 Task: Select street view around selected location Savannah National Wildlife Refuge, Georgia, United States and verify 5 surrounding locations
Action: Key pressed google<Key.space>maps<Key.enter>
Screenshot: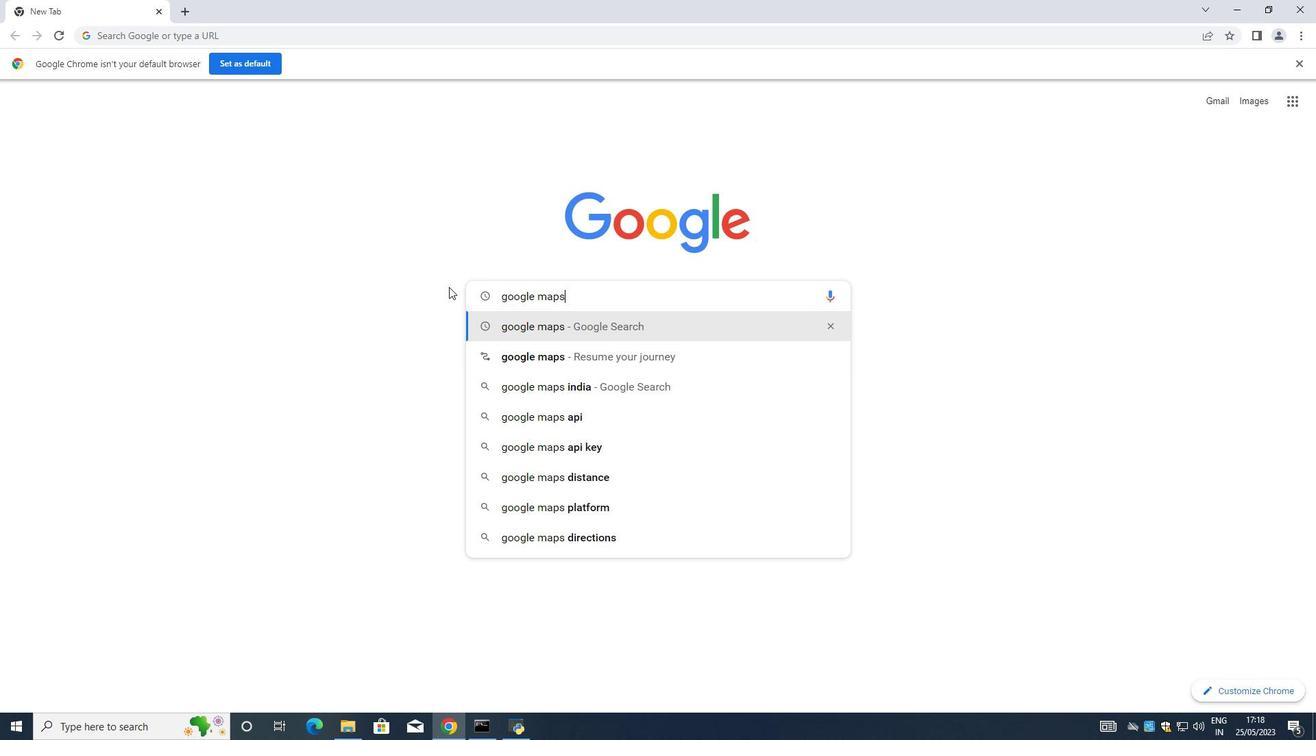 
Action: Mouse moved to (218, 215)
Screenshot: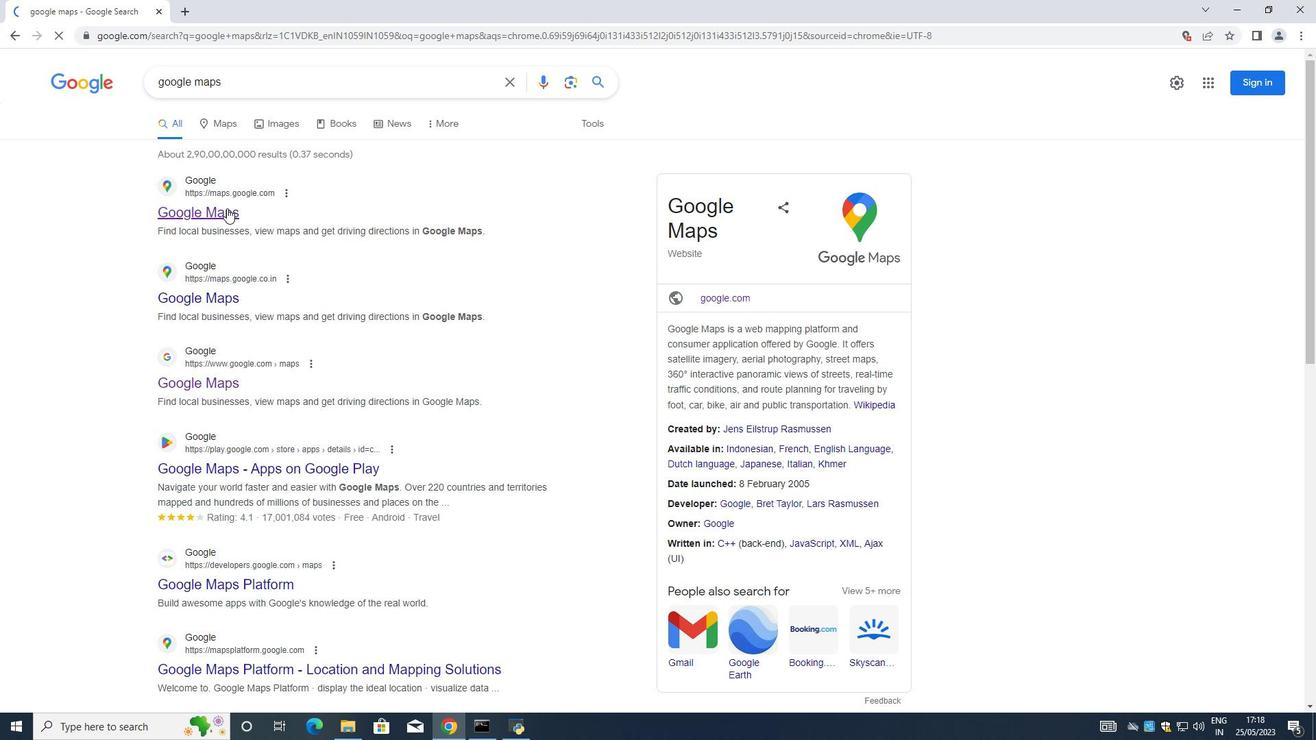
Action: Mouse pressed left at (218, 215)
Screenshot: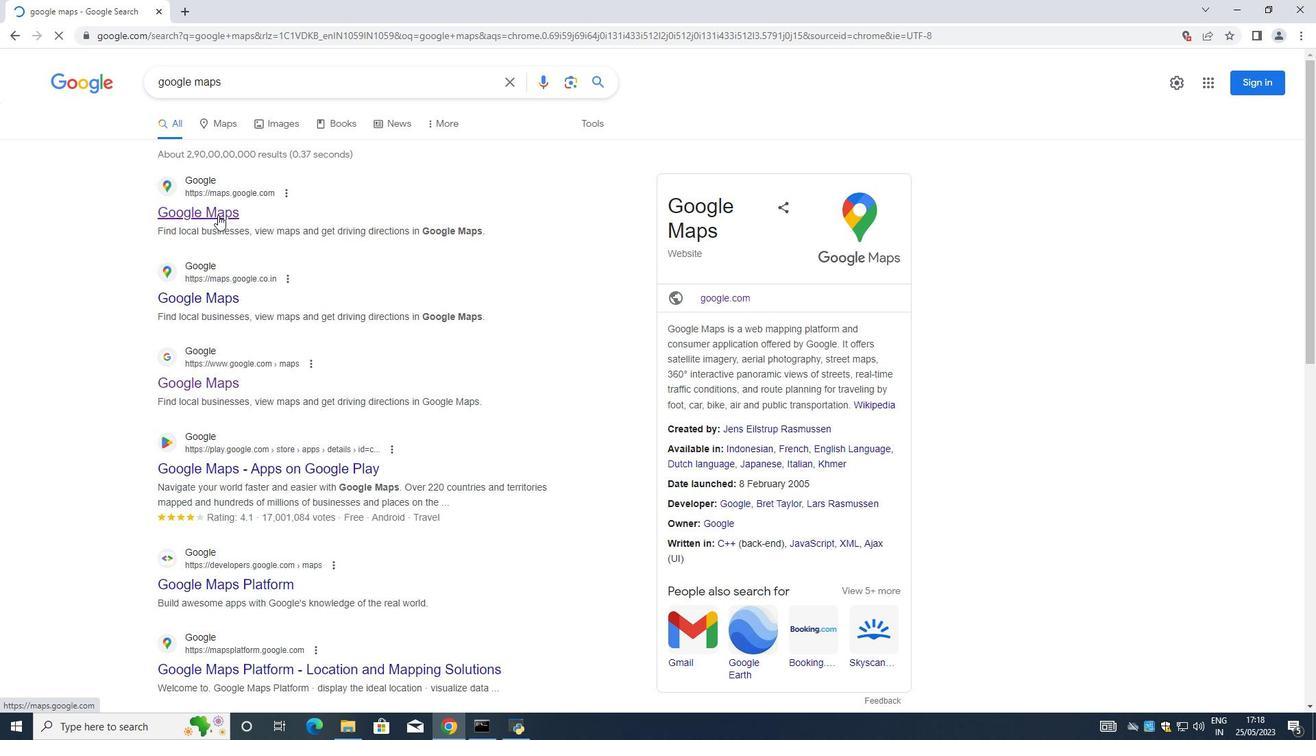 
Action: Mouse moved to (204, 67)
Screenshot: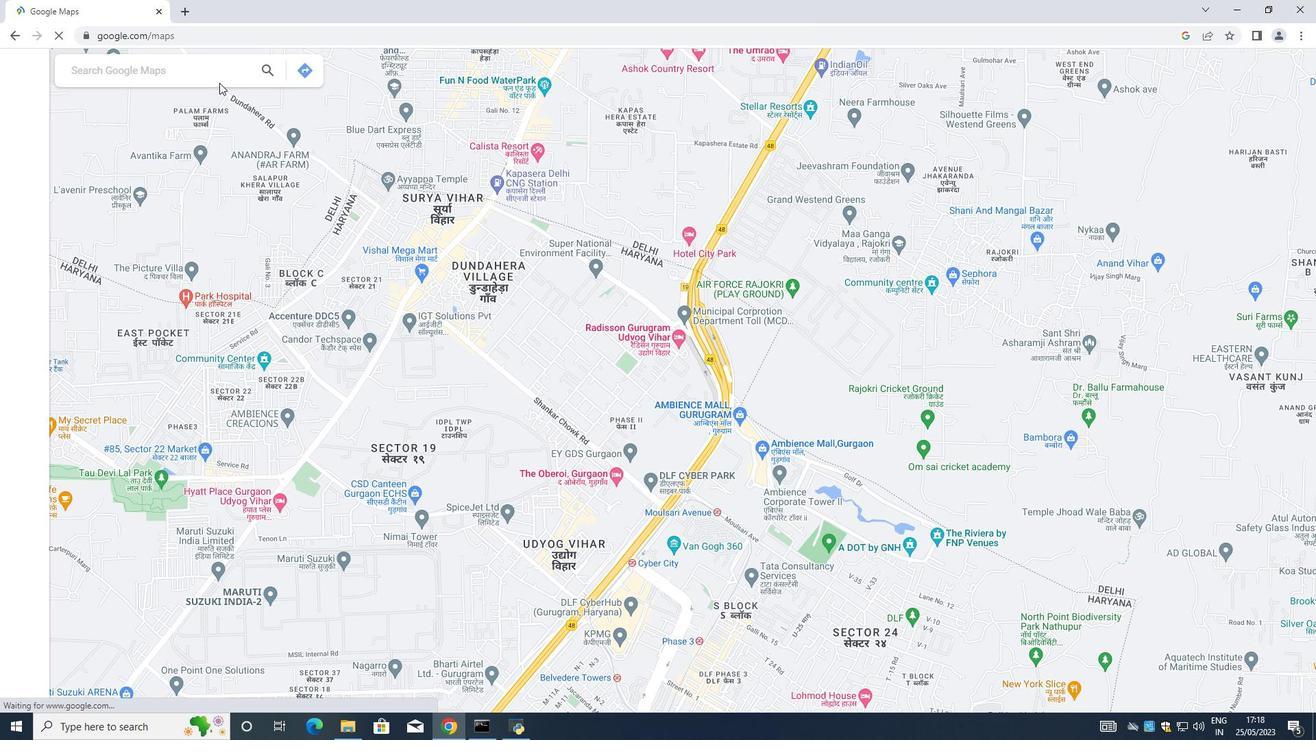 
Action: Mouse pressed left at (204, 67)
Screenshot: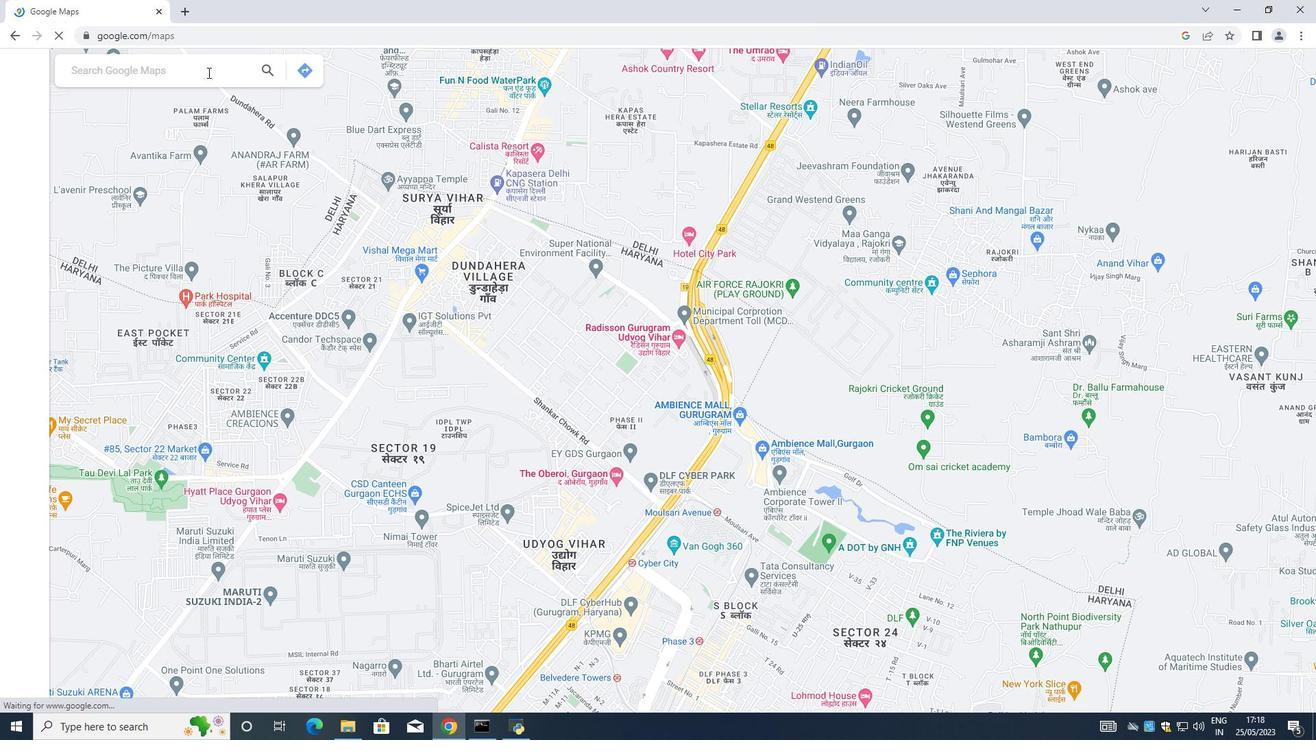 
Action: Key pressed <Key.shift>Savann<Key.backspace><Key.backspace><Key.backspace><Key.backspace><Key.backspace><Key.backspace><Key.backspace><Key.backspace><Key.backspace><Key.backspace><Key.backspace><Key.backspace><Key.backspace><Key.backspace><Key.shift>Savannah<Key.space><Key.shift><Key.shift><Key.shift><Key.shift><Key.shift><Key.shift><Key.shift><Key.shift>National<Key.space><Key.shift><Key.shift><Key.shift><Key.shift><Key.shift><Key.shift><Key.shift><Key.shift><Key.shift><Key.shift><Key.shift><Key.shift><Key.shift><Key.shift><Key.shift><Key.shift>Eildlife<Key.space><Key.shift><Key.shift><Key.shift><Key.shift><Key.shift>Refuge,<Key.shift><Key.shift><Key.shift><Key.shift>Georgia,<Key.shift><Key.shift><Key.shift><Key.shift><Key.shift><Key.shift><Key.shift><Key.shift><Key.shift><Key.shift><Key.shift><Key.shift><Key.shift><Key.shift><Key.shift><Key.shift><Key.shift><Key.shift><Key.shift><Key.shift><Key.shift><Key.shift><Key.shift><Key.shift><Key.shift><Key.shift><Key.shift><Key.shift><Key.shift><Key.shift><Key.shift><Key.shift><Key.shift><Key.shift><Key.shift>United<Key.space><Key.shift>States<Key.space>
Screenshot: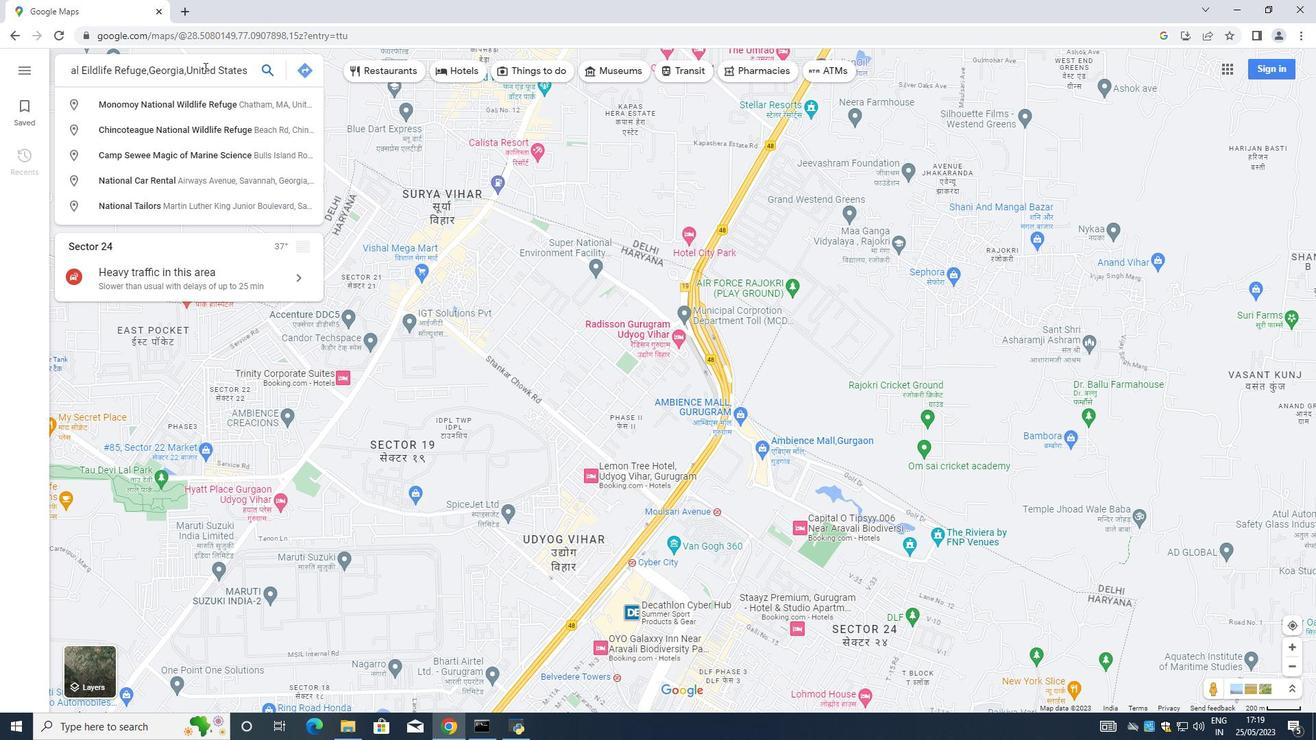 
Action: Mouse moved to (264, 66)
Screenshot: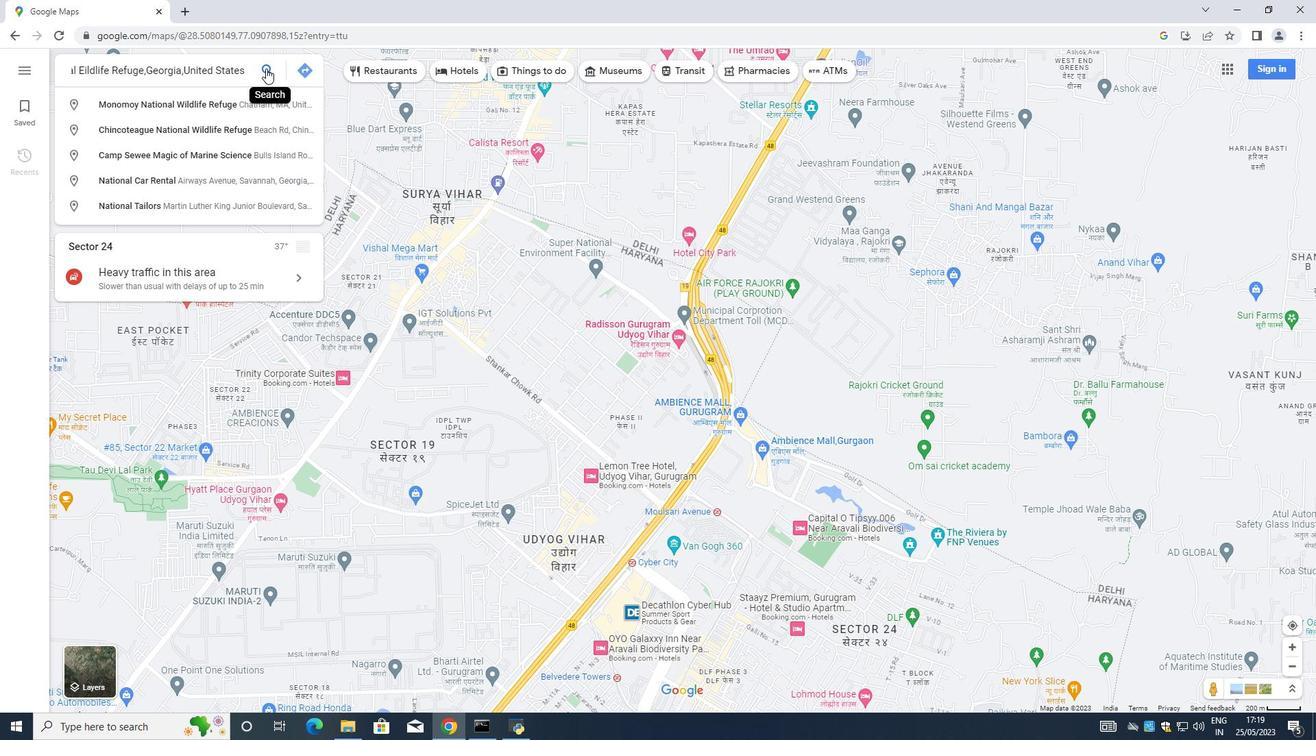 
Action: Mouse pressed left at (264, 66)
Screenshot: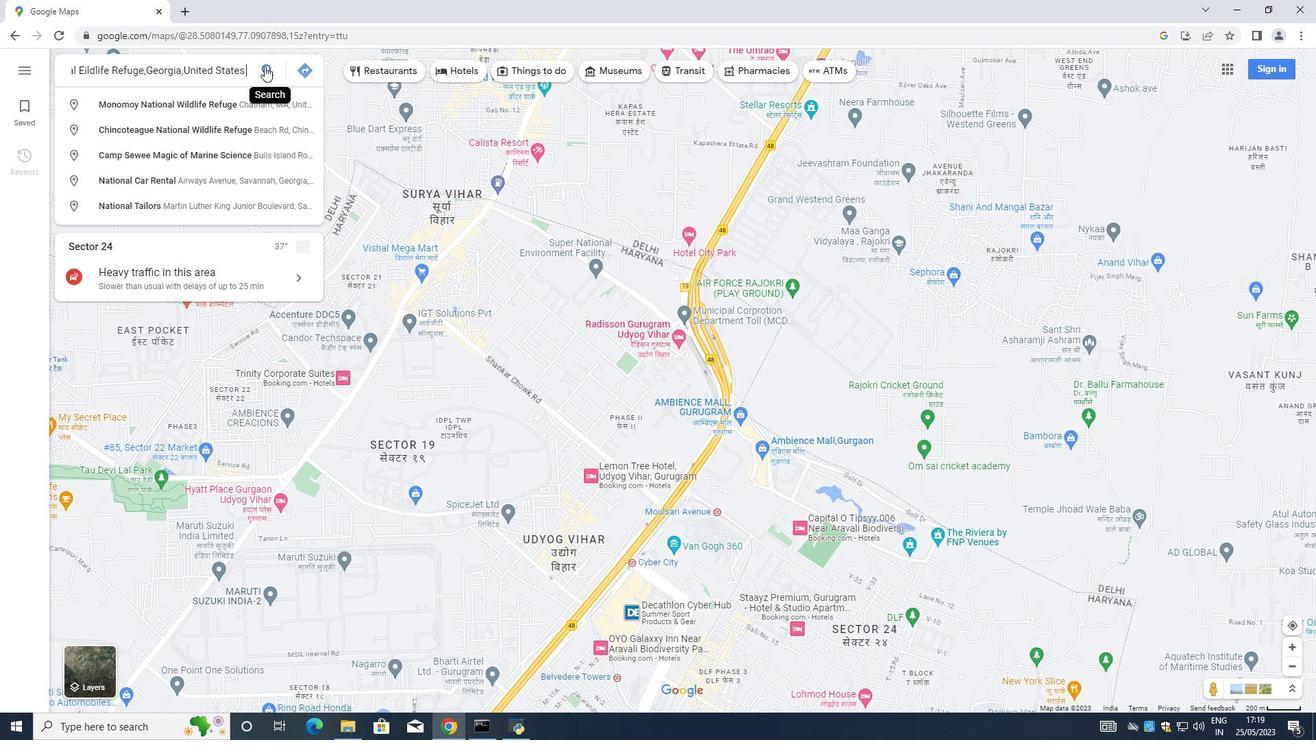 
Action: Mouse moved to (372, 670)
Screenshot: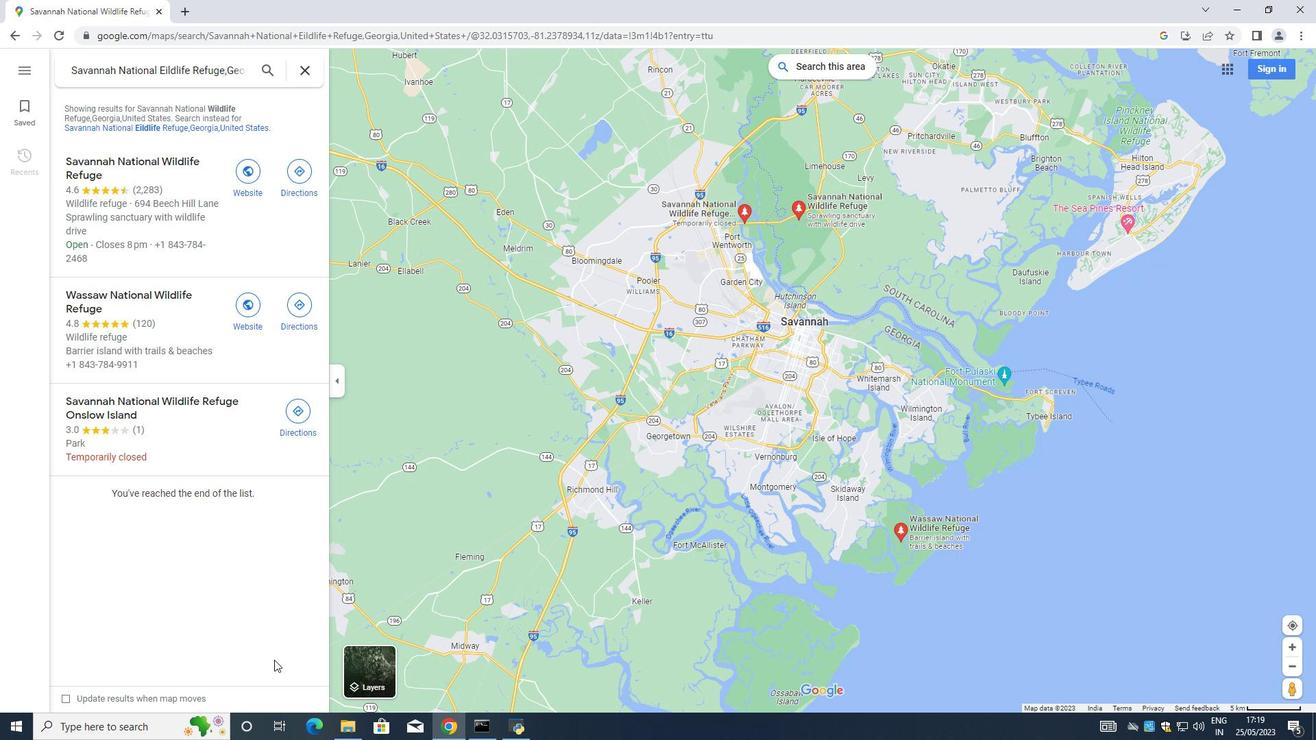 
Action: Mouse pressed left at (372, 670)
Screenshot: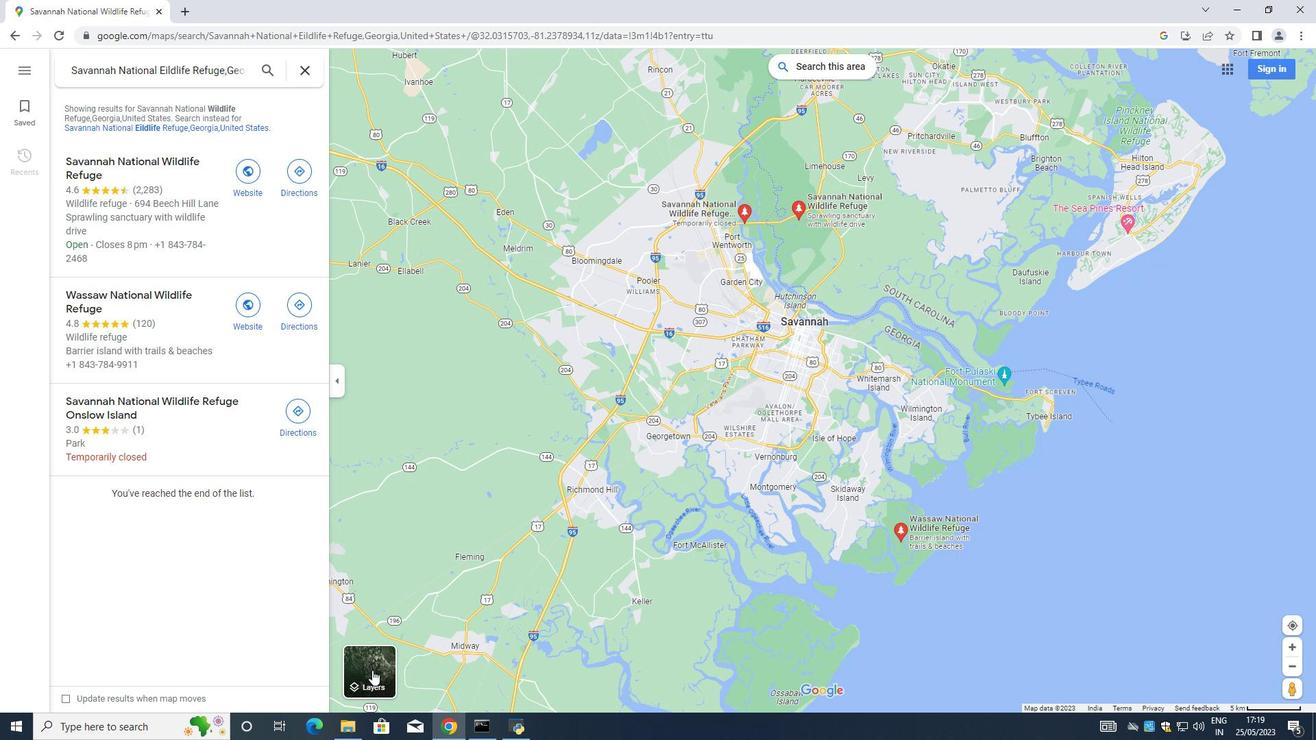 
Action: Mouse moved to (586, 671)
Screenshot: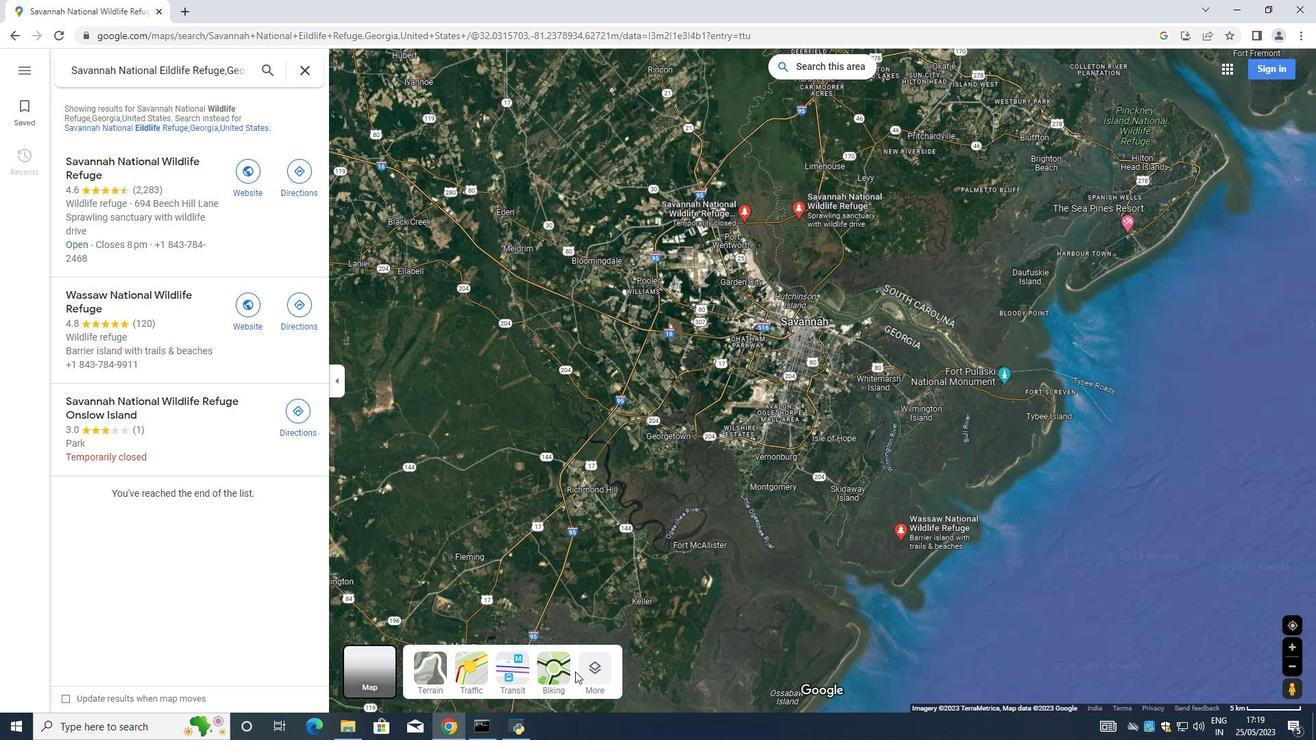 
Action: Mouse pressed left at (586, 671)
Screenshot: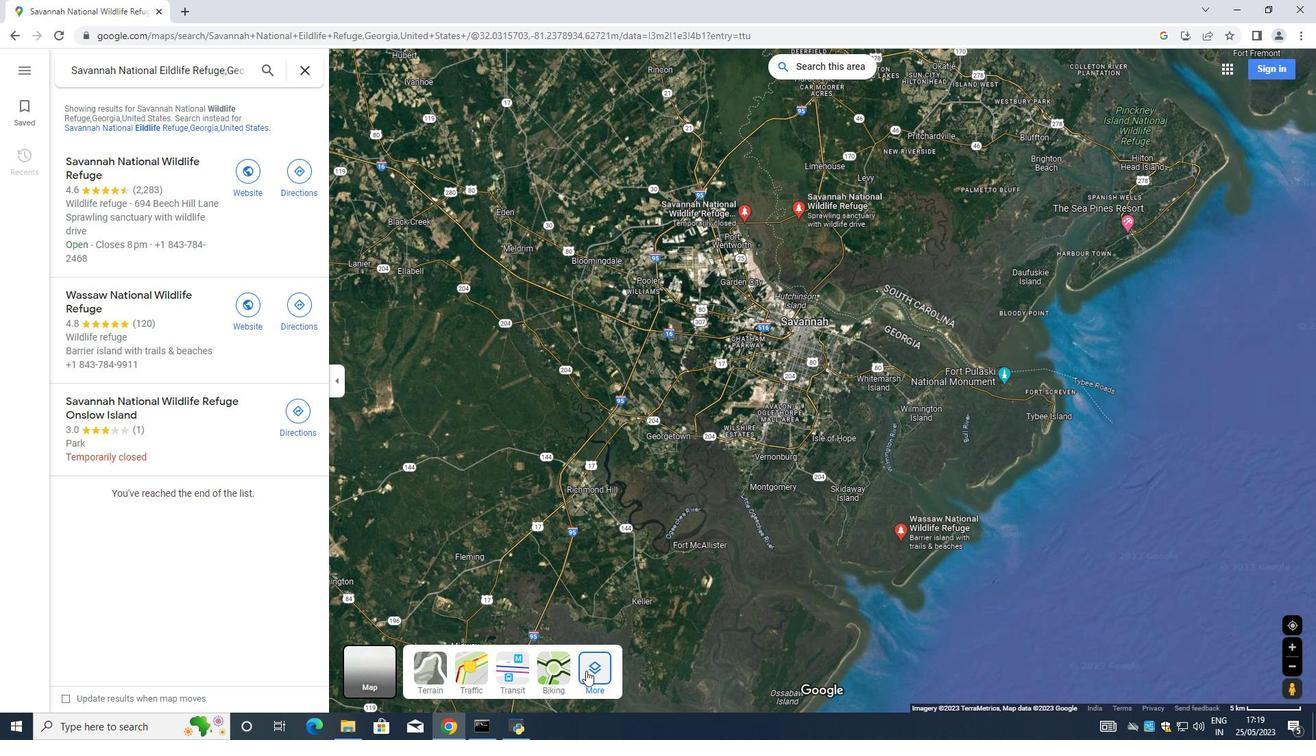 
Action: Mouse moved to (438, 398)
Screenshot: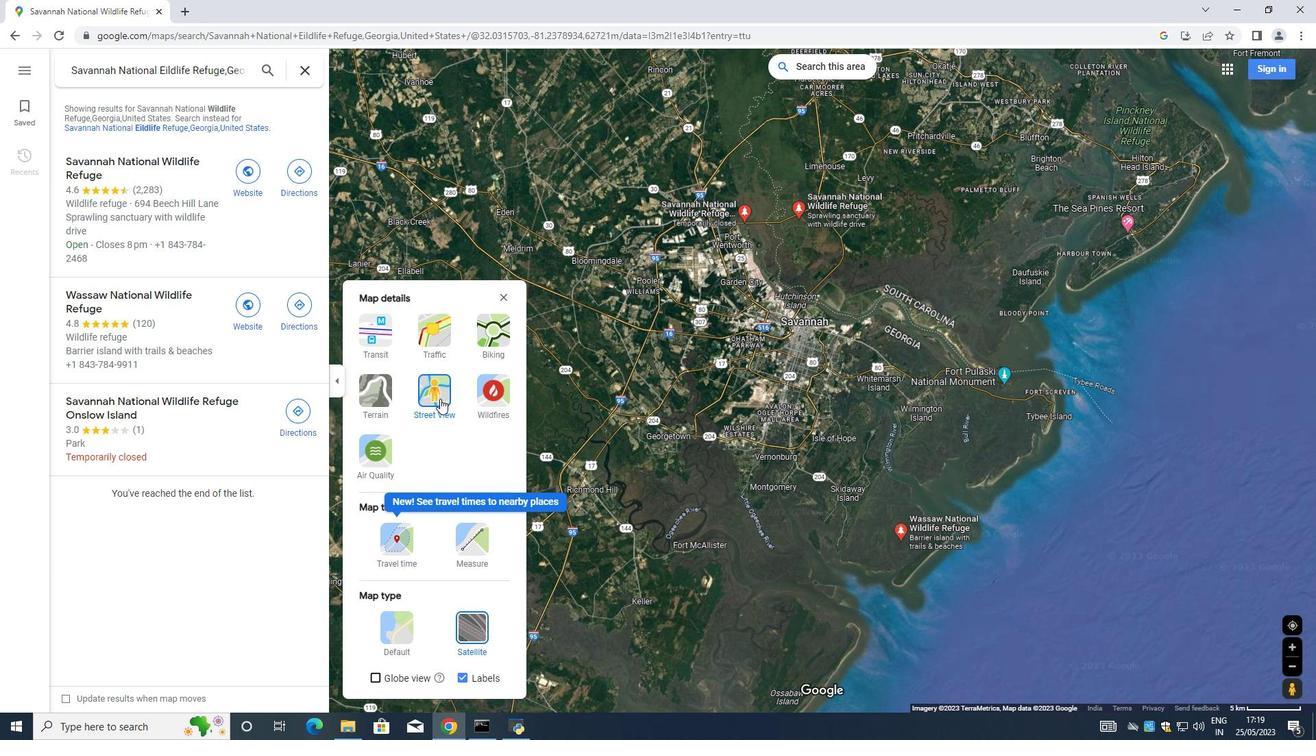
Action: Mouse pressed left at (438, 398)
Screenshot: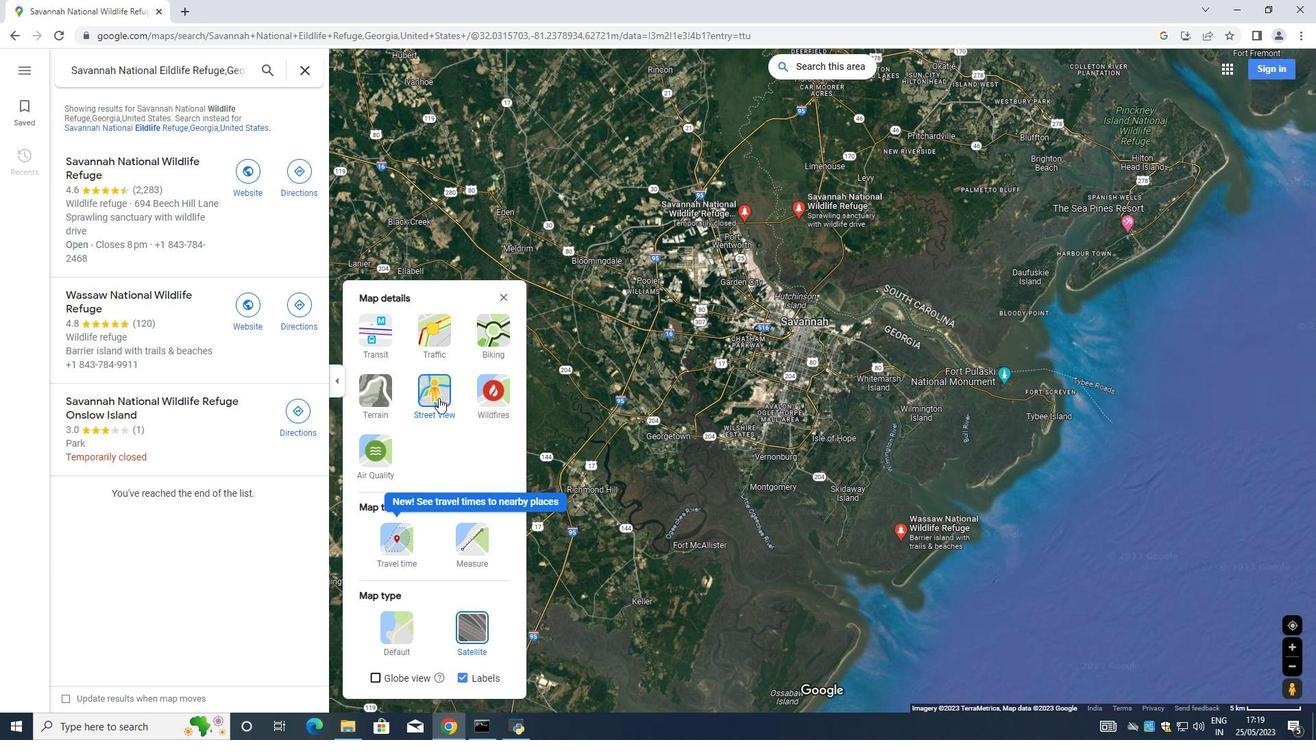 
Action: Mouse moved to (441, 395)
Screenshot: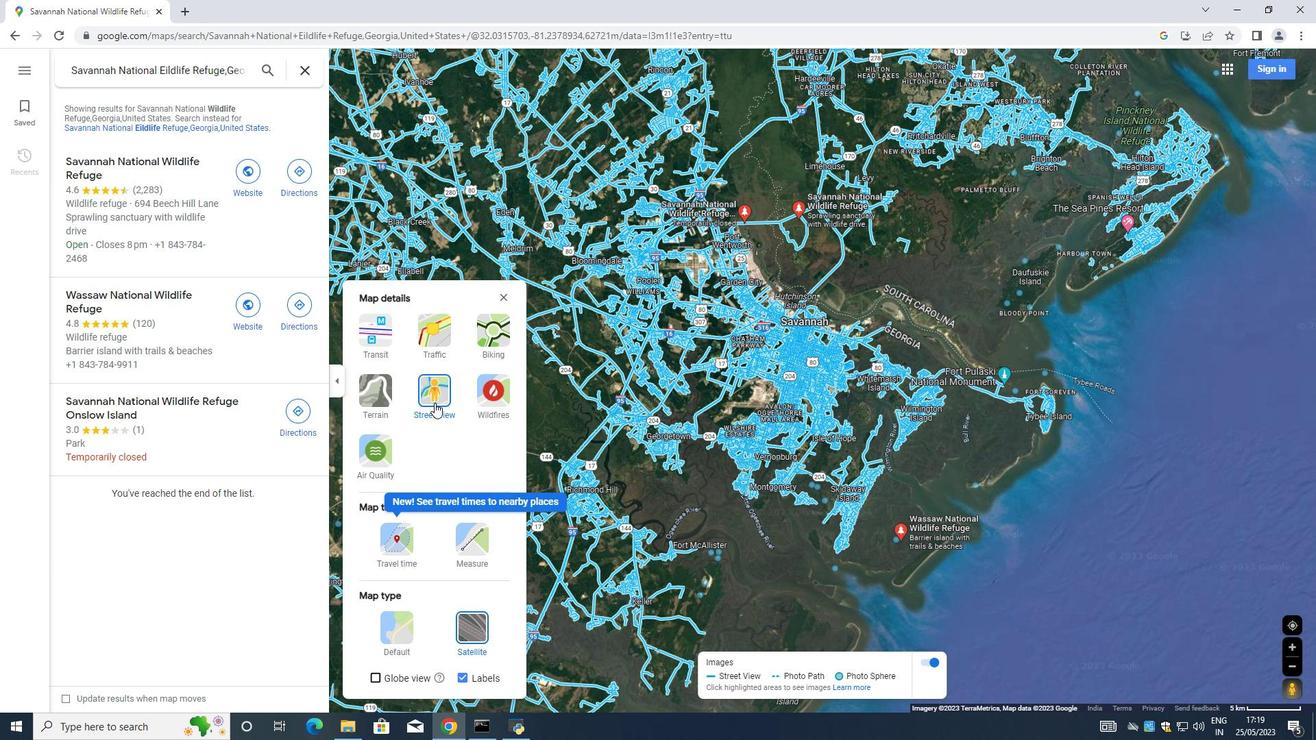 
Action: Mouse pressed left at (441, 395)
Screenshot: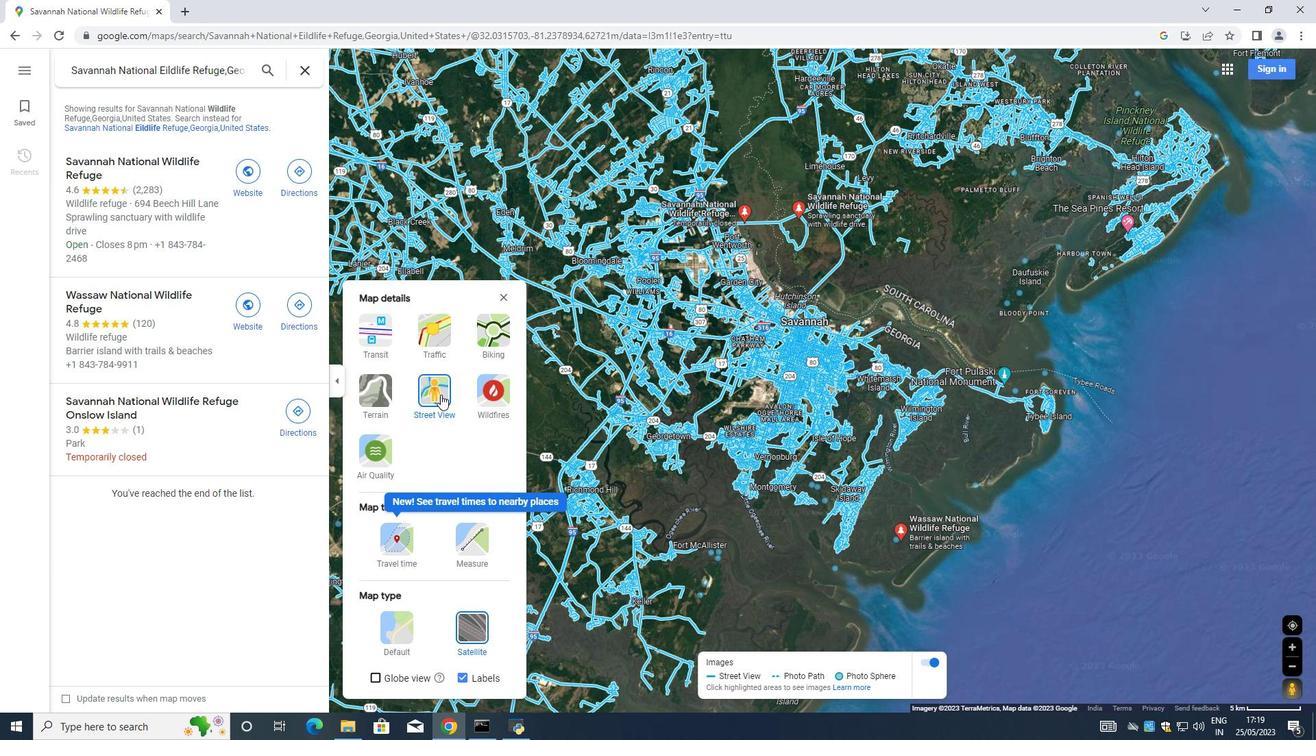 
Action: Mouse moved to (430, 390)
Screenshot: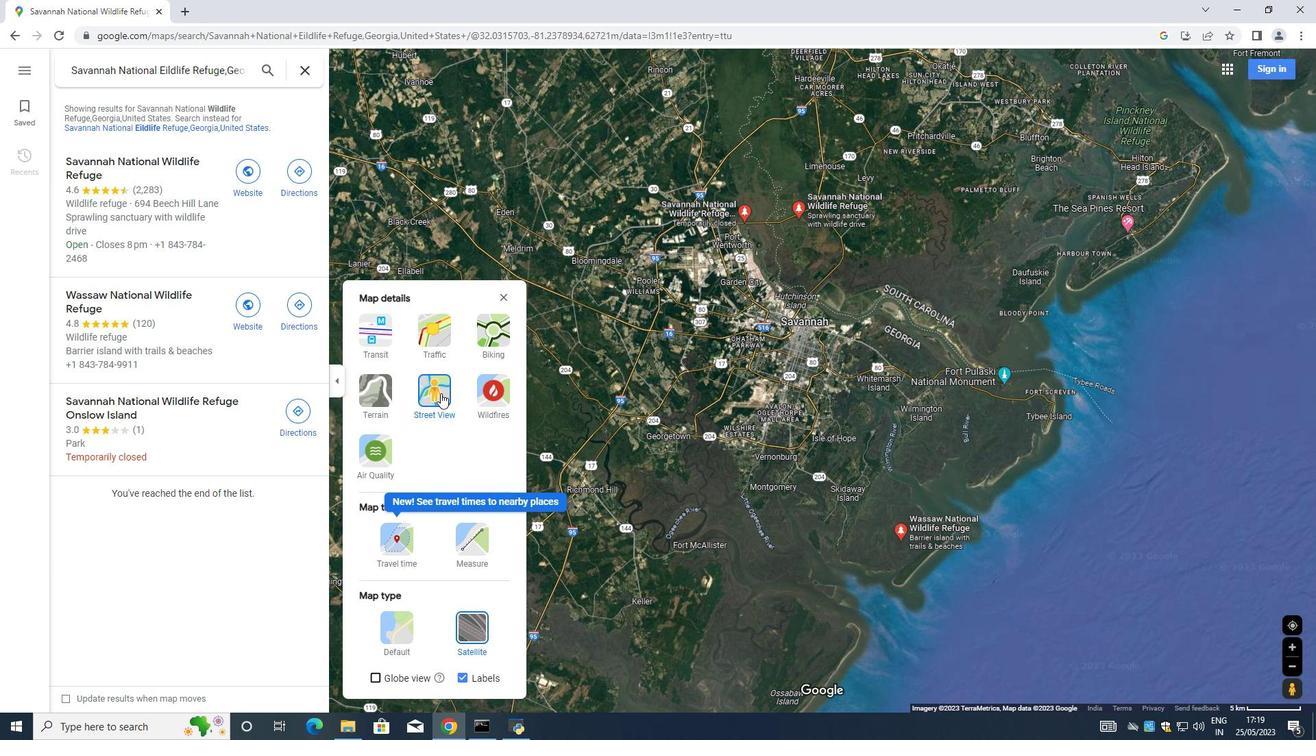 
Action: Mouse pressed left at (430, 390)
Screenshot: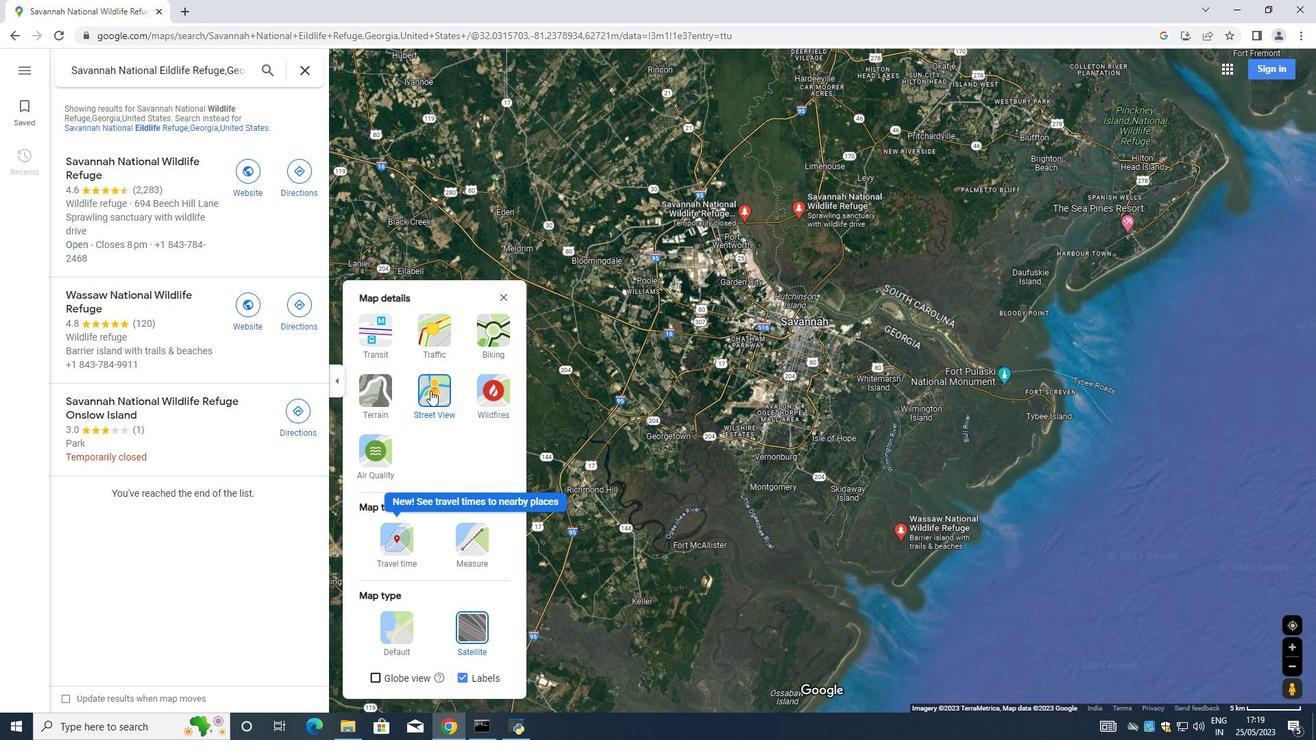 
Action: Mouse moved to (506, 297)
Screenshot: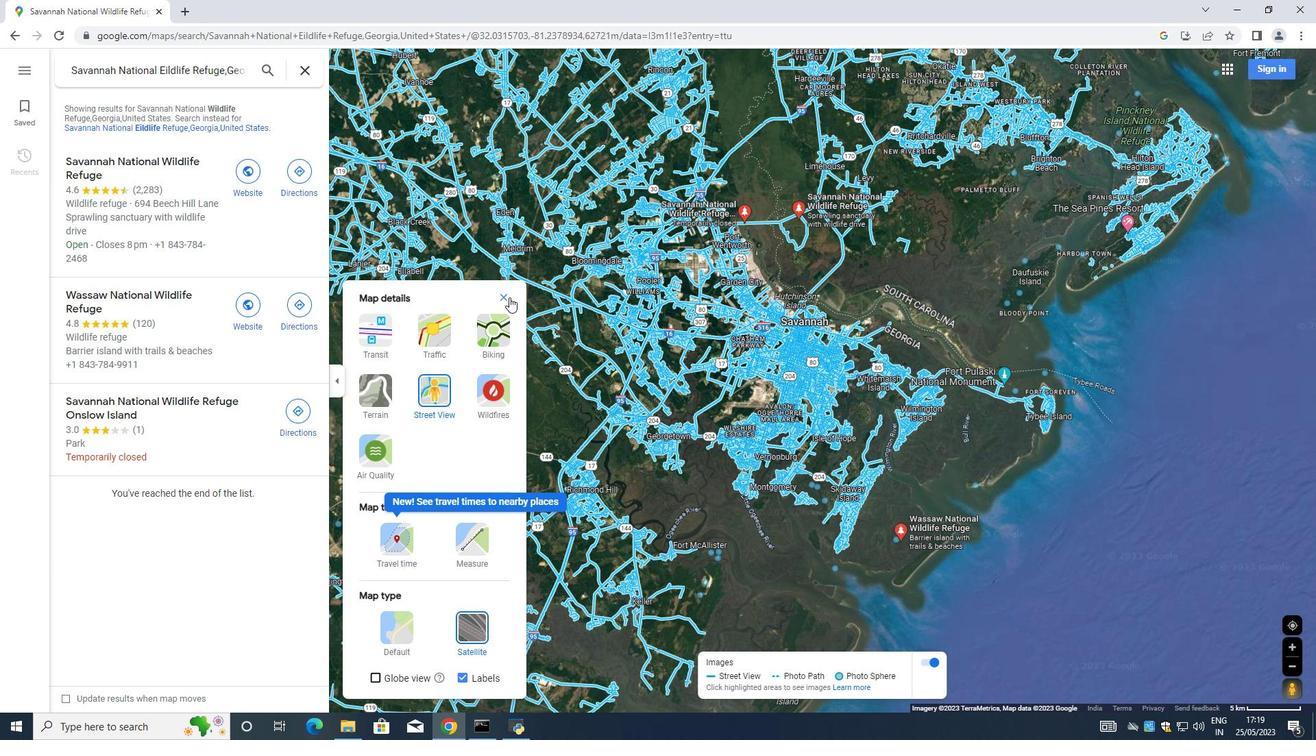 
Action: Mouse pressed left at (506, 297)
Screenshot: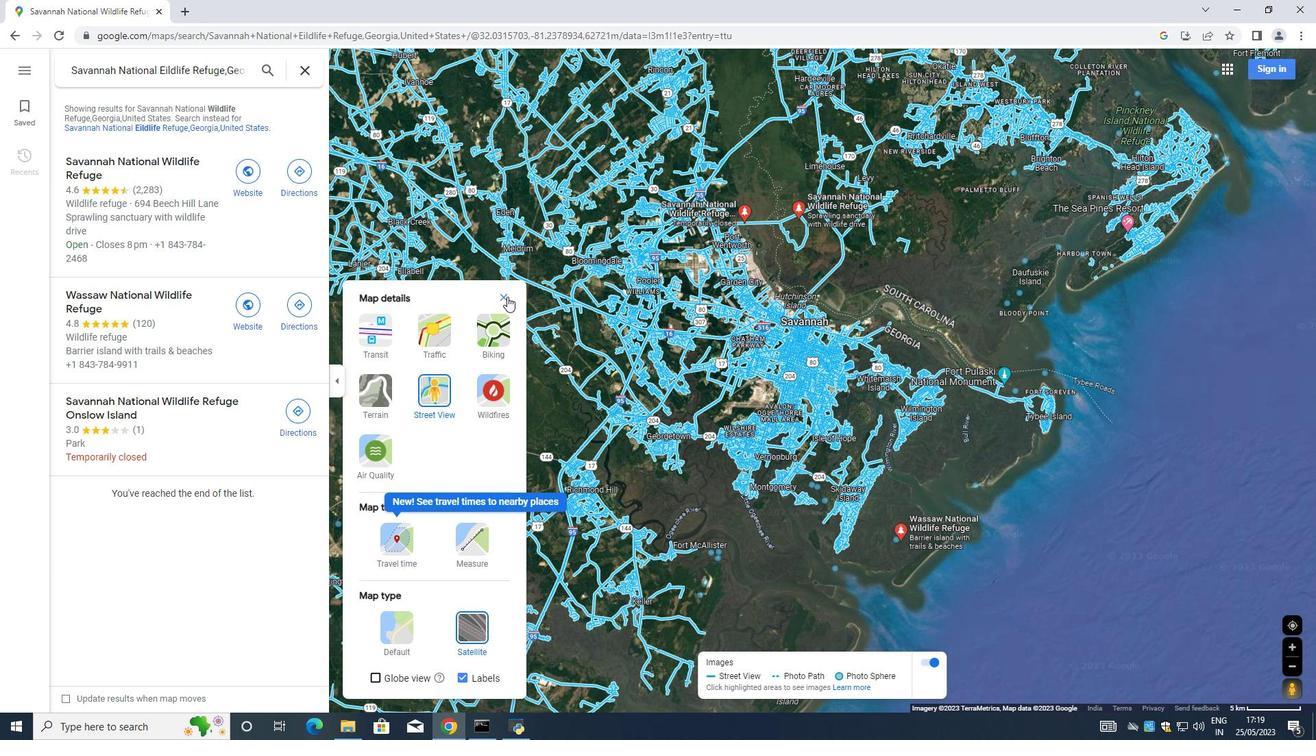 
Action: Mouse moved to (746, 226)
Screenshot: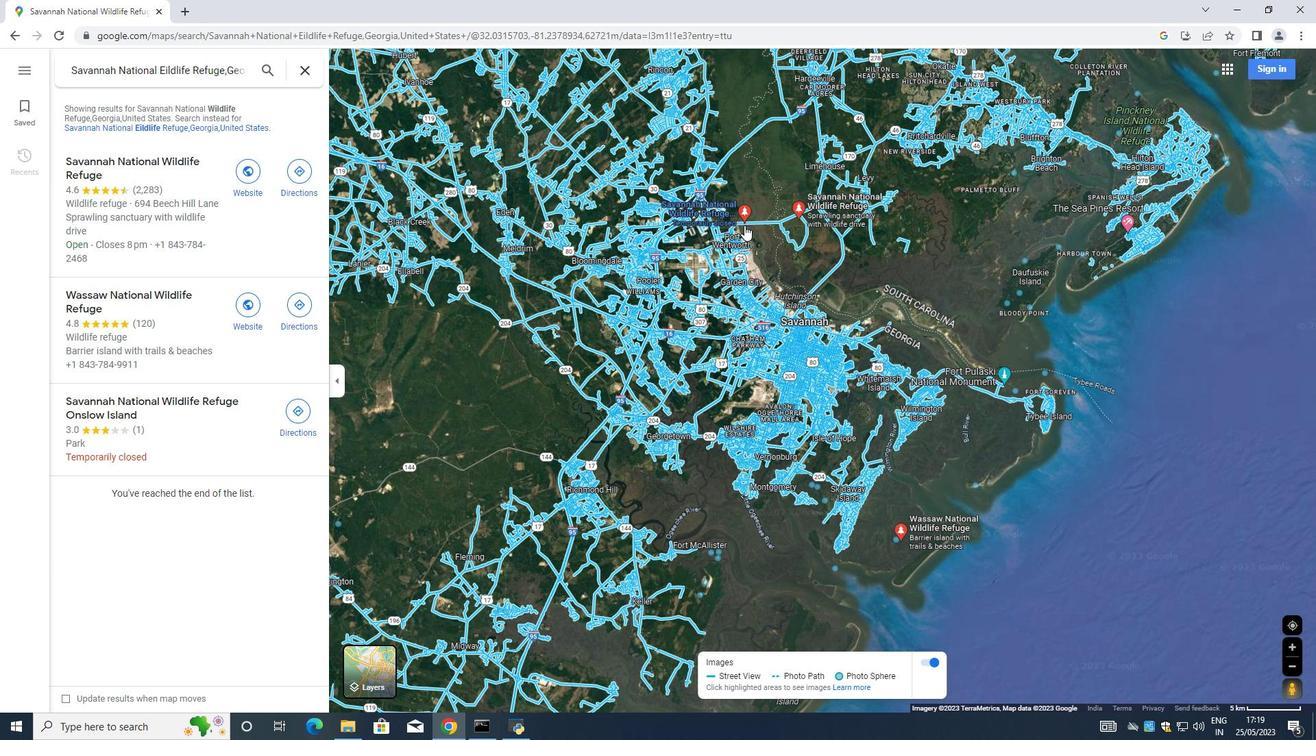 
Action: Mouse scrolled (746, 227) with delta (0, 0)
Screenshot: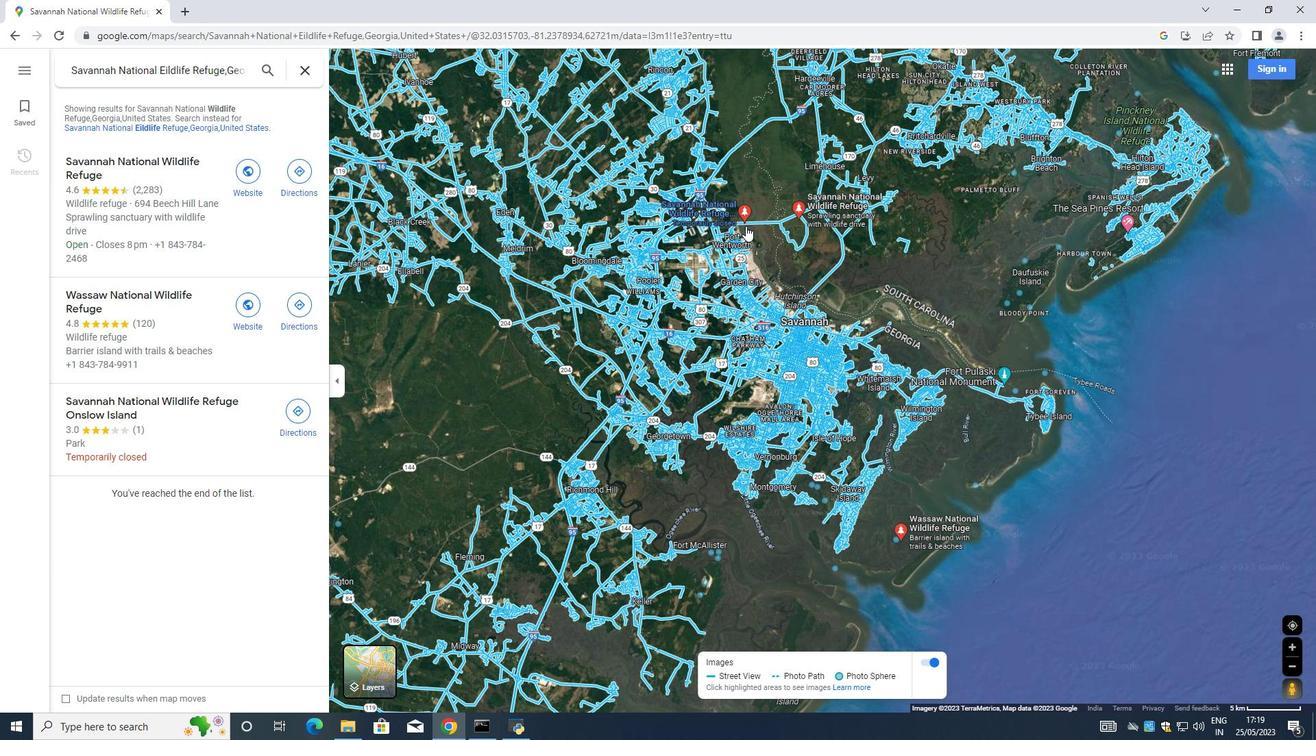 
Action: Mouse scrolled (746, 227) with delta (0, 0)
Screenshot: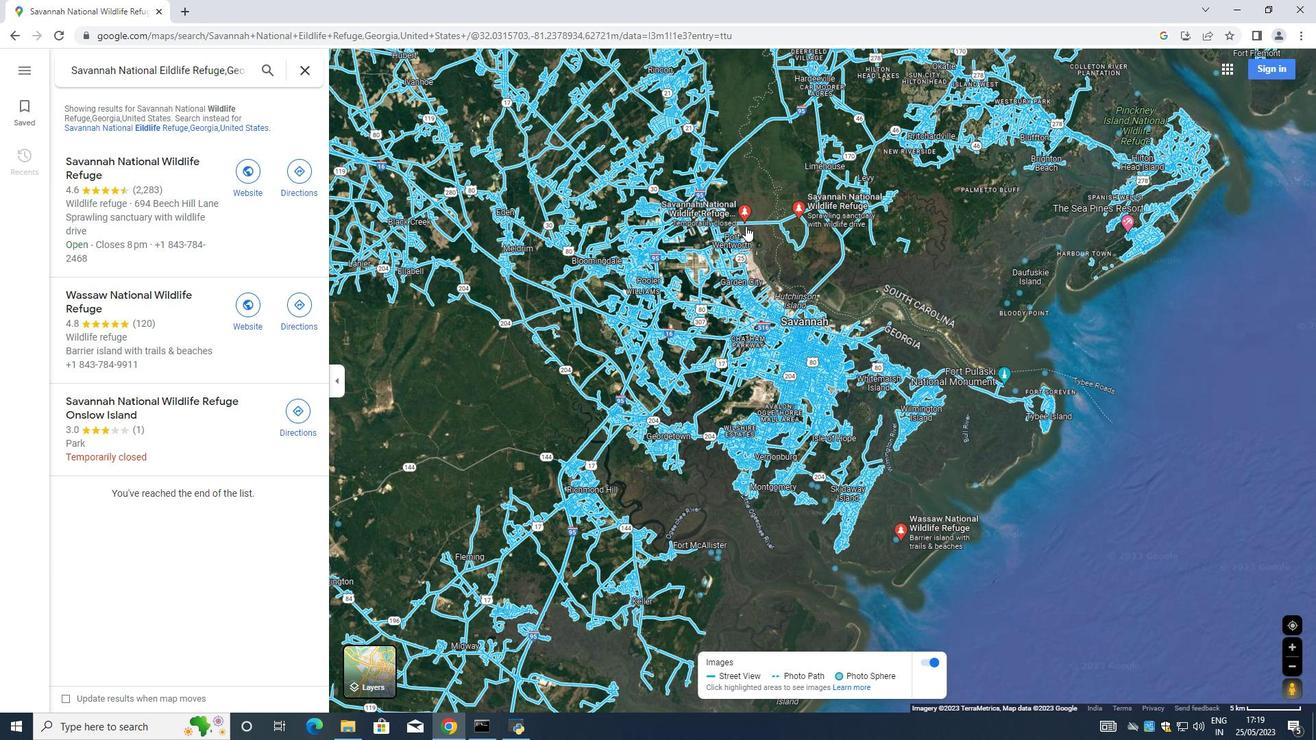 
Action: Mouse moved to (740, 224)
Screenshot: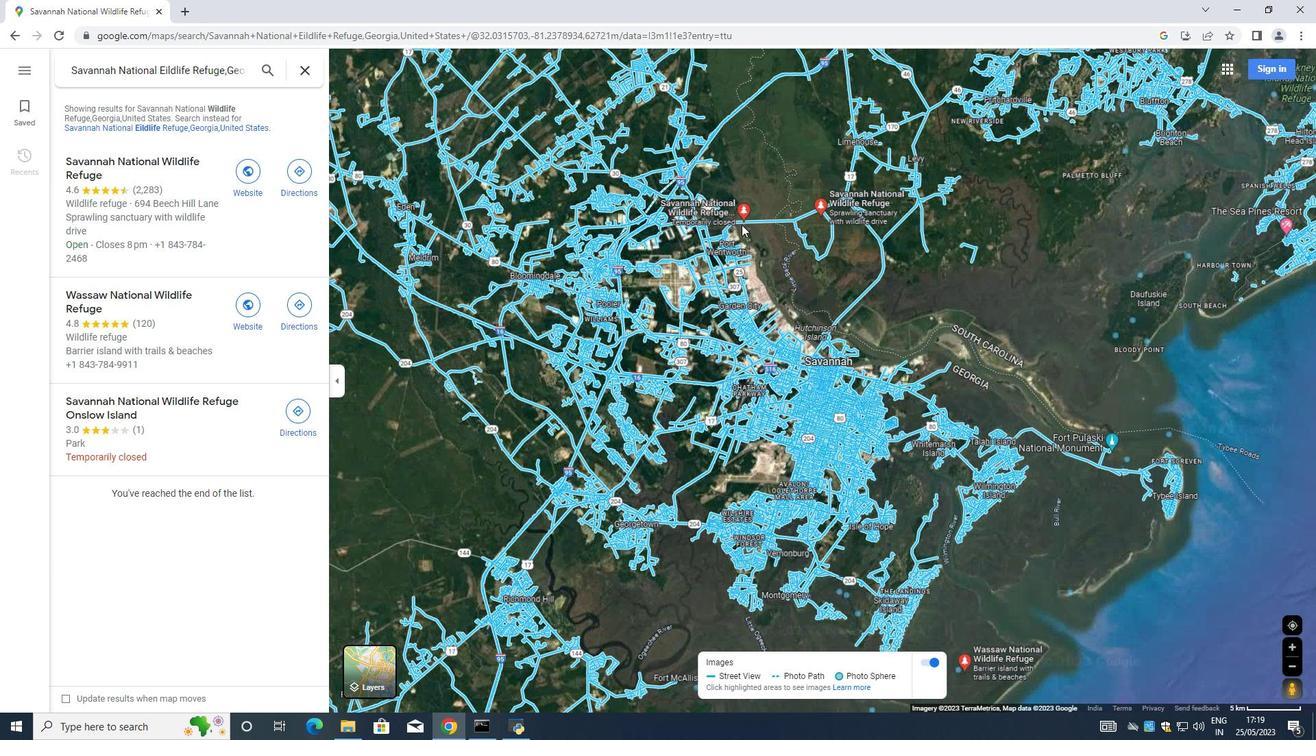 
Action: Mouse scrolled (740, 225) with delta (0, 0)
Screenshot: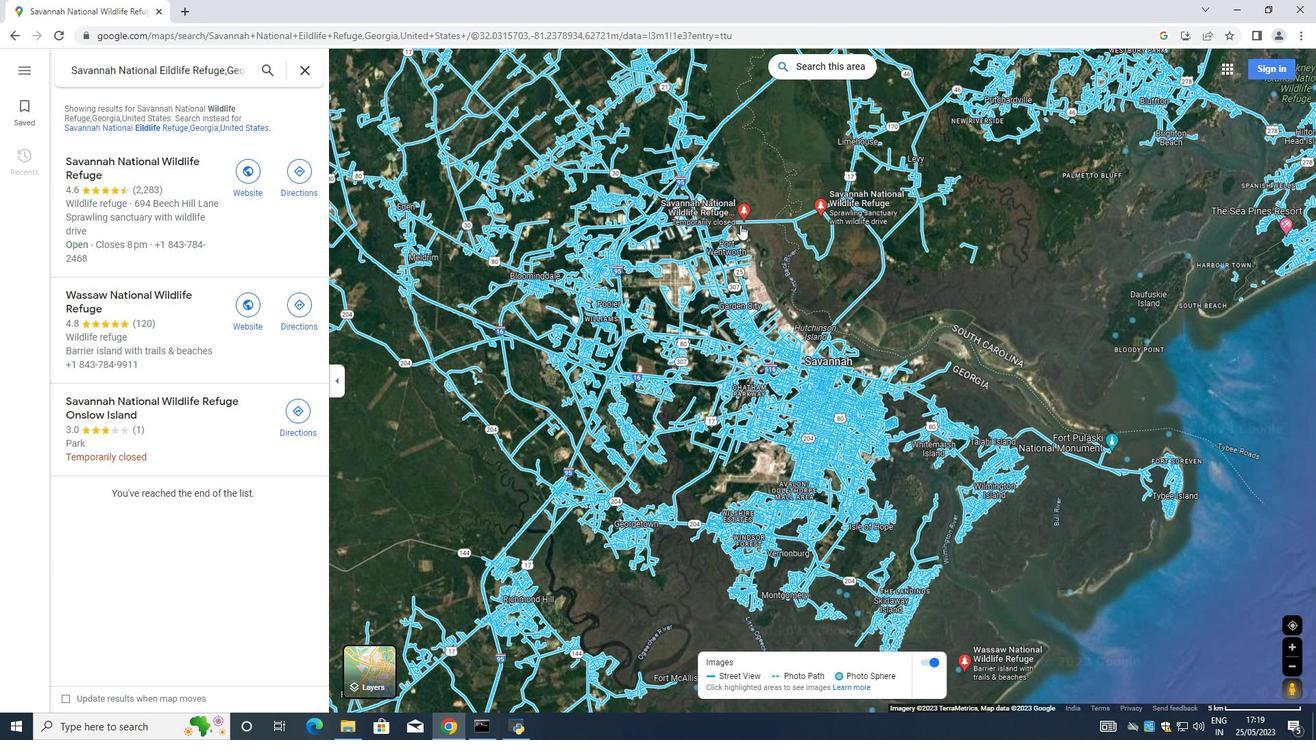 
Action: Mouse scrolled (740, 225) with delta (0, 0)
Screenshot: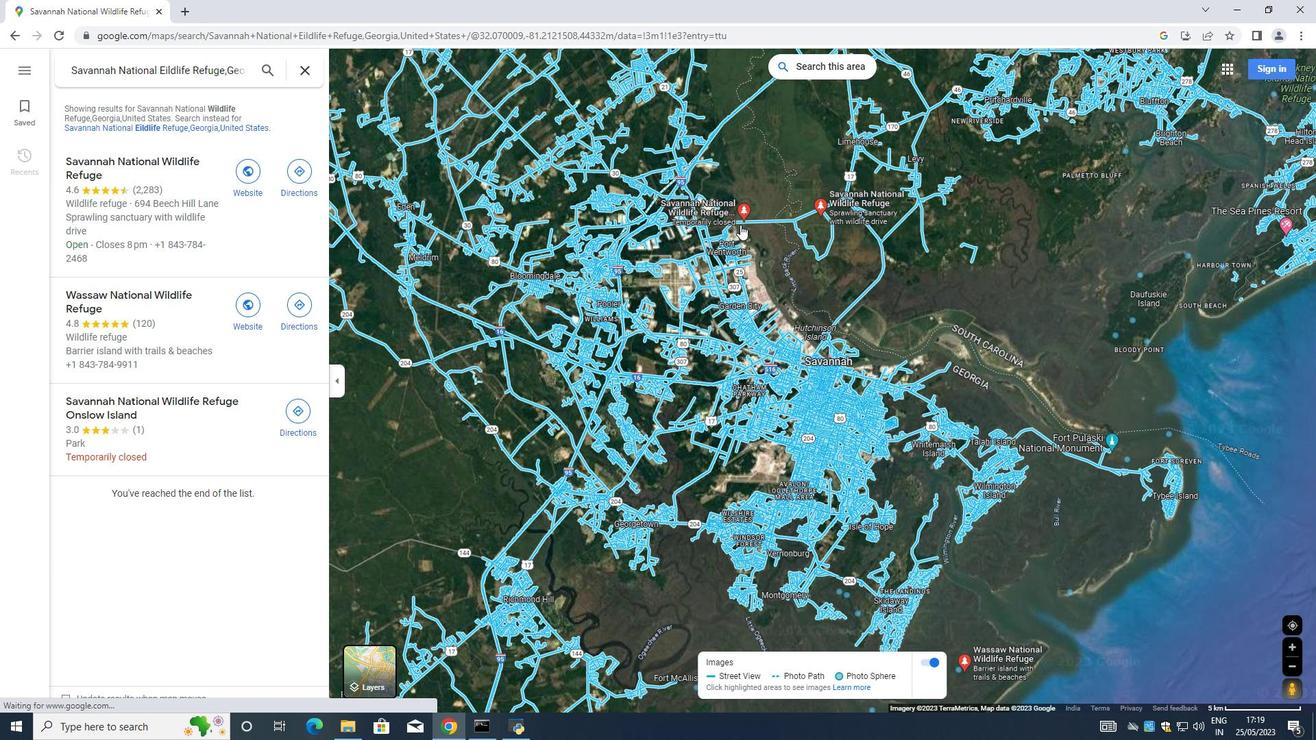 
Action: Mouse scrolled (740, 225) with delta (0, 0)
Screenshot: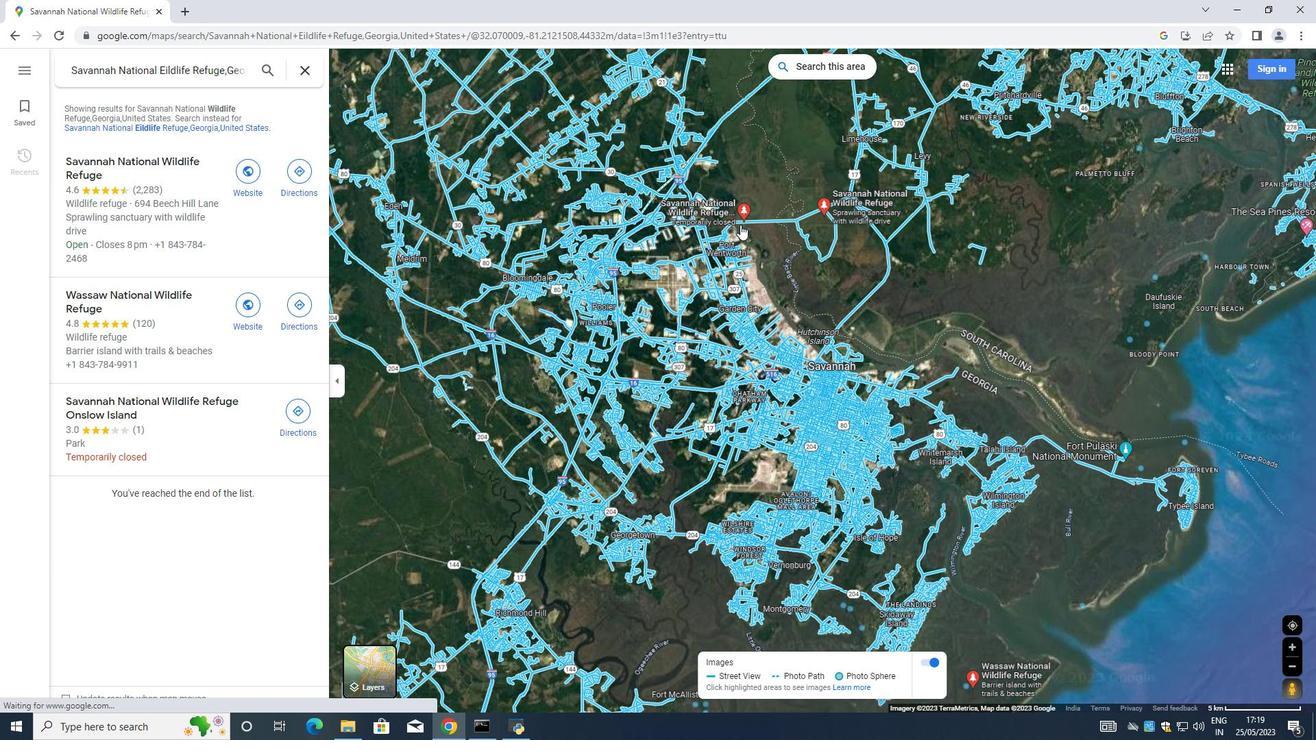 
Action: Mouse moved to (290, 176)
Screenshot: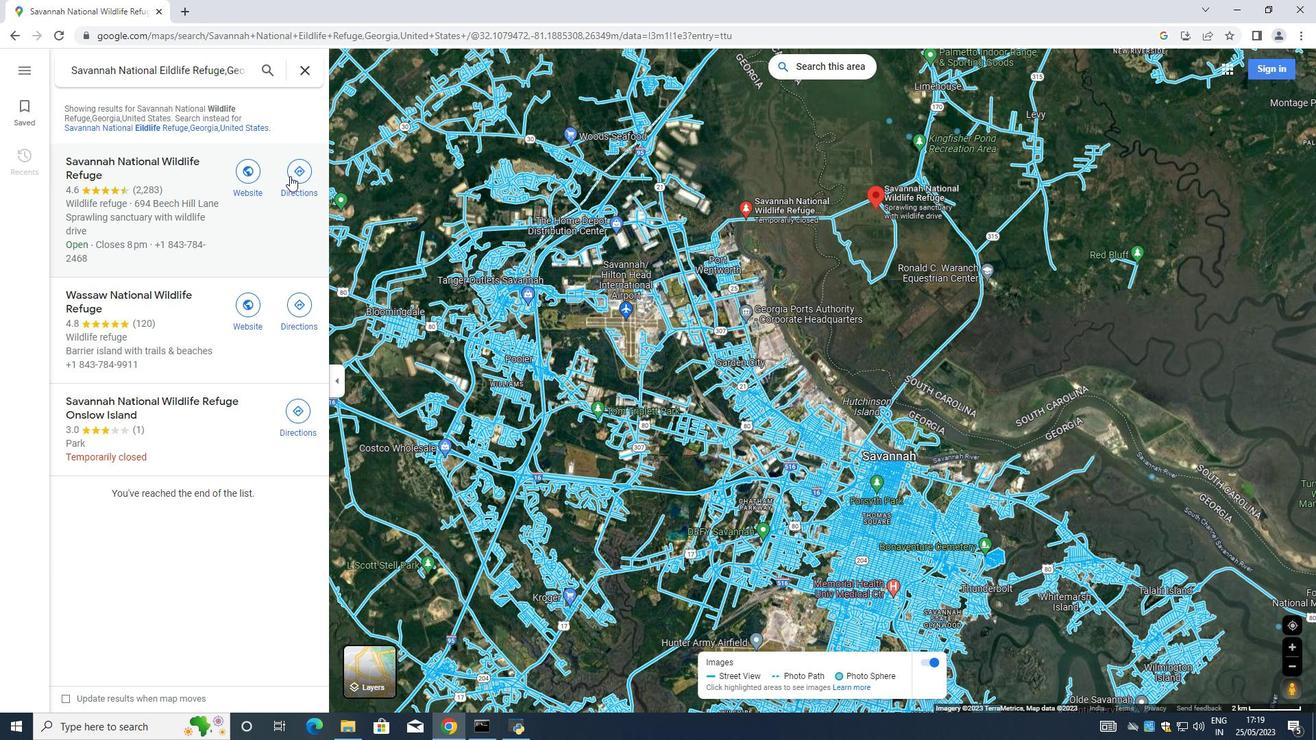 
Action: Mouse pressed left at (290, 176)
Screenshot: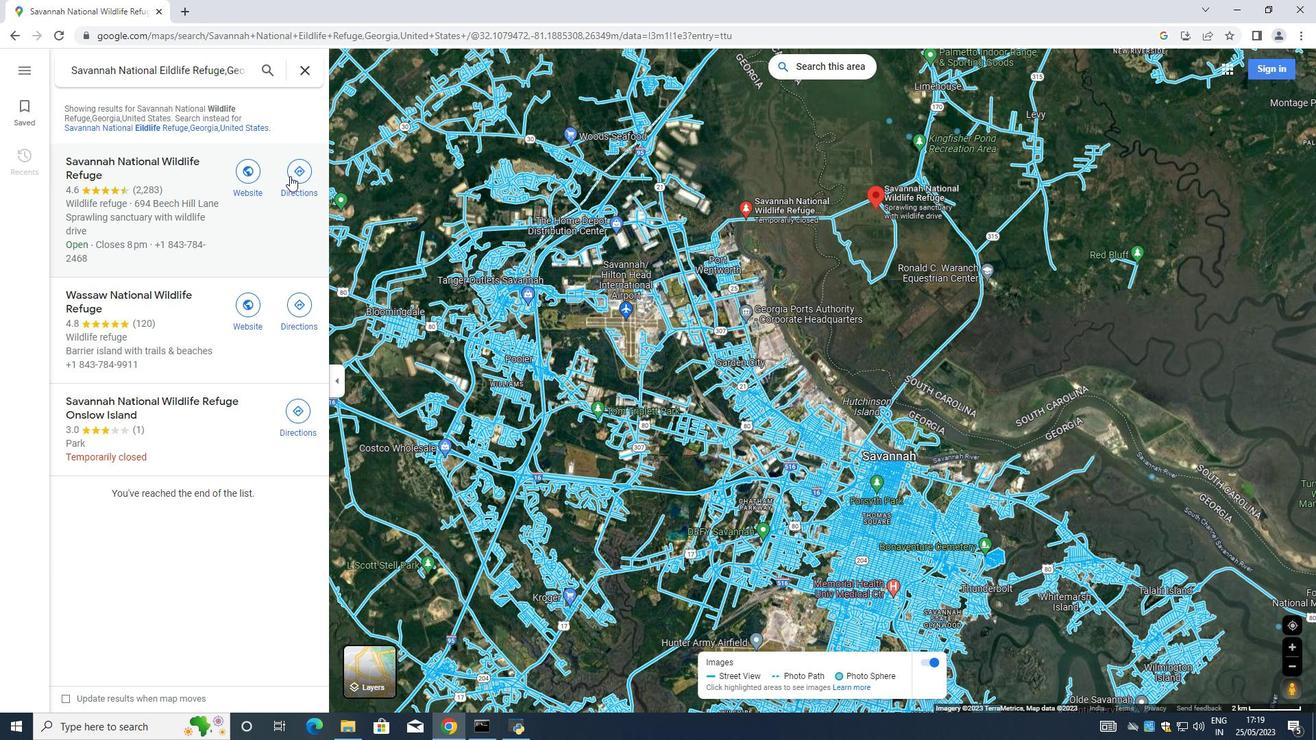 
Action: Mouse moved to (133, 113)
Screenshot: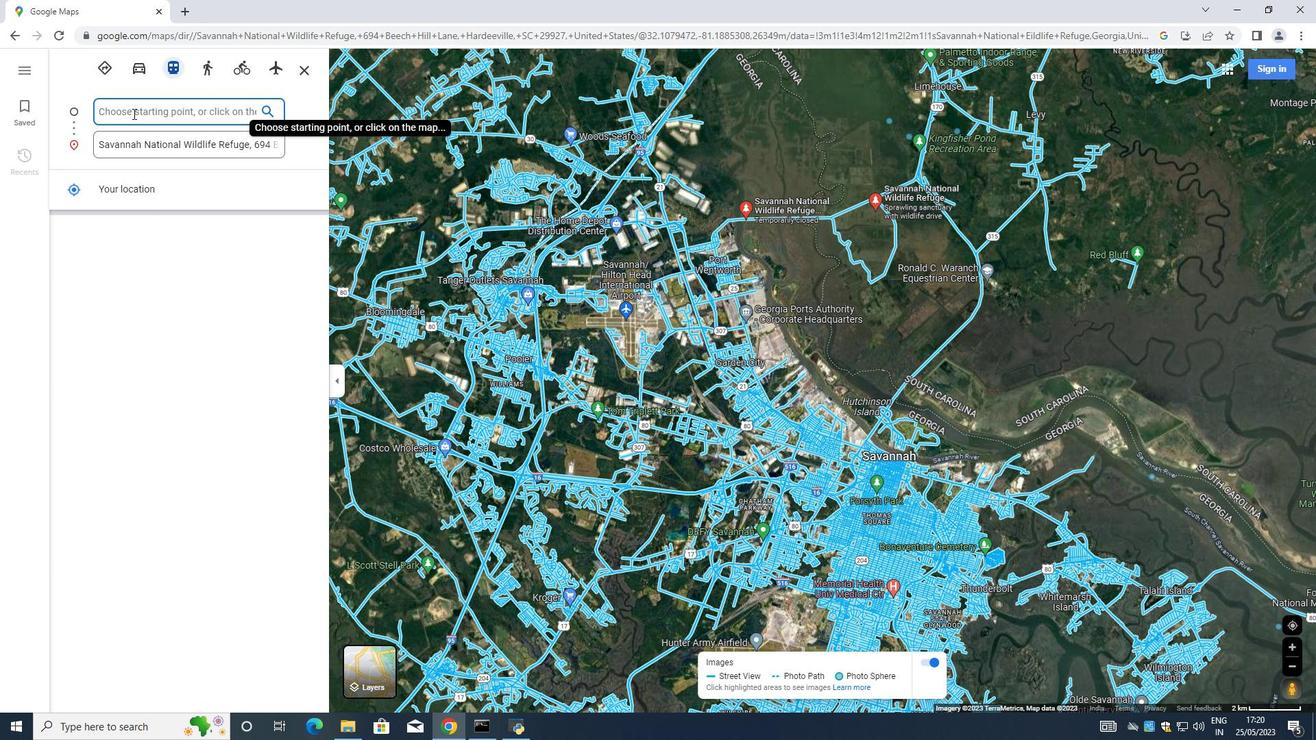 
Action: Mouse pressed left at (133, 113)
Screenshot: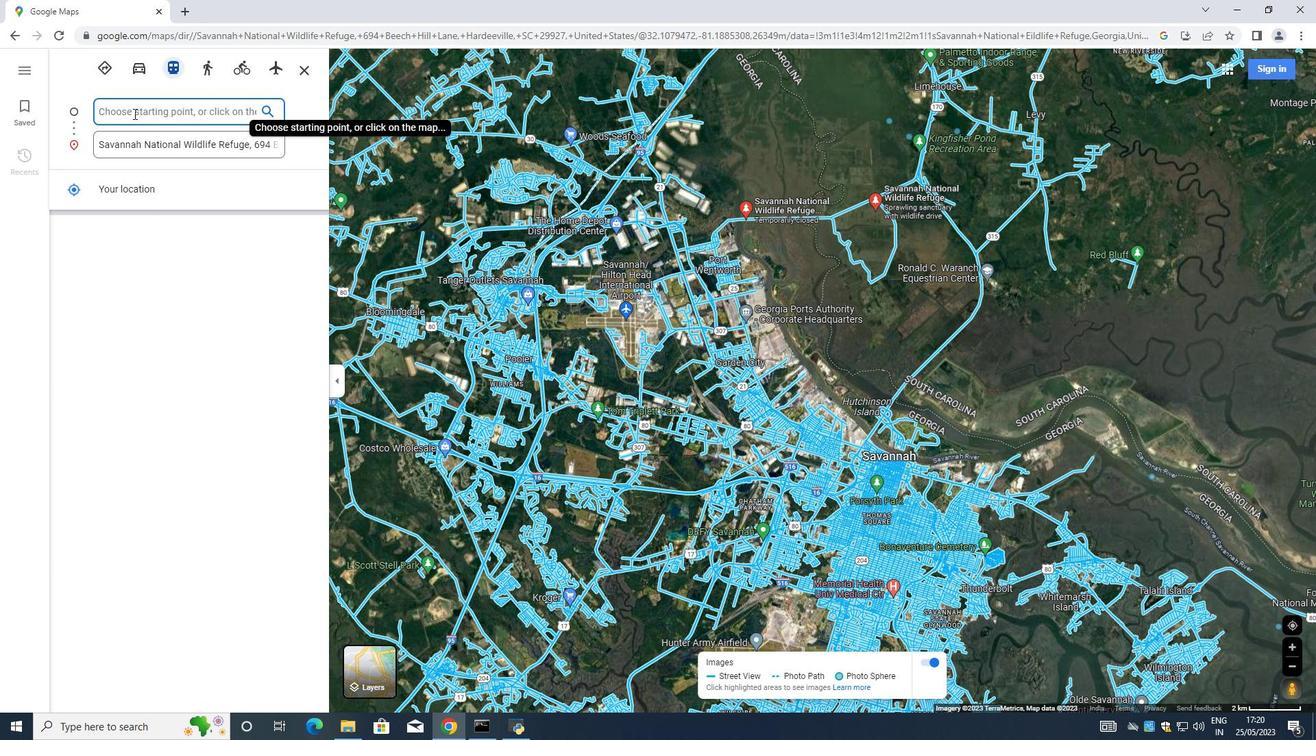 
Action: Mouse moved to (774, 208)
Screenshot: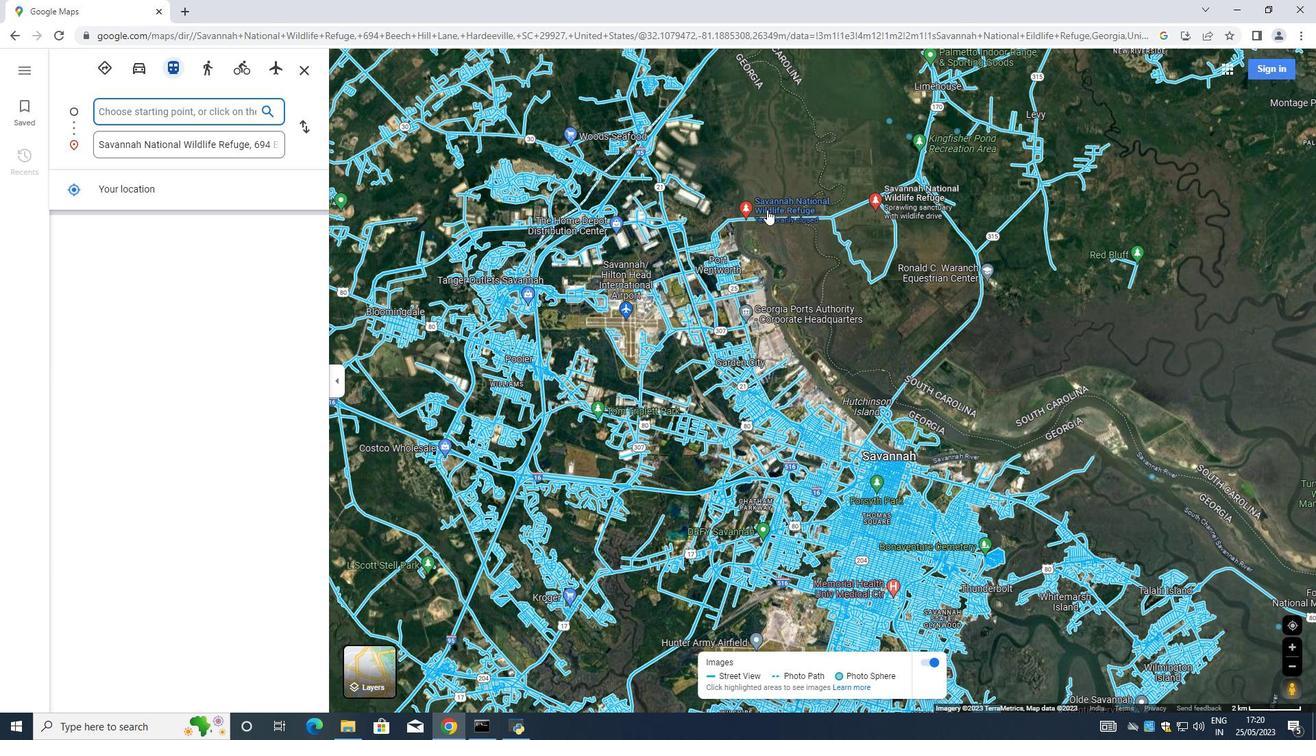 
Action: Mouse scrolled (774, 209) with delta (0, 0)
Screenshot: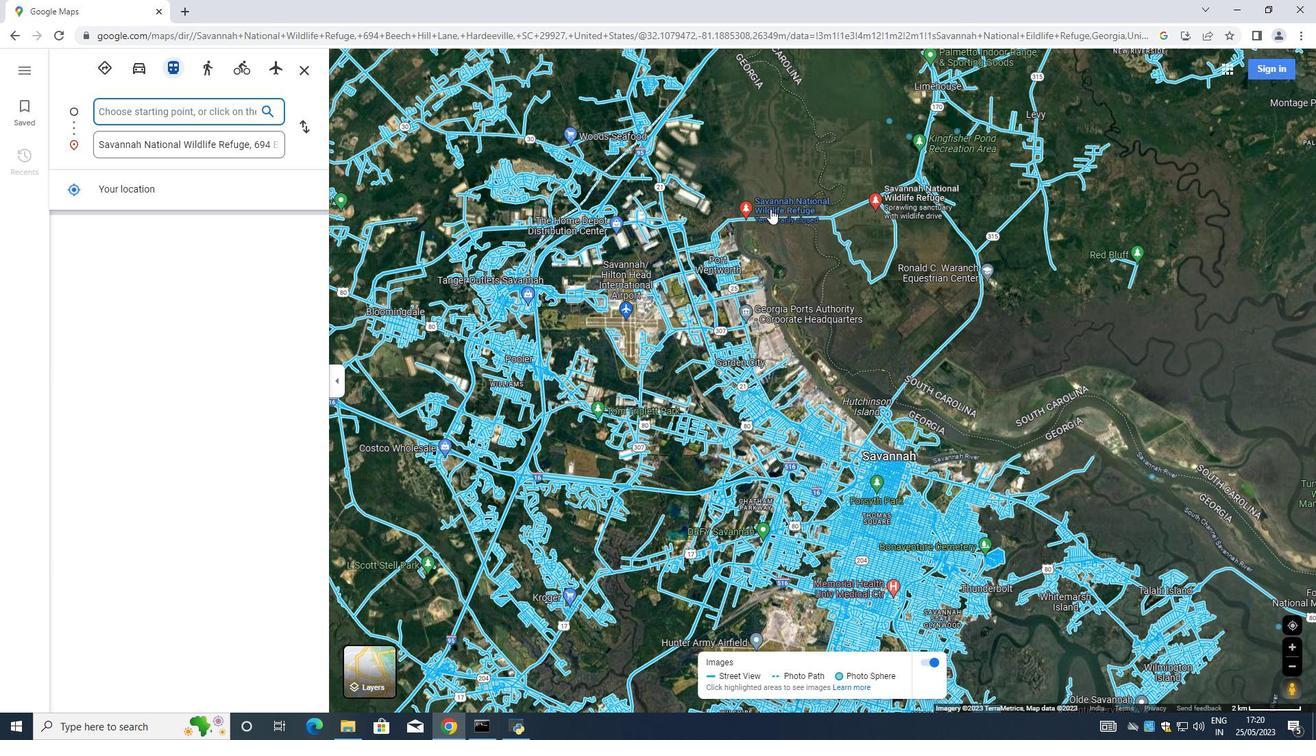 
Action: Mouse moved to (775, 208)
Screenshot: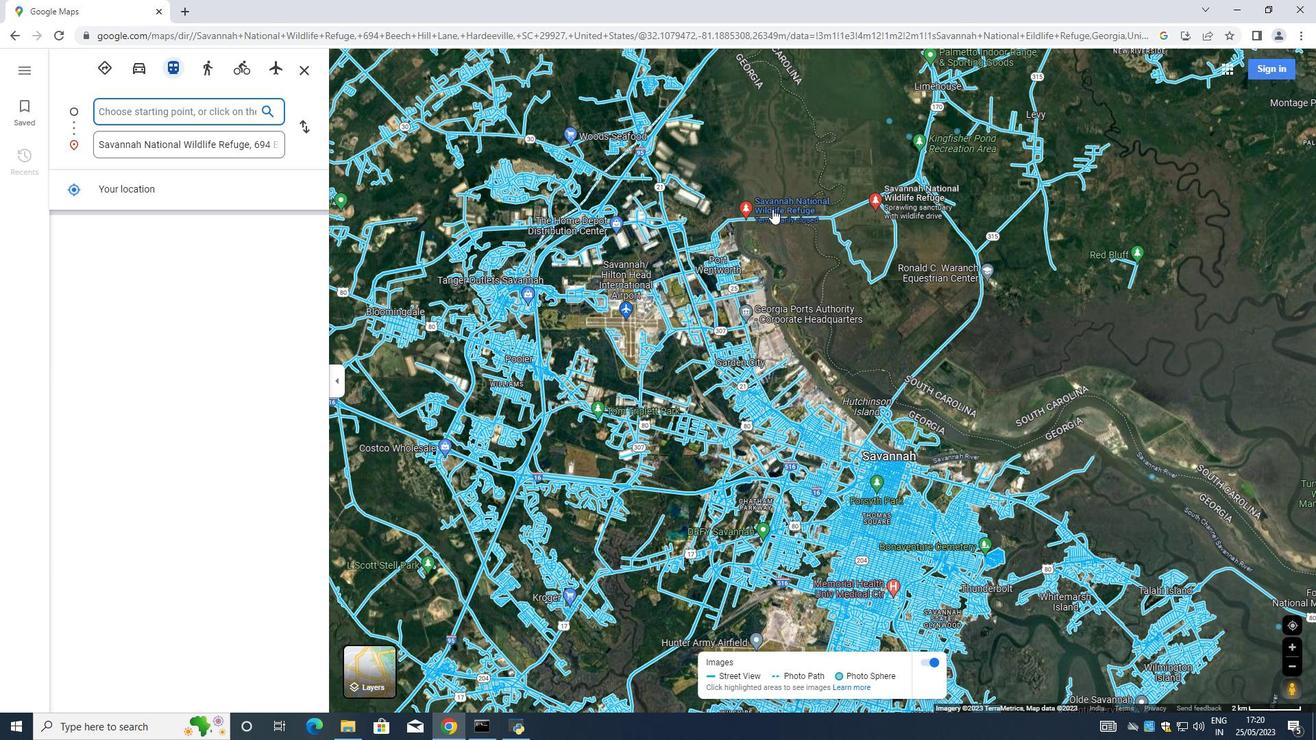 
Action: Mouse scrolled (775, 209) with delta (0, 0)
Screenshot: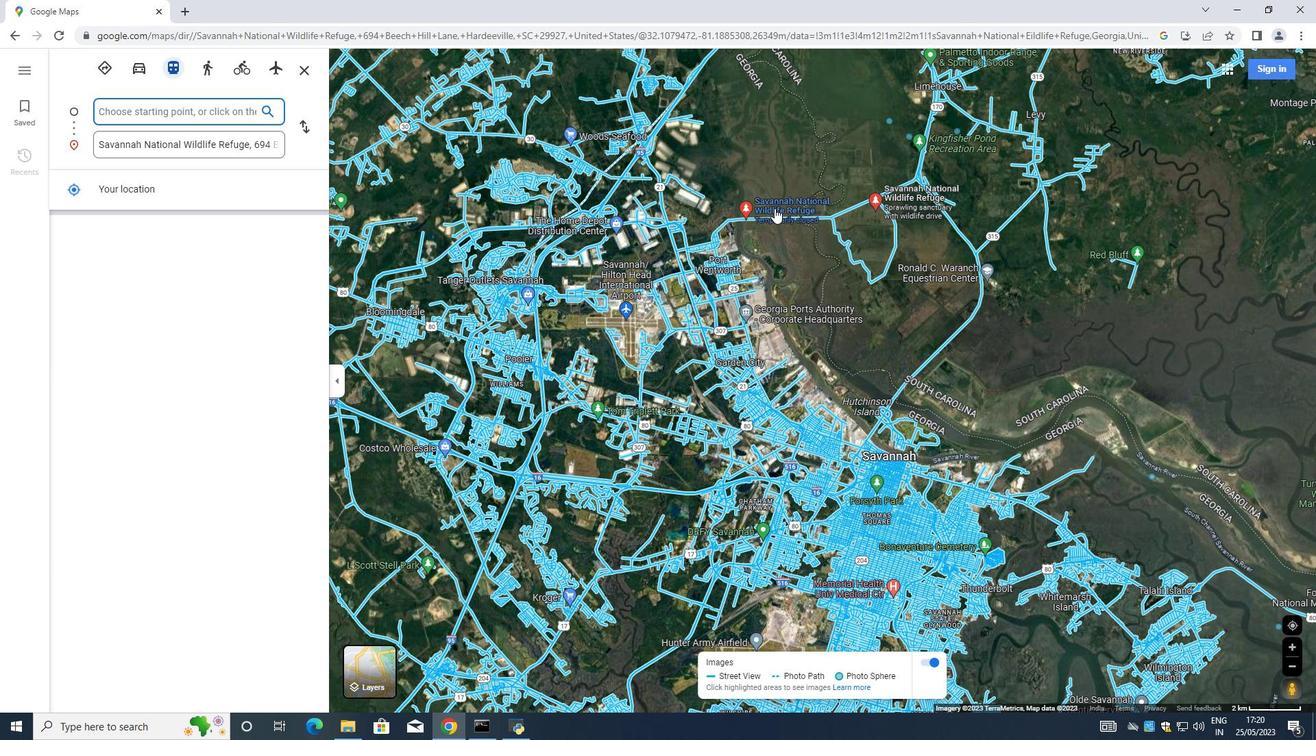 
Action: Mouse moved to (775, 208)
Screenshot: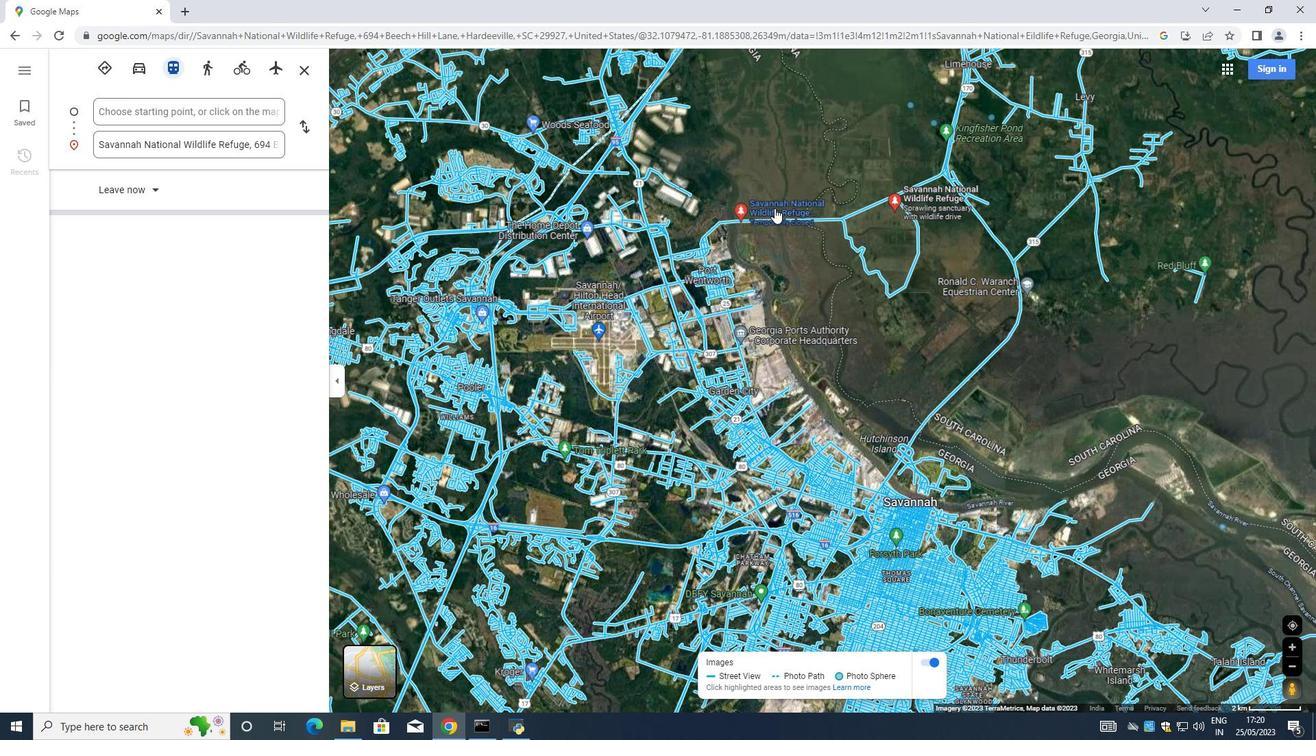 
Action: Mouse scrolled (775, 209) with delta (0, 0)
Screenshot: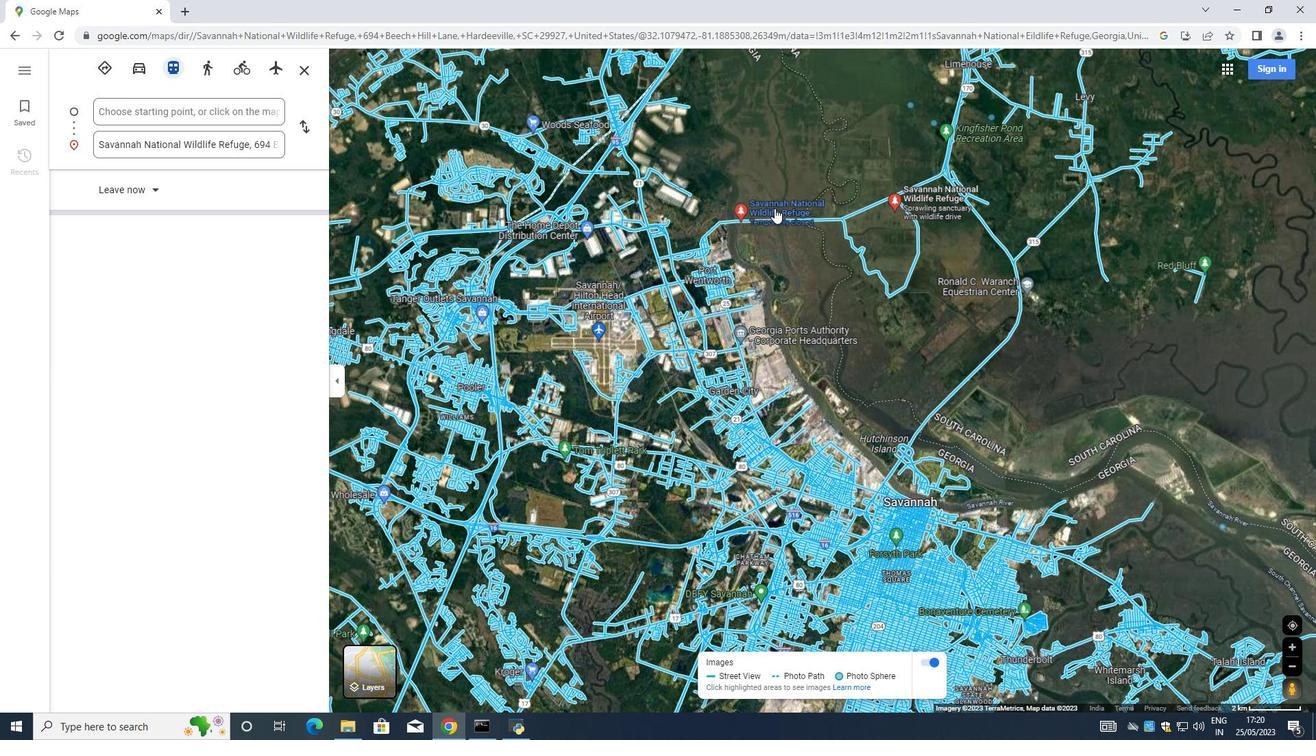 
Action: Mouse moved to (777, 208)
Screenshot: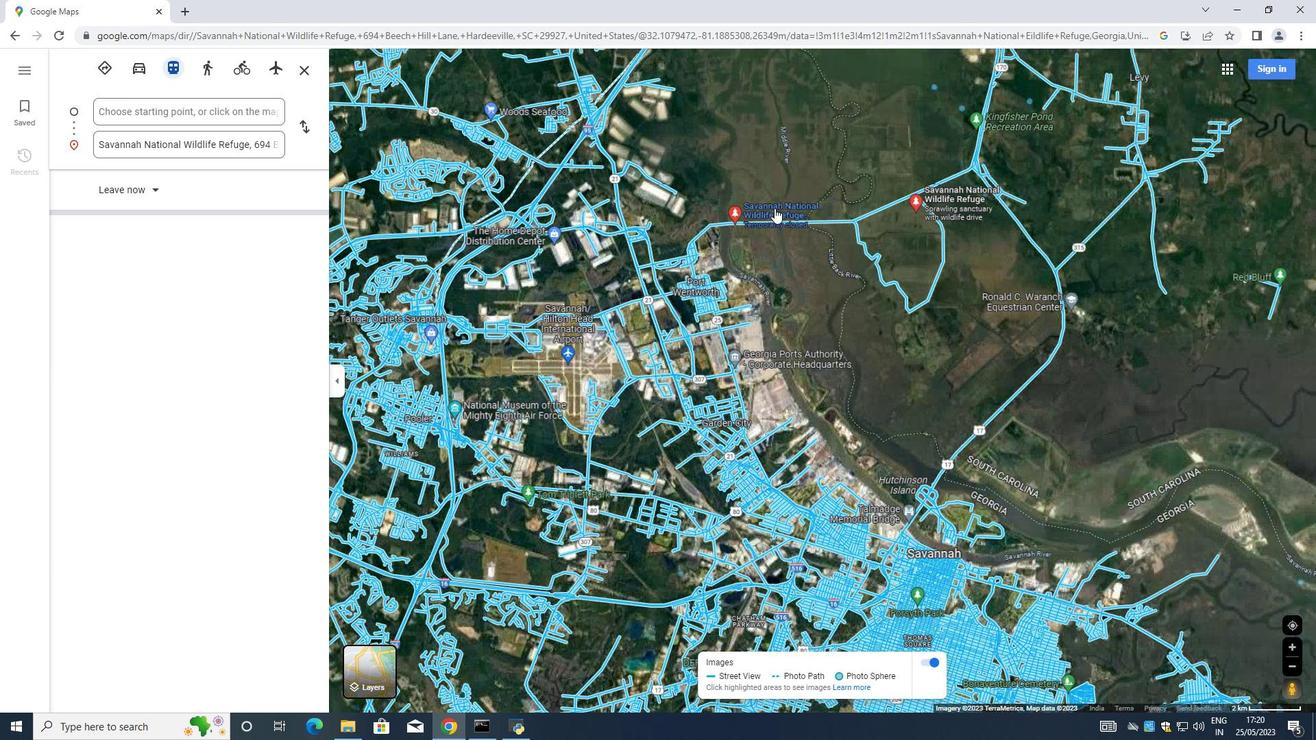 
Action: Mouse scrolled (777, 209) with delta (0, 0)
Screenshot: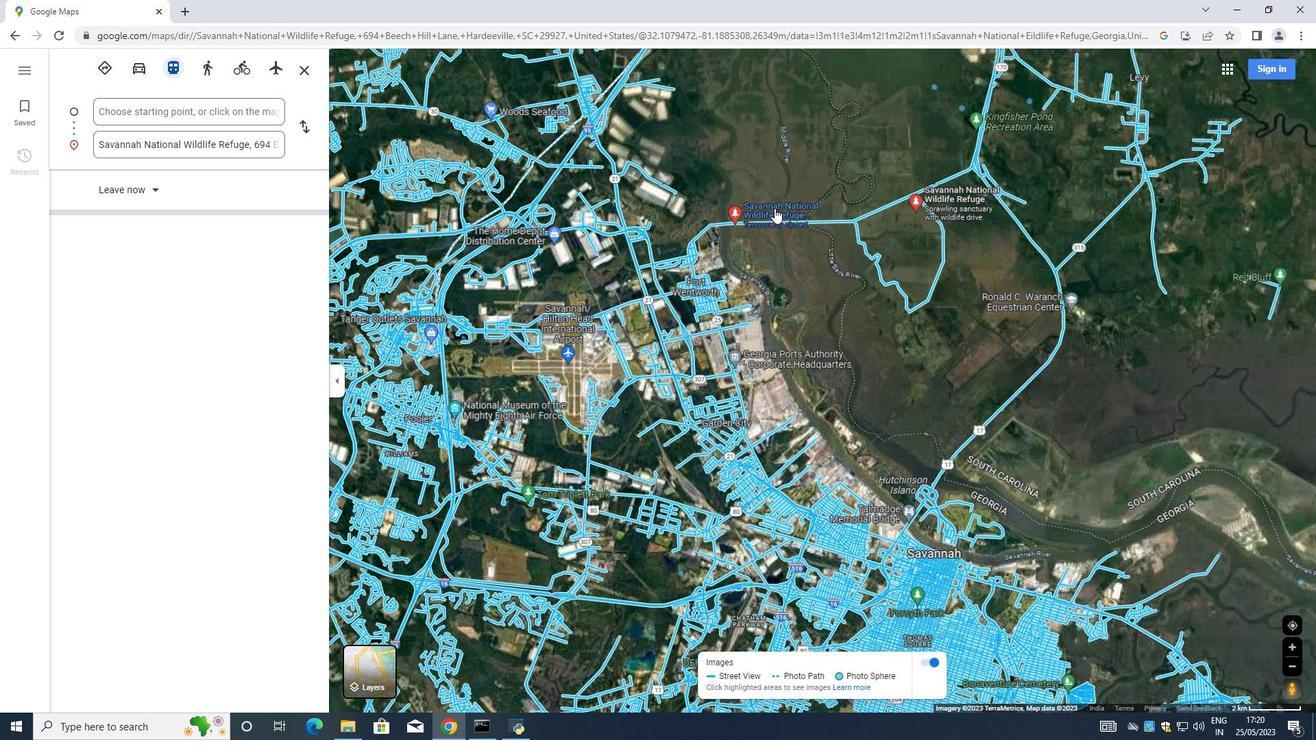 
Action: Mouse moved to (744, 207)
Screenshot: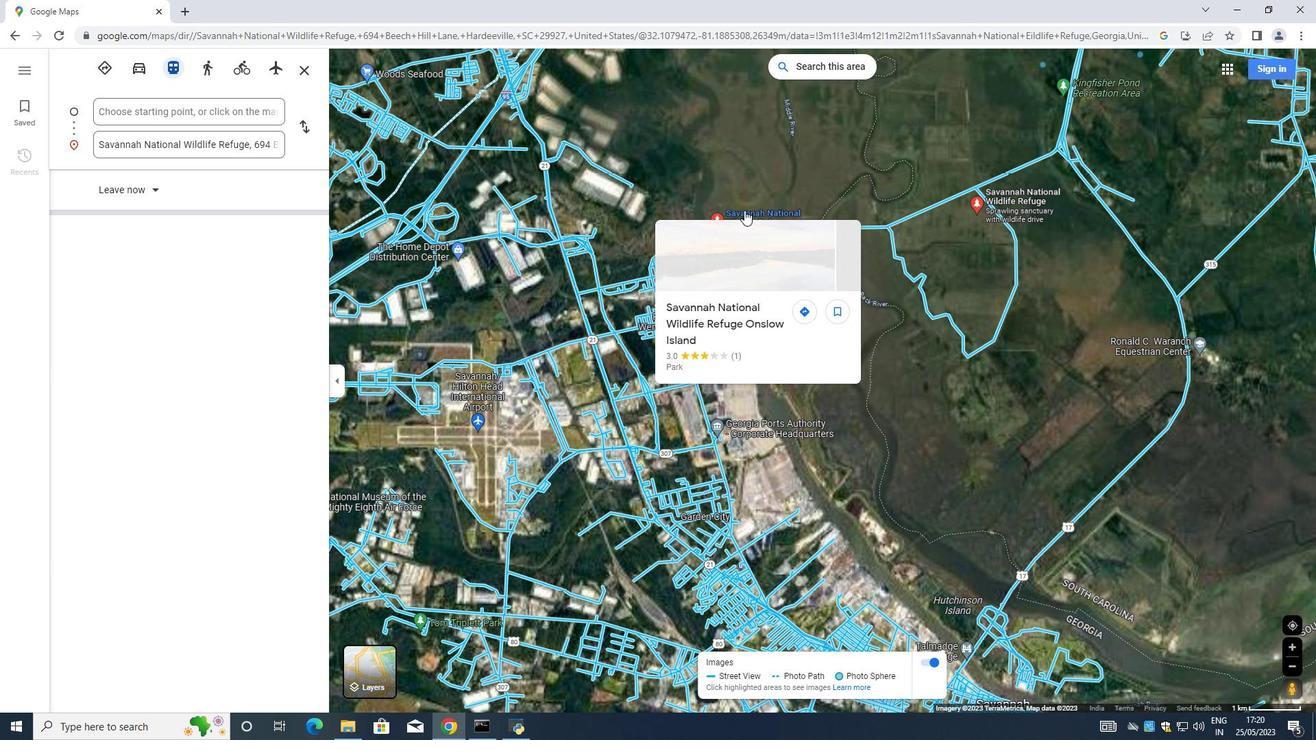 
Action: Mouse scrolled (744, 208) with delta (0, 0)
Screenshot: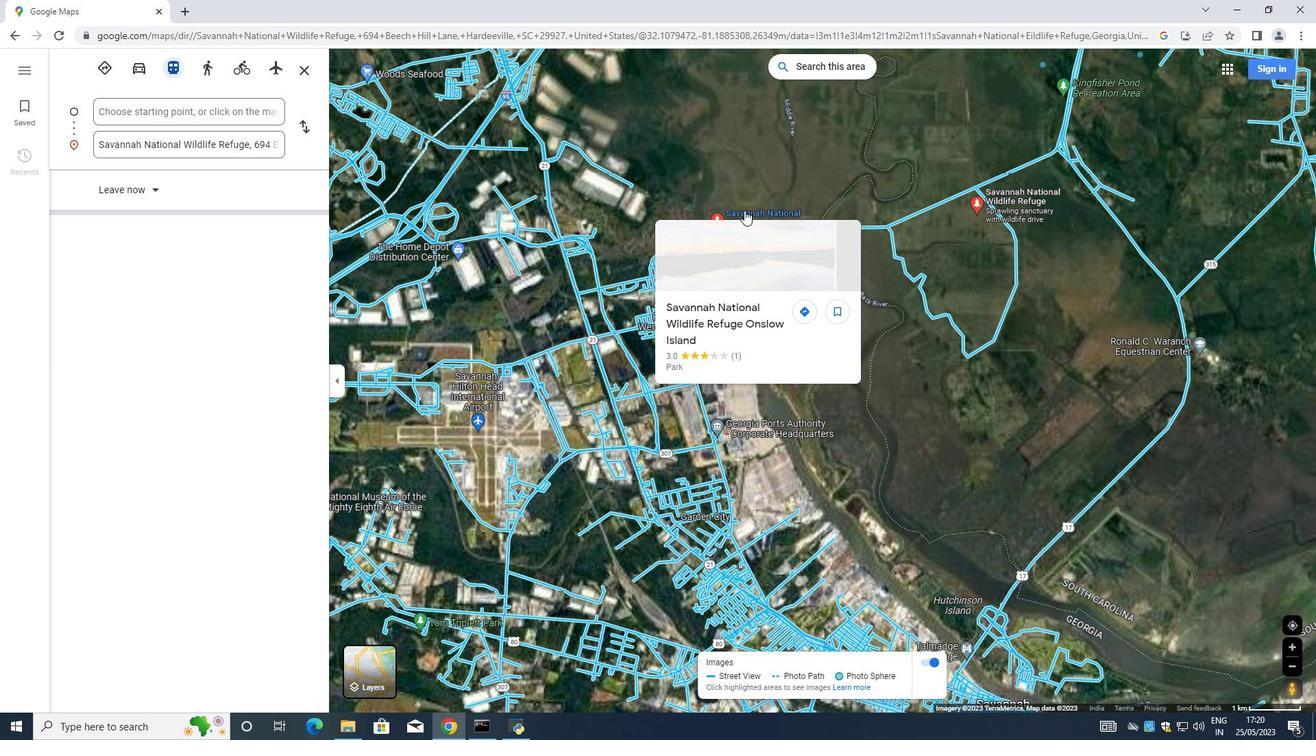 
Action: Mouse moved to (744, 207)
Screenshot: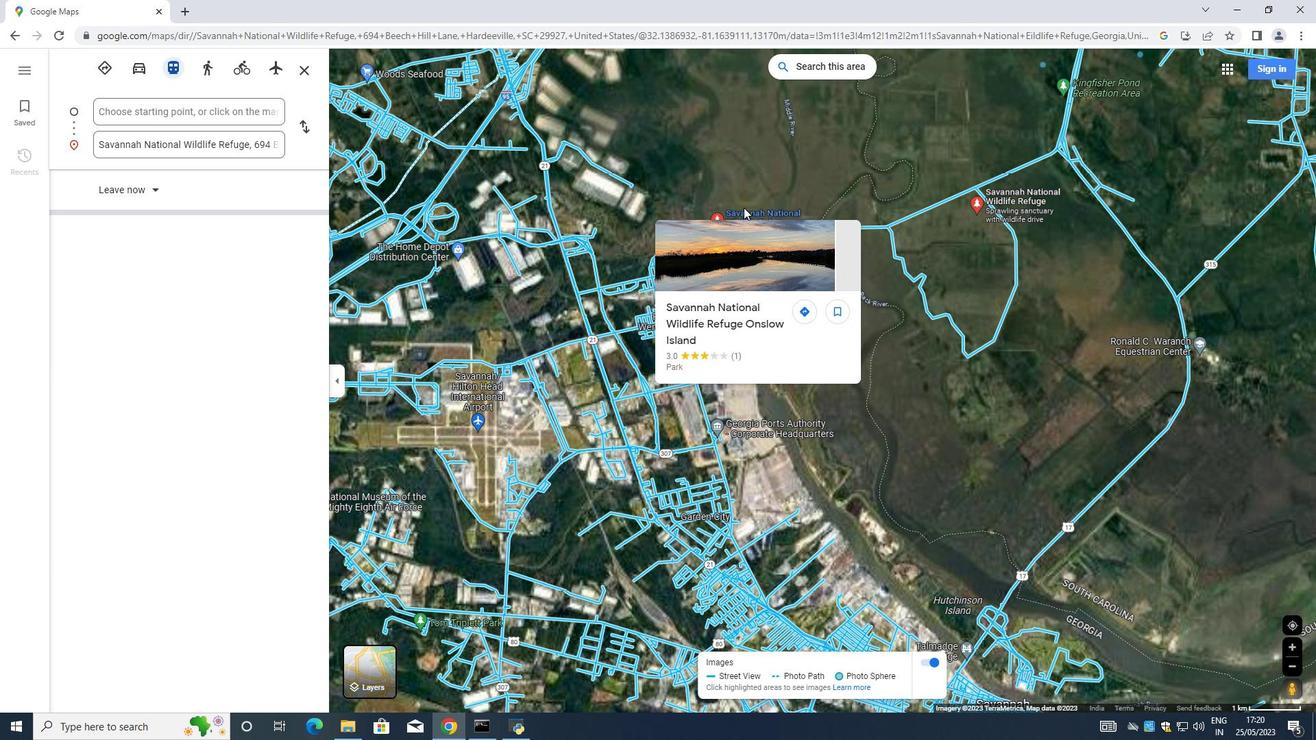 
Action: Mouse scrolled (744, 207) with delta (0, 0)
Screenshot: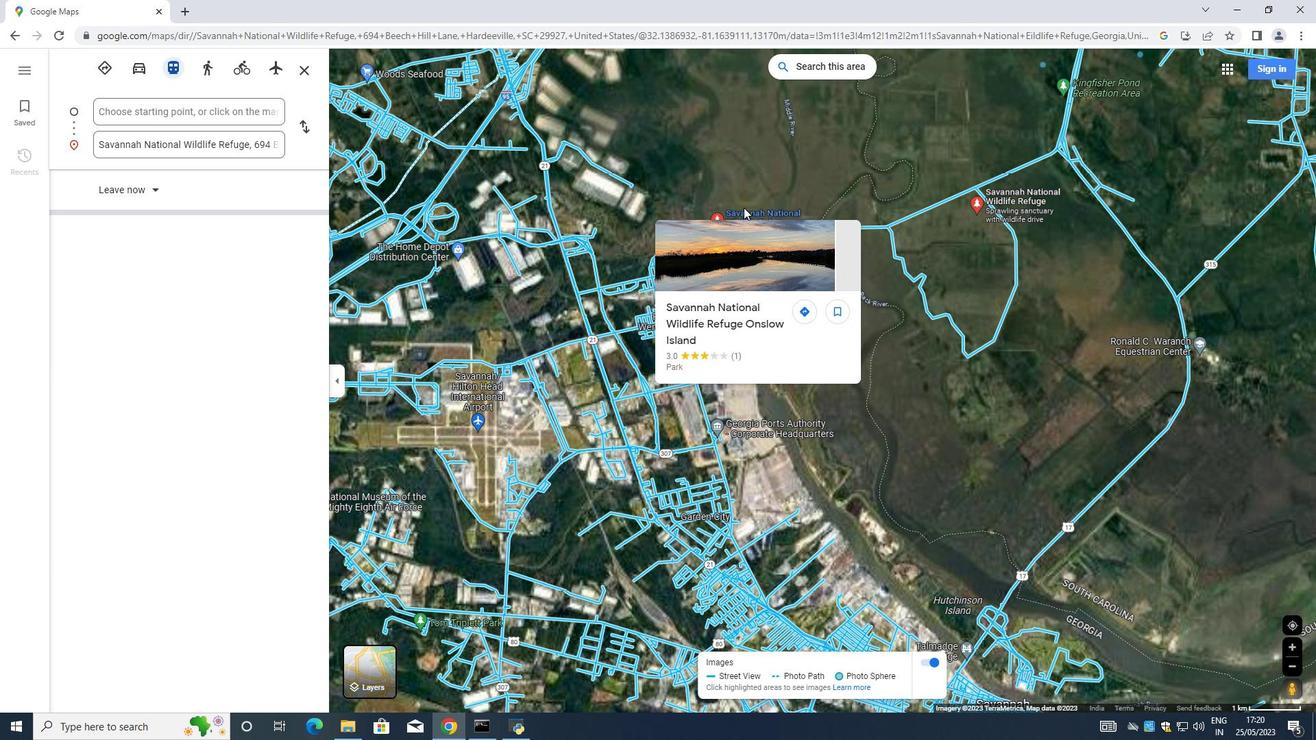 
Action: Mouse moved to (743, 203)
Screenshot: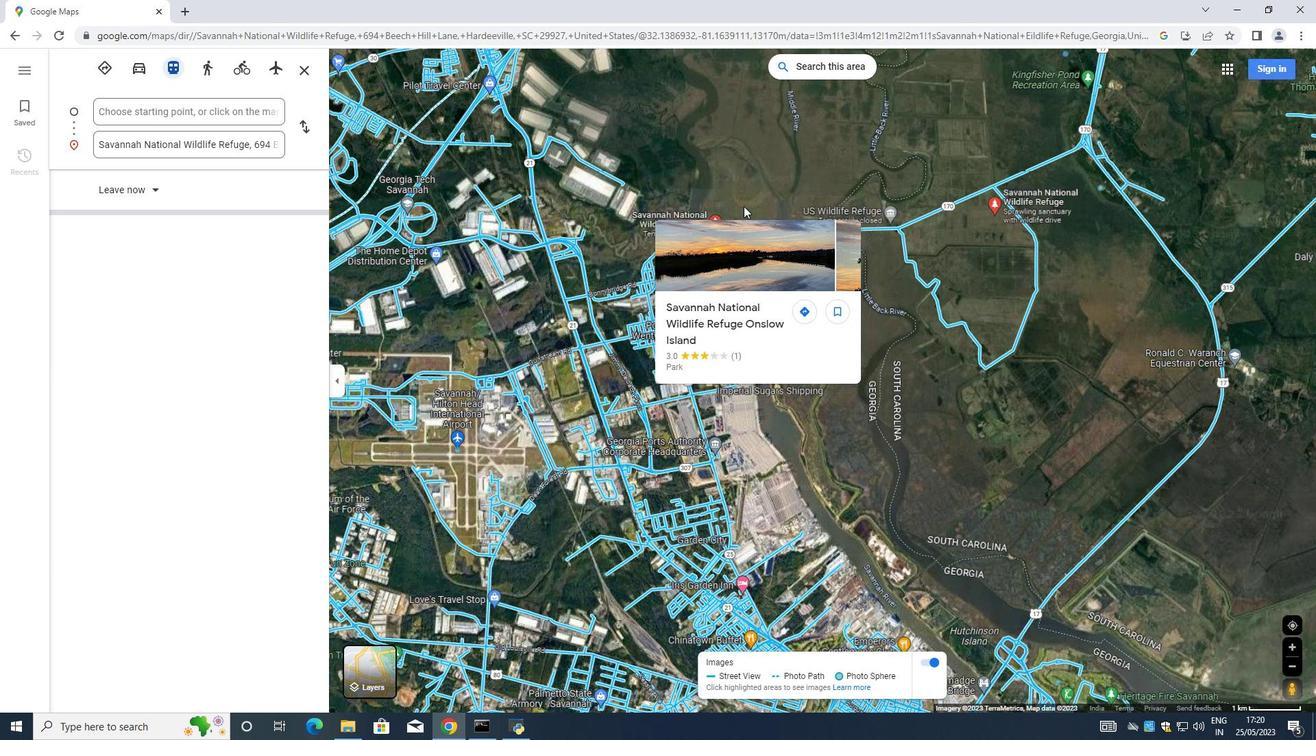 
Action: Mouse scrolled (743, 203) with delta (0, 0)
Screenshot: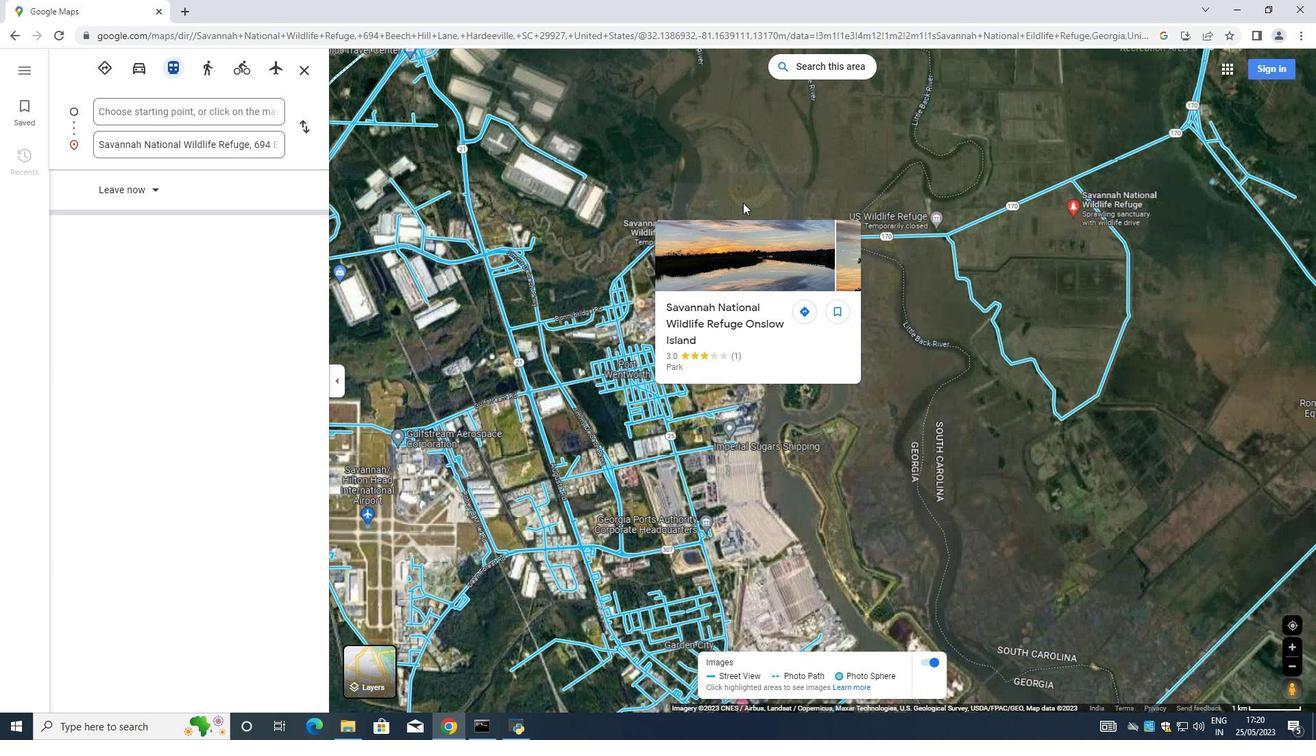 
Action: Mouse moved to (683, 264)
Screenshot: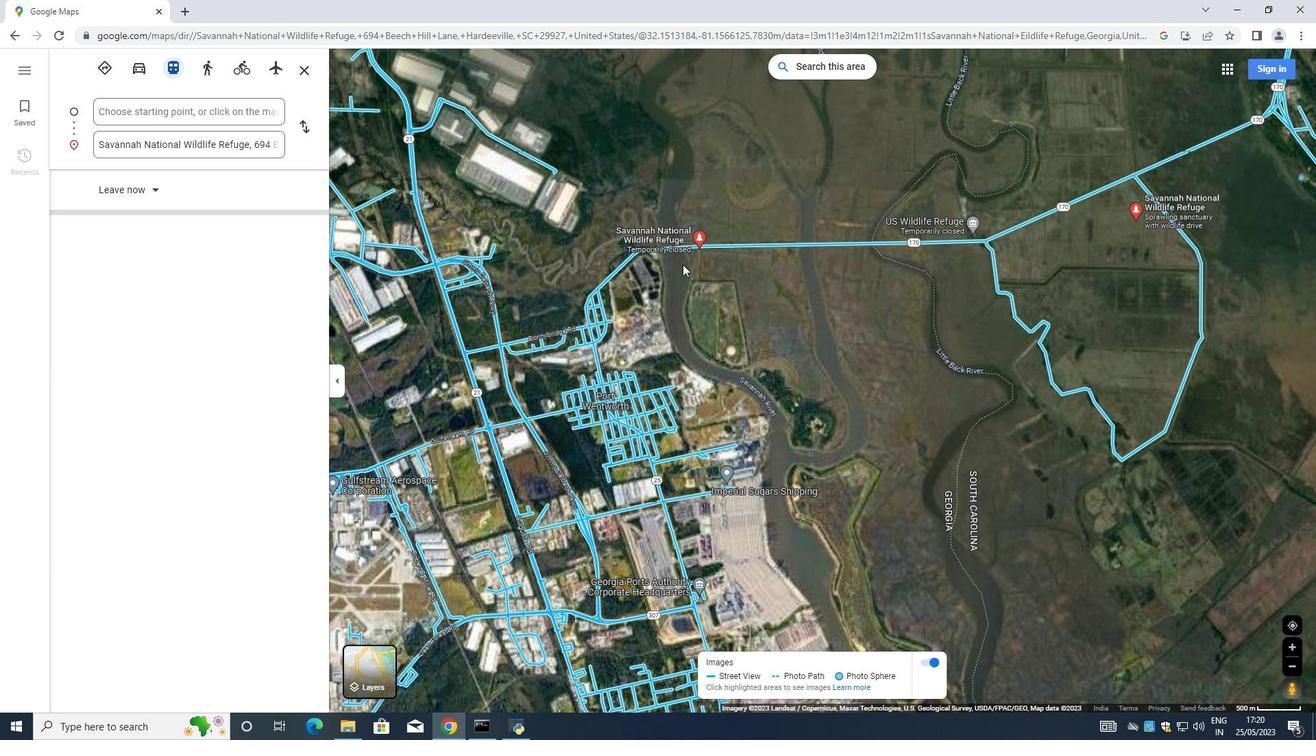 
Action: Mouse scrolled (683, 264) with delta (0, 0)
Screenshot: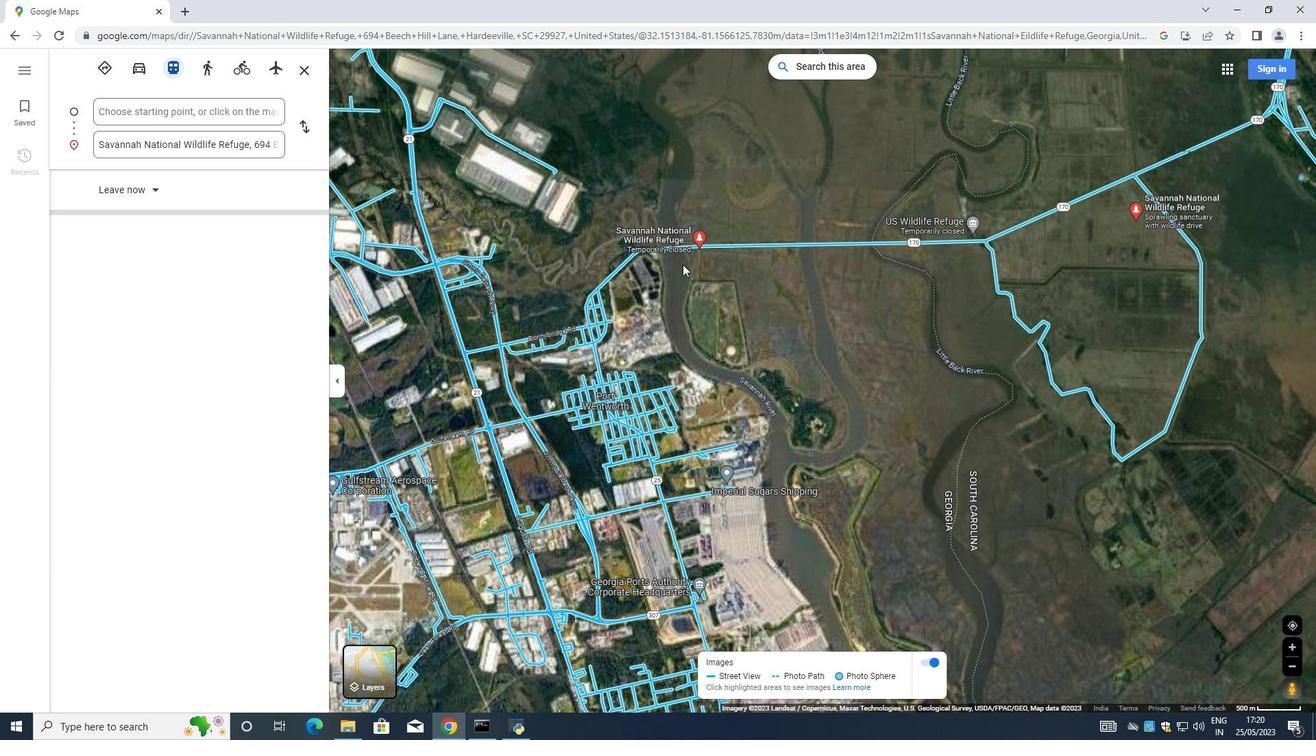 
Action: Mouse moved to (685, 264)
Screenshot: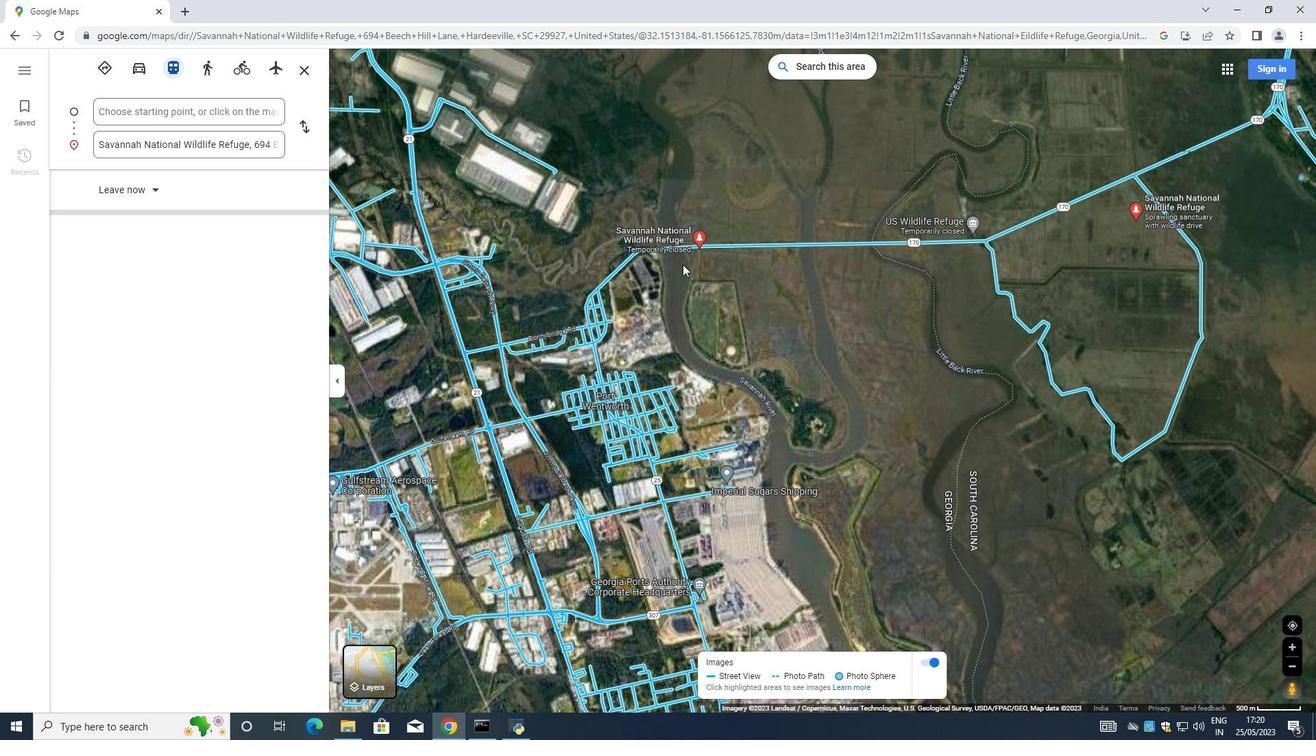 
Action: Mouse scrolled (685, 264) with delta (0, 0)
Screenshot: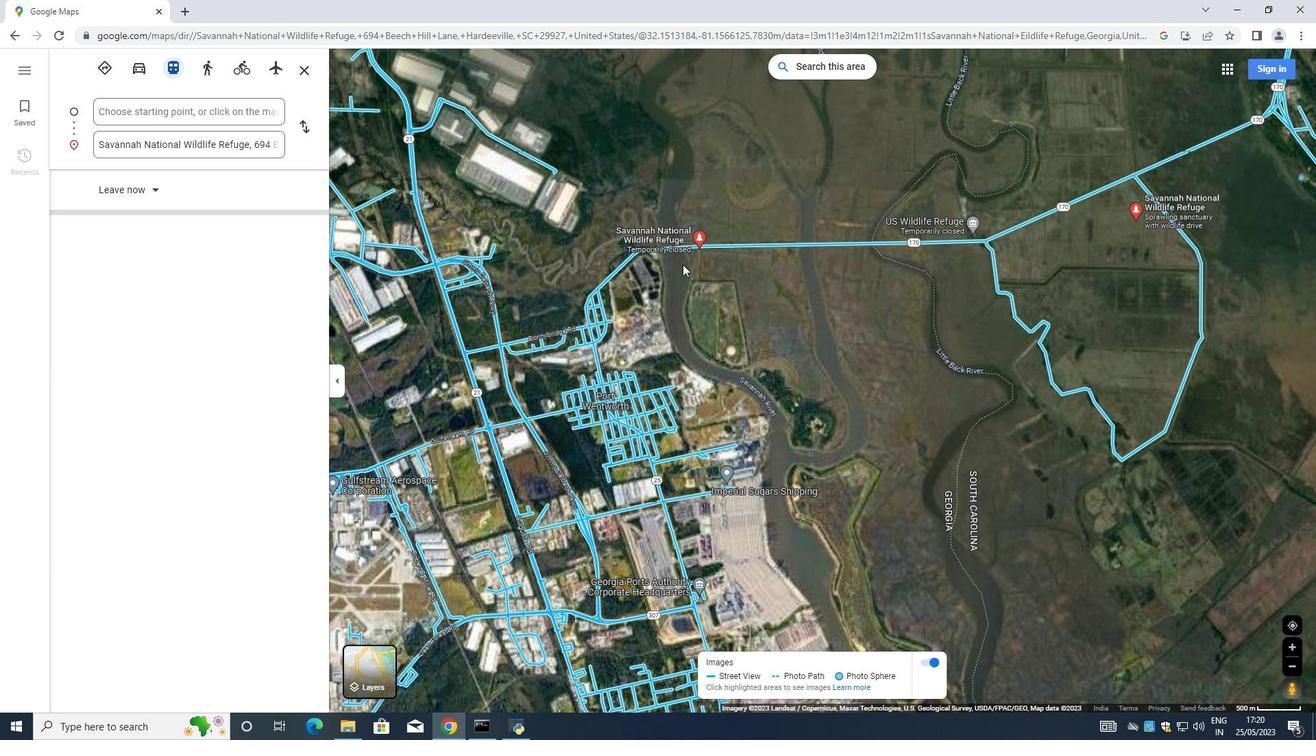 
Action: Mouse moved to (687, 264)
Screenshot: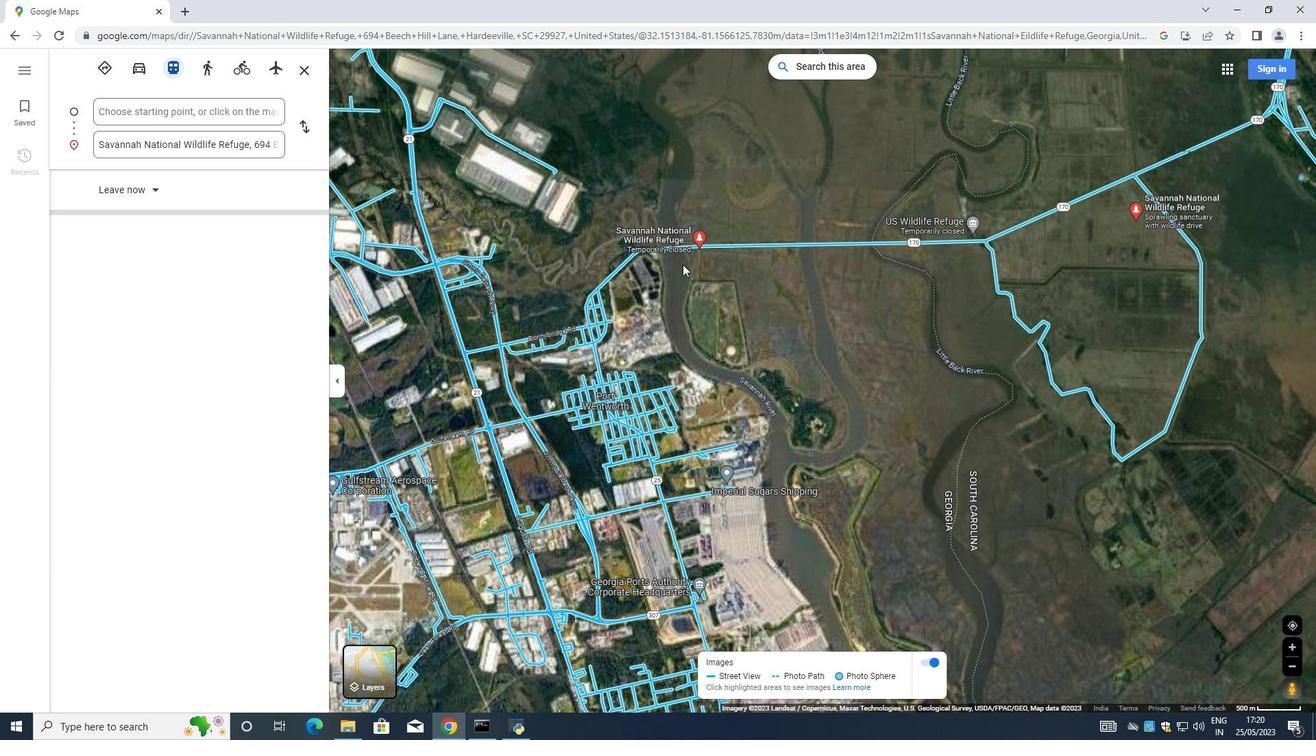 
Action: Mouse scrolled (687, 264) with delta (0, 0)
Screenshot: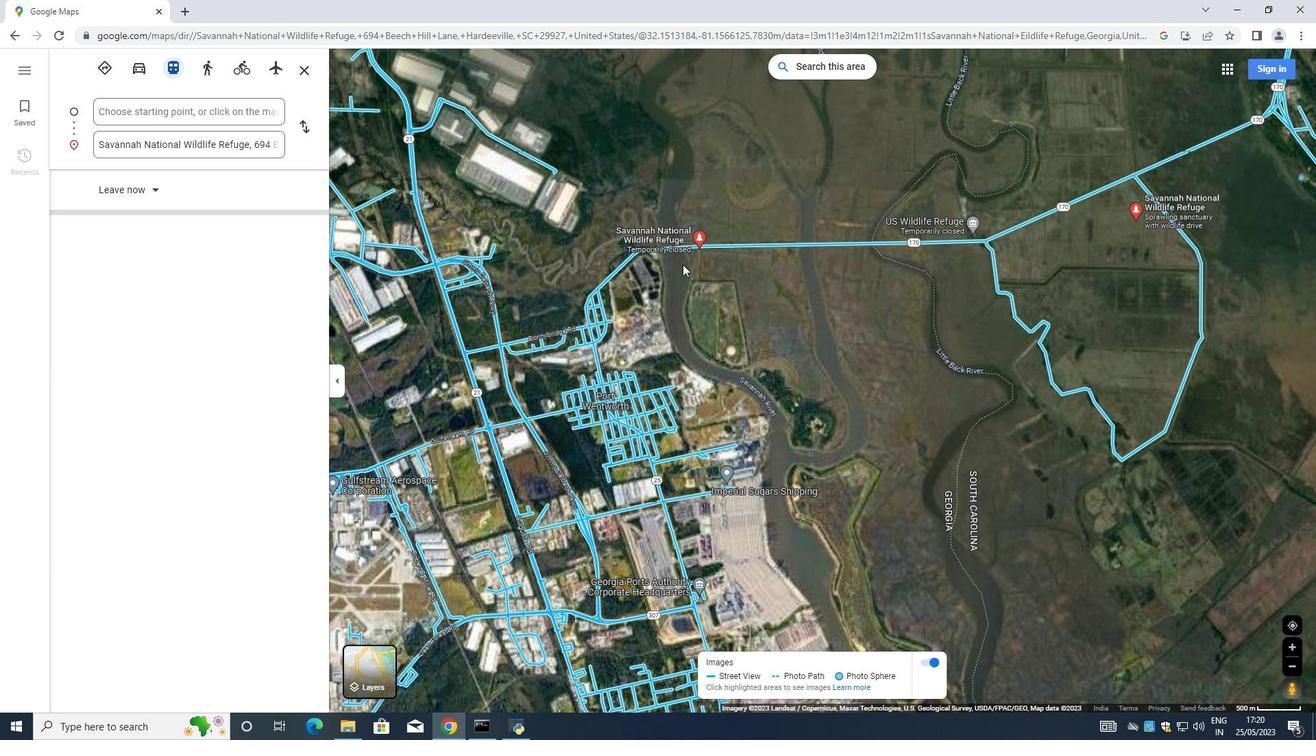 
Action: Mouse moved to (687, 264)
Screenshot: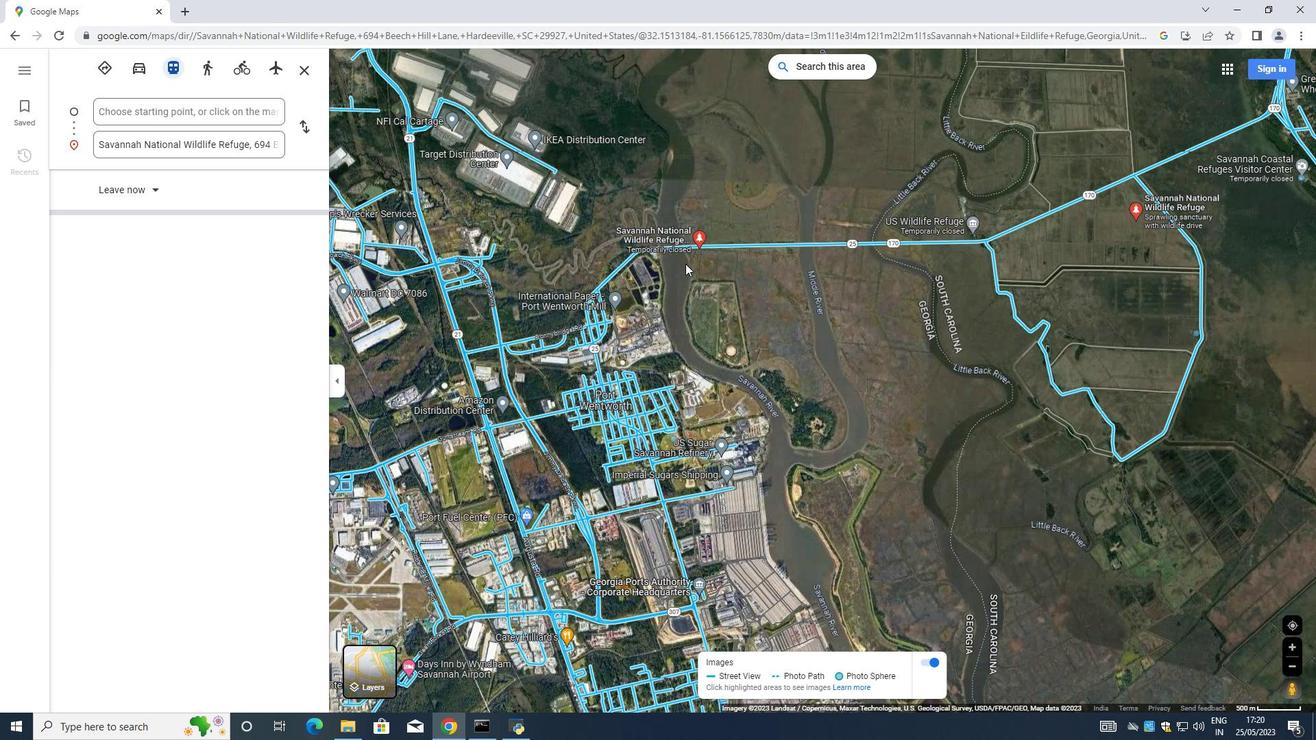 
Action: Mouse scrolled (687, 264) with delta (0, 0)
Screenshot: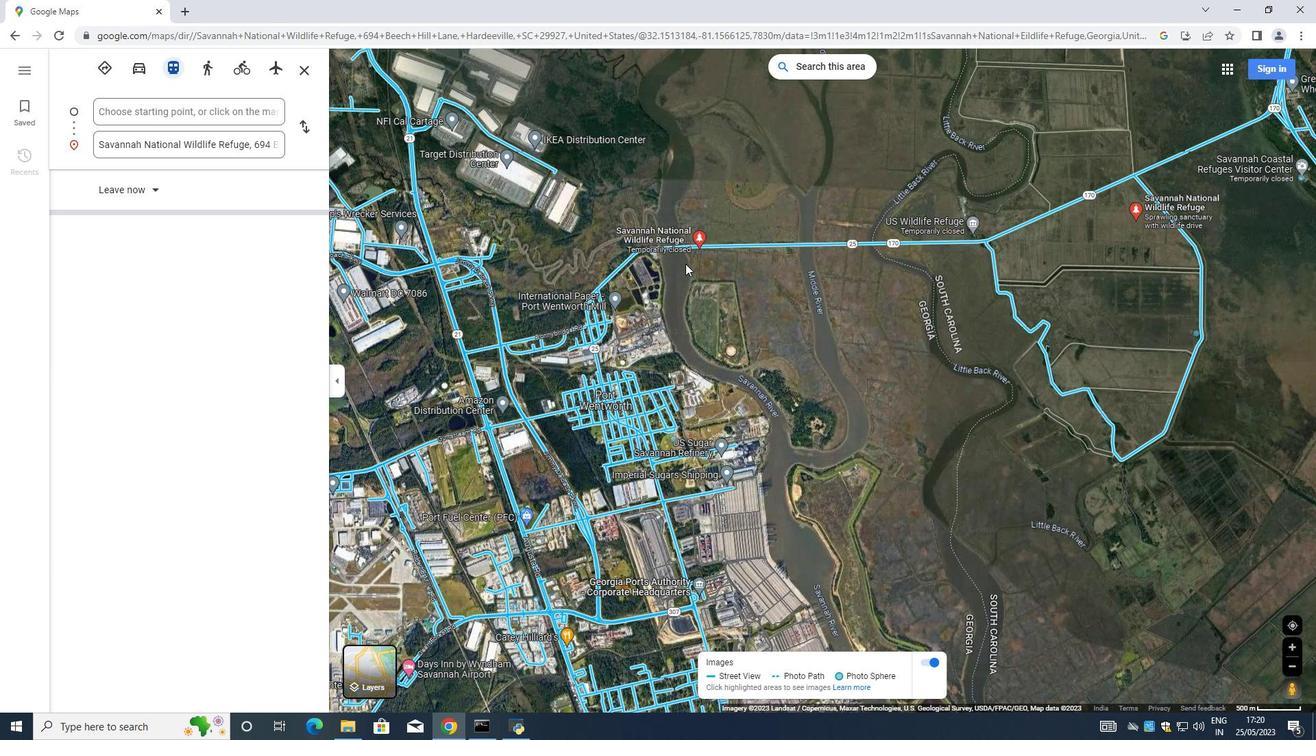 
Action: Mouse moved to (693, 264)
Screenshot: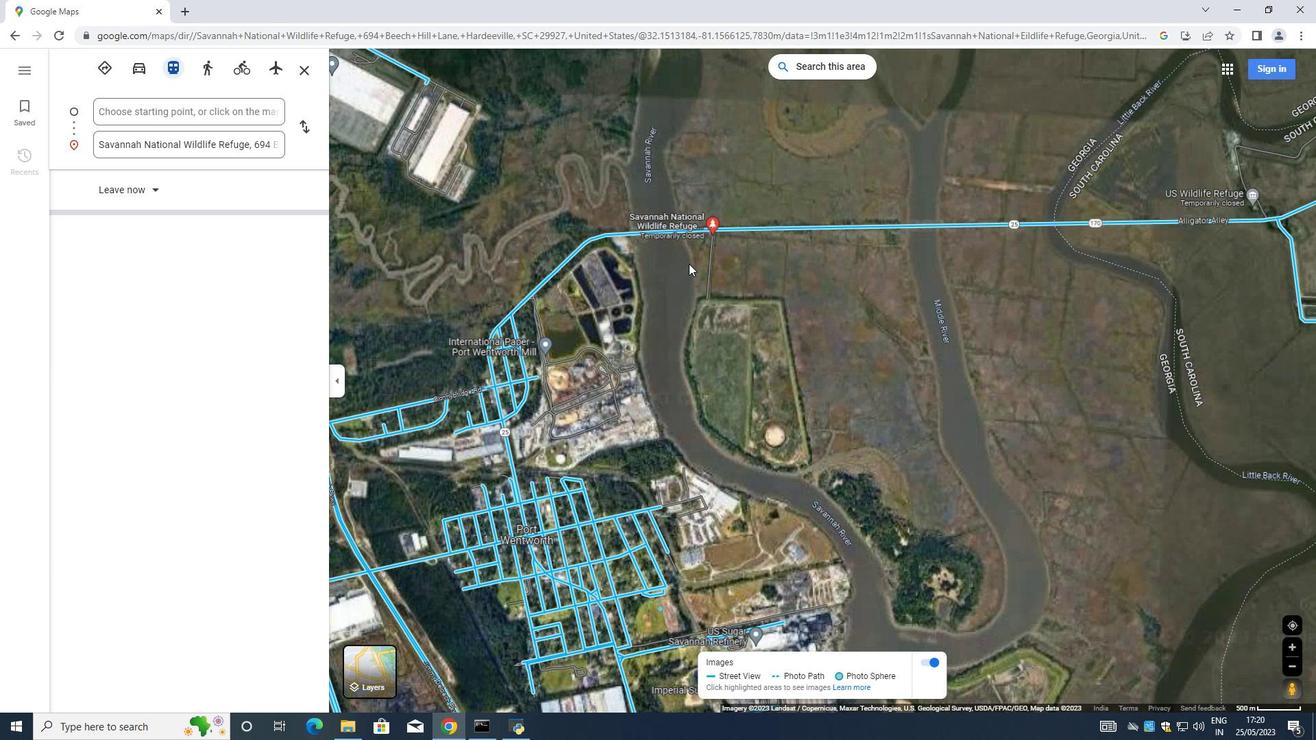 
Action: Mouse scrolled (693, 264) with delta (0, 0)
Screenshot: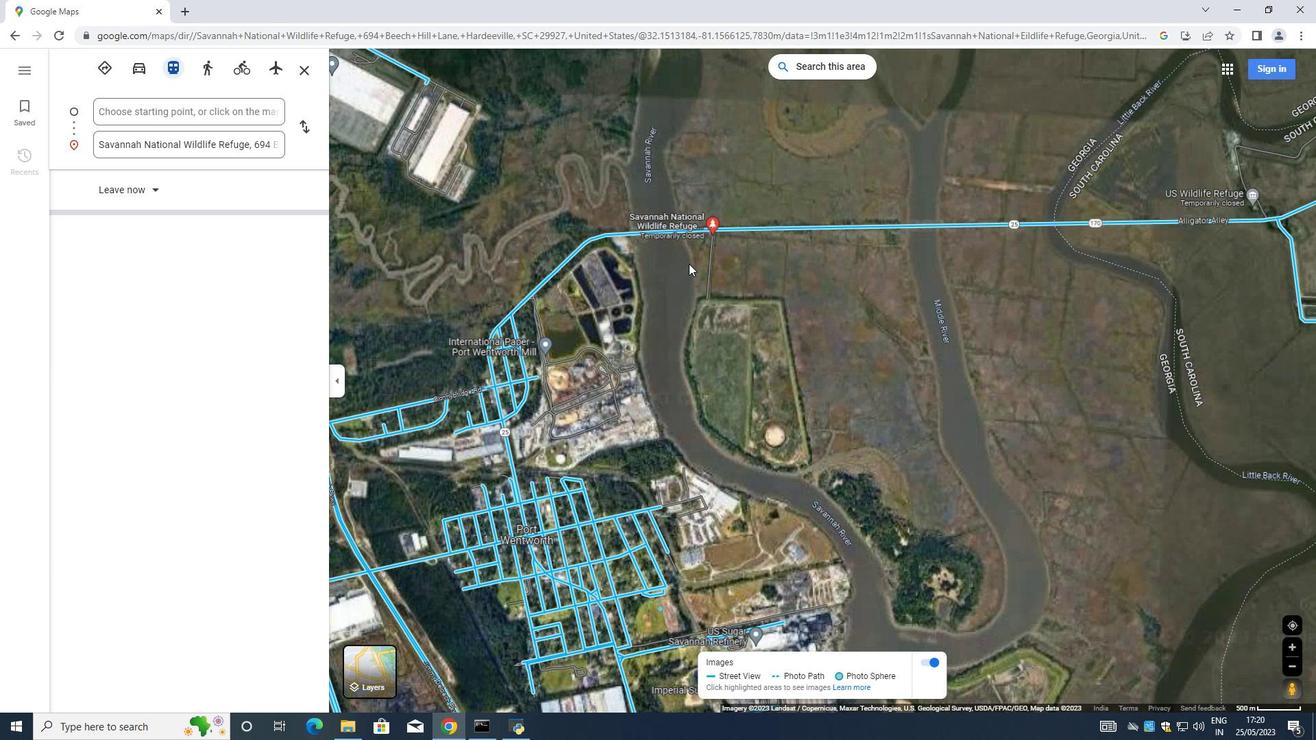 
Action: Mouse moved to (697, 263)
Screenshot: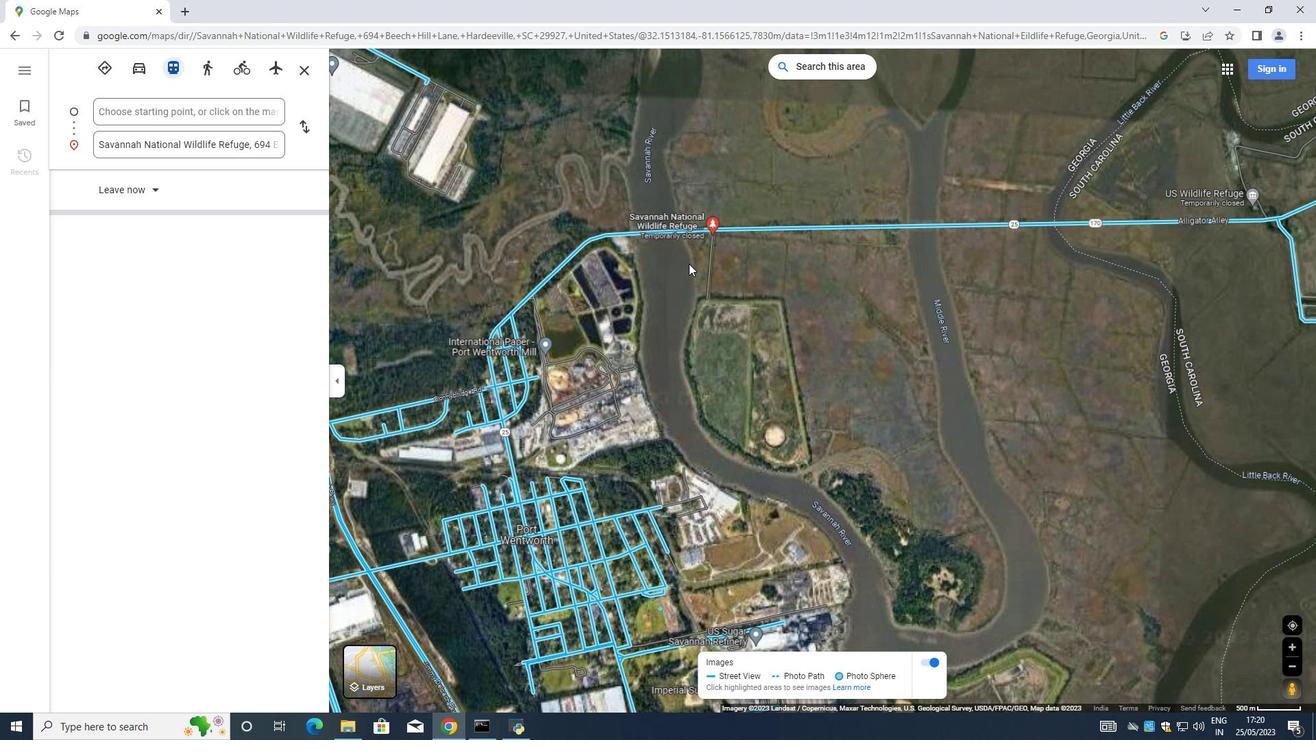
Action: Mouse scrolled (694, 264) with delta (0, 0)
Screenshot: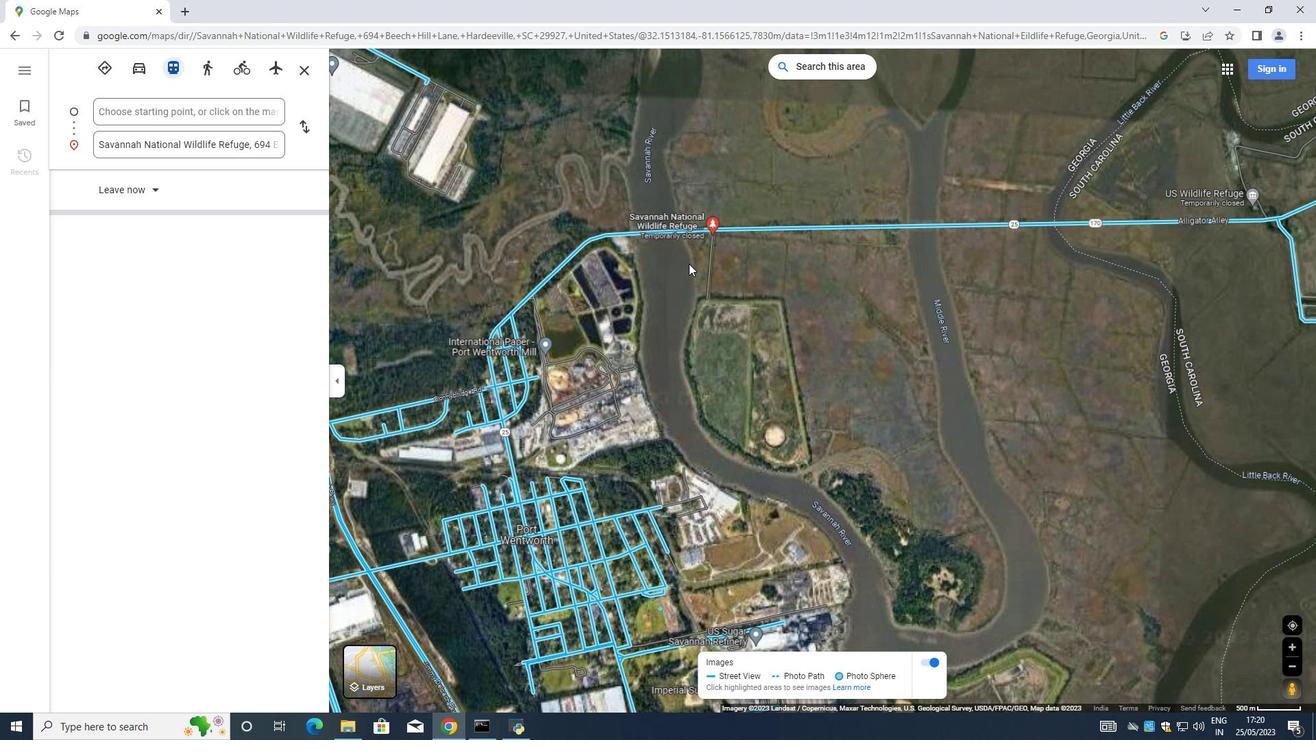 
Action: Mouse moved to (698, 263)
Screenshot: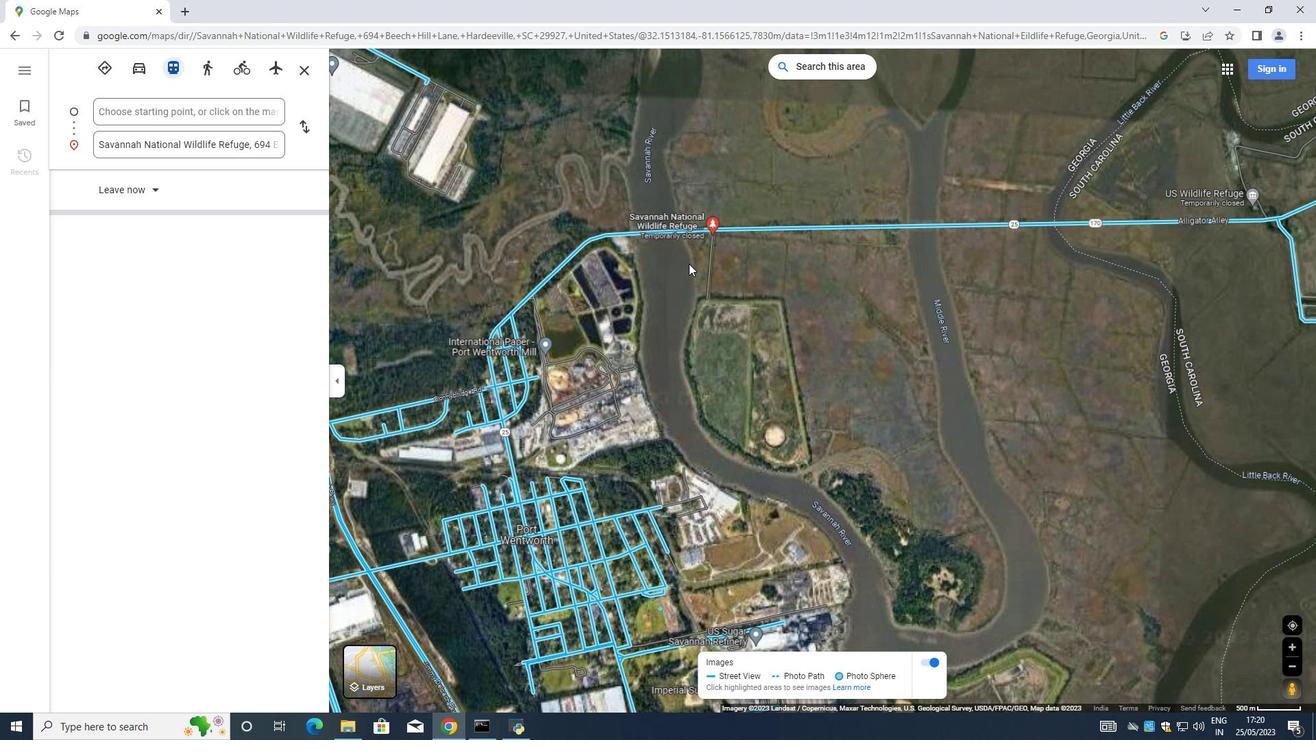 
Action: Mouse scrolled (697, 264) with delta (0, 0)
Screenshot: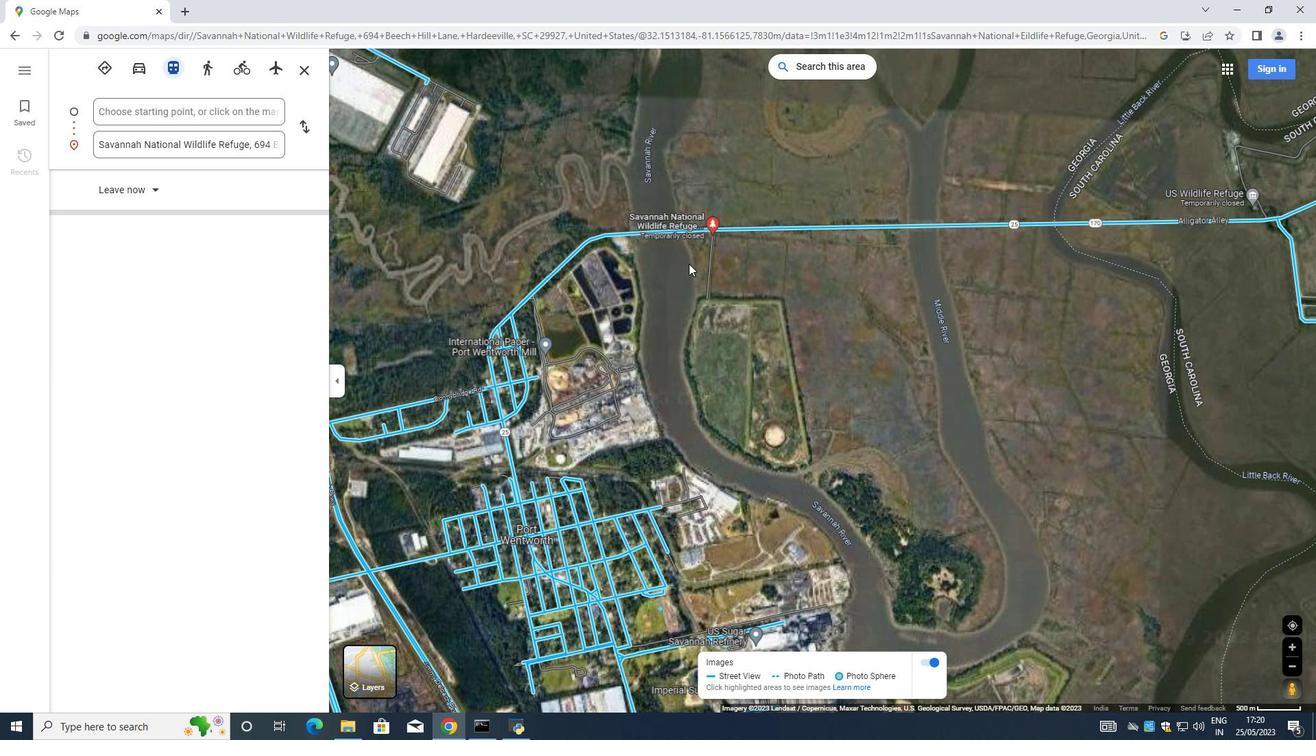 
Action: Mouse moved to (703, 261)
Screenshot: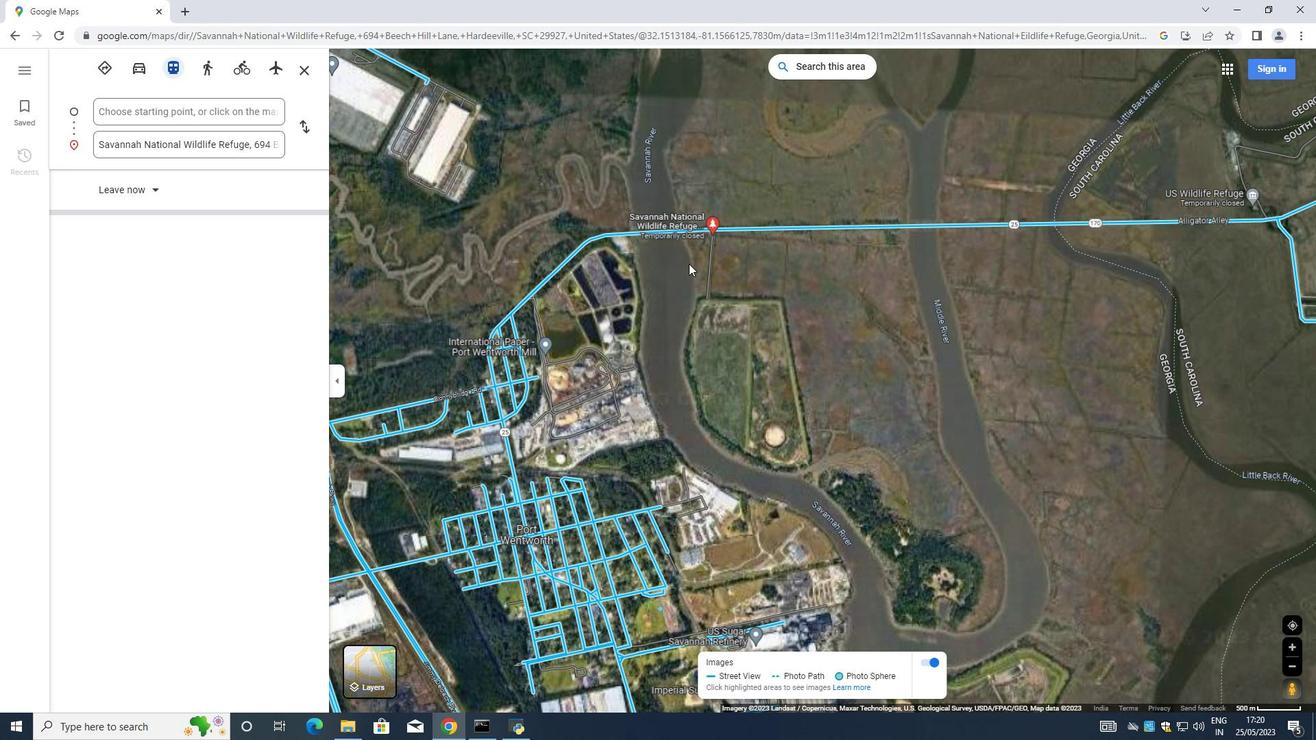 
Action: Mouse scrolled (702, 262) with delta (0, 0)
Screenshot: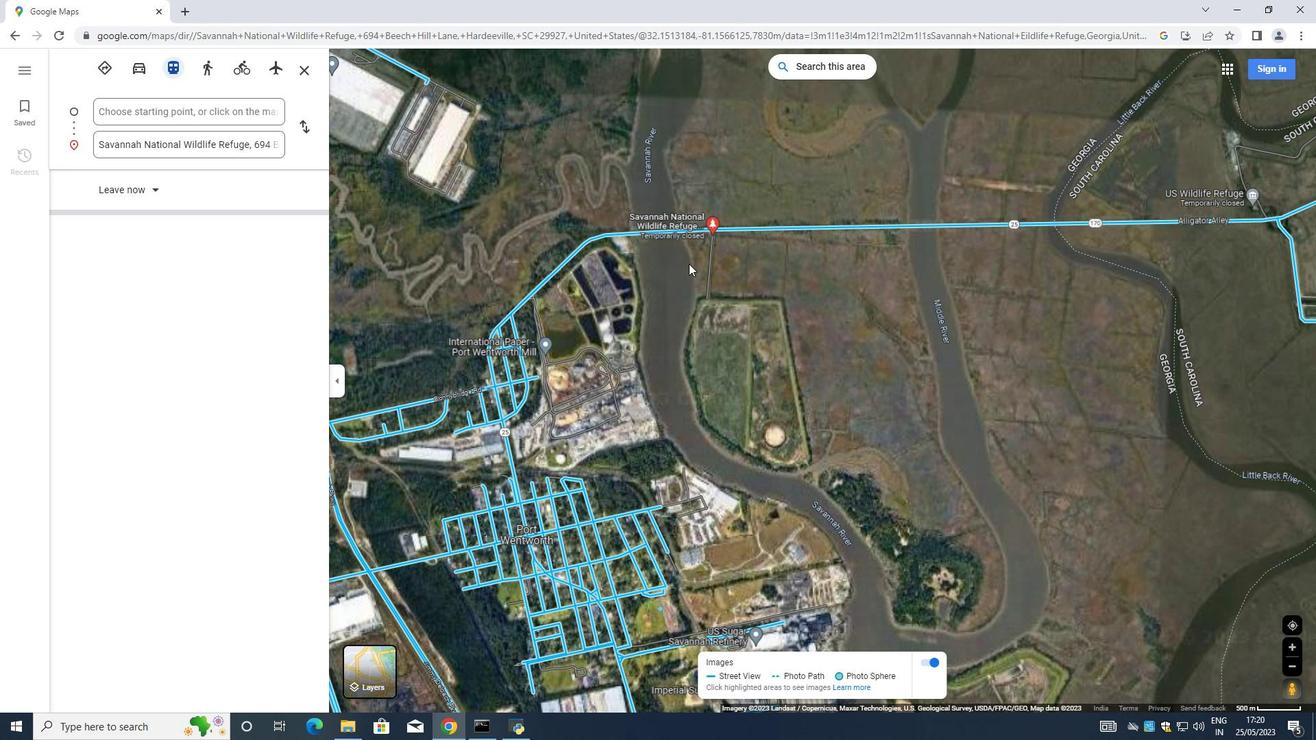 
Action: Mouse moved to (705, 259)
Screenshot: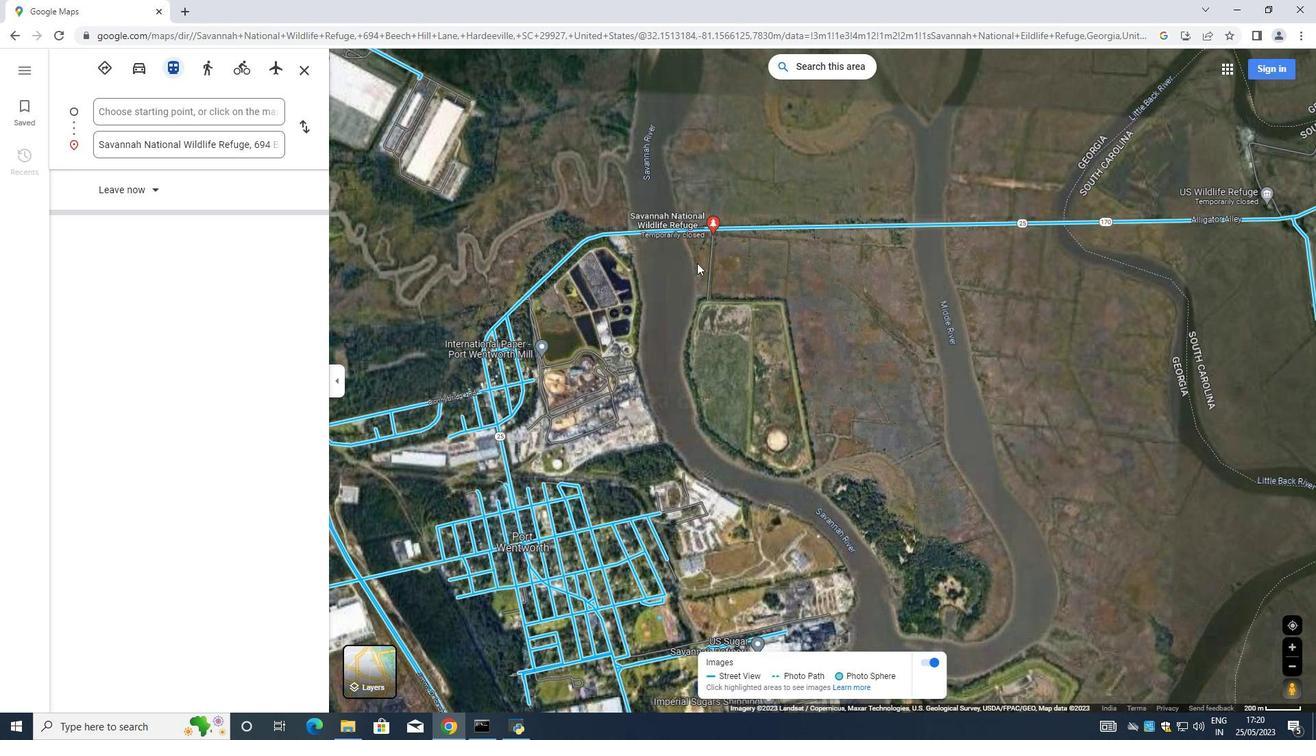 
Action: Mouse scrolled (705, 260) with delta (0, 0)
Screenshot: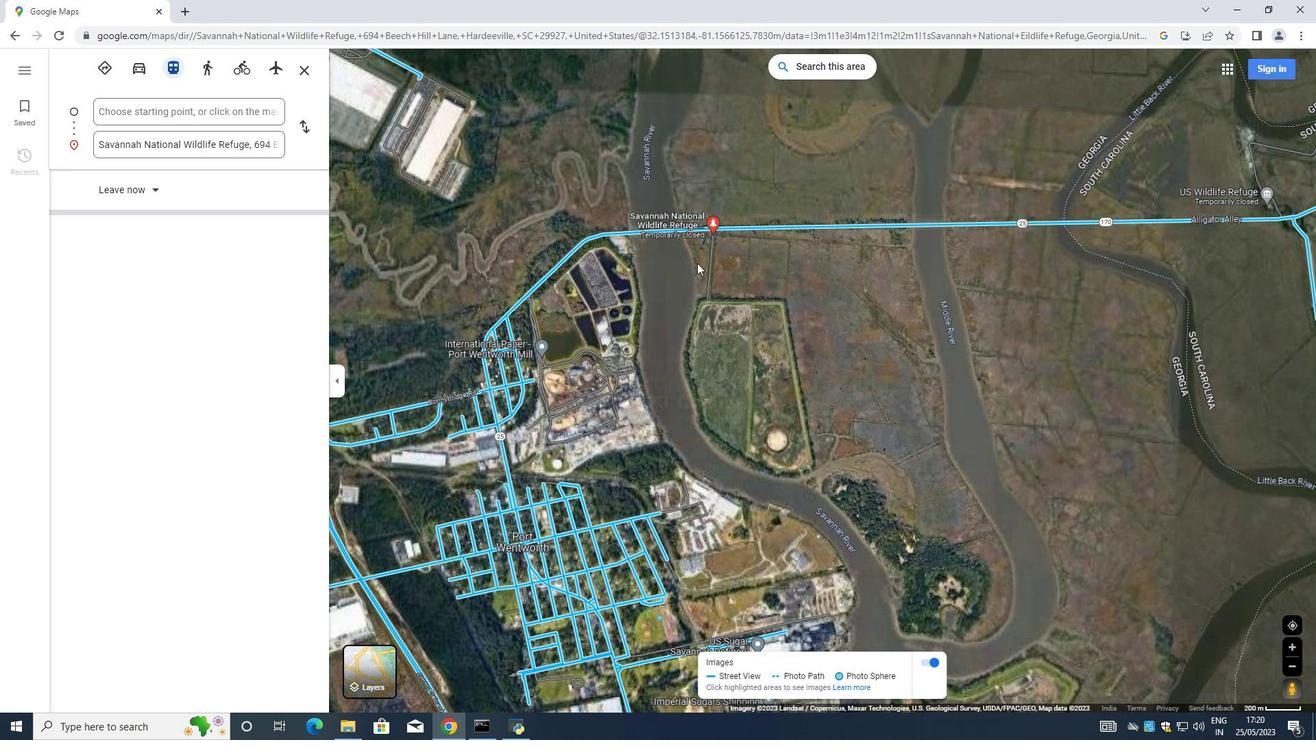 
Action: Mouse moved to (725, 236)
Screenshot: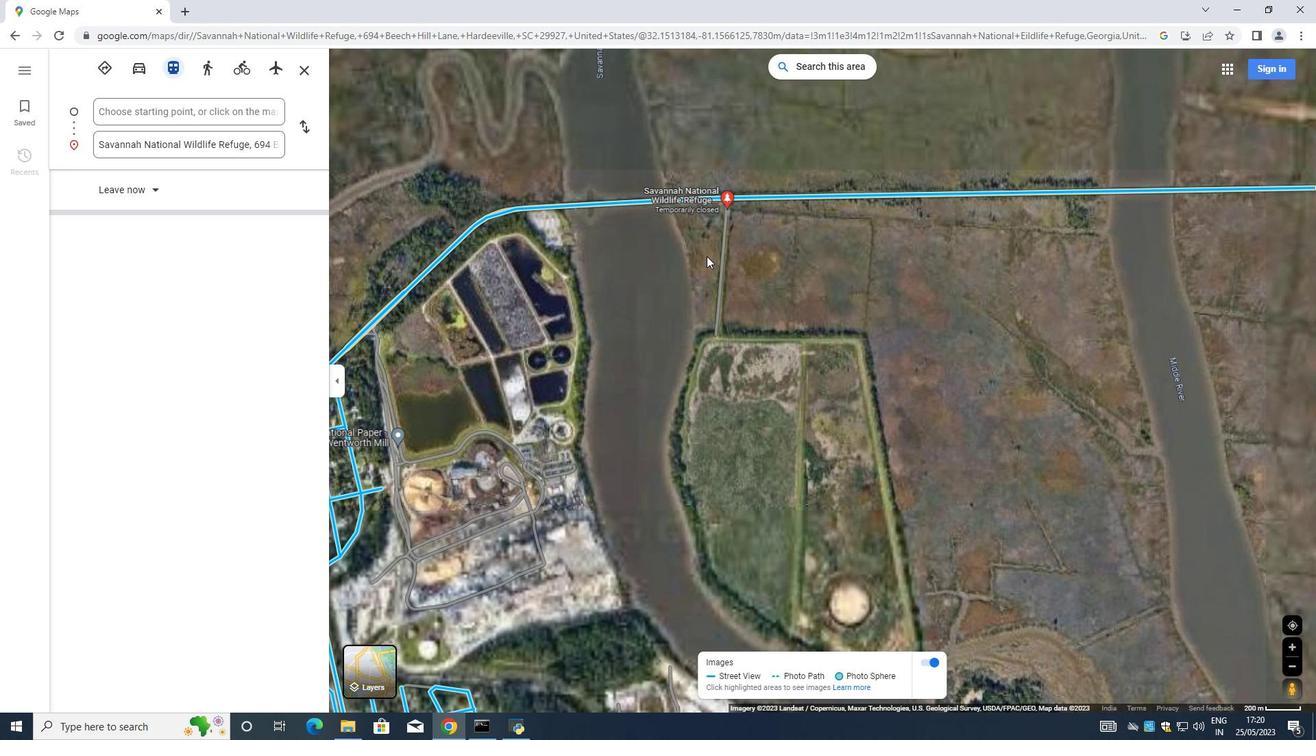 
Action: Mouse scrolled (725, 237) with delta (0, 0)
Screenshot: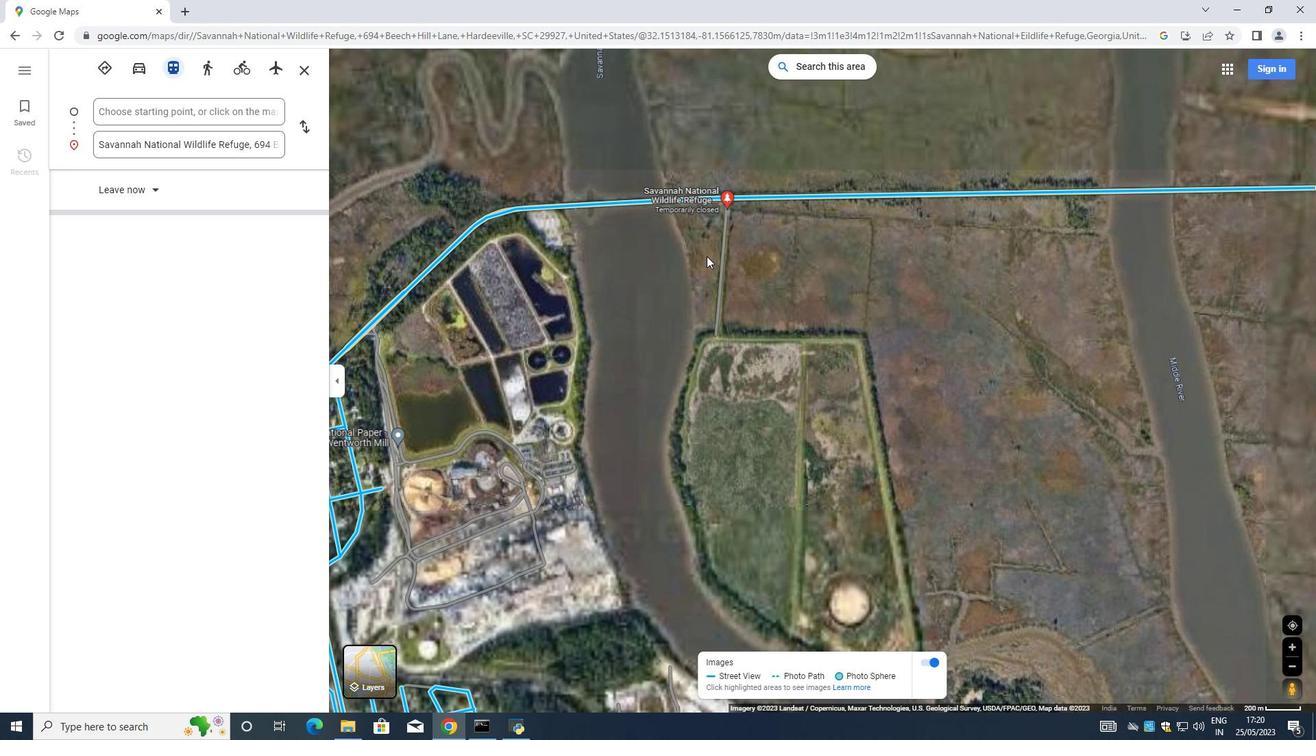 
Action: Mouse scrolled (725, 237) with delta (0, 0)
Screenshot: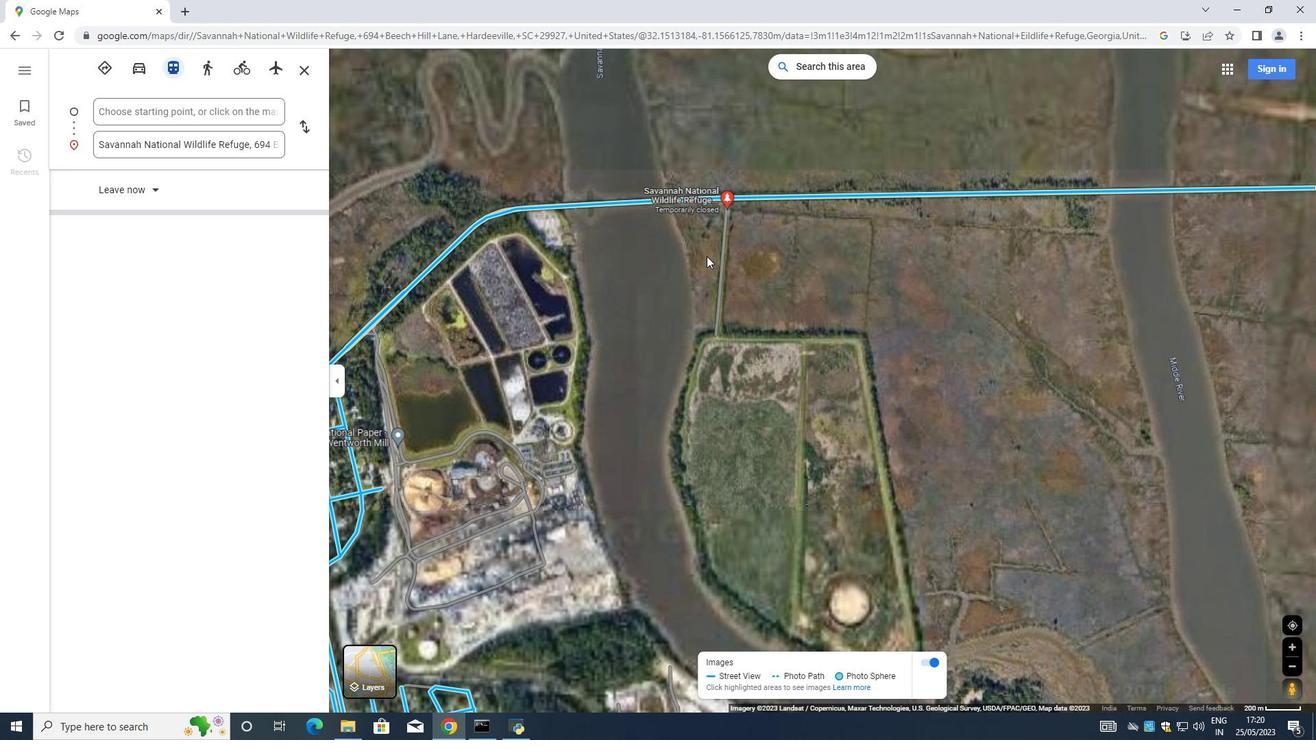 
Action: Mouse scrolled (725, 237) with delta (0, 0)
Screenshot: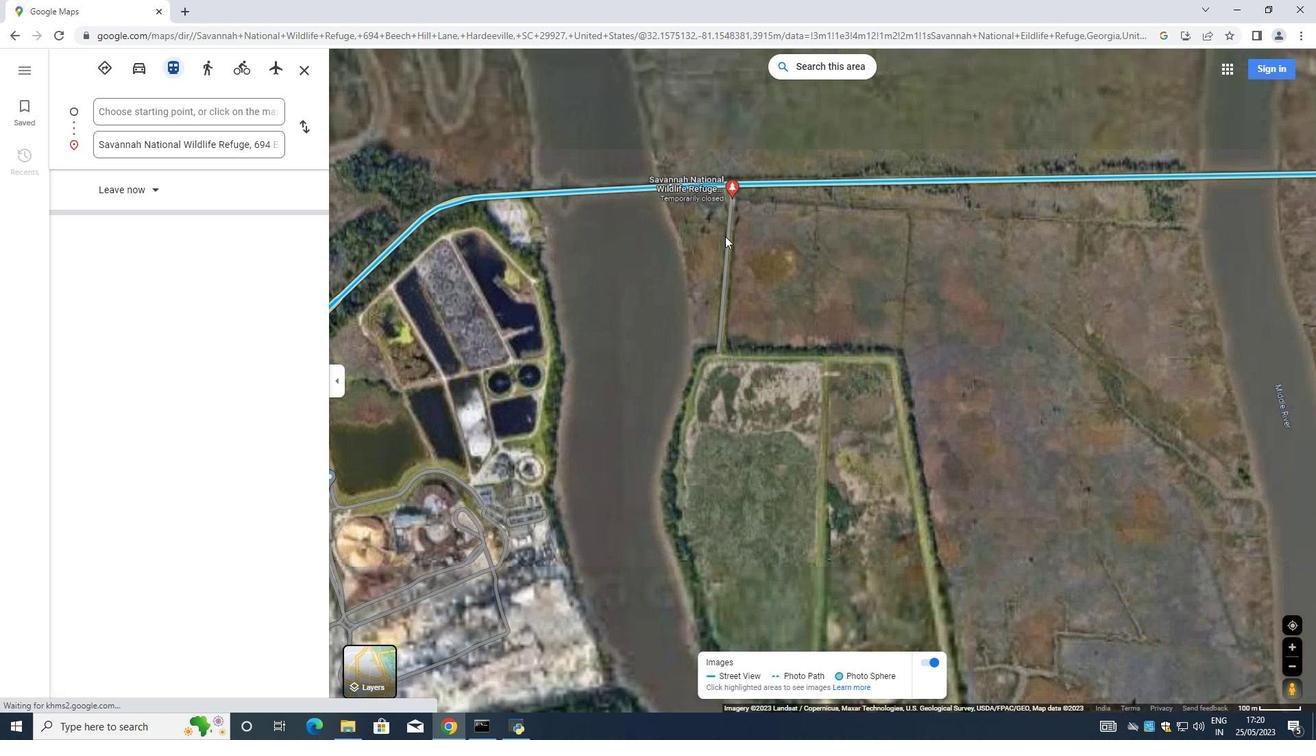 
Action: Mouse moved to (726, 235)
Screenshot: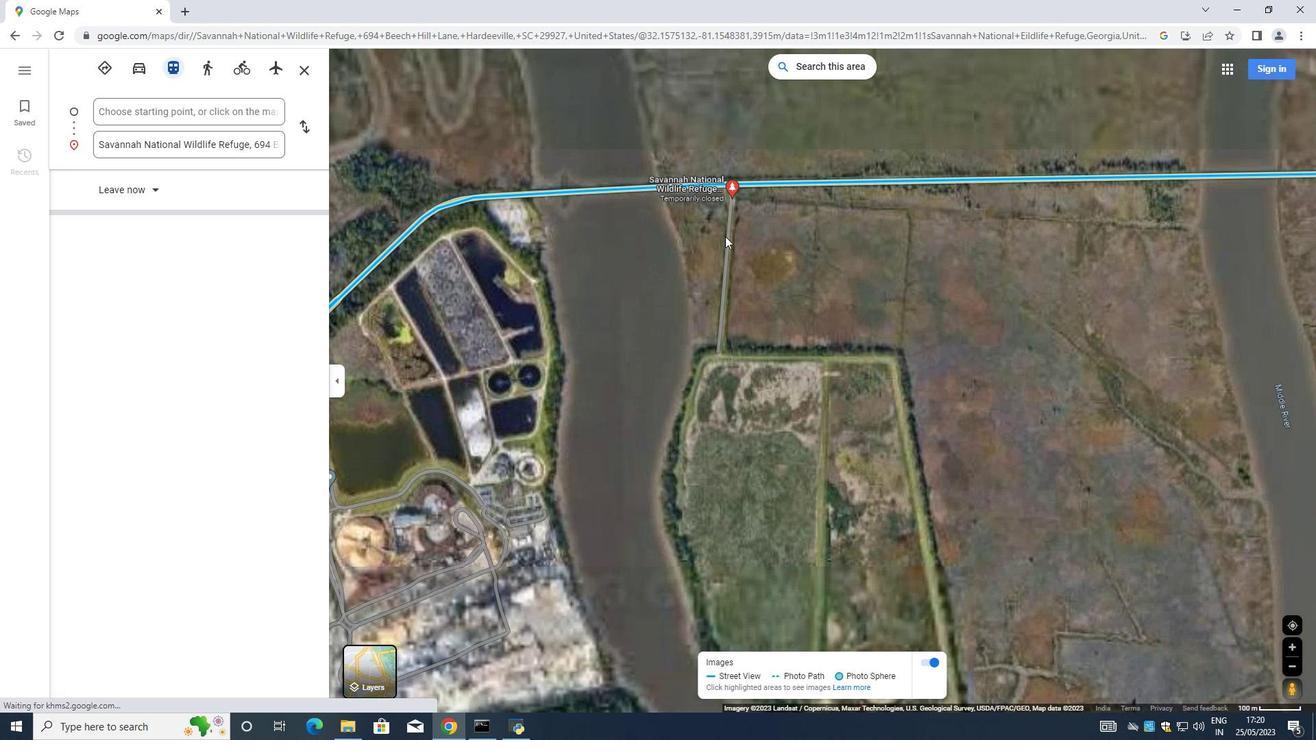 
Action: Mouse scrolled (726, 236) with delta (0, 0)
Screenshot: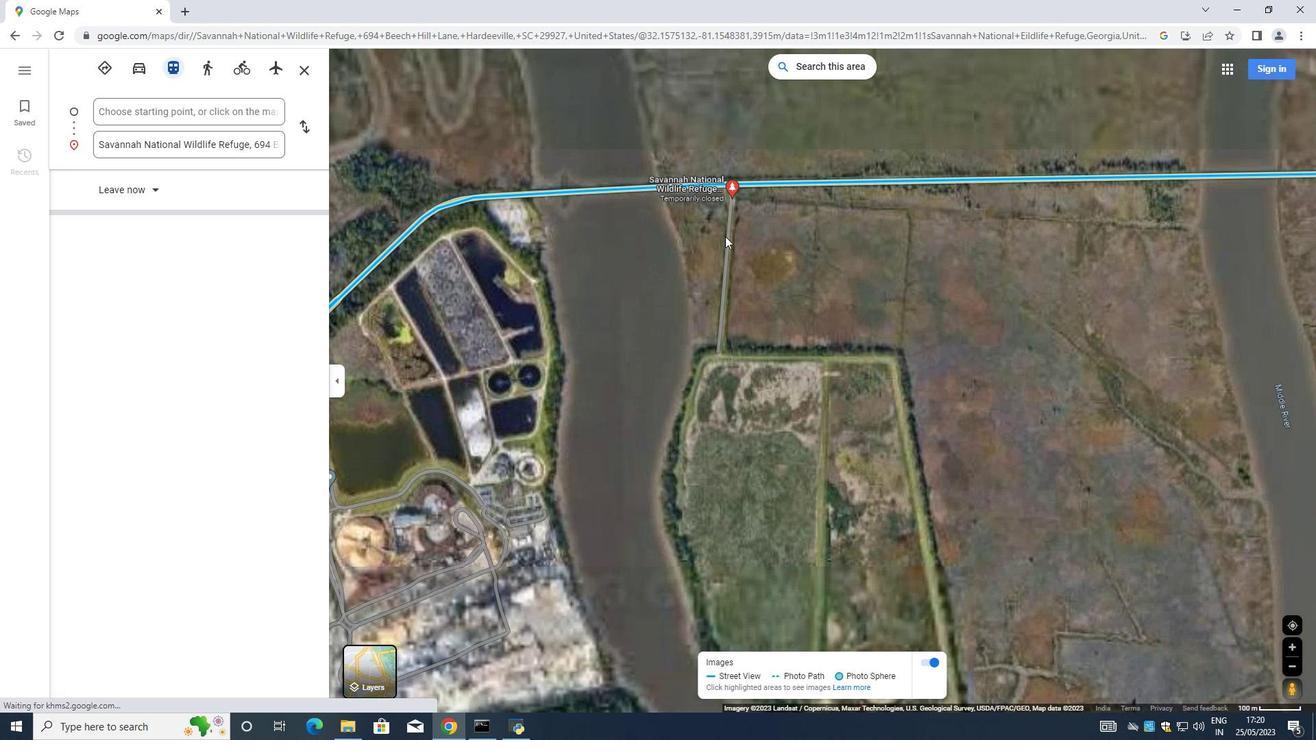 
Action: Mouse moved to (740, 210)
Screenshot: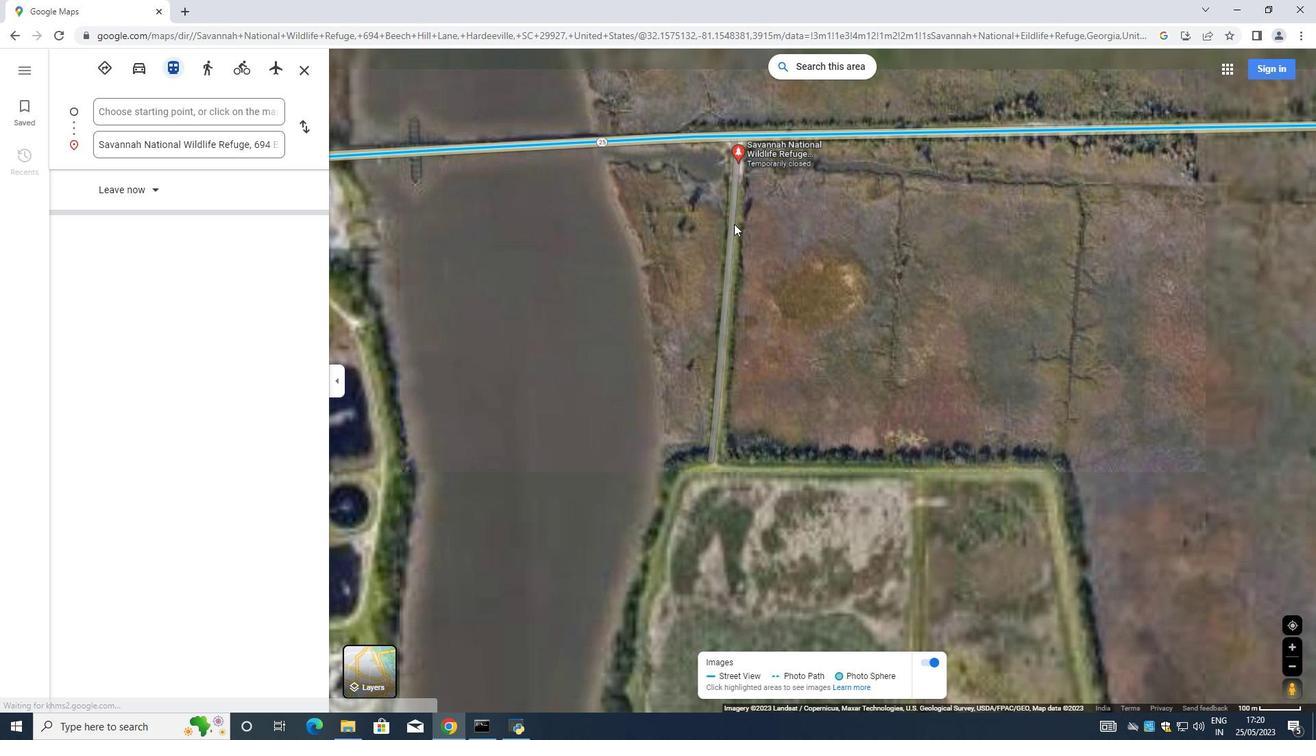 
Action: Mouse scrolled (740, 211) with delta (0, 0)
Screenshot: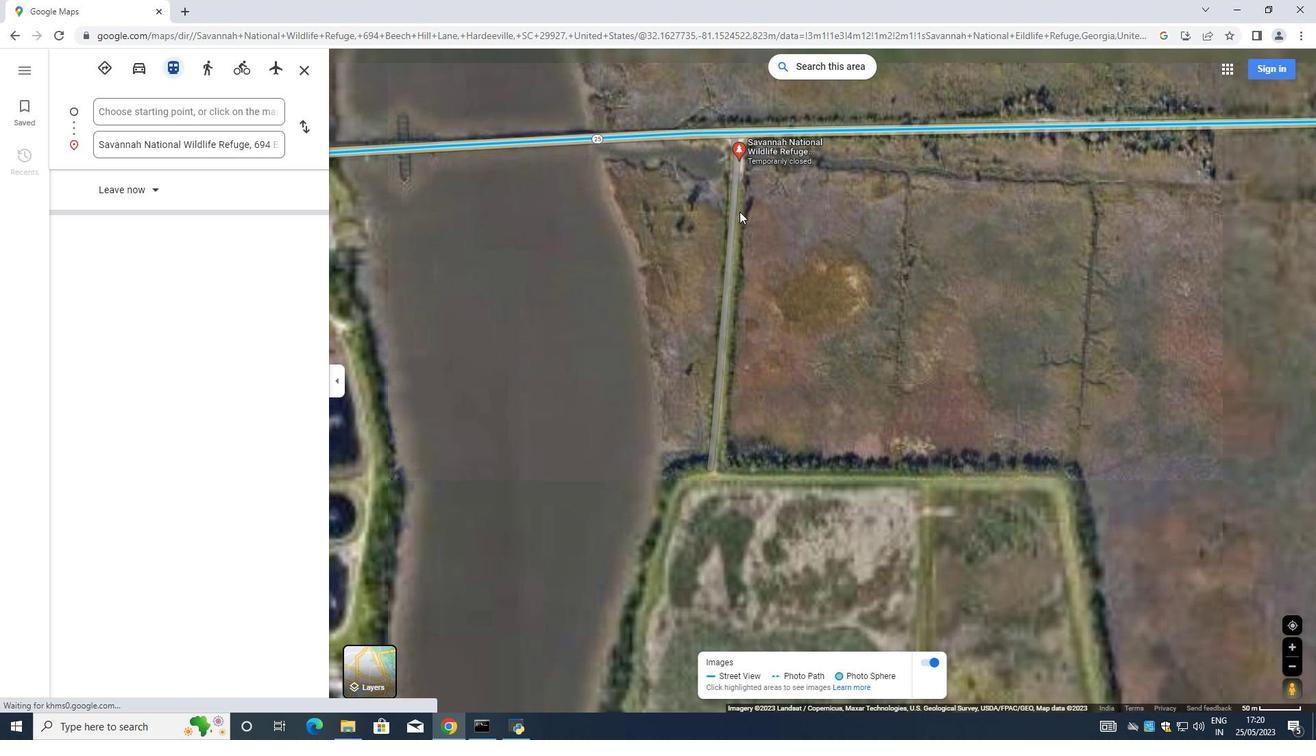 
Action: Mouse moved to (740, 209)
Screenshot: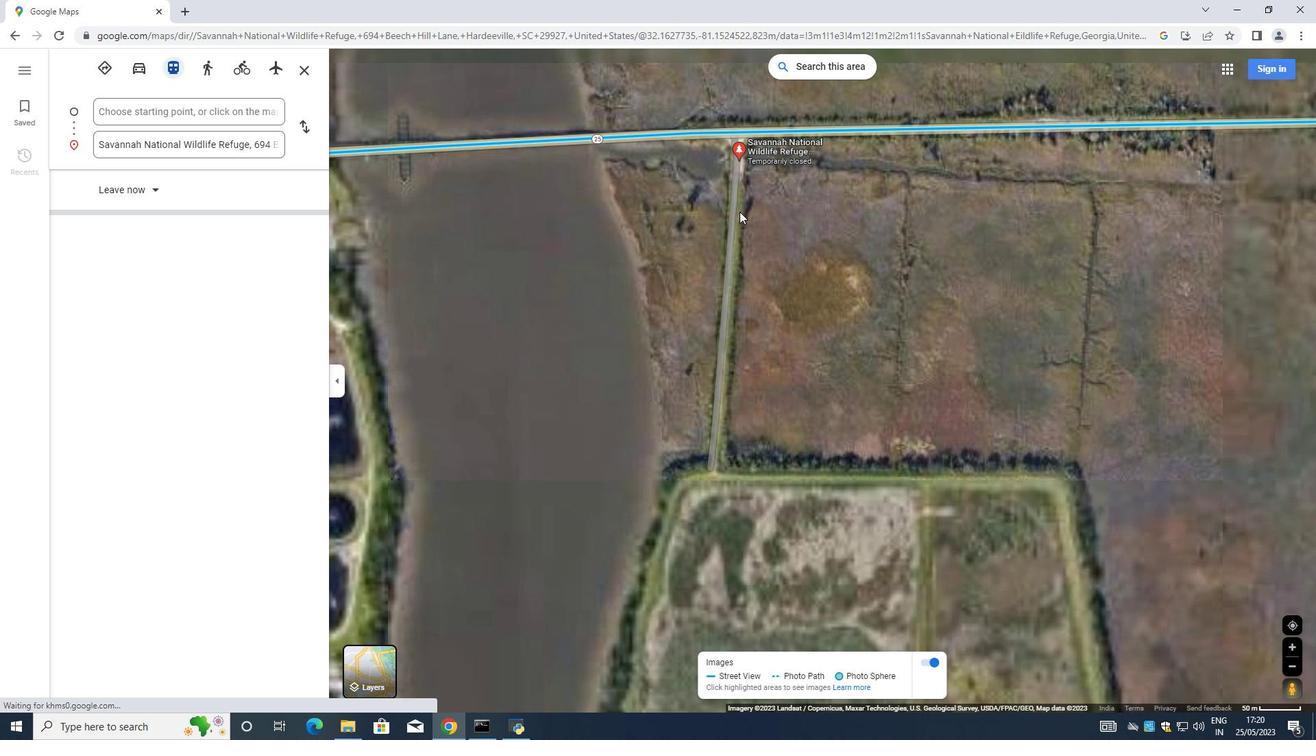 
Action: Mouse scrolled (740, 210) with delta (0, 0)
Screenshot: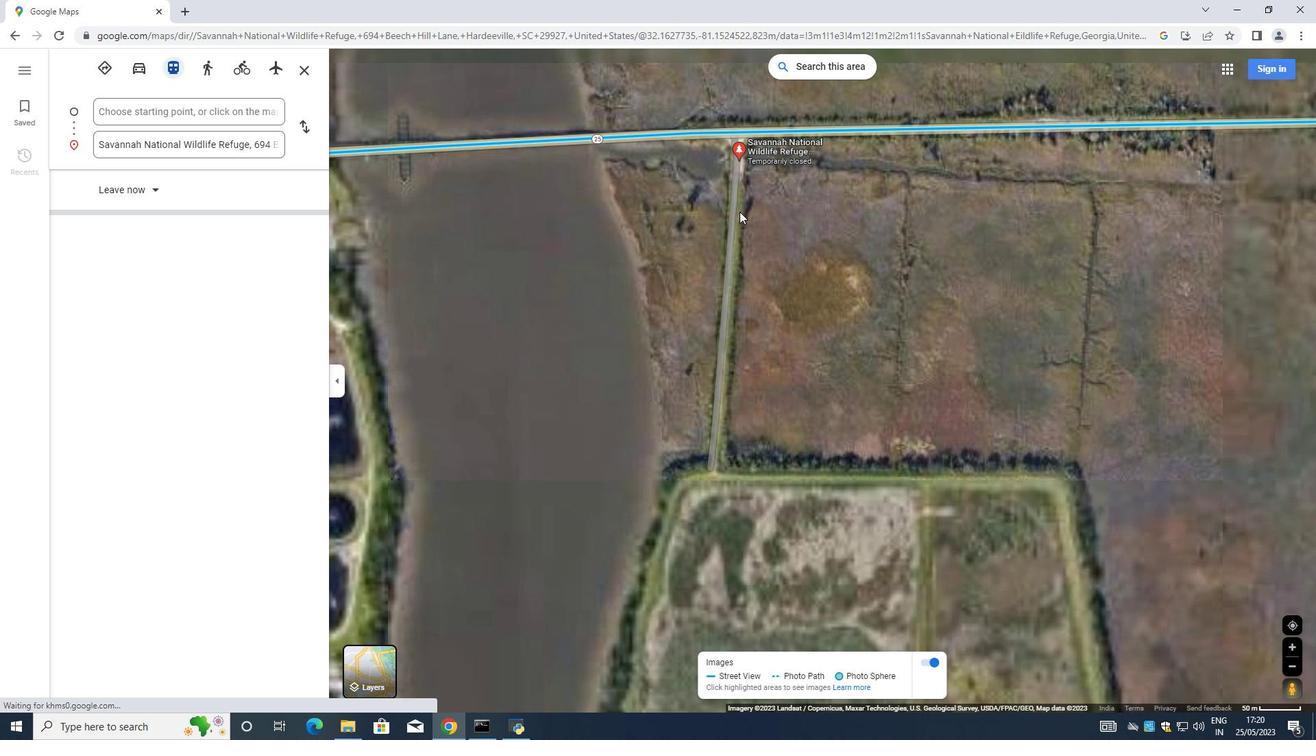
Action: Mouse scrolled (740, 210) with delta (0, 0)
Screenshot: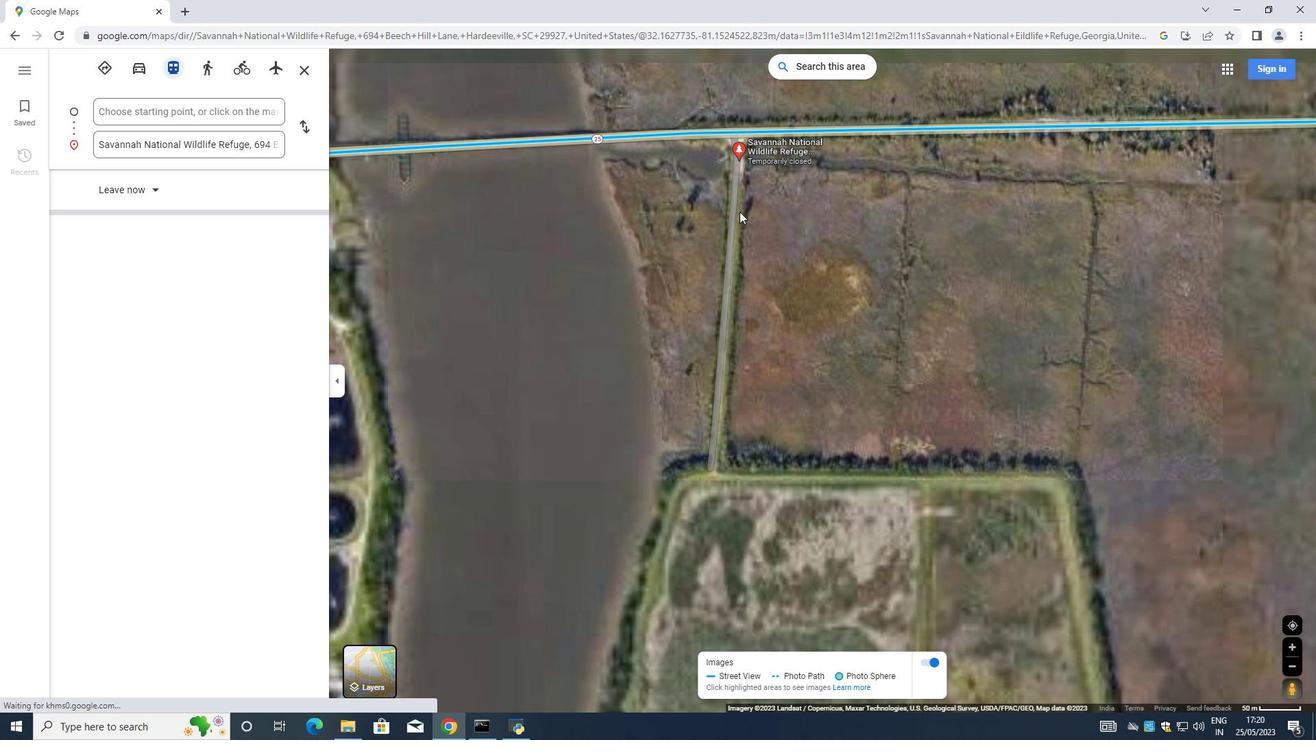 
Action: Mouse moved to (740, 209)
Screenshot: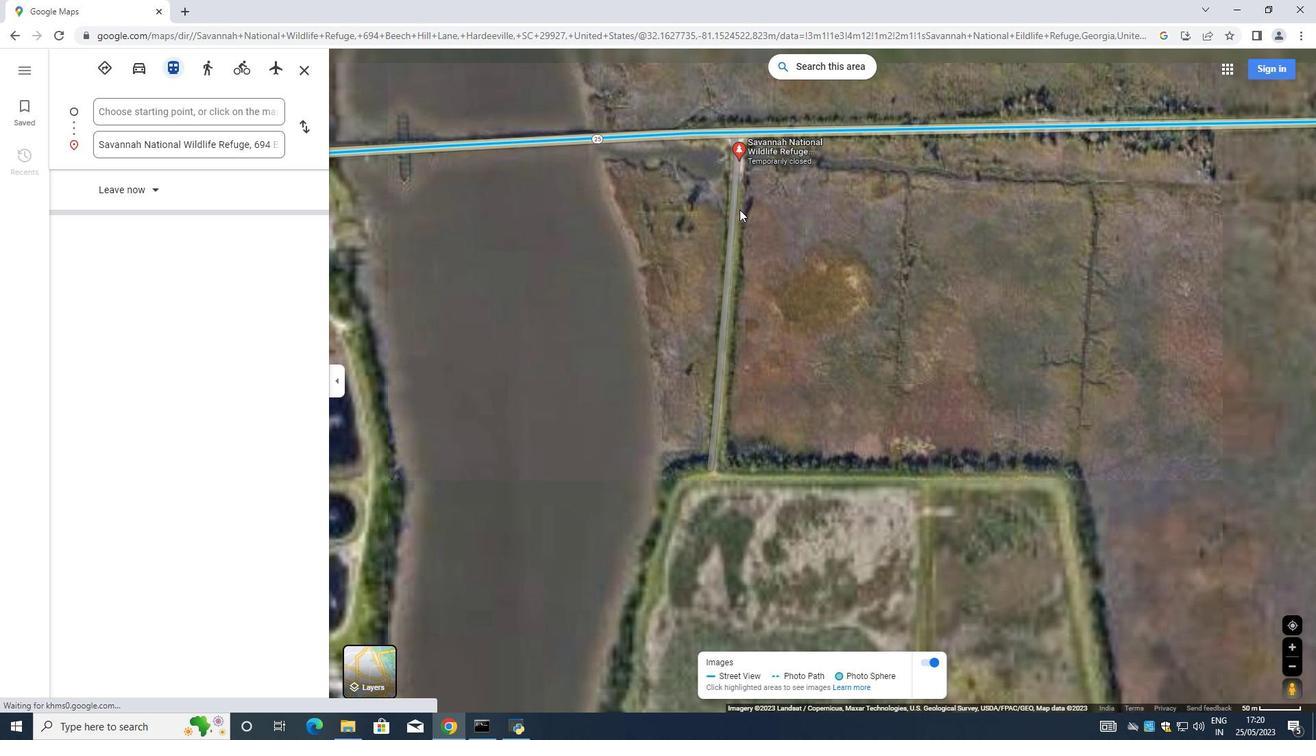 
Action: Mouse scrolled (740, 209) with delta (0, 0)
Screenshot: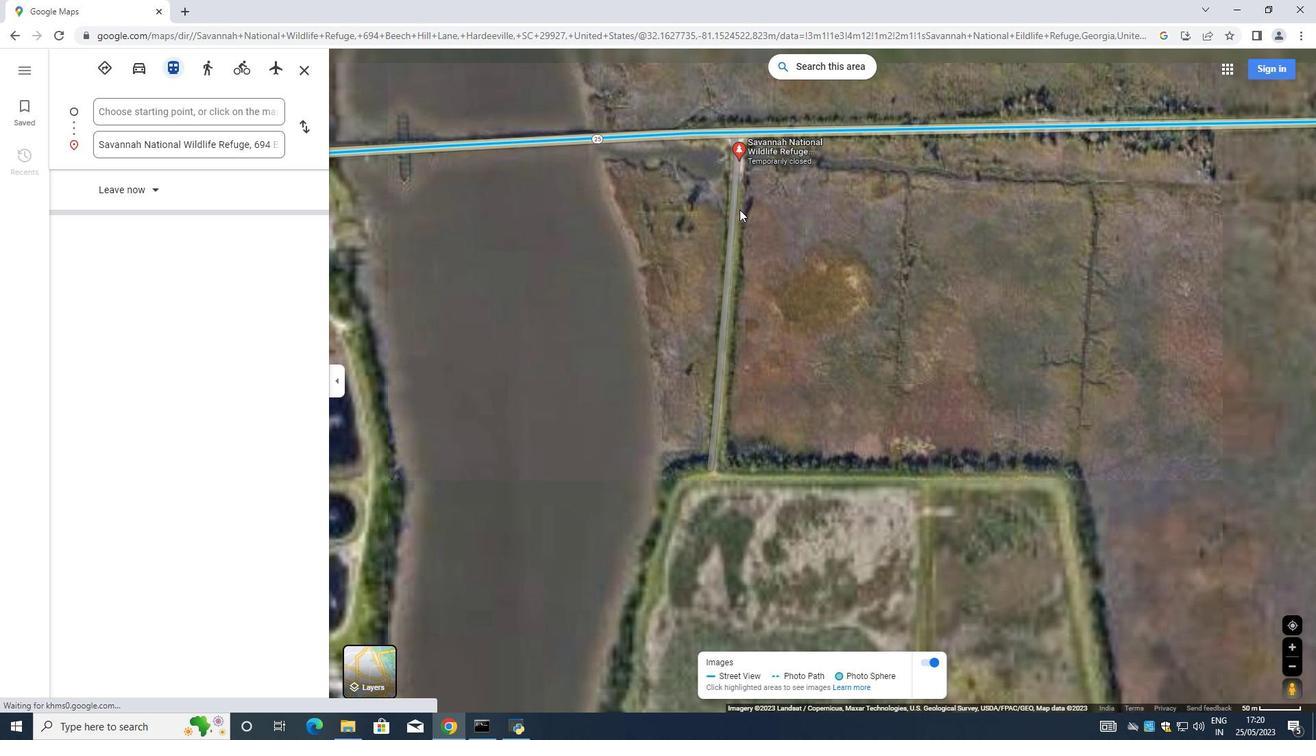 
Action: Mouse scrolled (740, 209) with delta (0, 0)
Screenshot: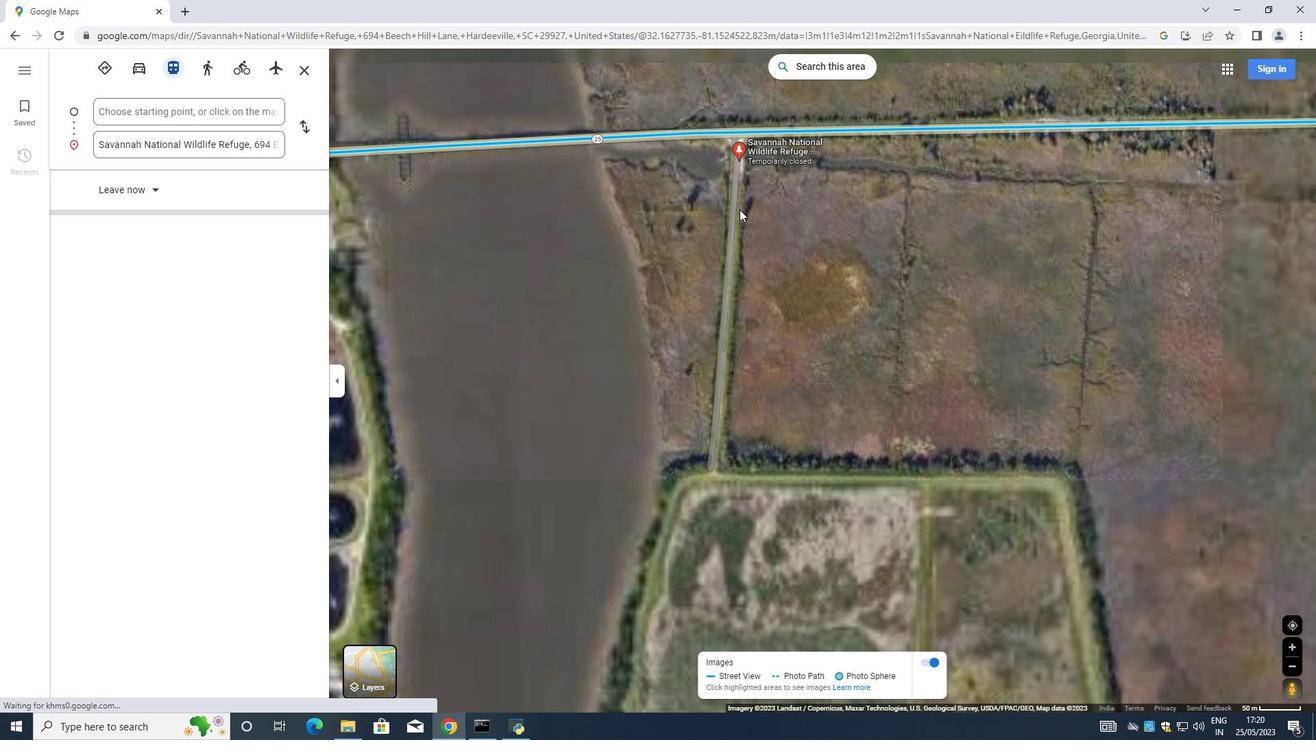 
Action: Mouse moved to (735, 196)
Screenshot: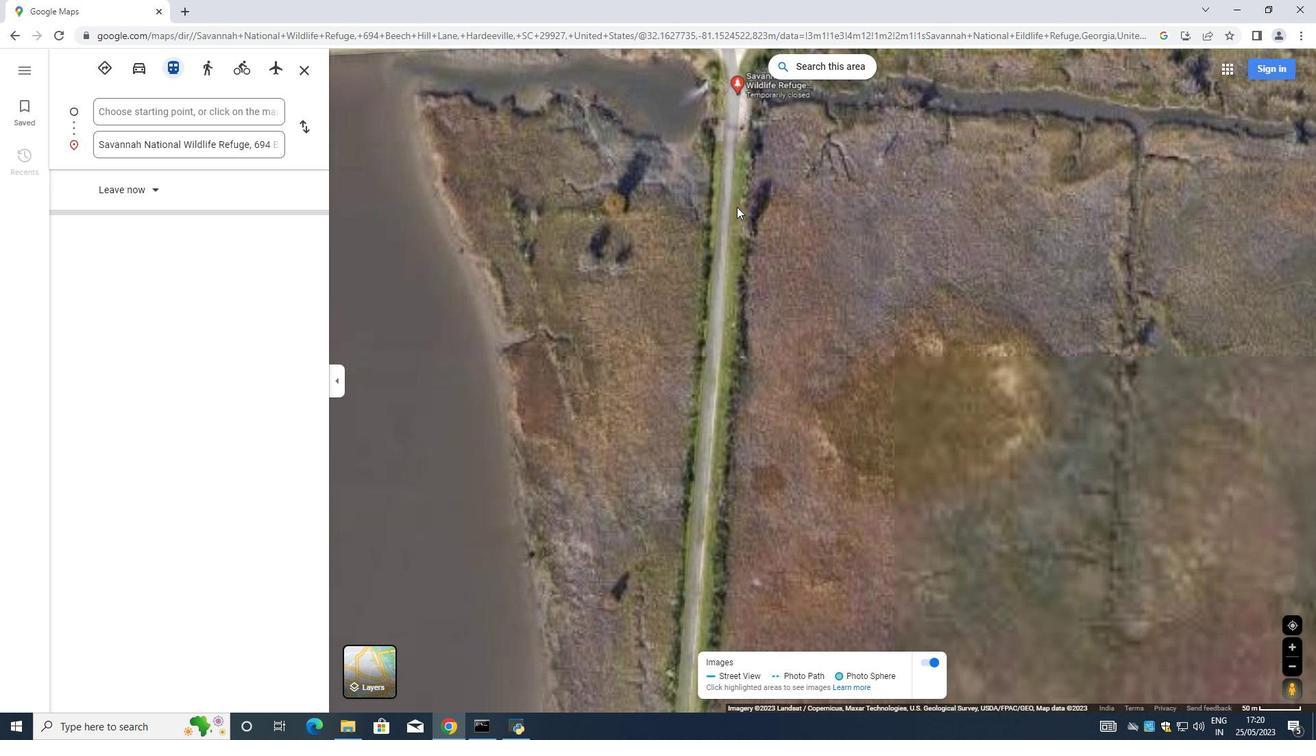 
Action: Mouse scrolled (735, 196) with delta (0, 0)
Screenshot: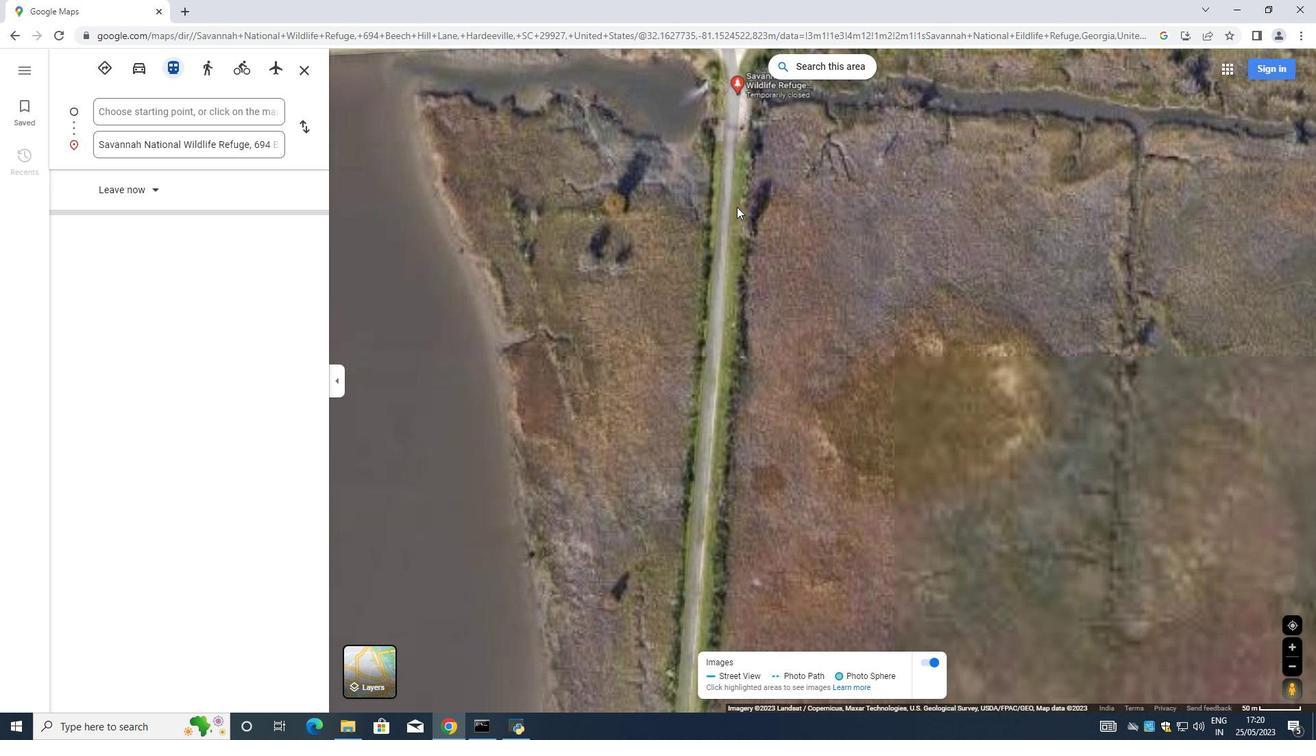 
Action: Mouse scrolled (735, 196) with delta (0, 0)
Screenshot: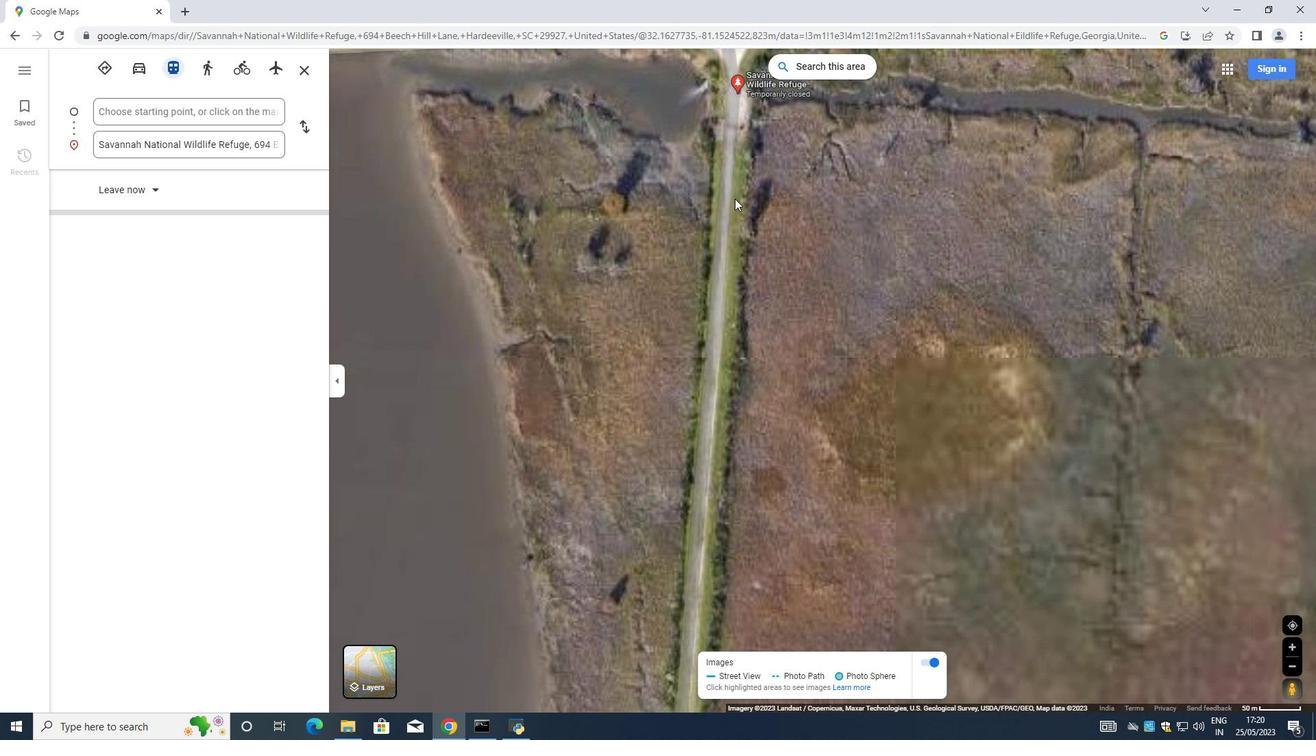 
Action: Mouse scrolled (735, 196) with delta (0, 0)
Screenshot: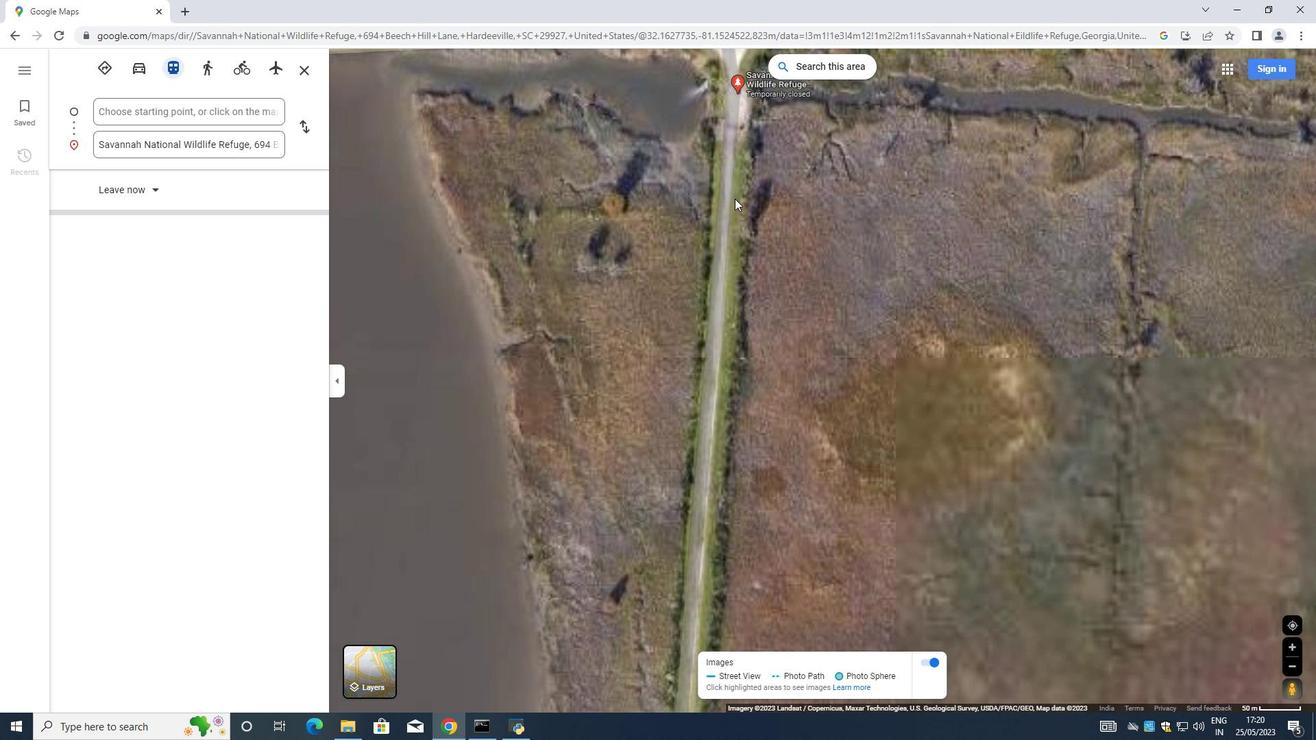 
Action: Mouse scrolled (735, 196) with delta (0, 0)
Screenshot: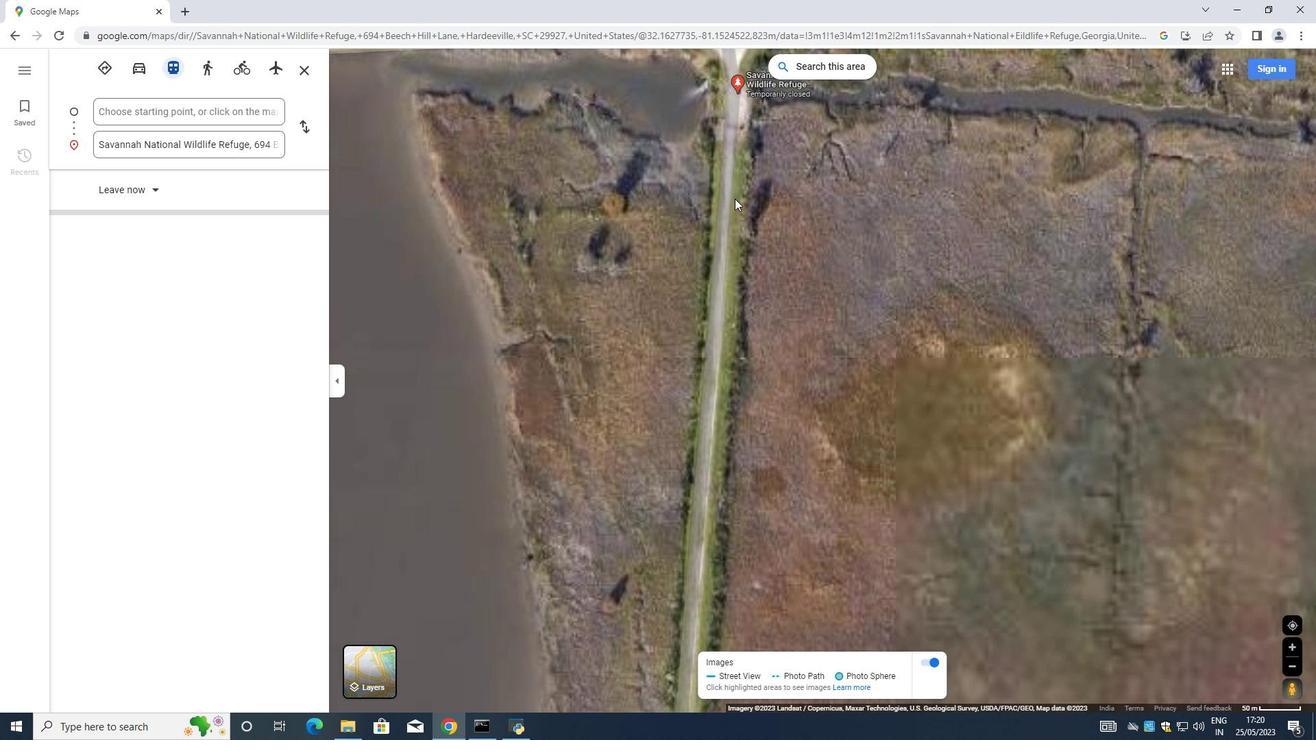 
Action: Mouse scrolled (735, 196) with delta (0, 0)
Screenshot: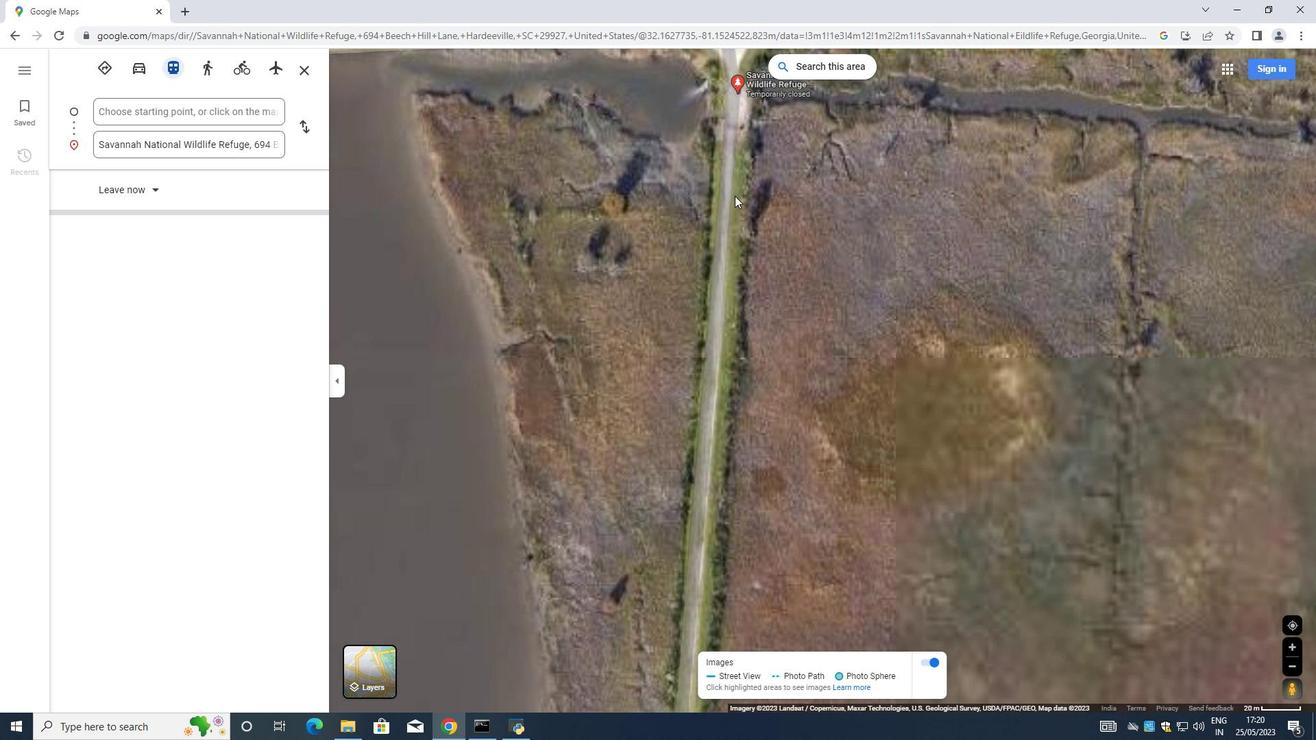 
Action: Mouse moved to (706, 128)
Screenshot: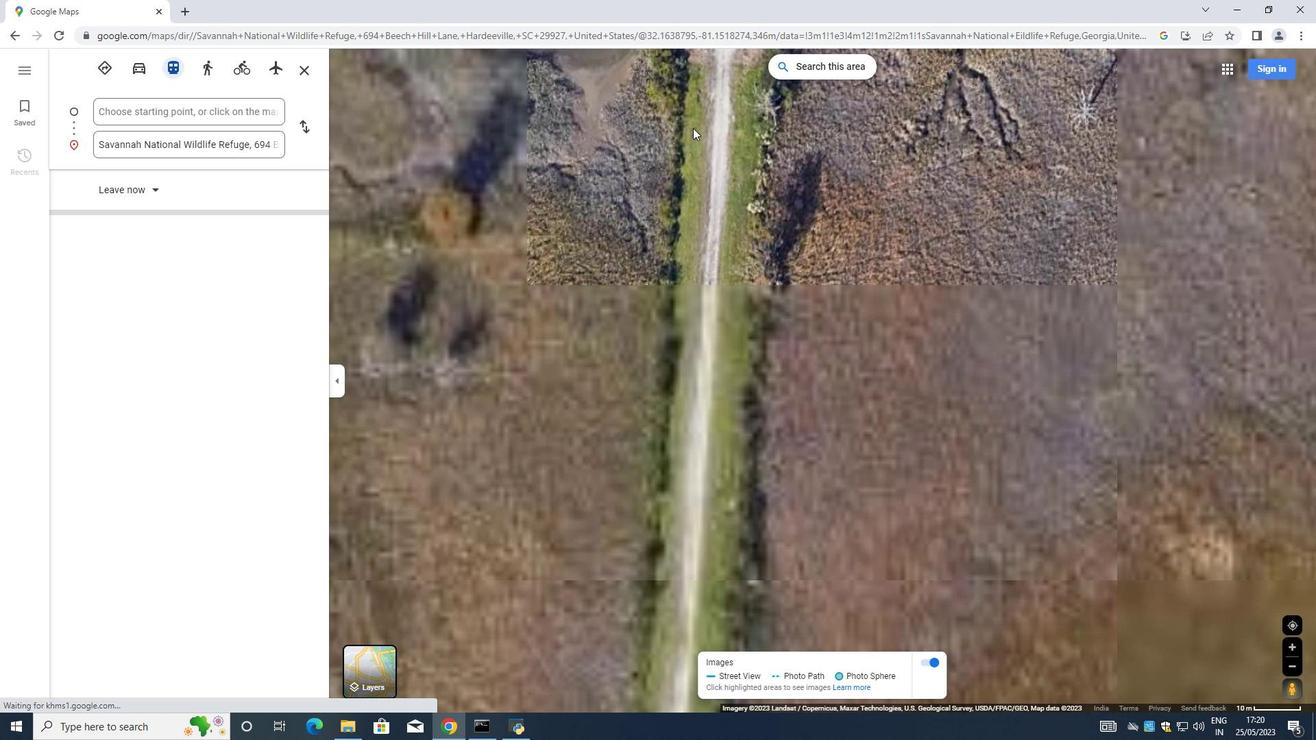 
Action: Mouse pressed left at (706, 128)
Screenshot: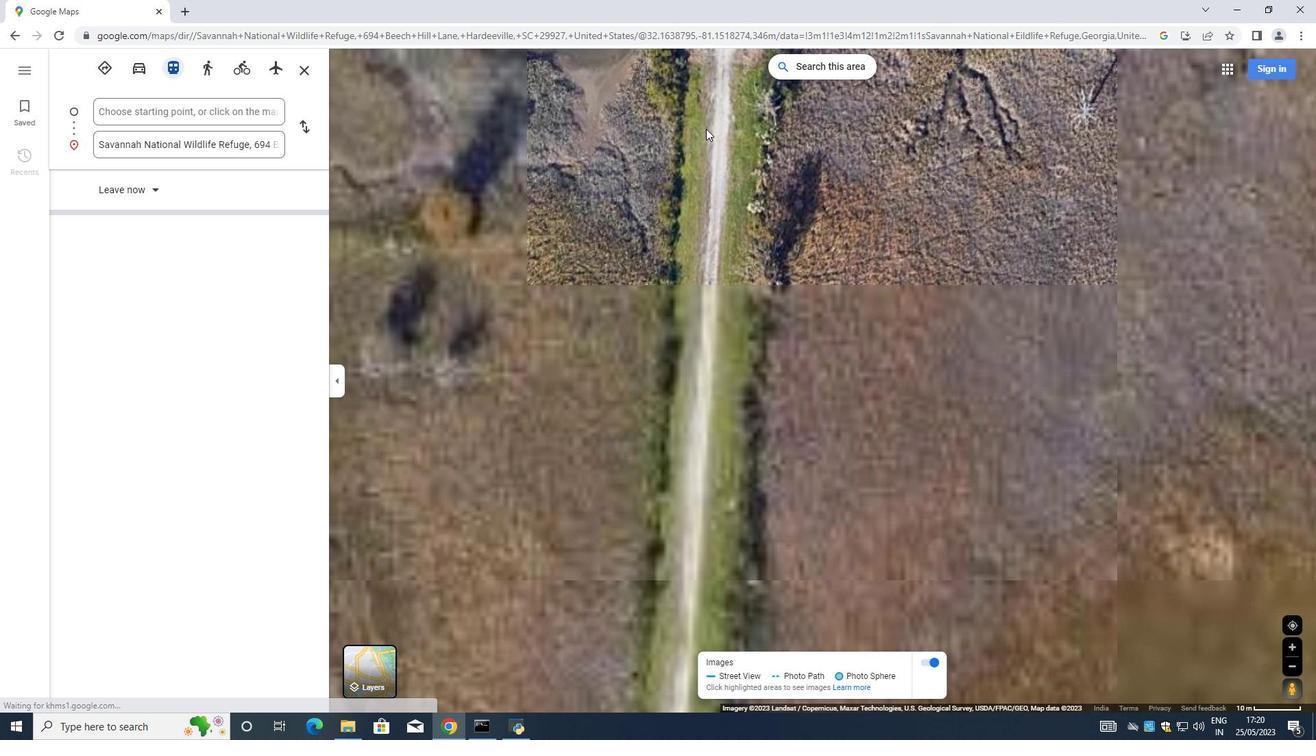 
Action: Mouse moved to (711, 367)
Screenshot: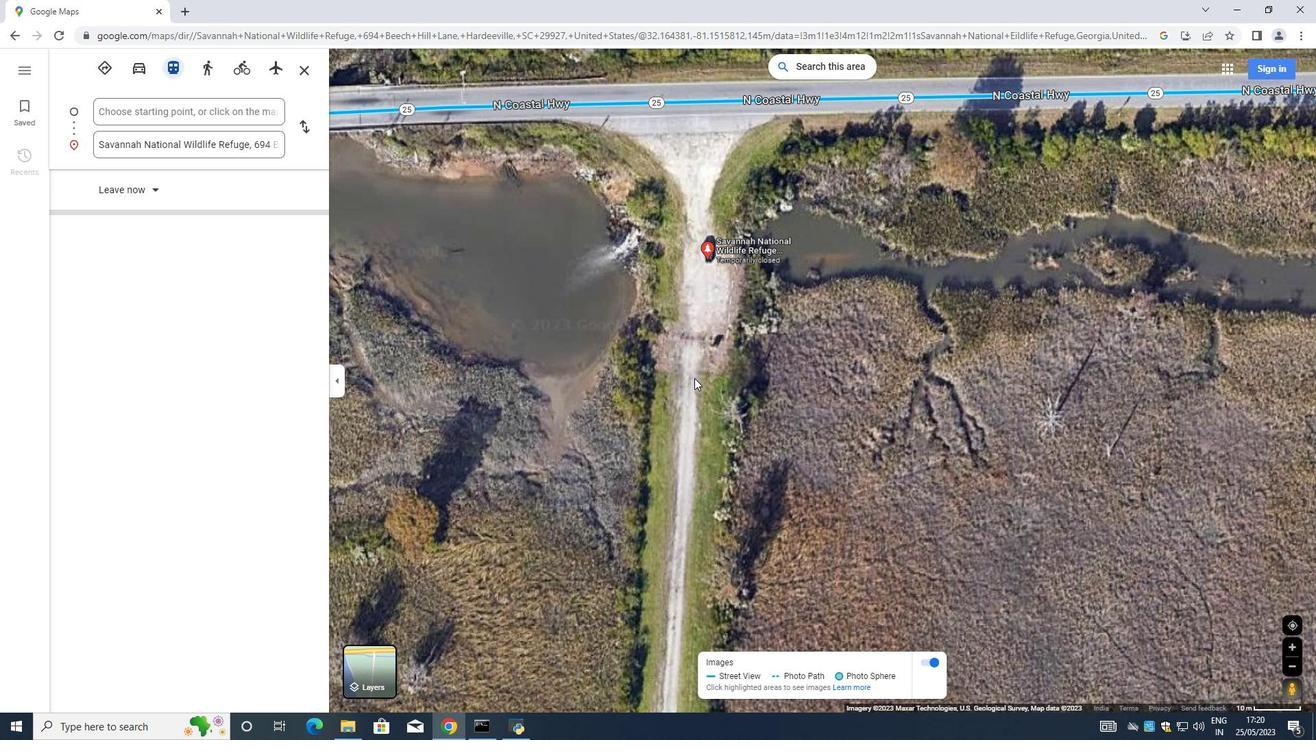 
Action: Mouse scrolled (711, 368) with delta (0, 0)
Screenshot: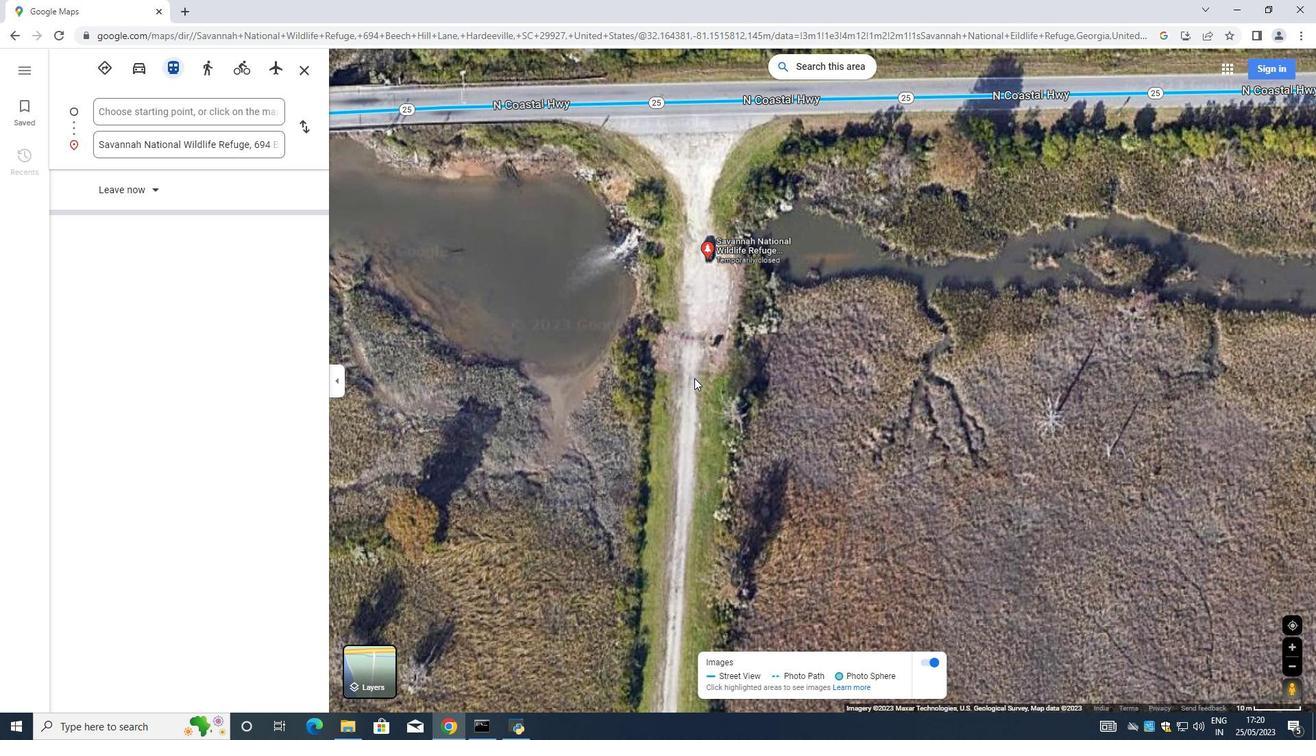 
Action: Mouse scrolled (711, 368) with delta (0, 0)
Screenshot: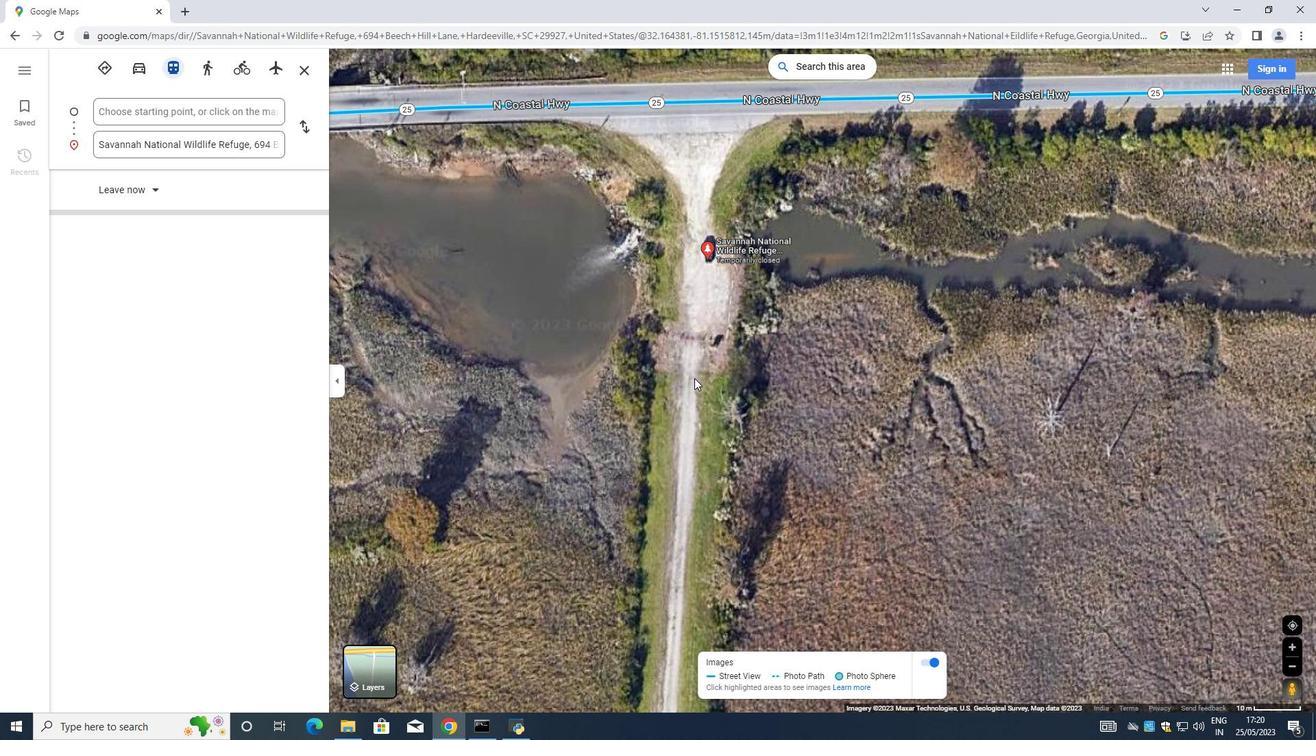 
Action: Mouse moved to (711, 366)
Screenshot: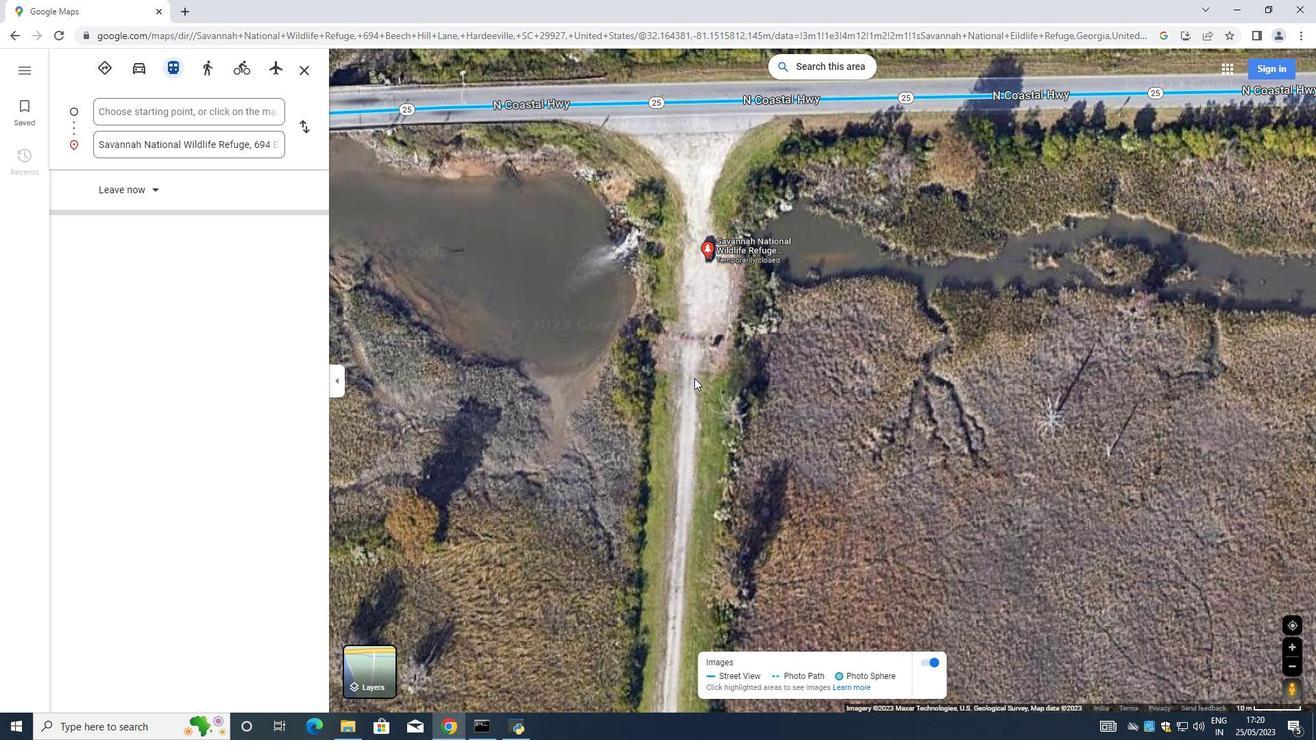 
Action: Mouse scrolled (711, 367) with delta (0, 0)
Screenshot: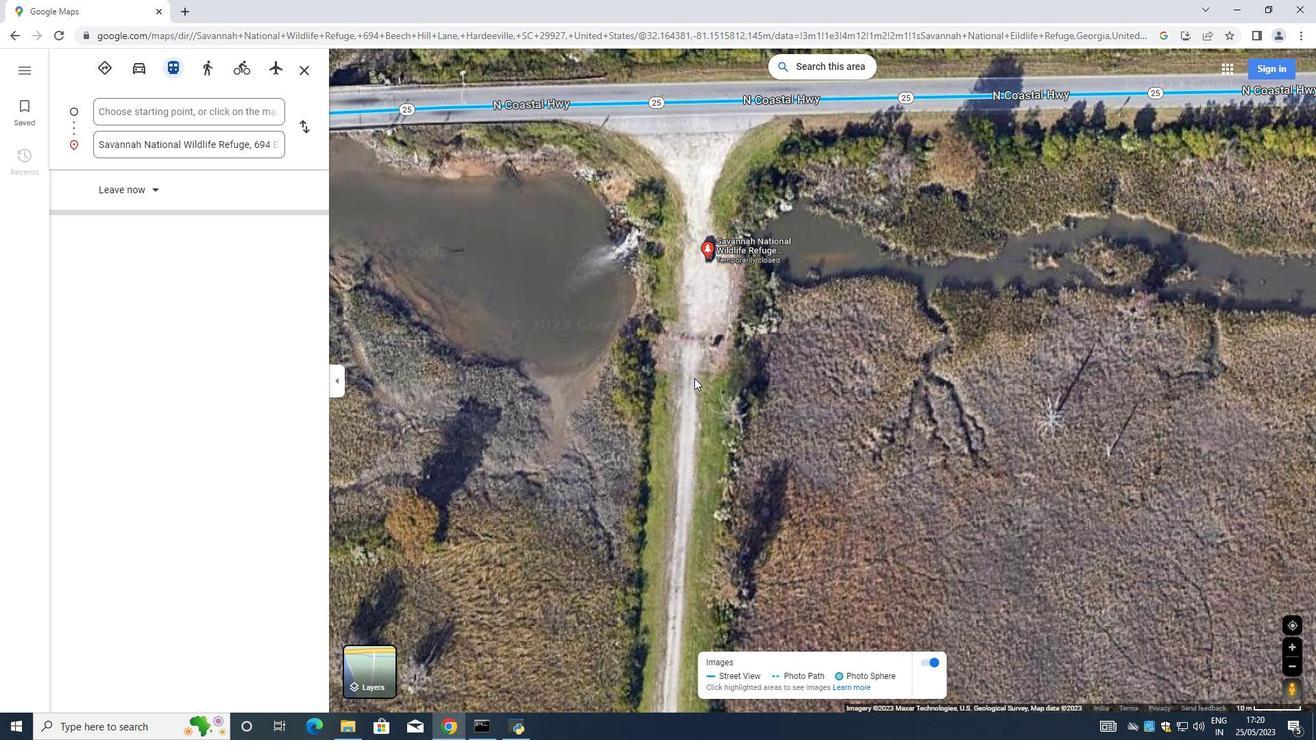 
Action: Mouse moved to (705, 314)
Screenshot: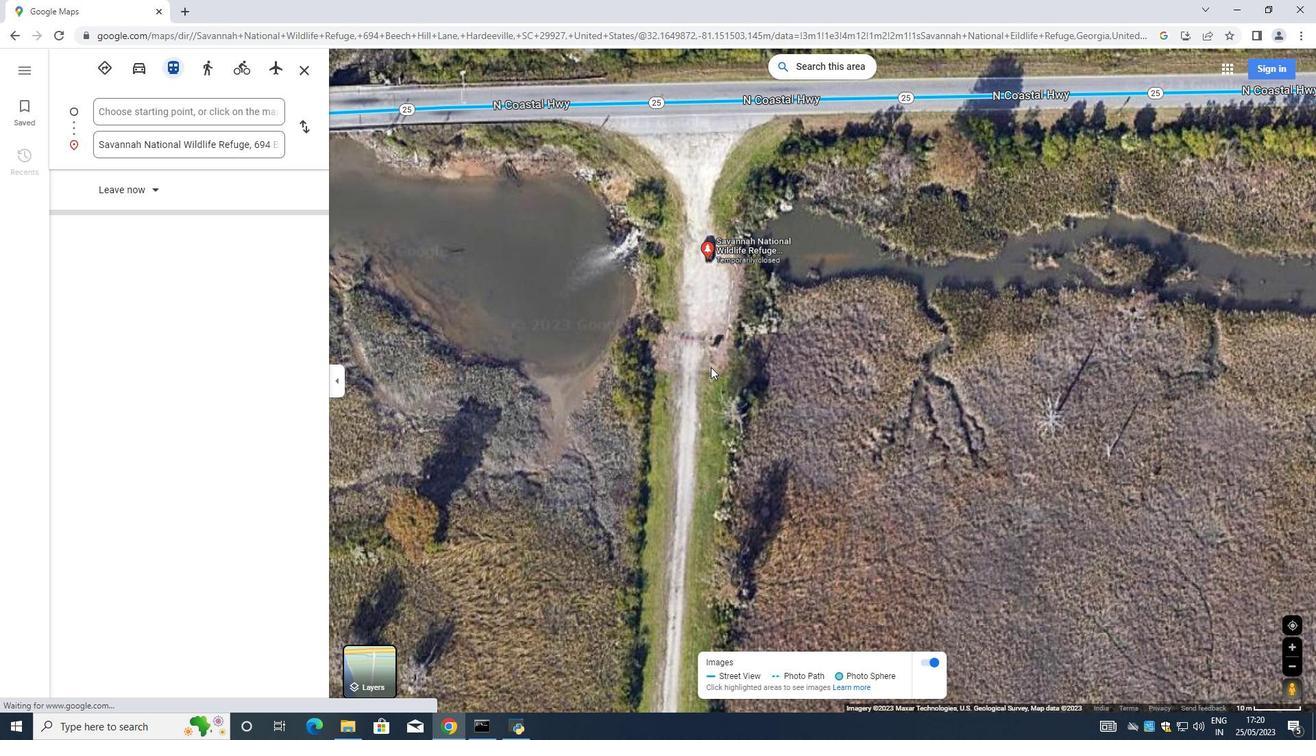 
Action: Mouse scrolled (711, 366) with delta (0, 0)
Screenshot: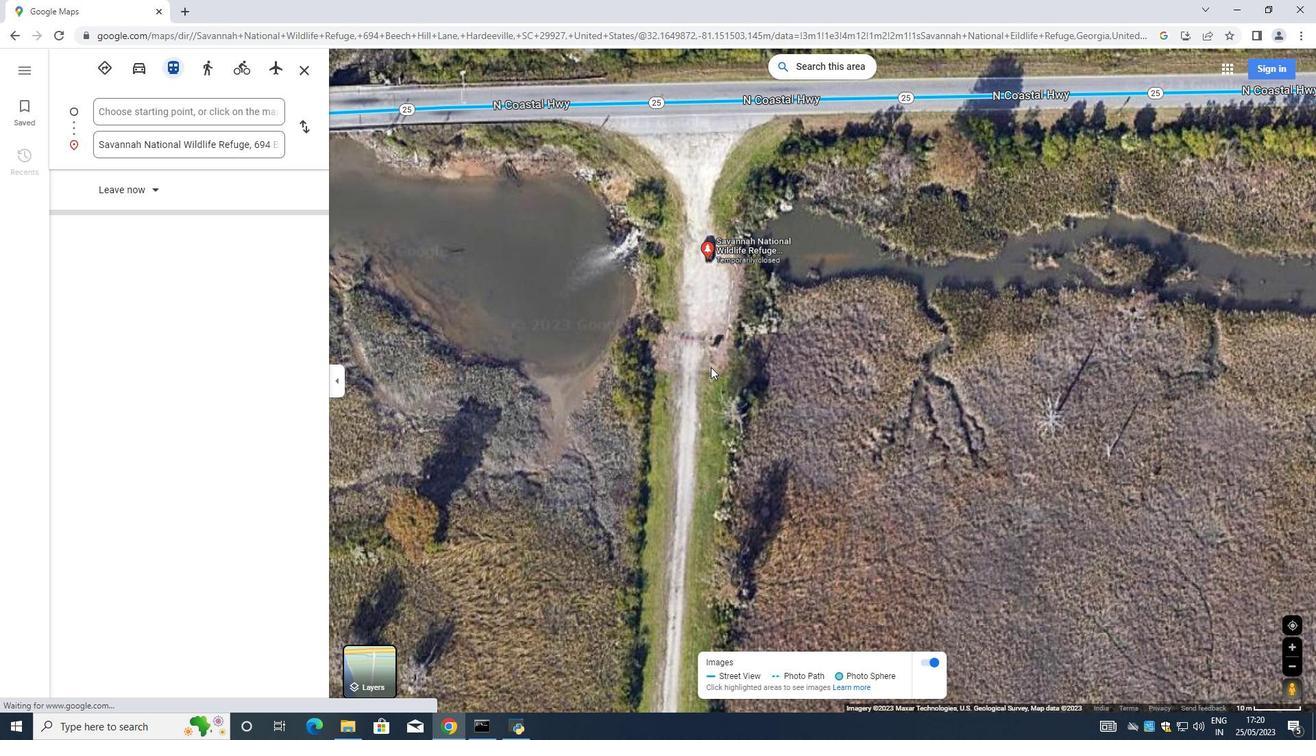 
Action: Mouse moved to (690, 172)
Screenshot: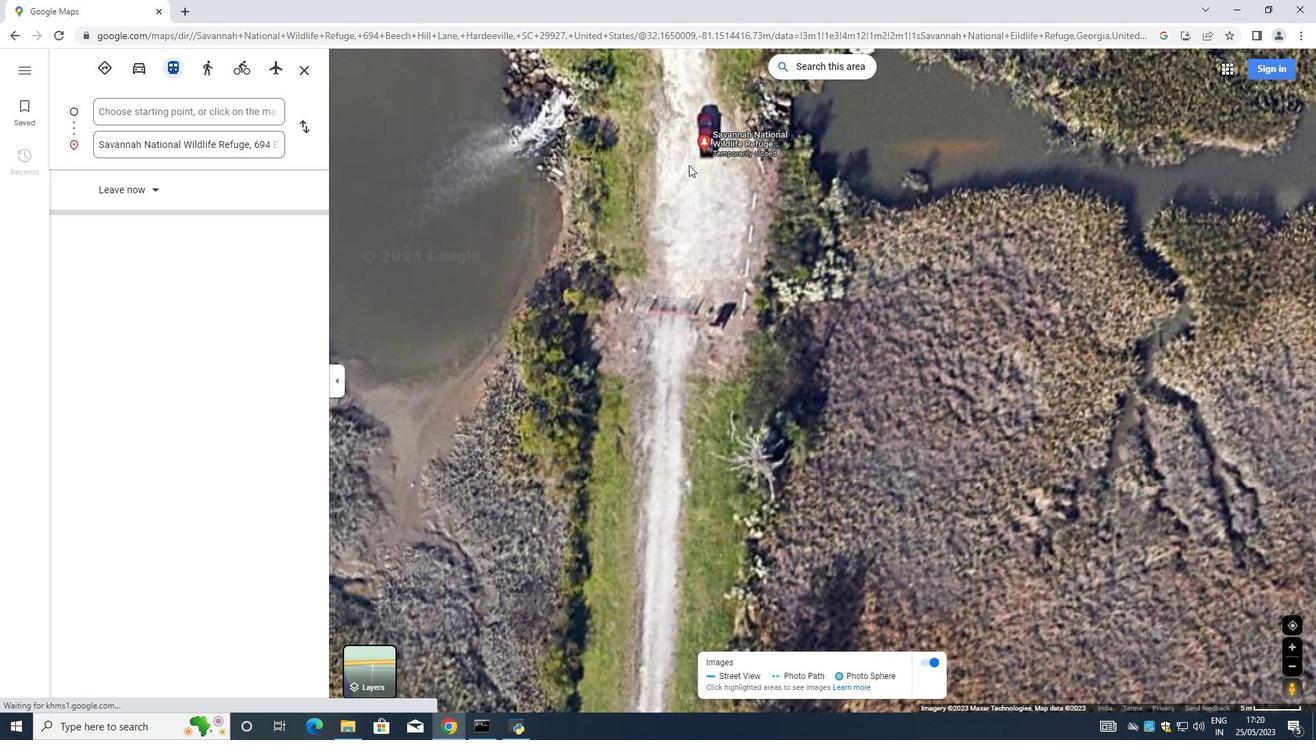 
Action: Mouse pressed left at (690, 172)
Screenshot: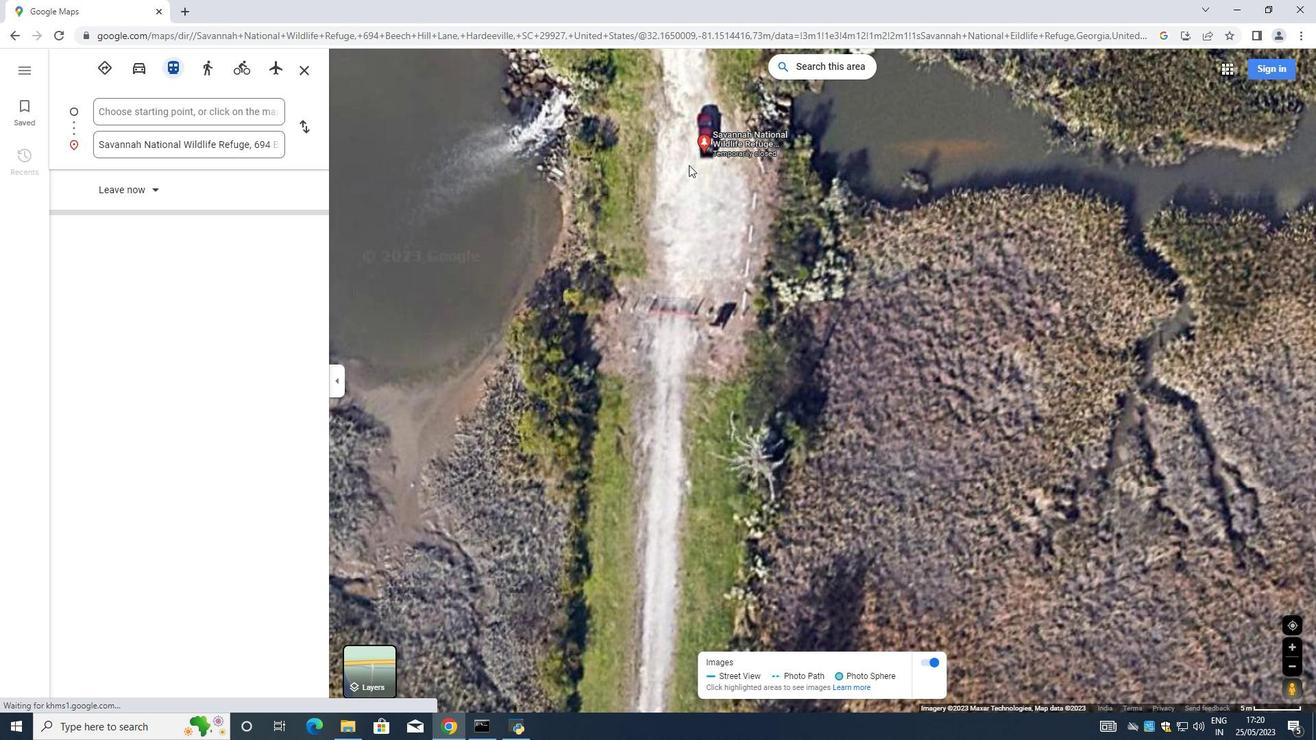
Action: Mouse moved to (687, 227)
Screenshot: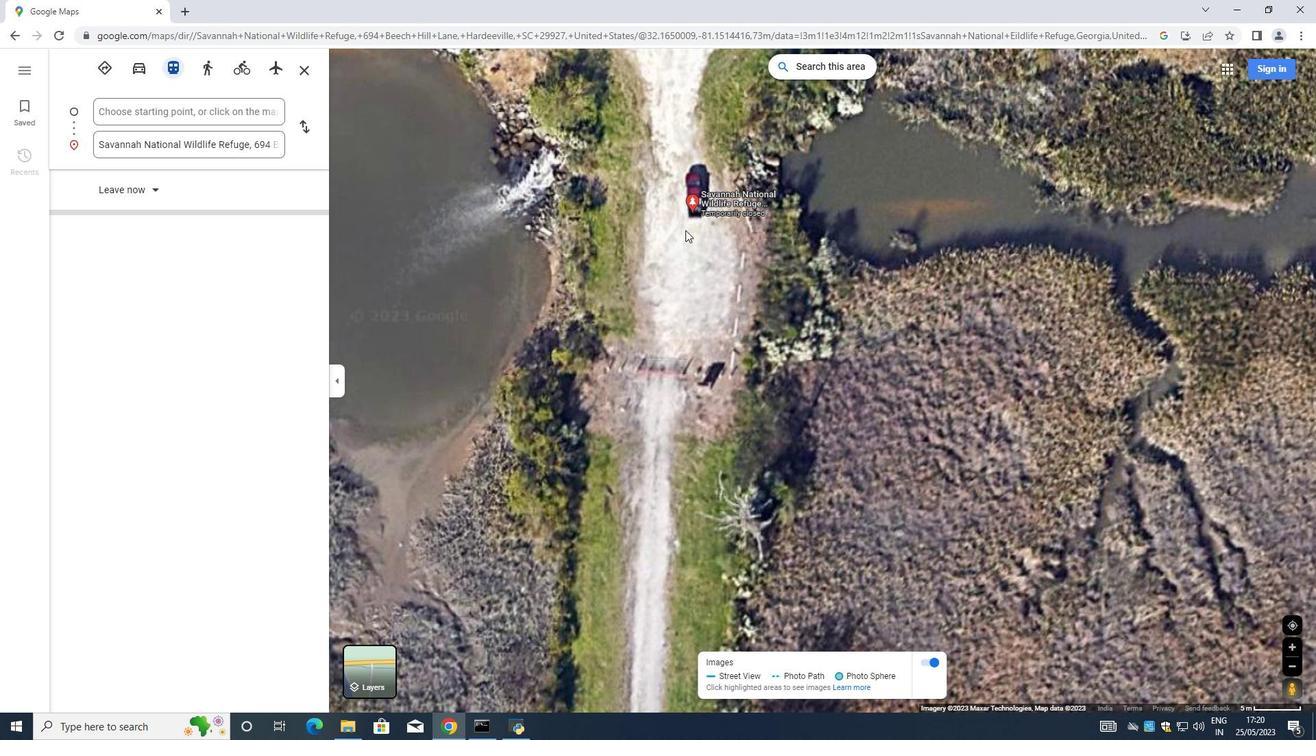 
Action: Mouse scrolled (687, 228) with delta (0, 0)
Screenshot: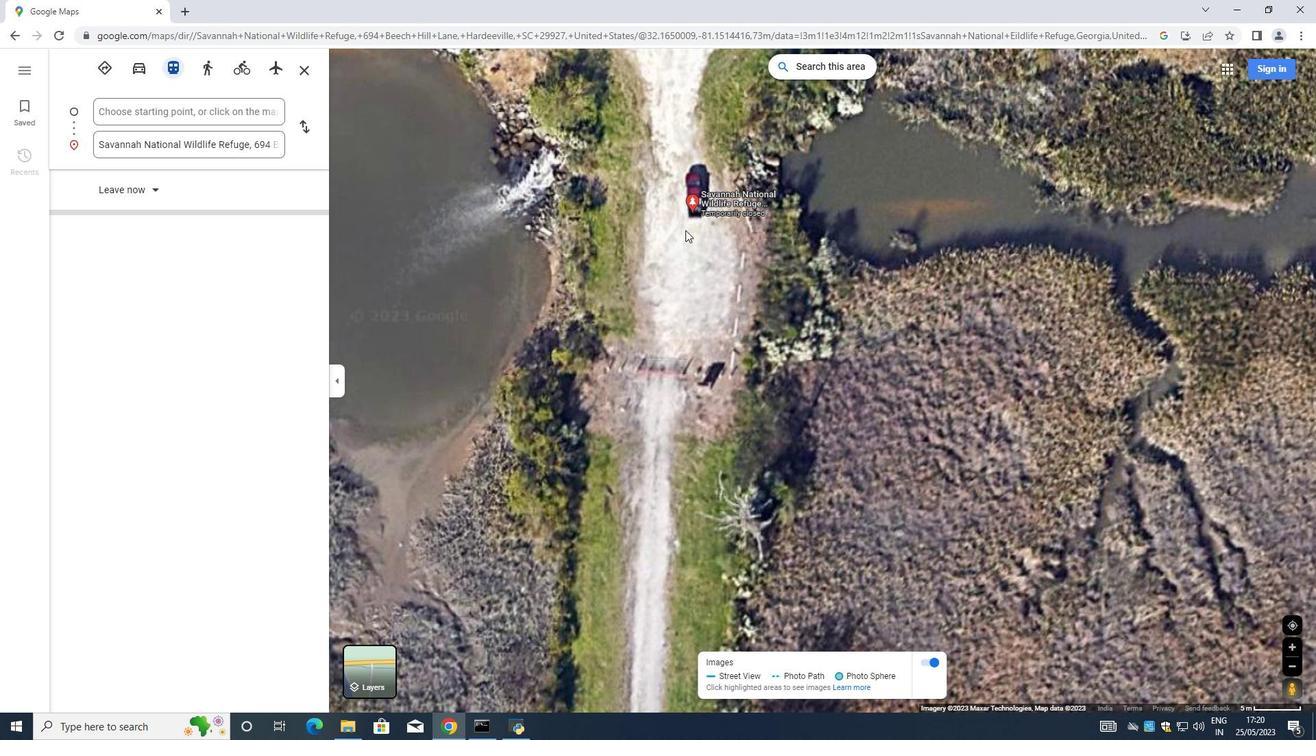 
Action: Mouse moved to (687, 227)
Screenshot: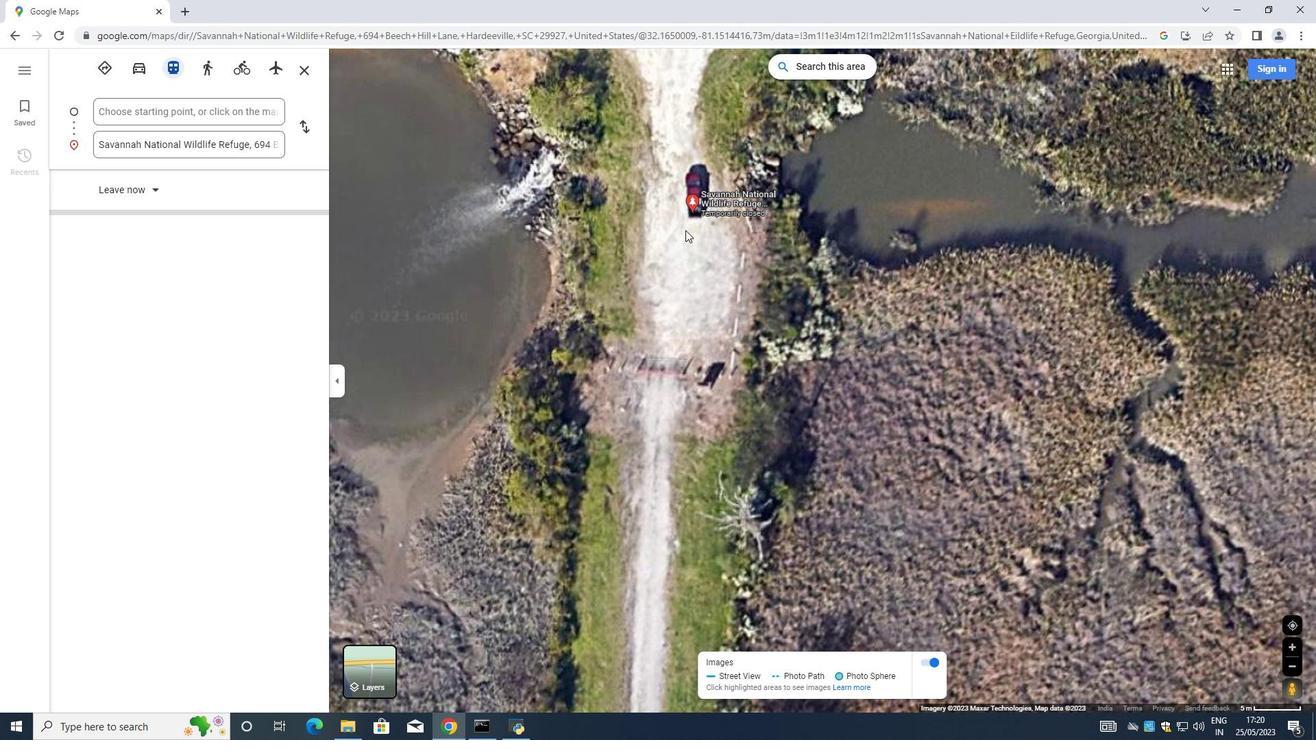
Action: Mouse scrolled (687, 227) with delta (0, 0)
Screenshot: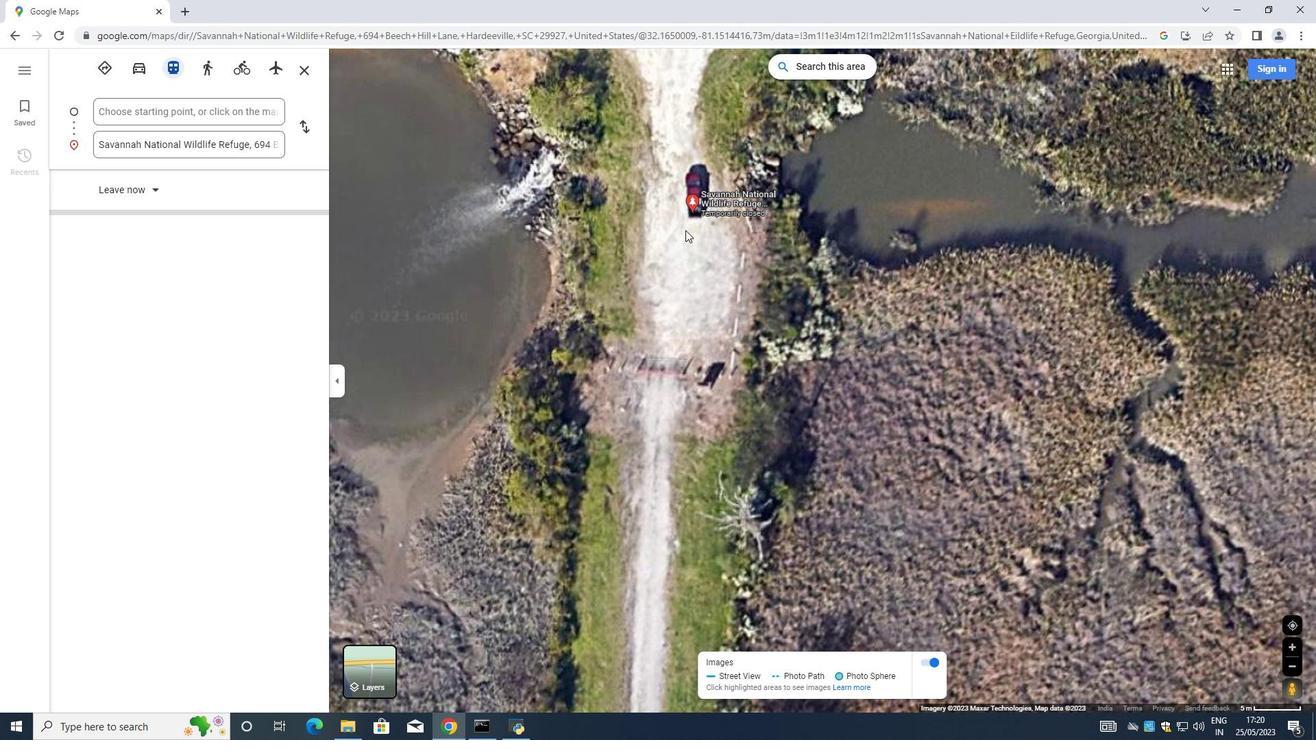
Action: Mouse scrolled (687, 227) with delta (0, 0)
Screenshot: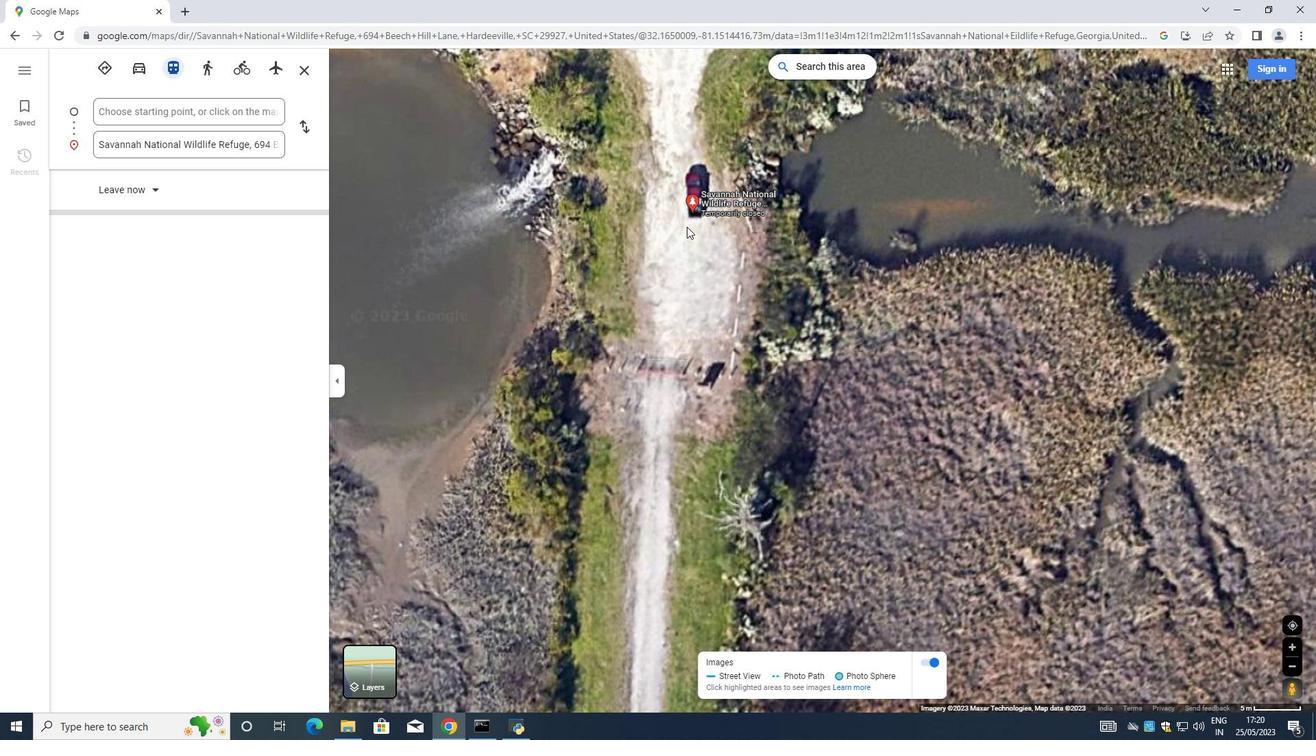 
Action: Mouse moved to (687, 227)
Screenshot: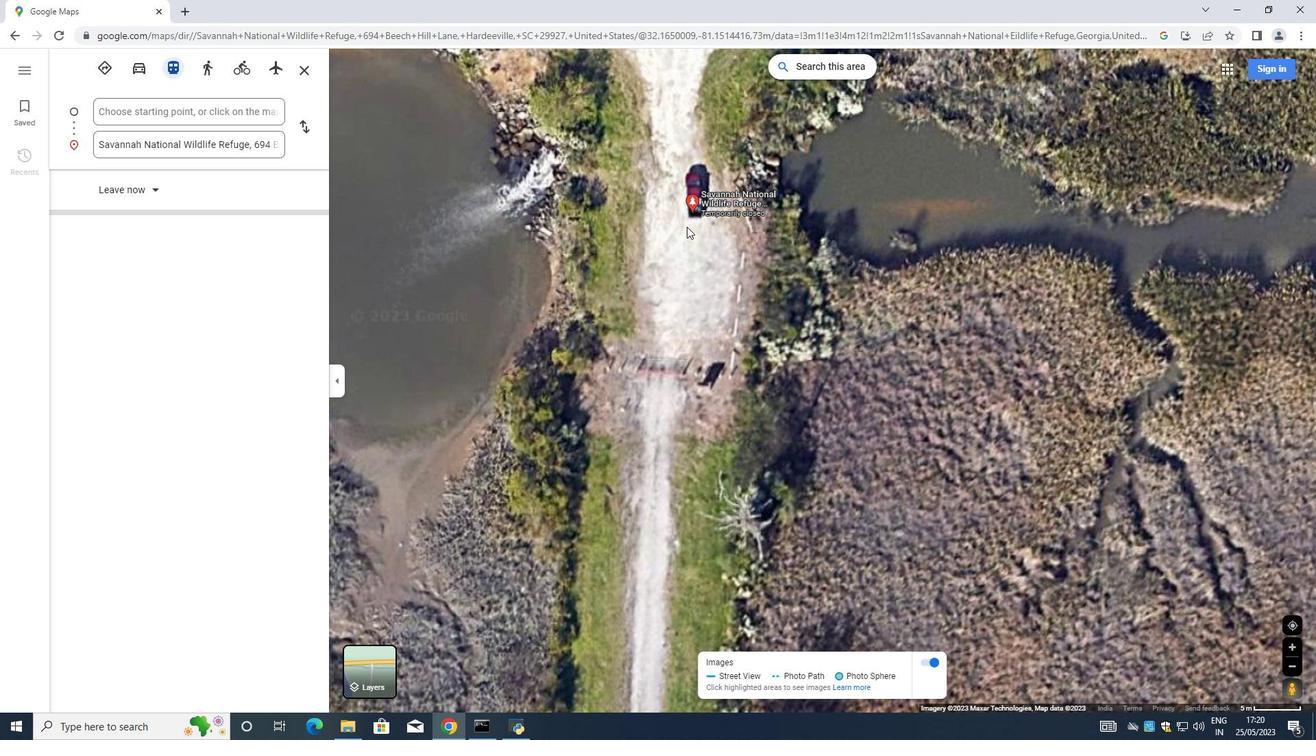 
Action: Mouse scrolled (687, 227) with delta (0, 0)
Screenshot: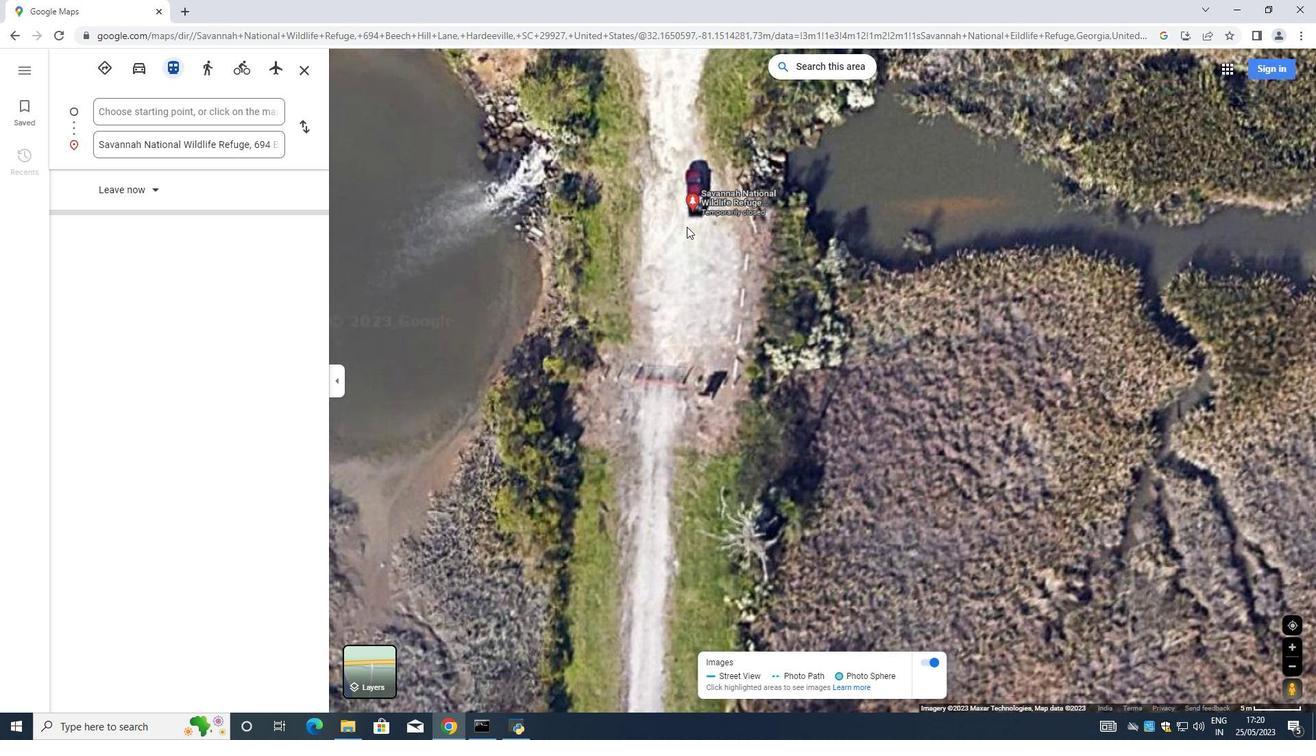 
Action: Mouse moved to (688, 224)
Screenshot: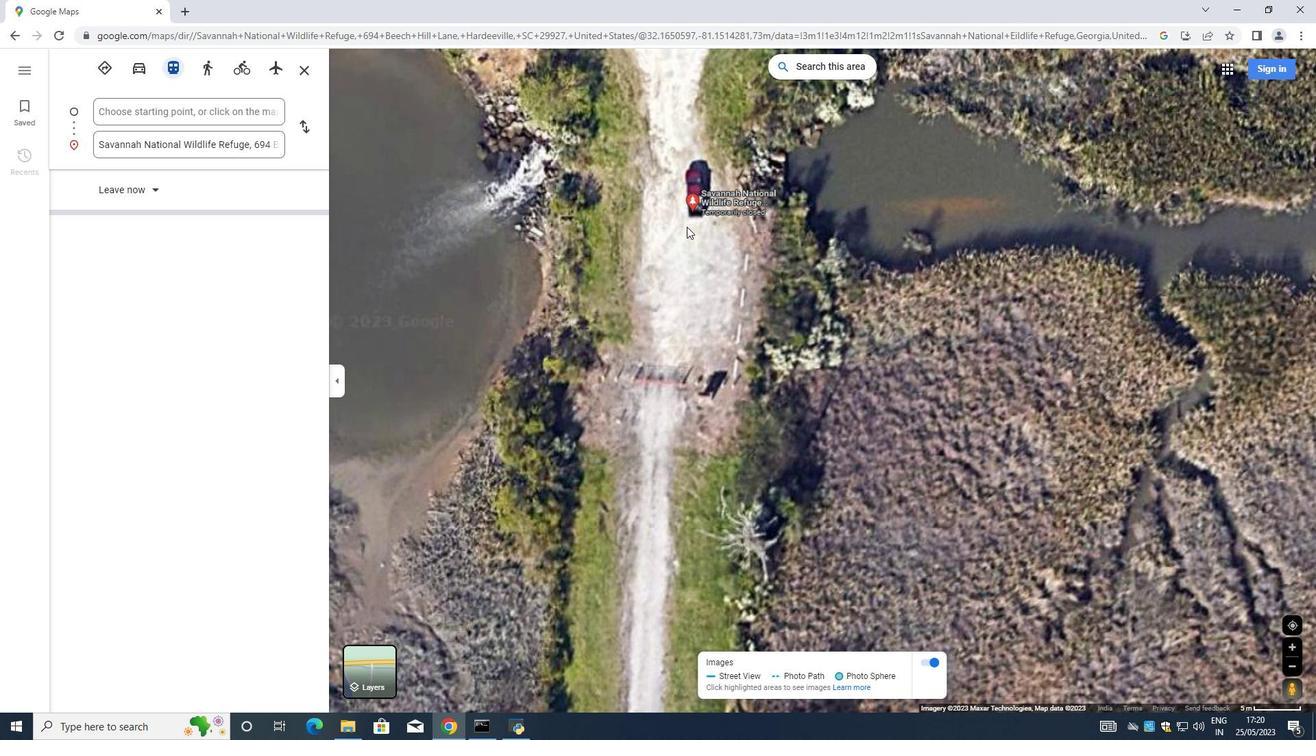 
Action: Mouse scrolled (687, 227) with delta (0, 0)
Screenshot: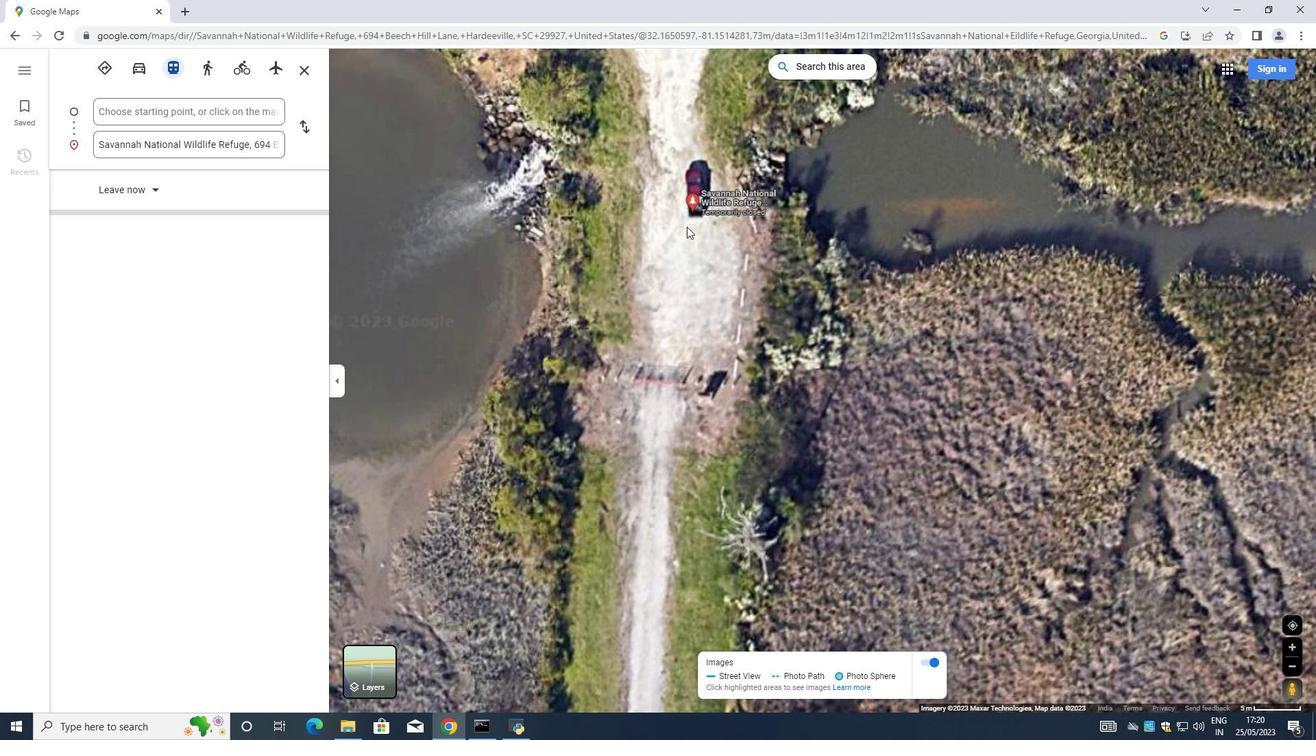 
Action: Mouse scrolled (688, 225) with delta (0, 0)
Screenshot: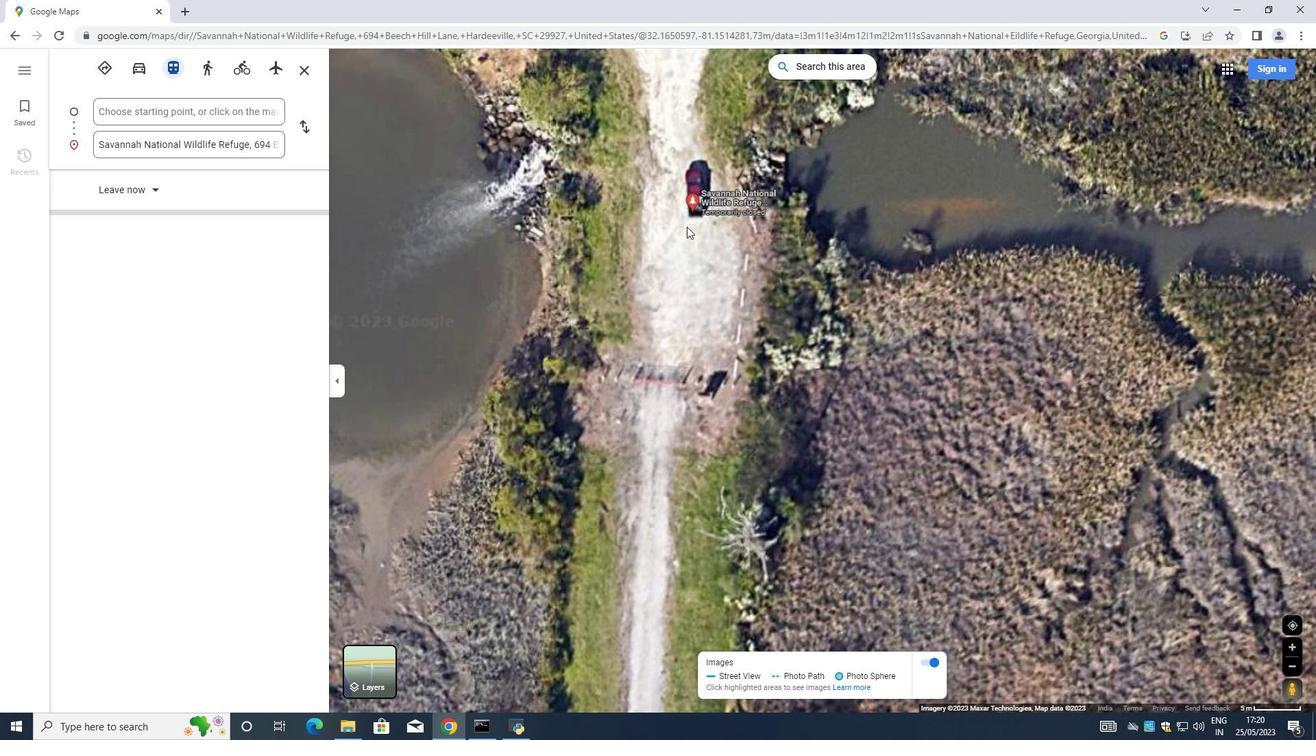 
Action: Mouse moved to (689, 224)
Screenshot: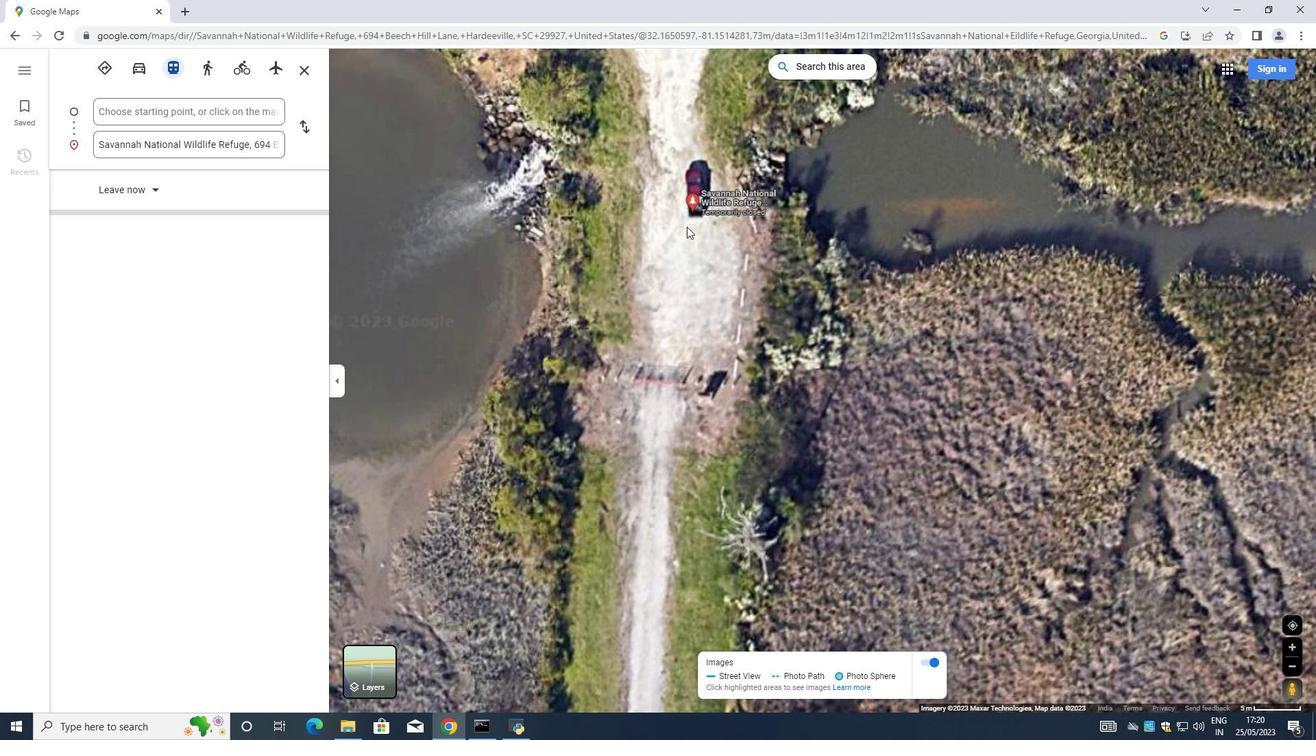 
Action: Mouse scrolled (689, 223) with delta (0, 0)
Screenshot: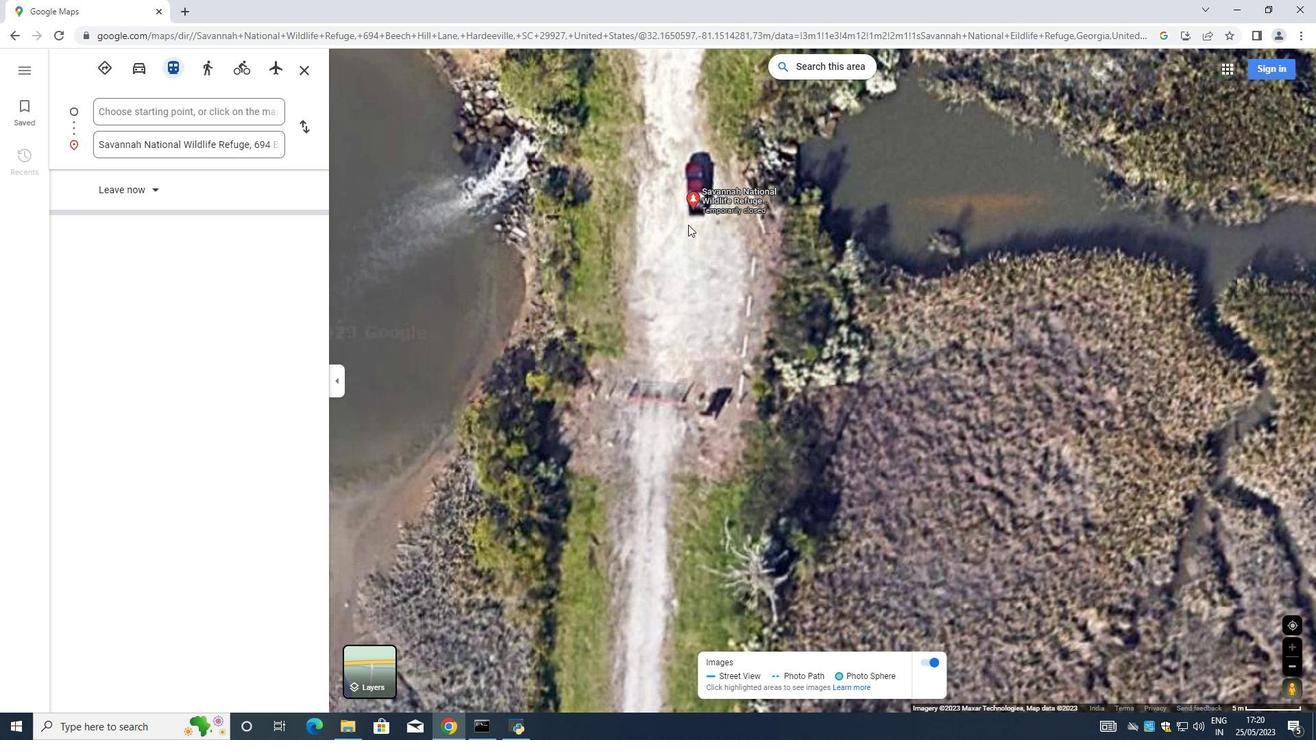 
Action: Mouse moved to (689, 224)
Screenshot: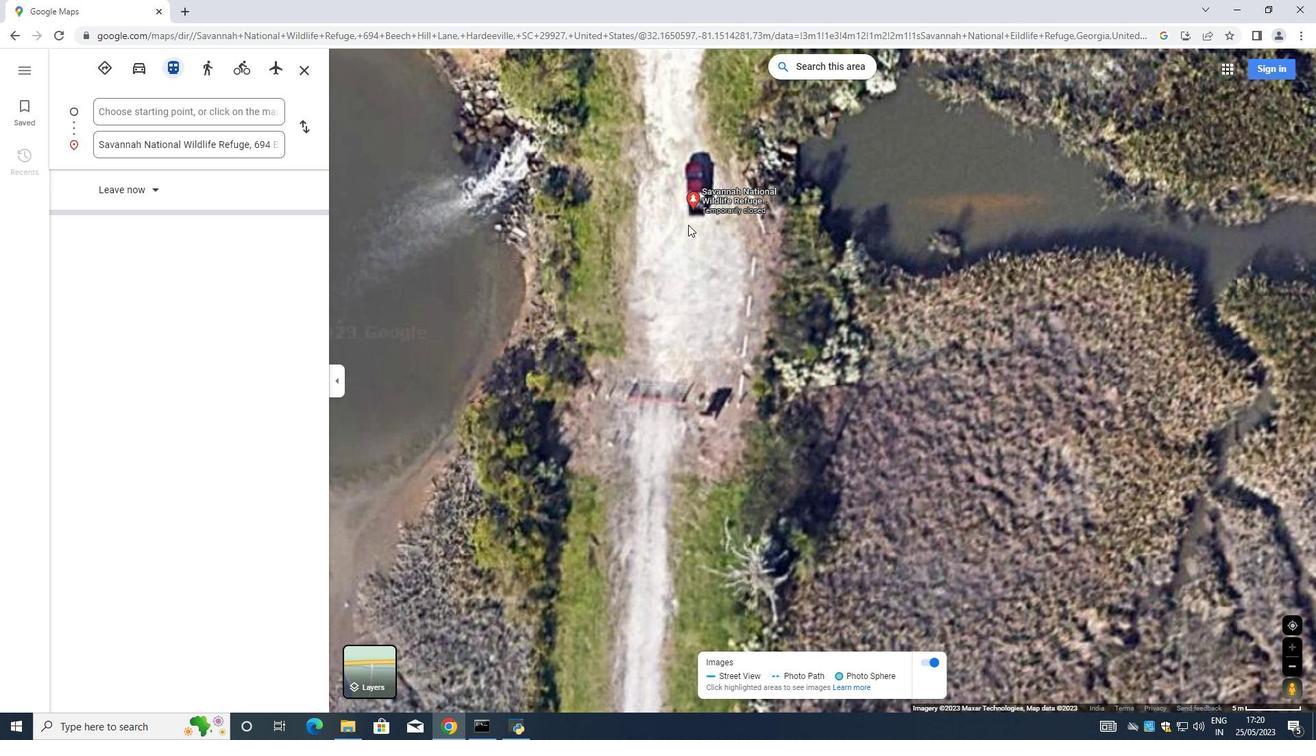 
Action: Mouse scrolled (689, 223) with delta (0, 0)
Screenshot: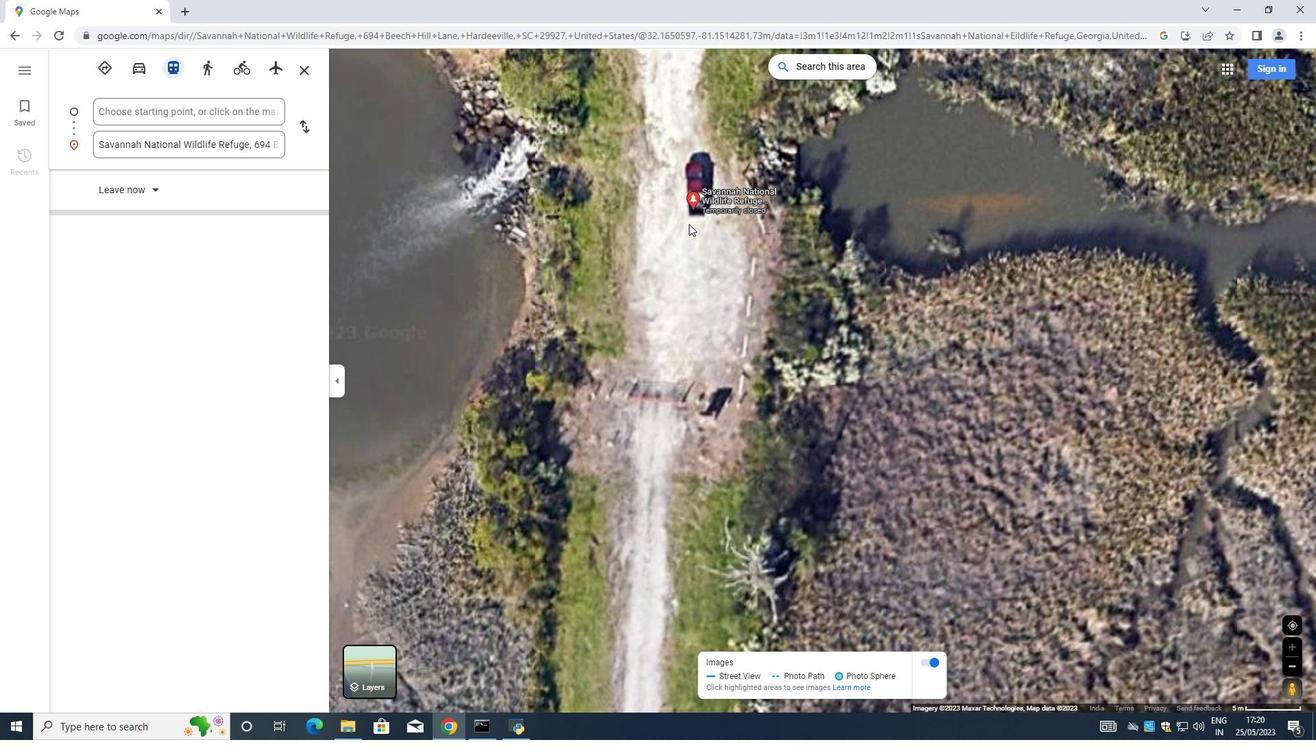 
Action: Mouse moved to (688, 224)
Screenshot: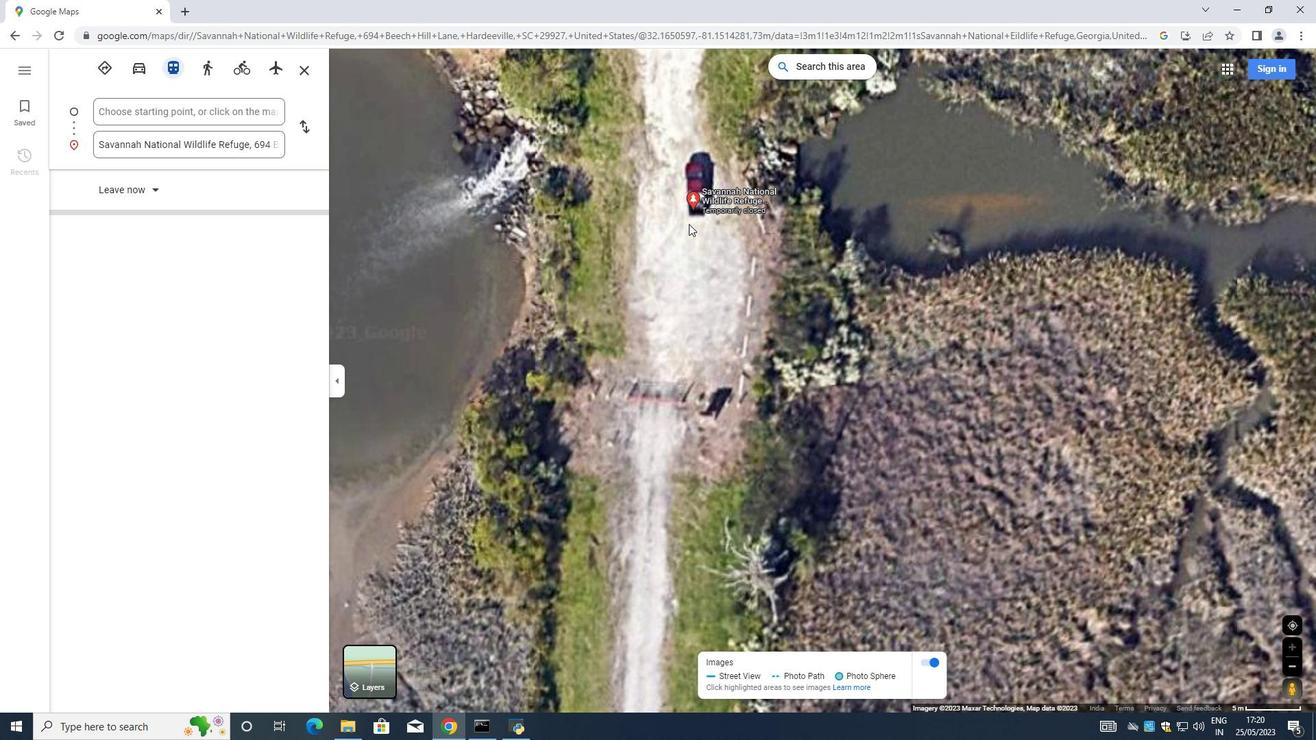 
Action: Mouse scrolled (688, 223) with delta (0, 0)
Screenshot: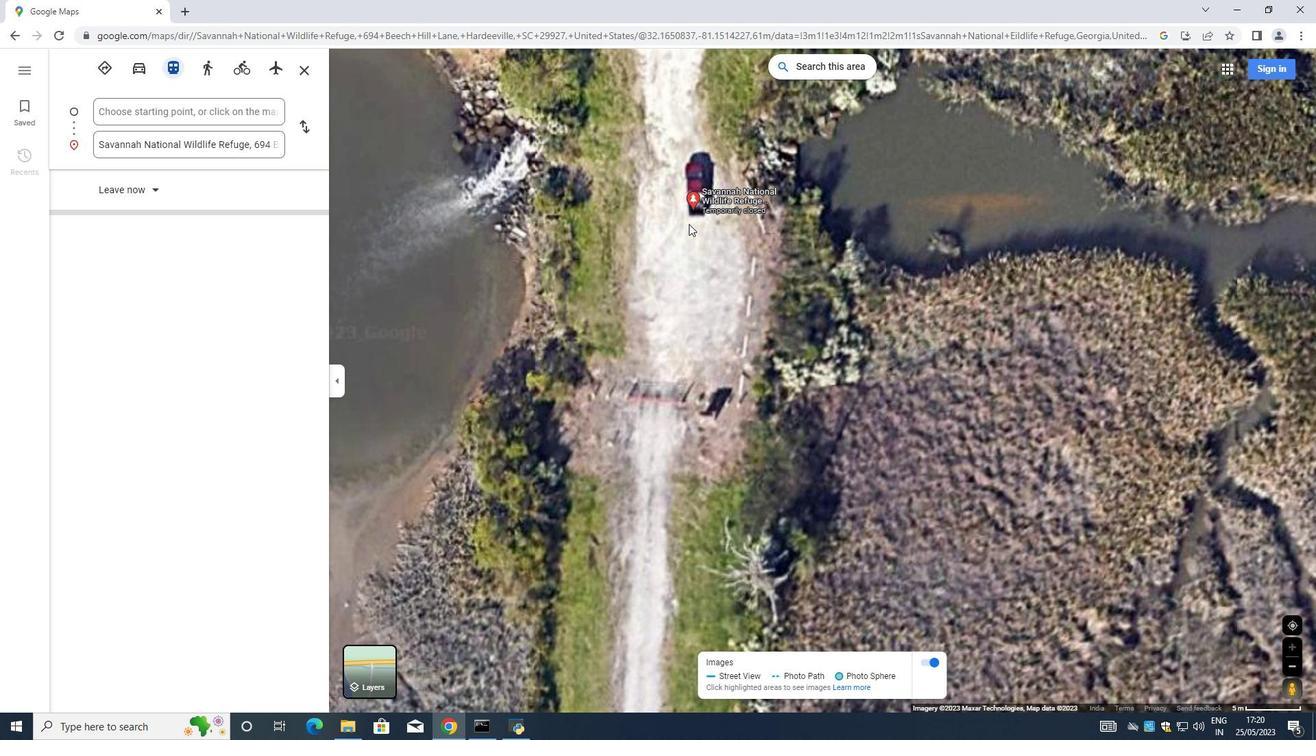 
Action: Mouse moved to (683, 224)
Screenshot: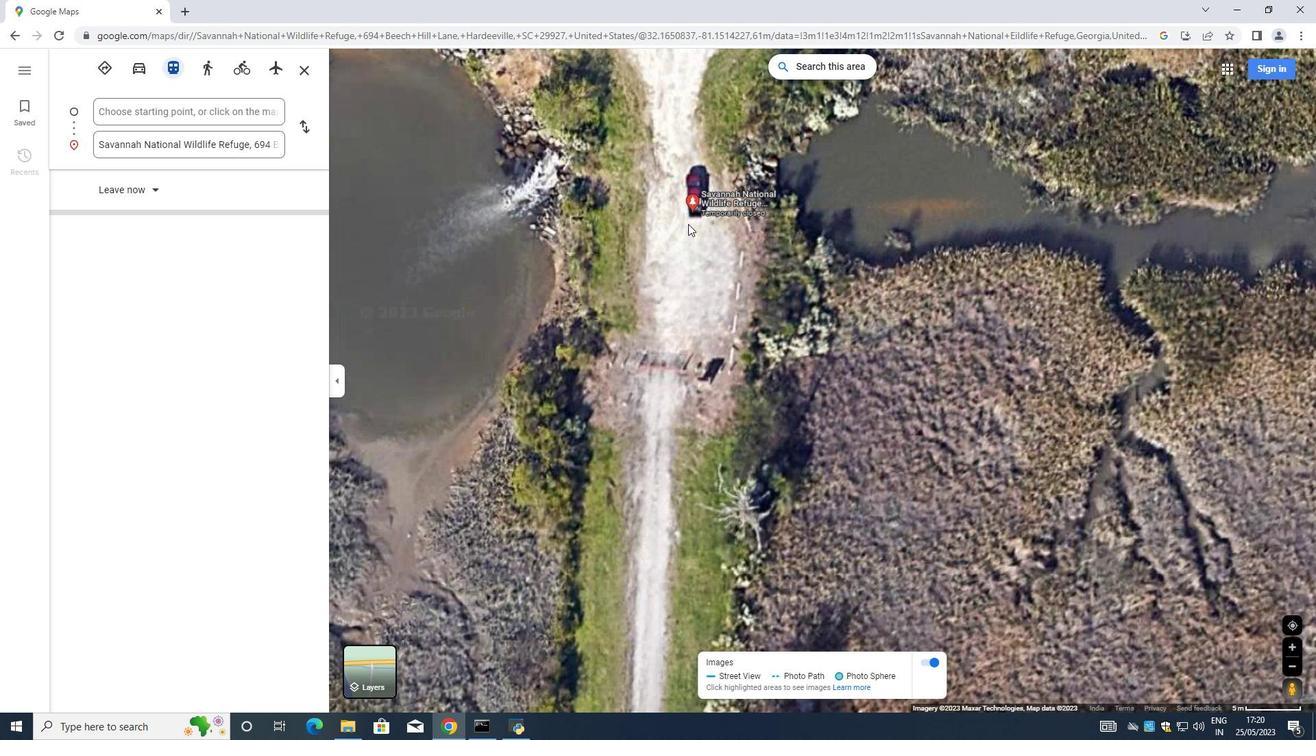 
Action: Mouse scrolled (687, 223) with delta (0, 0)
Screenshot: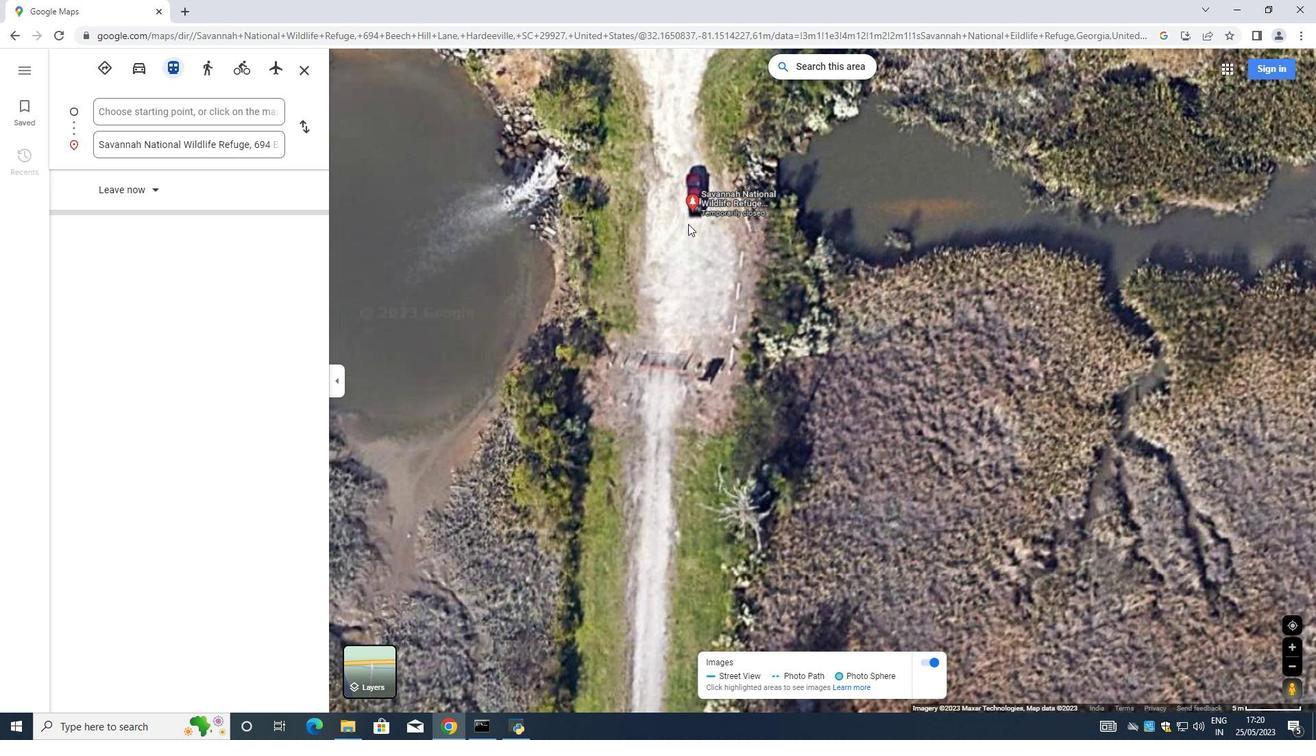 
Action: Mouse moved to (681, 224)
Screenshot: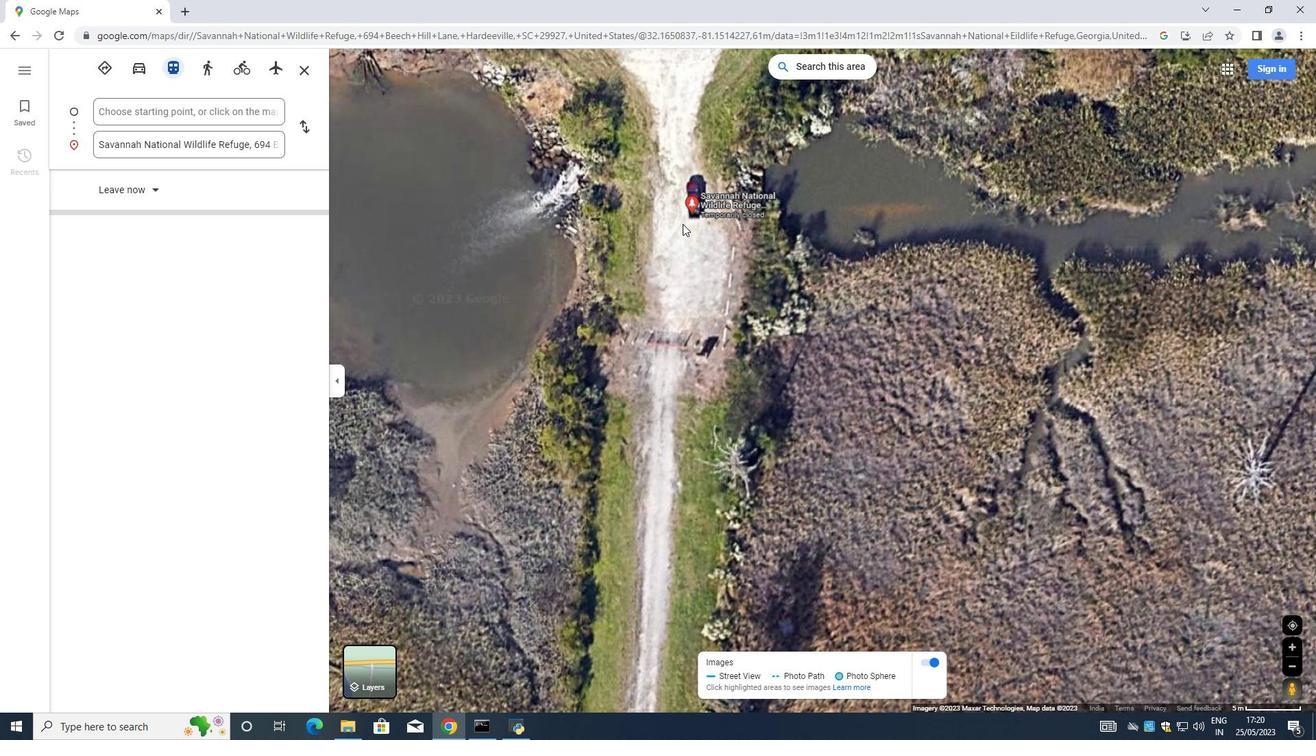 
Action: Mouse scrolled (681, 223) with delta (0, 0)
Screenshot: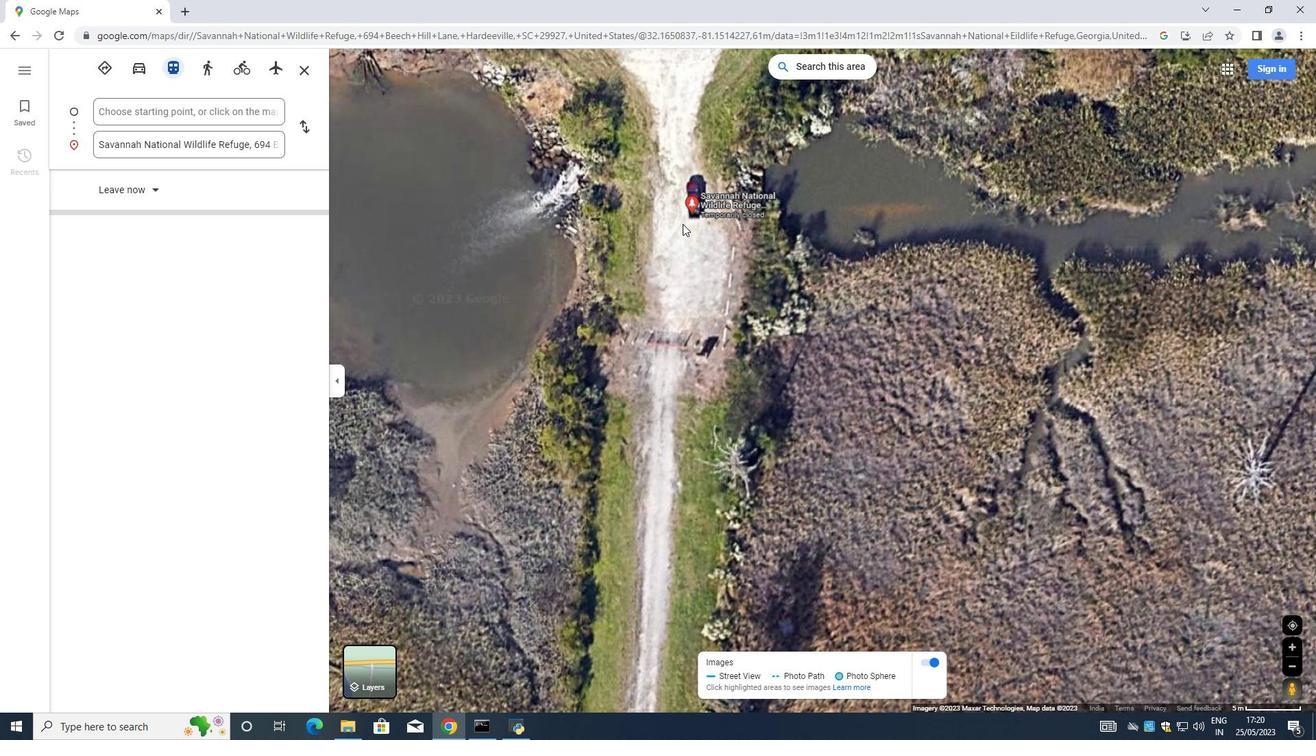 
Action: Mouse scrolled (681, 223) with delta (0, 0)
Screenshot: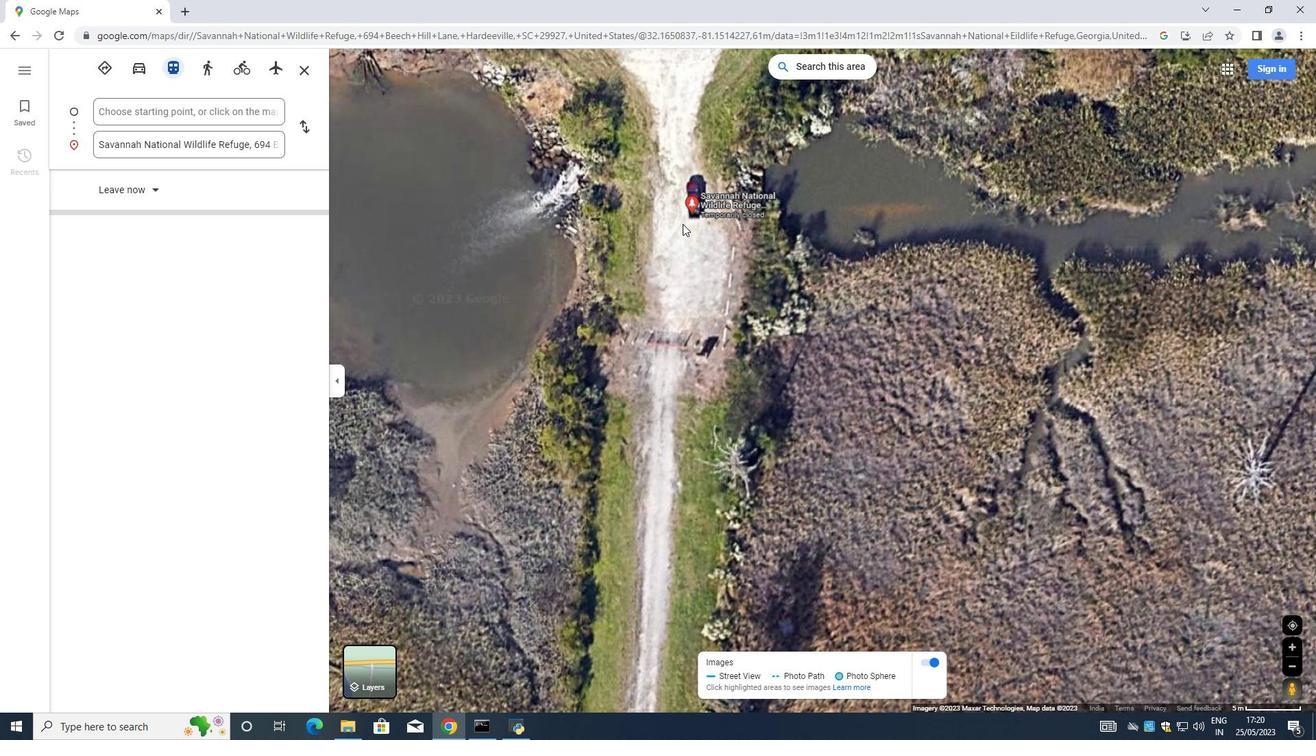 
Action: Mouse scrolled (681, 223) with delta (0, 0)
Screenshot: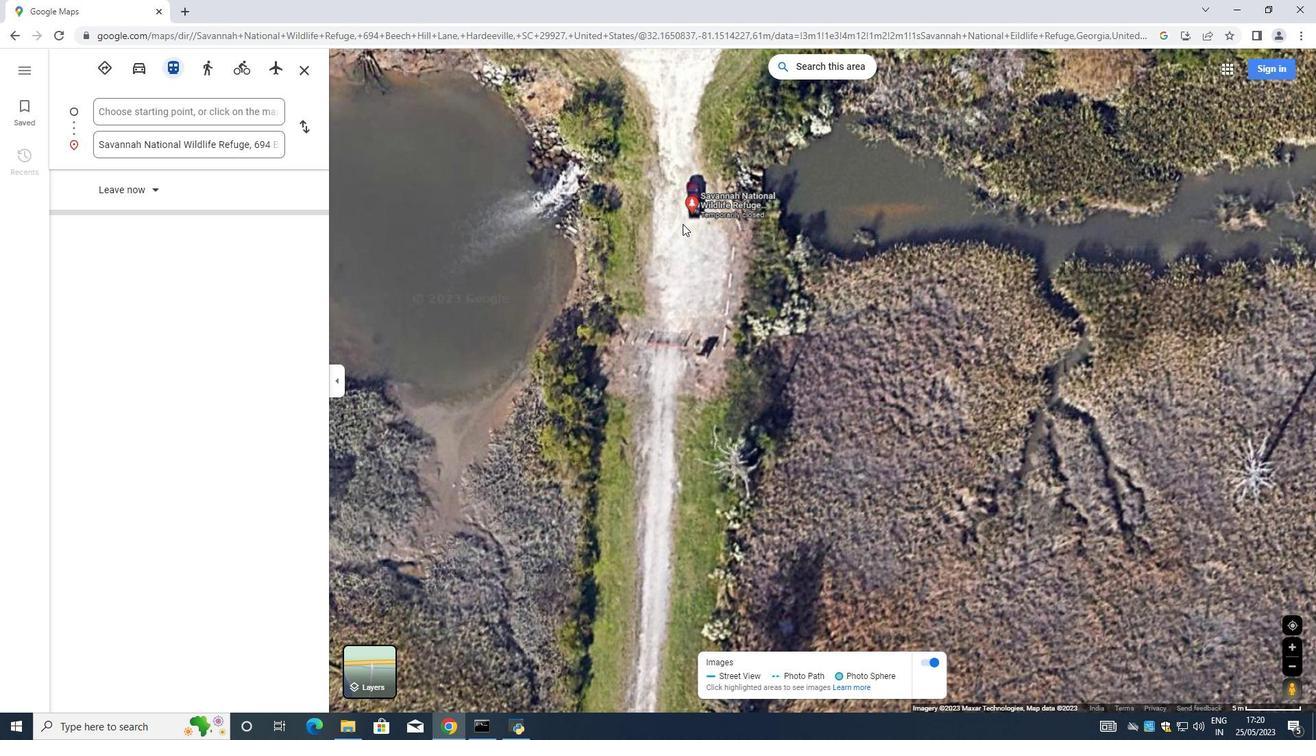 
Action: Mouse scrolled (681, 223) with delta (0, 0)
Screenshot: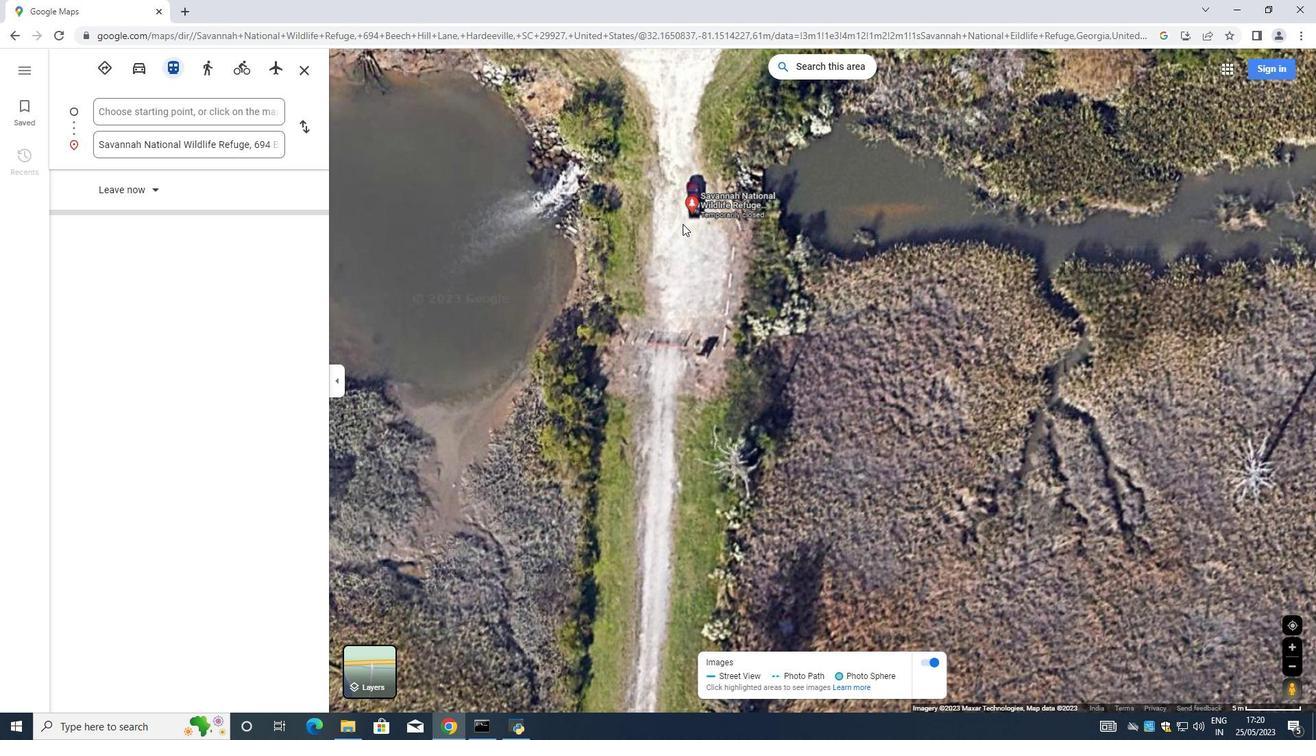 
Action: Mouse scrolled (681, 223) with delta (0, 0)
Screenshot: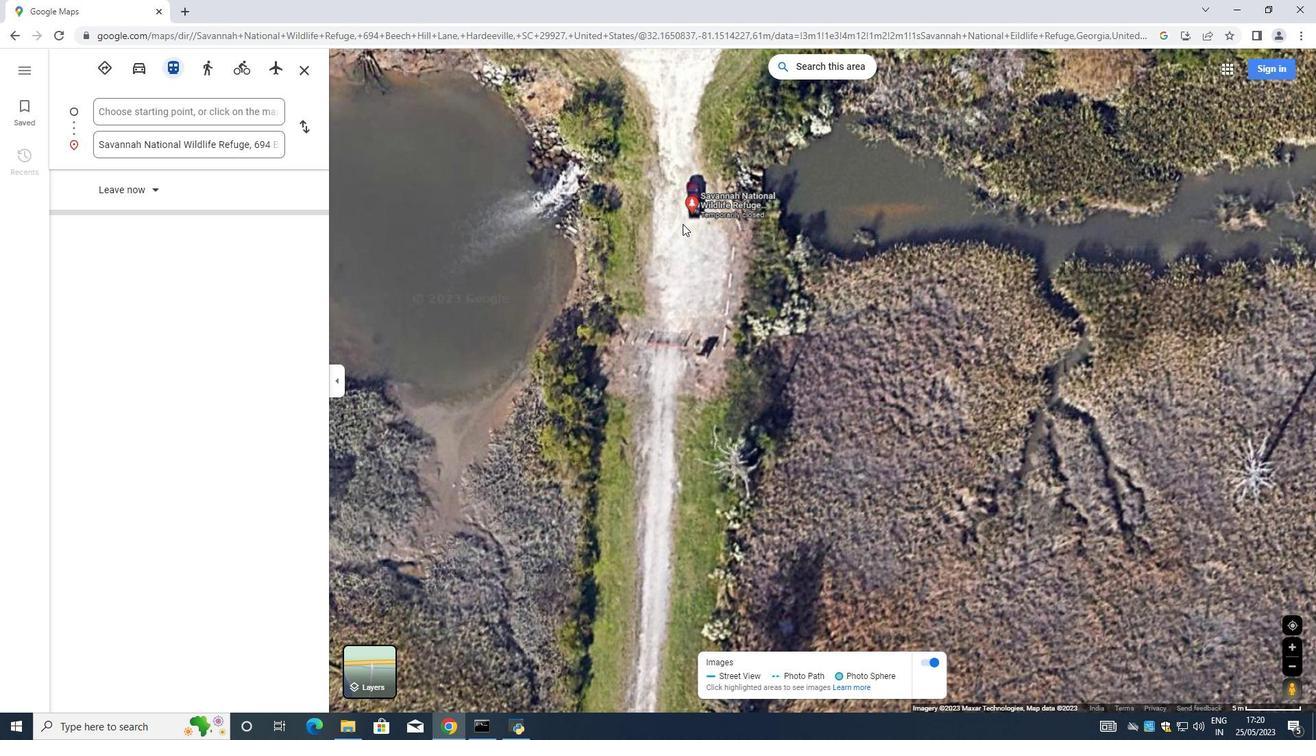 
Action: Mouse moved to (681, 224)
Screenshot: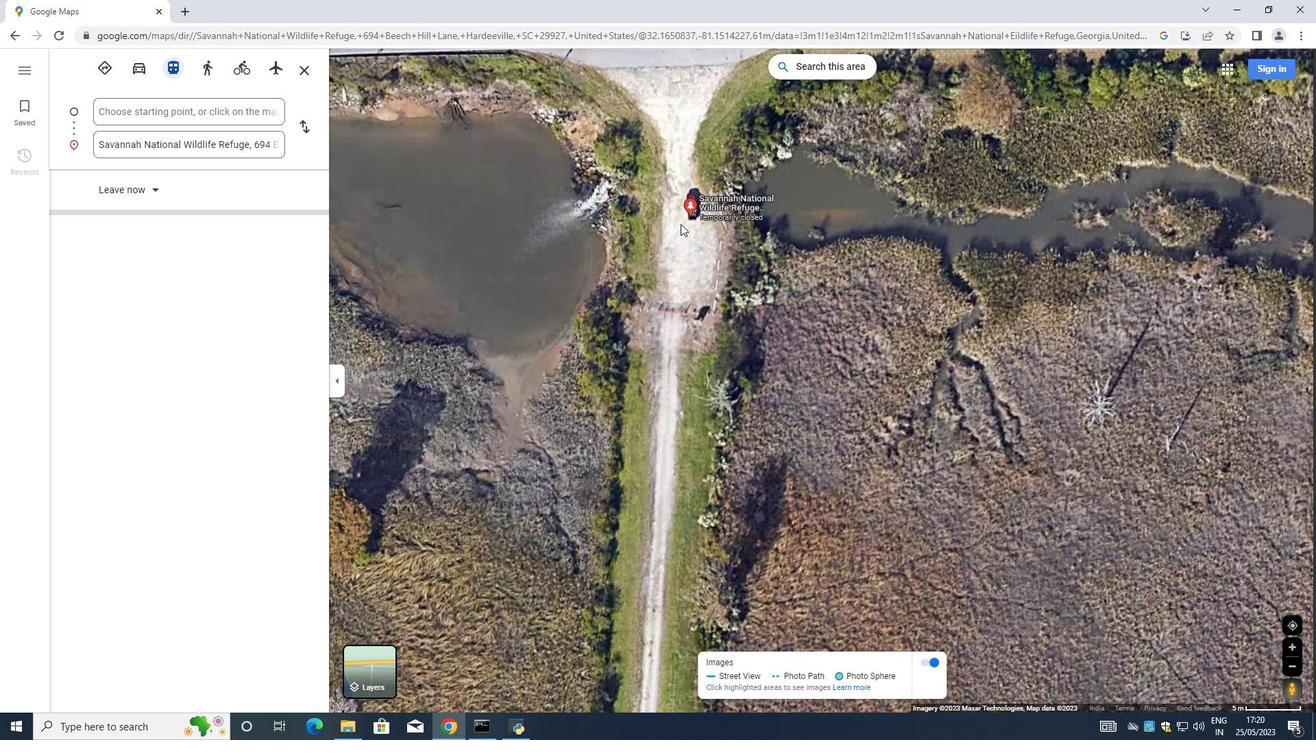 
Action: Mouse scrolled (681, 223) with delta (0, 0)
Screenshot: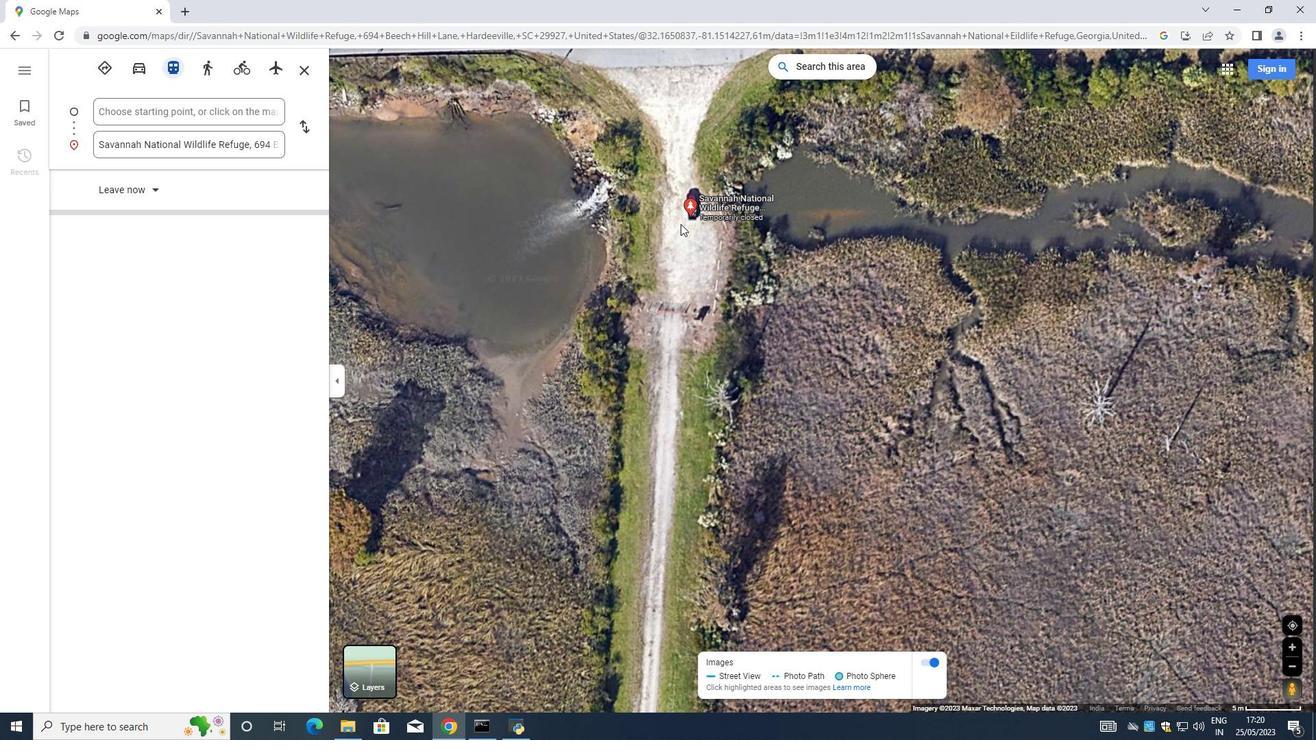 
Action: Mouse scrolled (681, 223) with delta (0, 0)
Screenshot: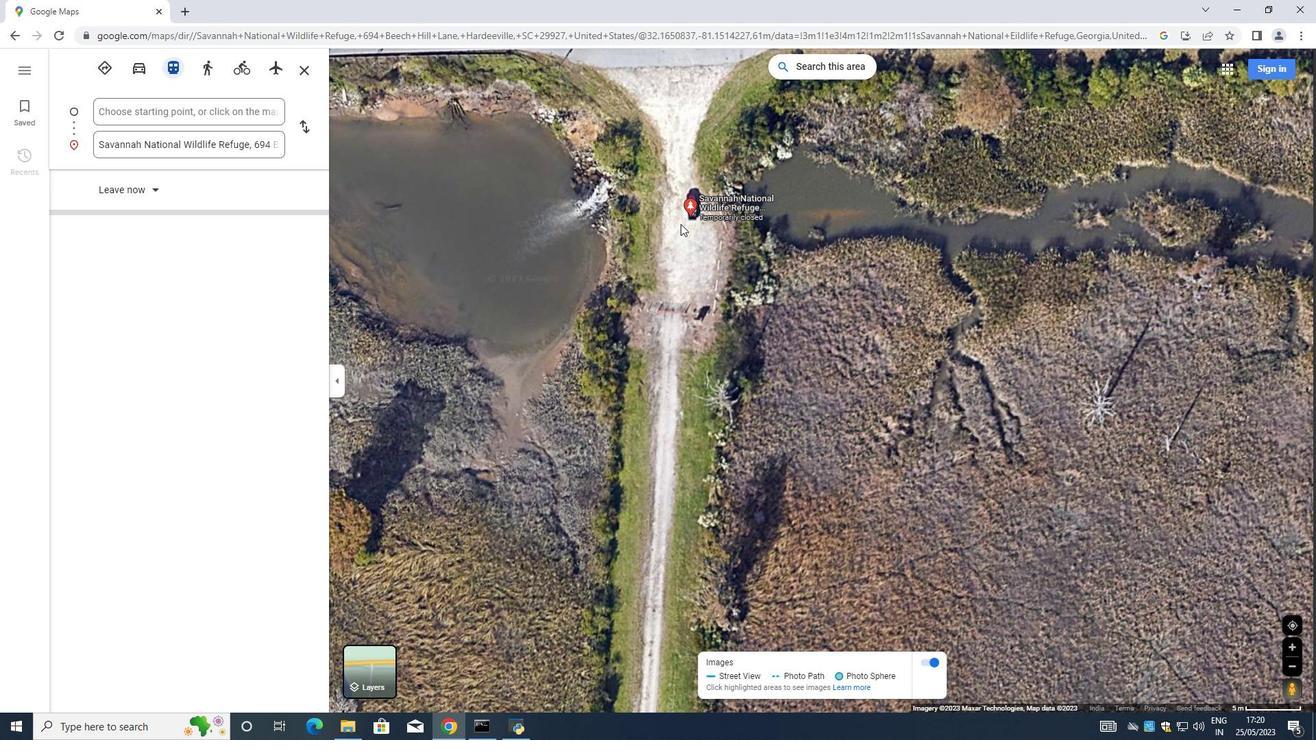 
Action: Mouse moved to (680, 224)
Screenshot: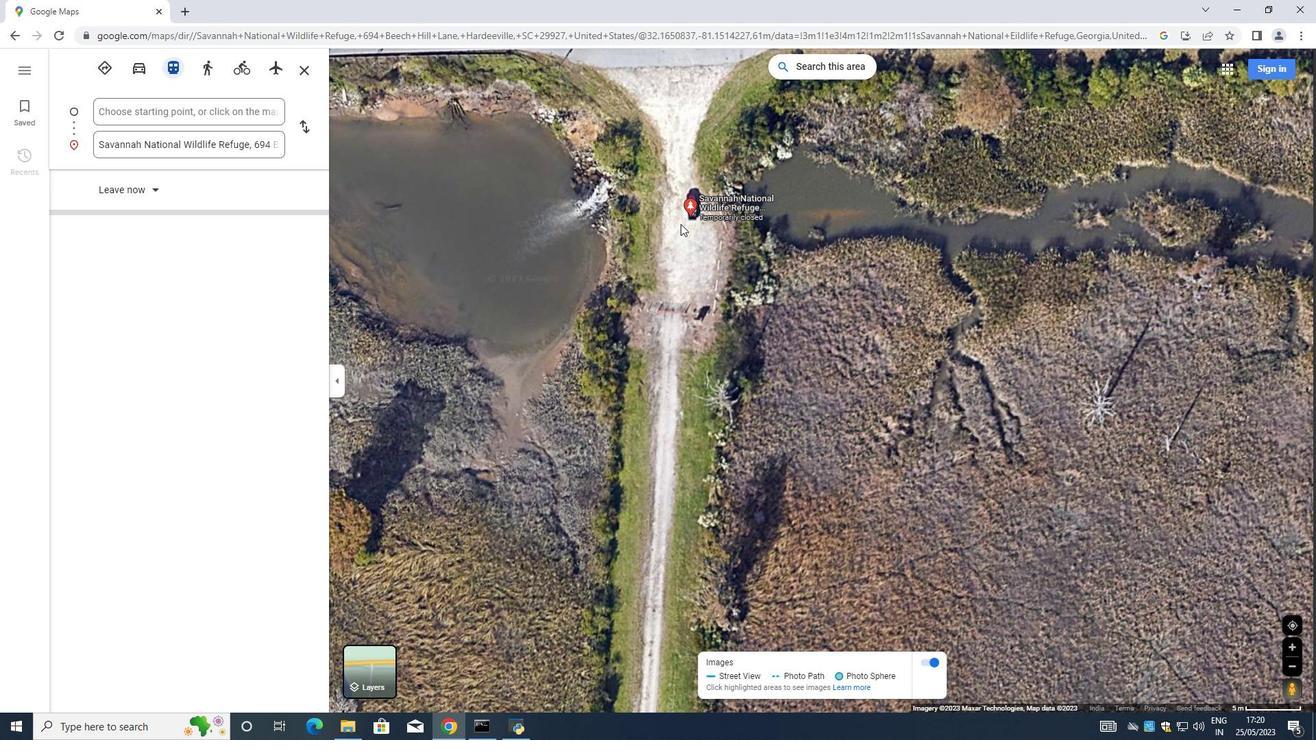 
Action: Mouse scrolled (680, 223) with delta (0, 0)
Screenshot: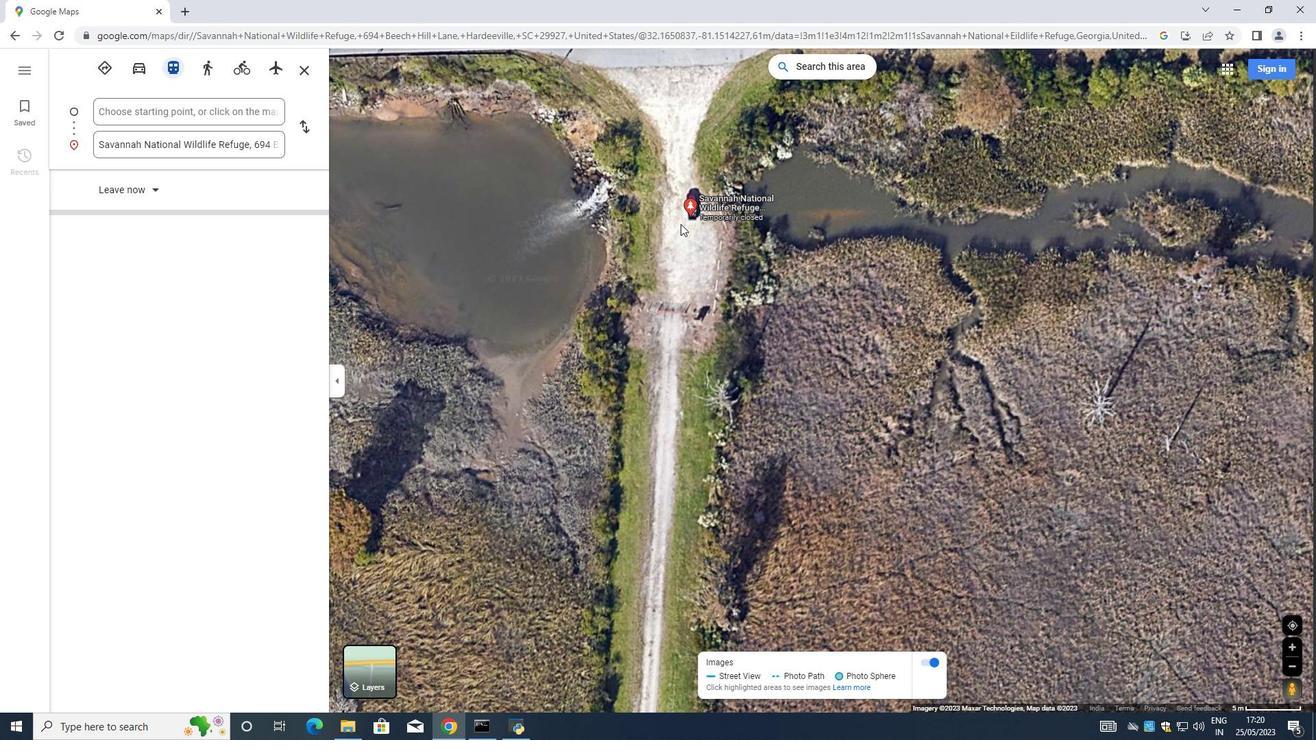 
Action: Mouse scrolled (680, 223) with delta (0, 0)
Screenshot: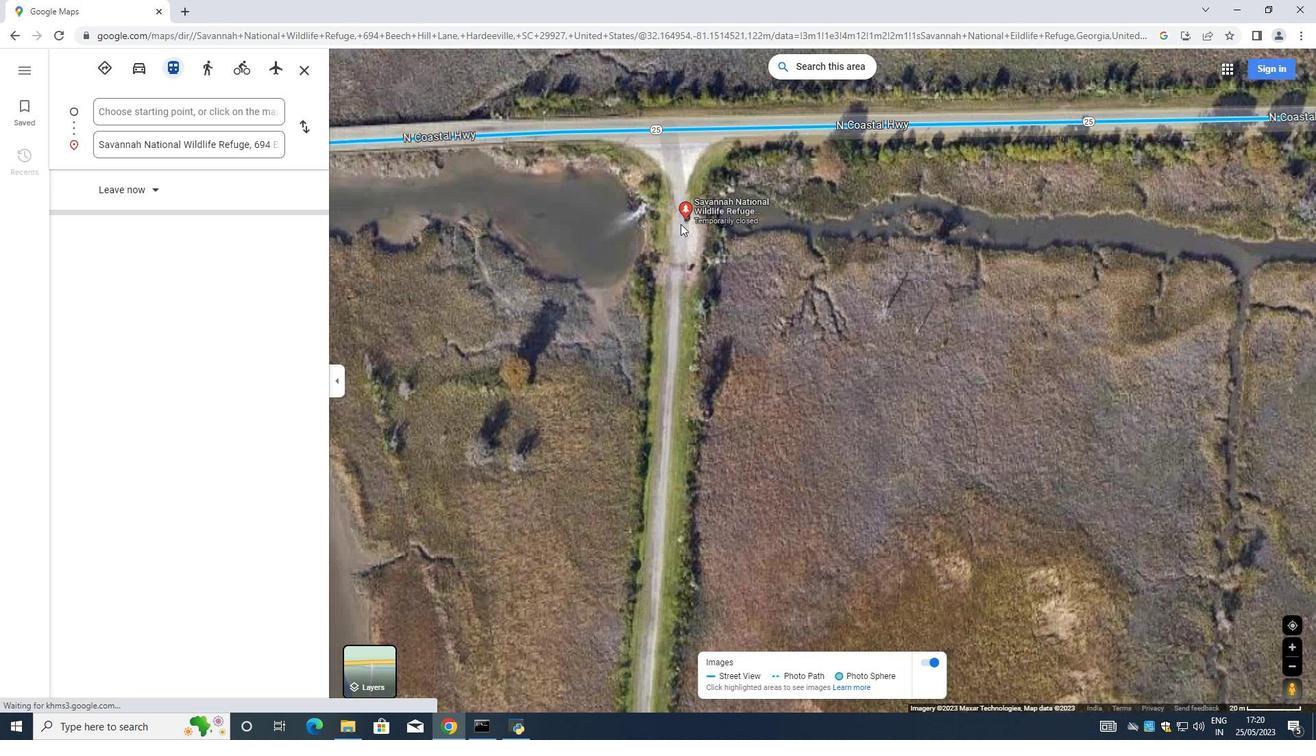 
Action: Mouse moved to (679, 224)
Screenshot: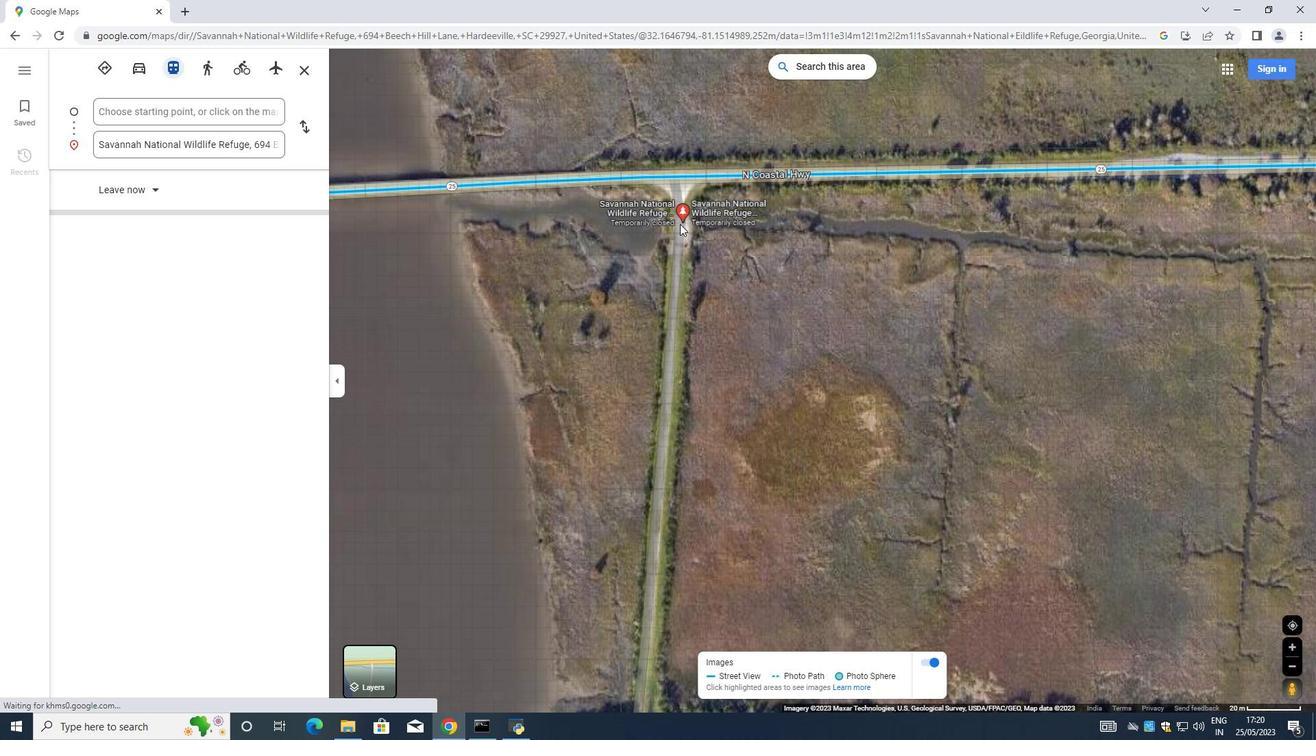 
Action: Mouse scrolled (679, 223) with delta (0, 0)
Screenshot: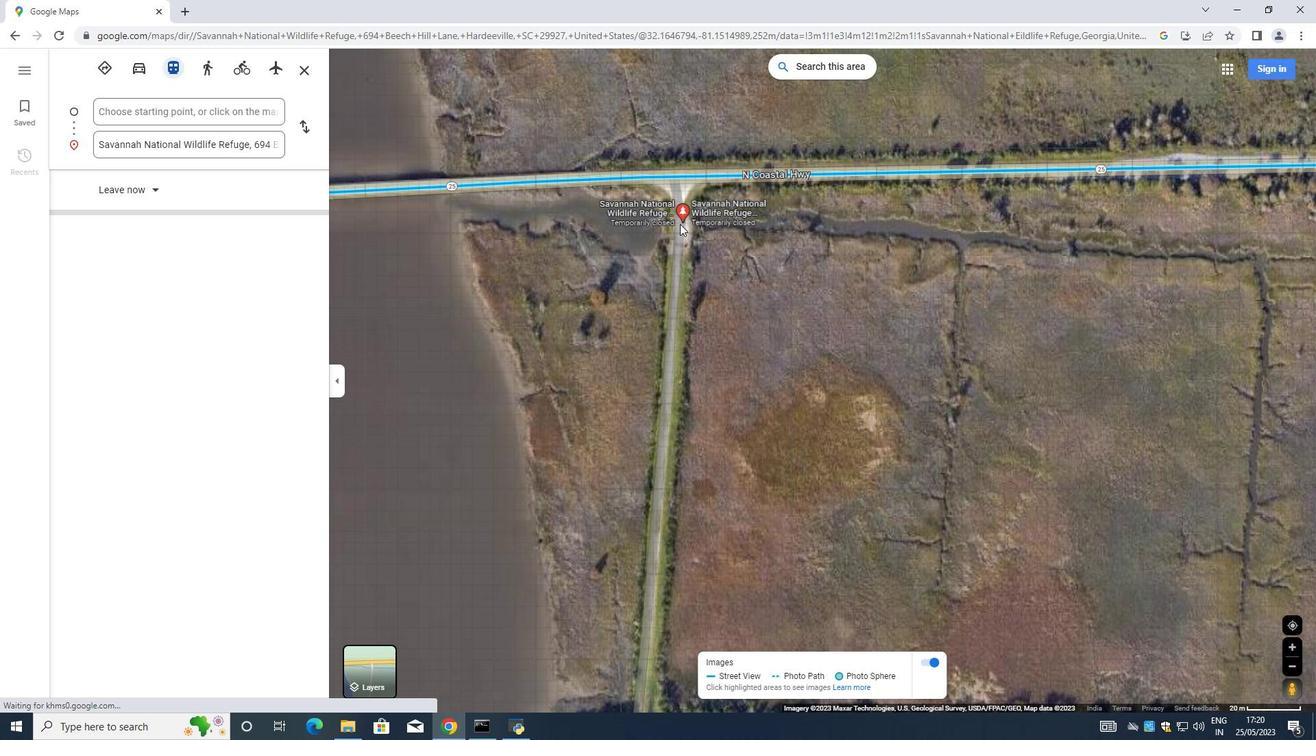 
Action: Mouse scrolled (679, 223) with delta (0, 0)
Screenshot: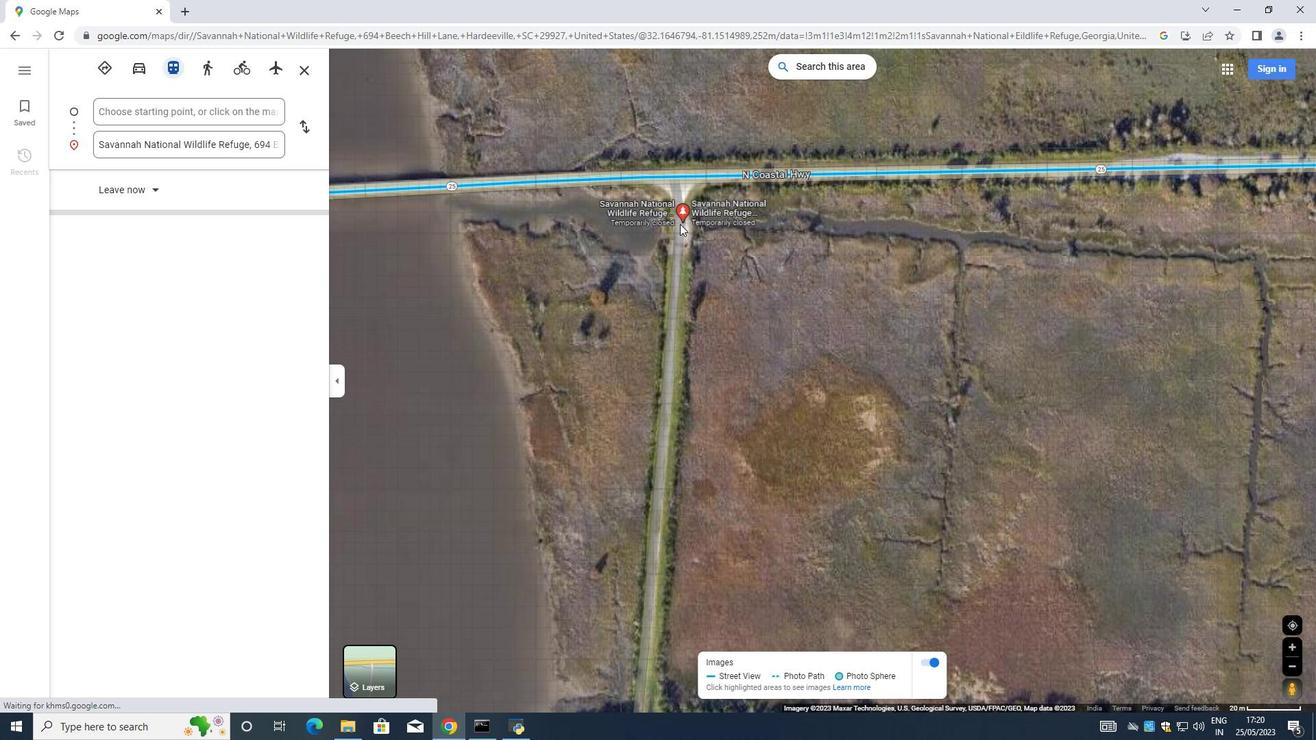 
Action: Mouse moved to (1059, 193)
Screenshot: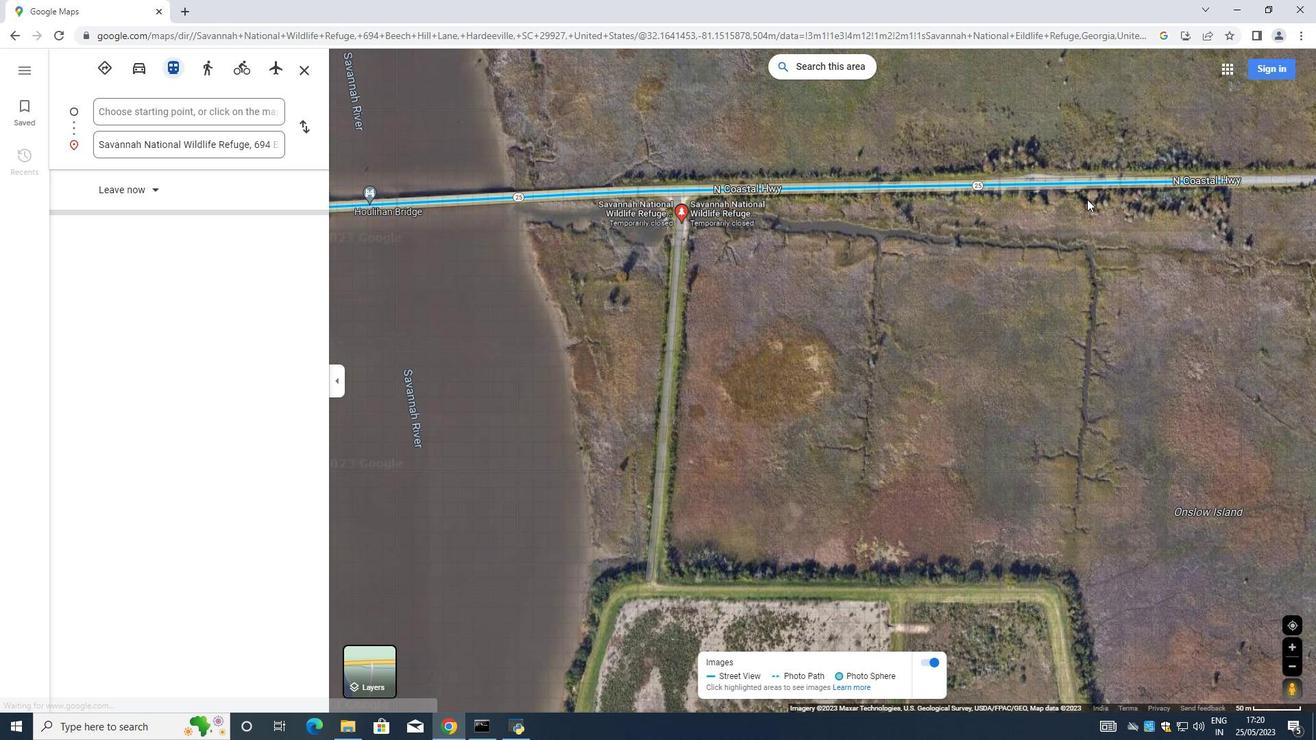 
Action: Mouse scrolled (1065, 191) with delta (0, 0)
Screenshot: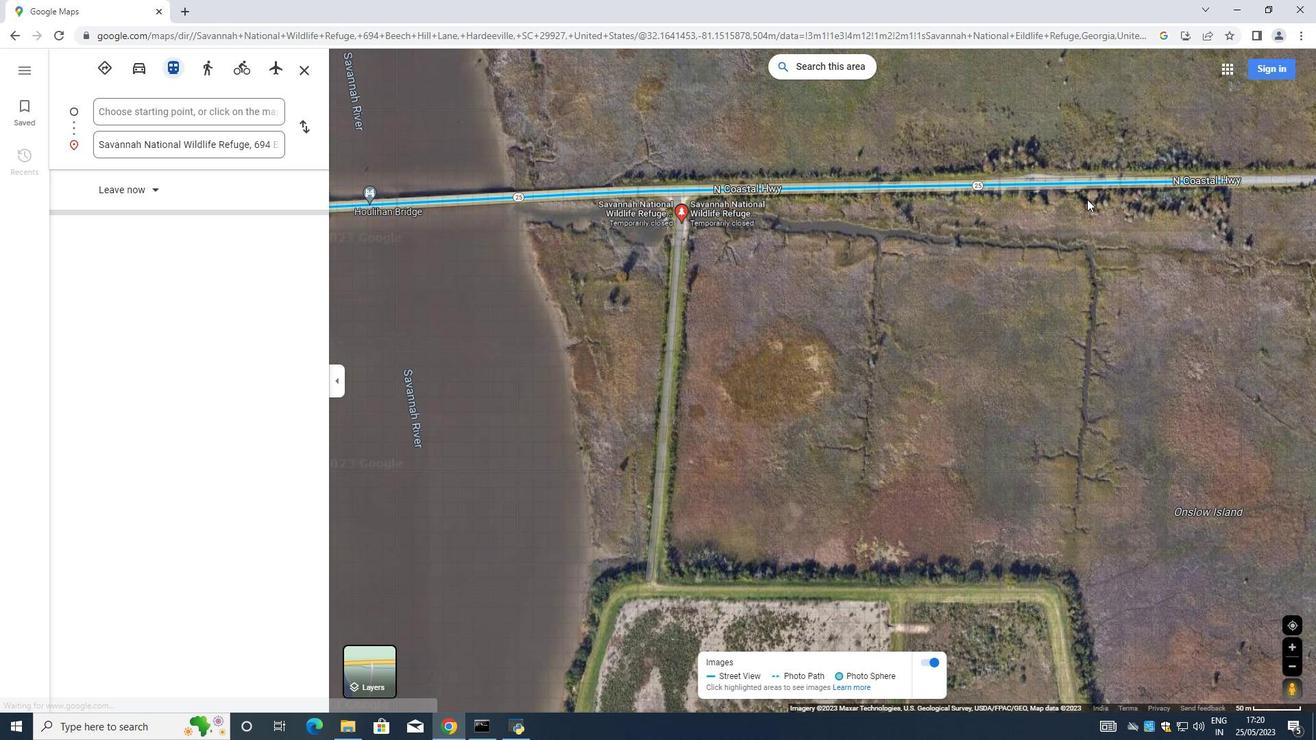 
Action: Mouse moved to (1058, 193)
Screenshot: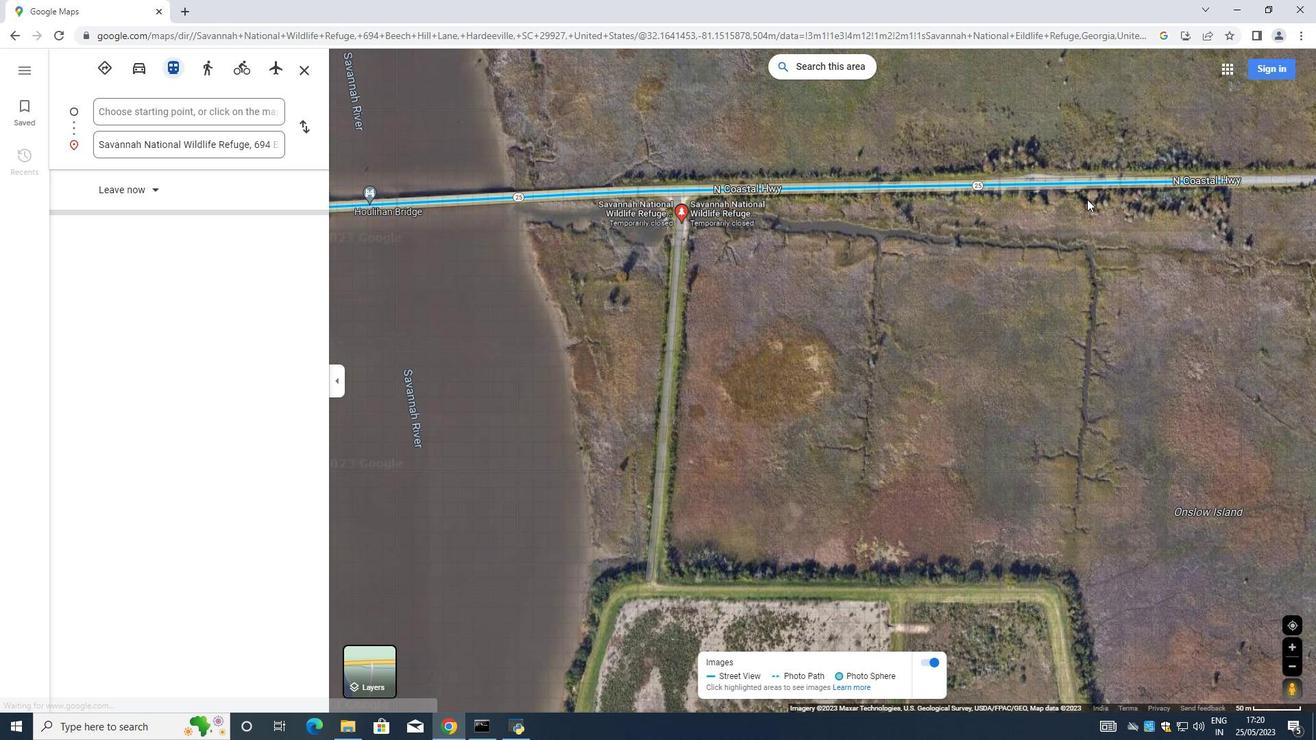 
Action: Mouse scrolled (1063, 191) with delta (0, 0)
Screenshot: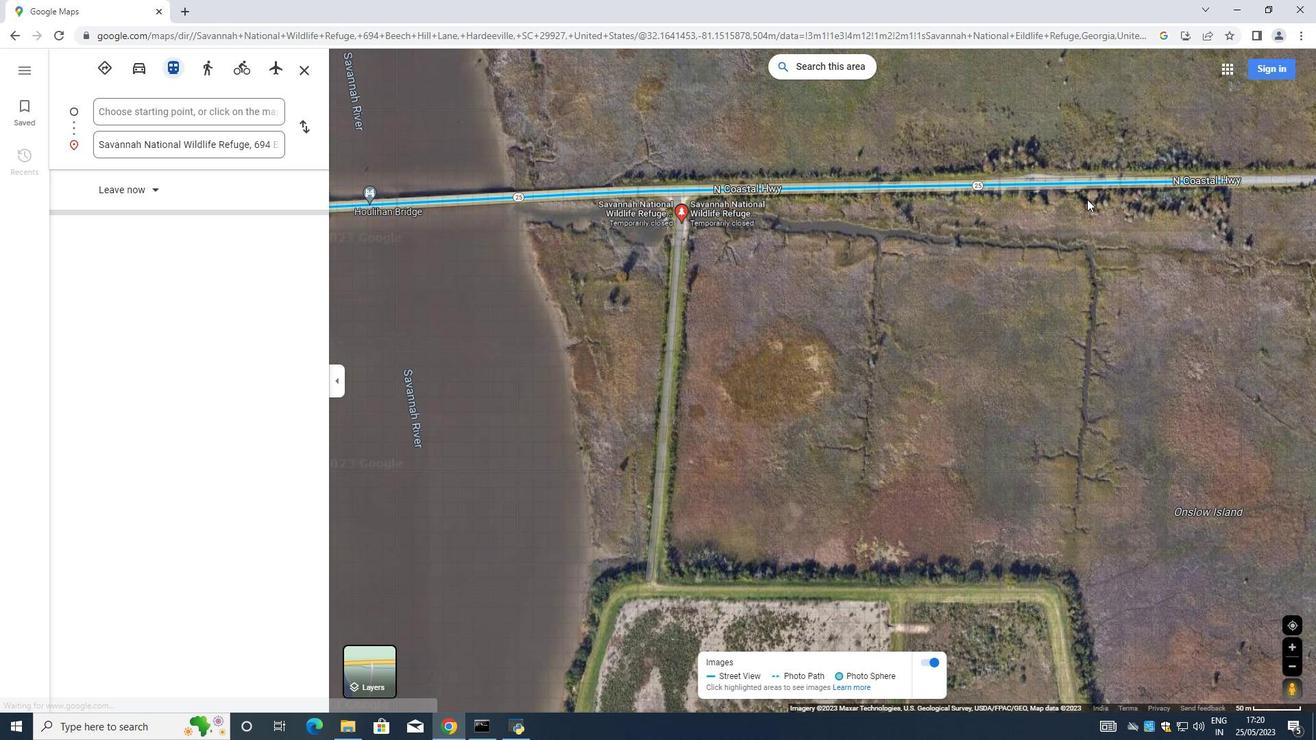
Action: Mouse moved to (1057, 194)
Screenshot: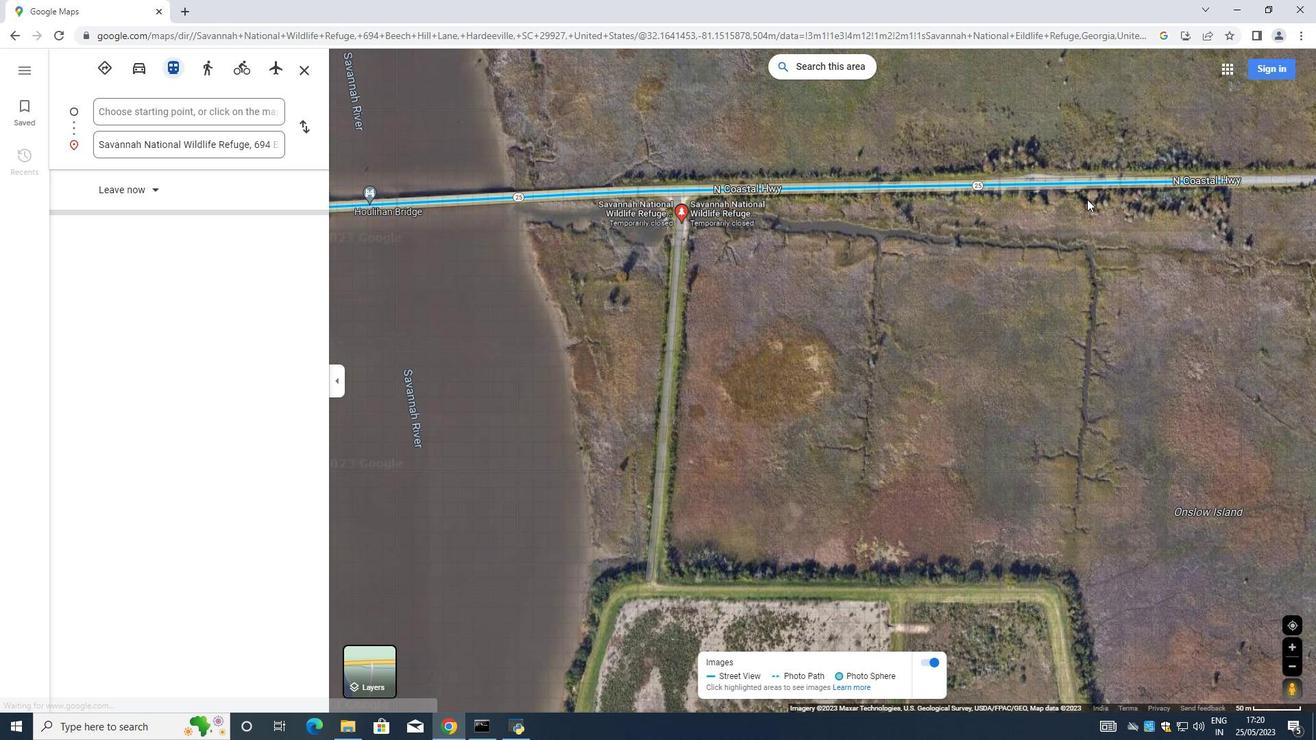 
Action: Mouse scrolled (1057, 193) with delta (0, 0)
Screenshot: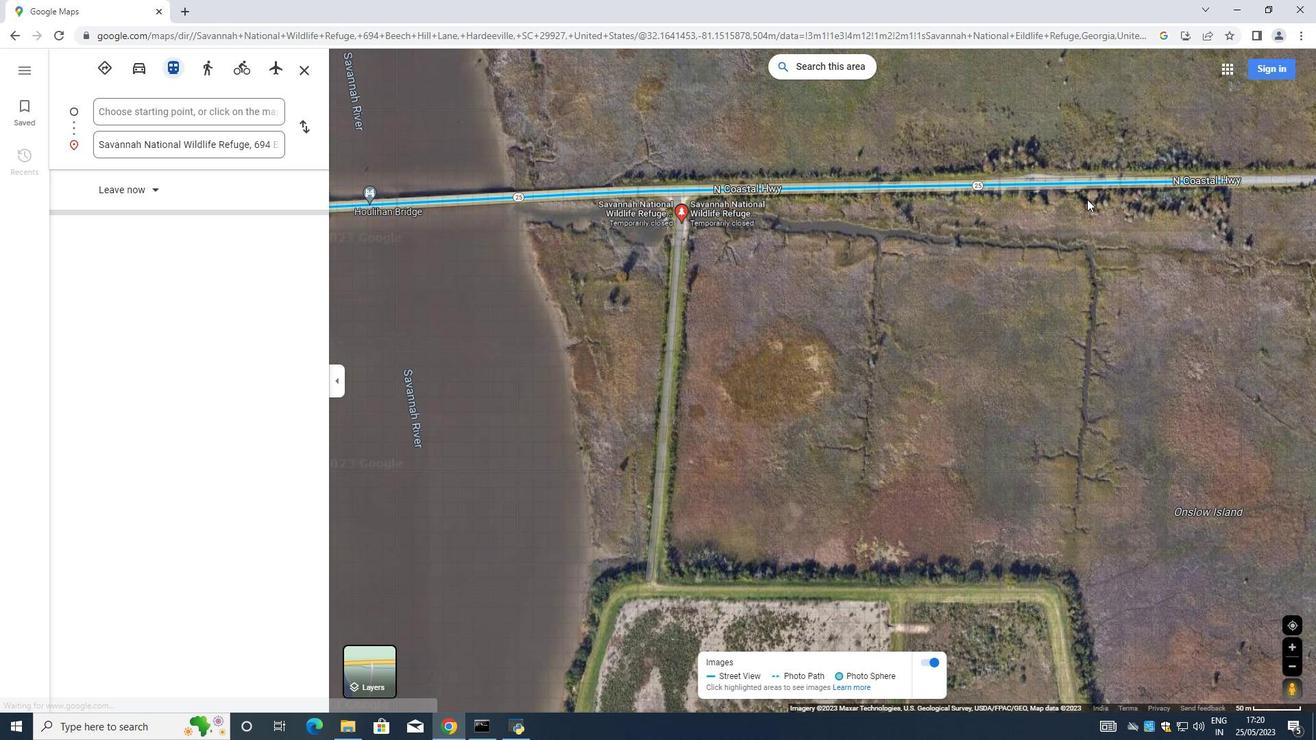 
Action: Mouse moved to (1057, 198)
Screenshot: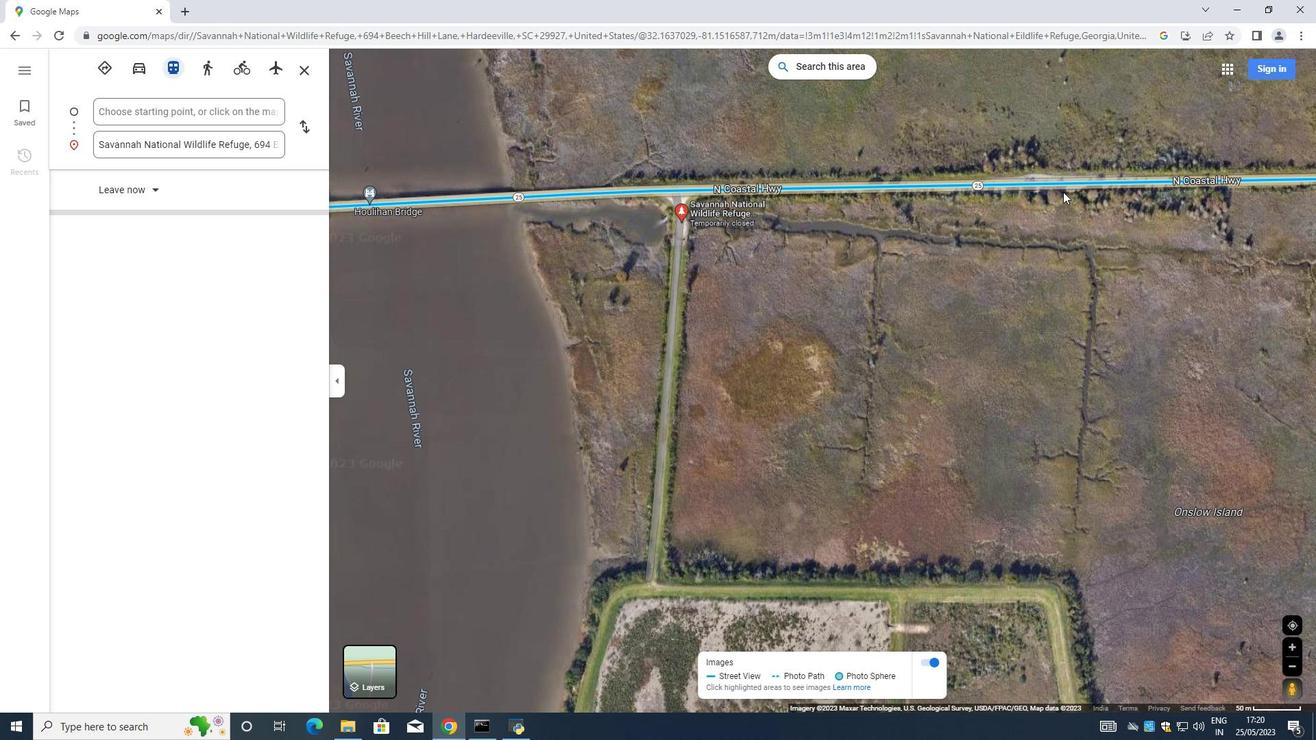 
Action: Mouse scrolled (1057, 198) with delta (0, 0)
Screenshot: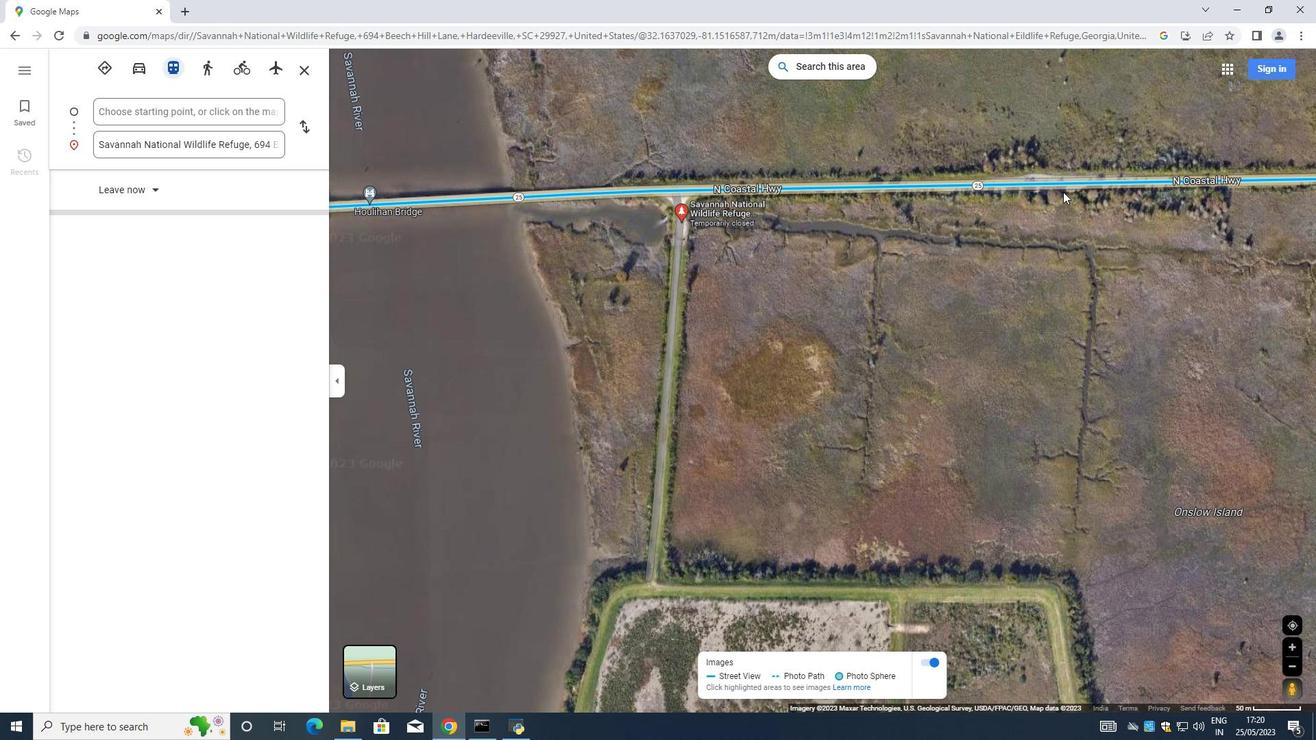 
Action: Mouse moved to (1056, 200)
Screenshot: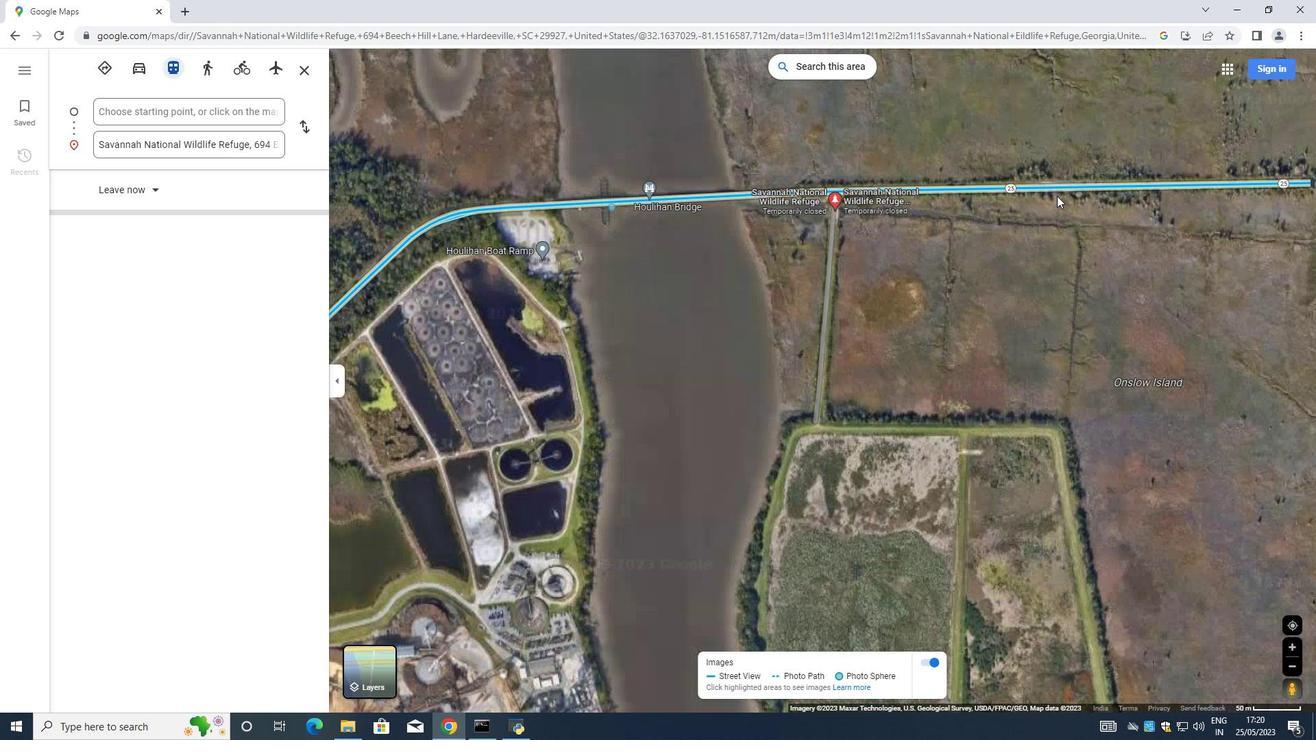 
Action: Mouse scrolled (1056, 200) with delta (0, 0)
Screenshot: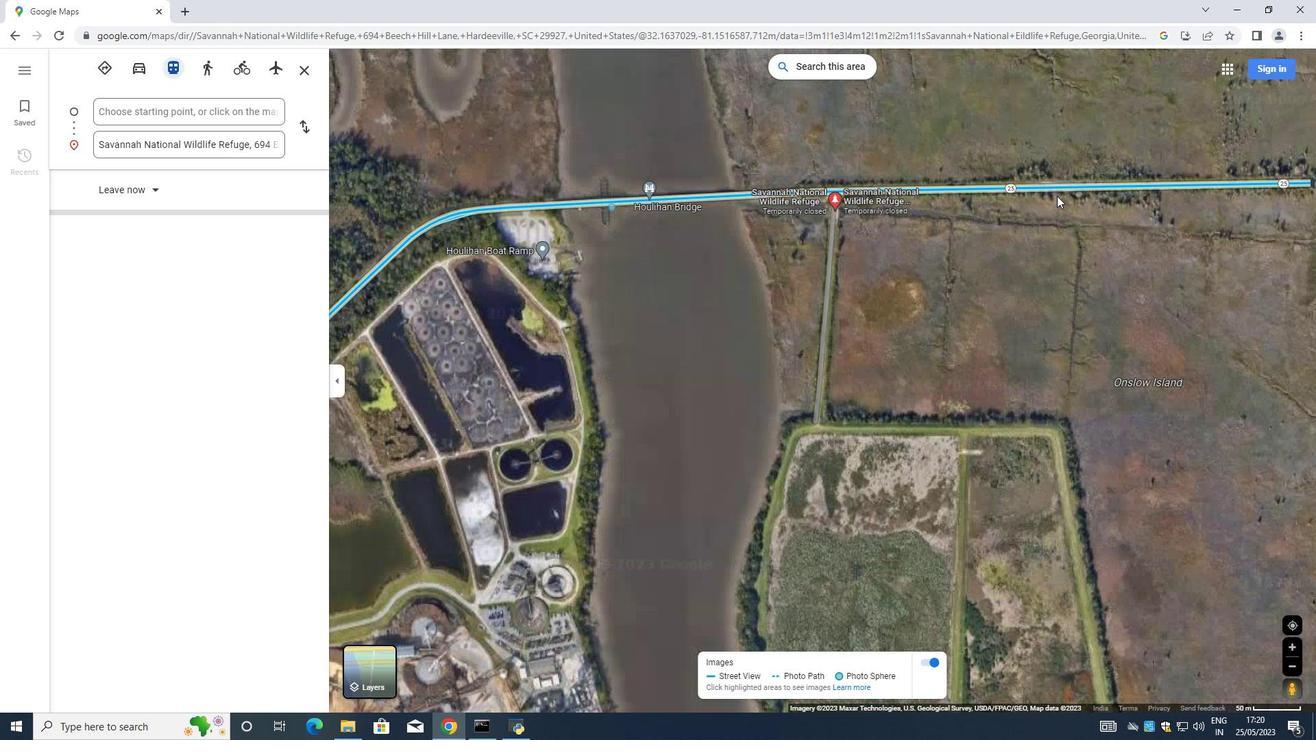 
Action: Mouse moved to (1055, 201)
Screenshot: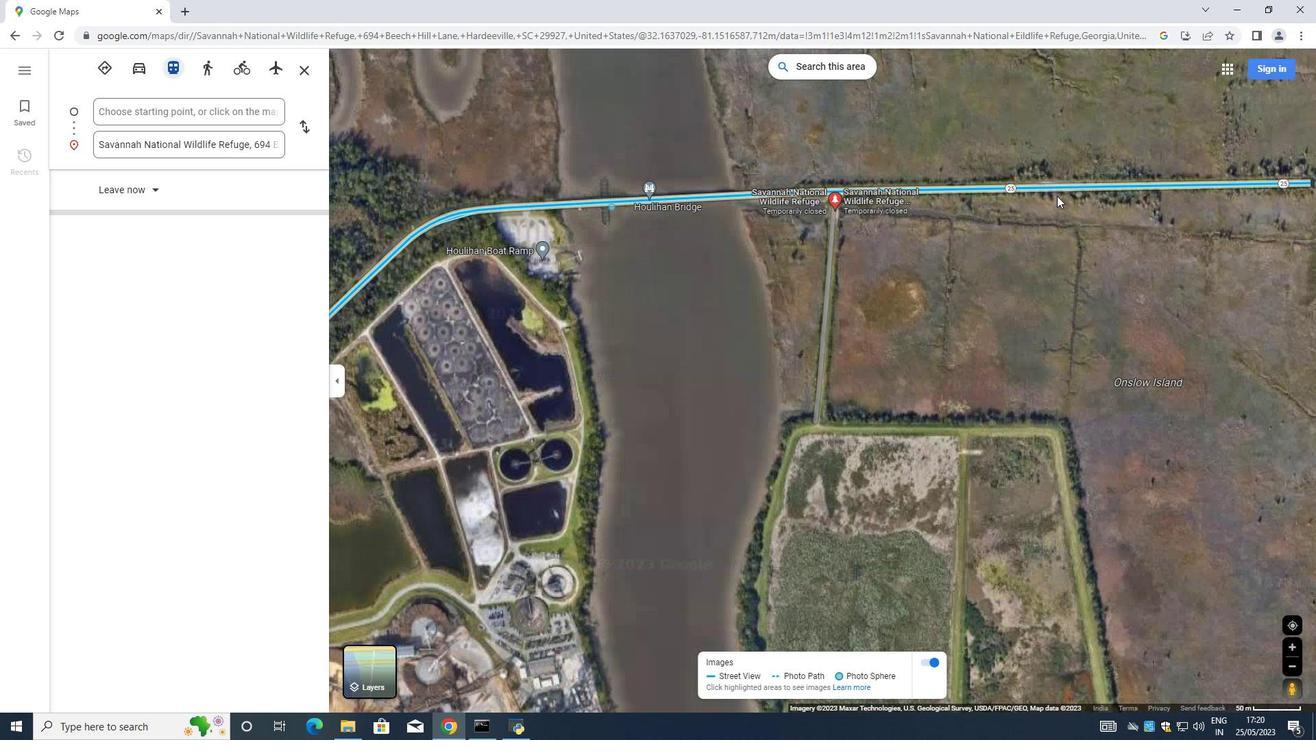 
Action: Mouse scrolled (1055, 200) with delta (0, 0)
Screenshot: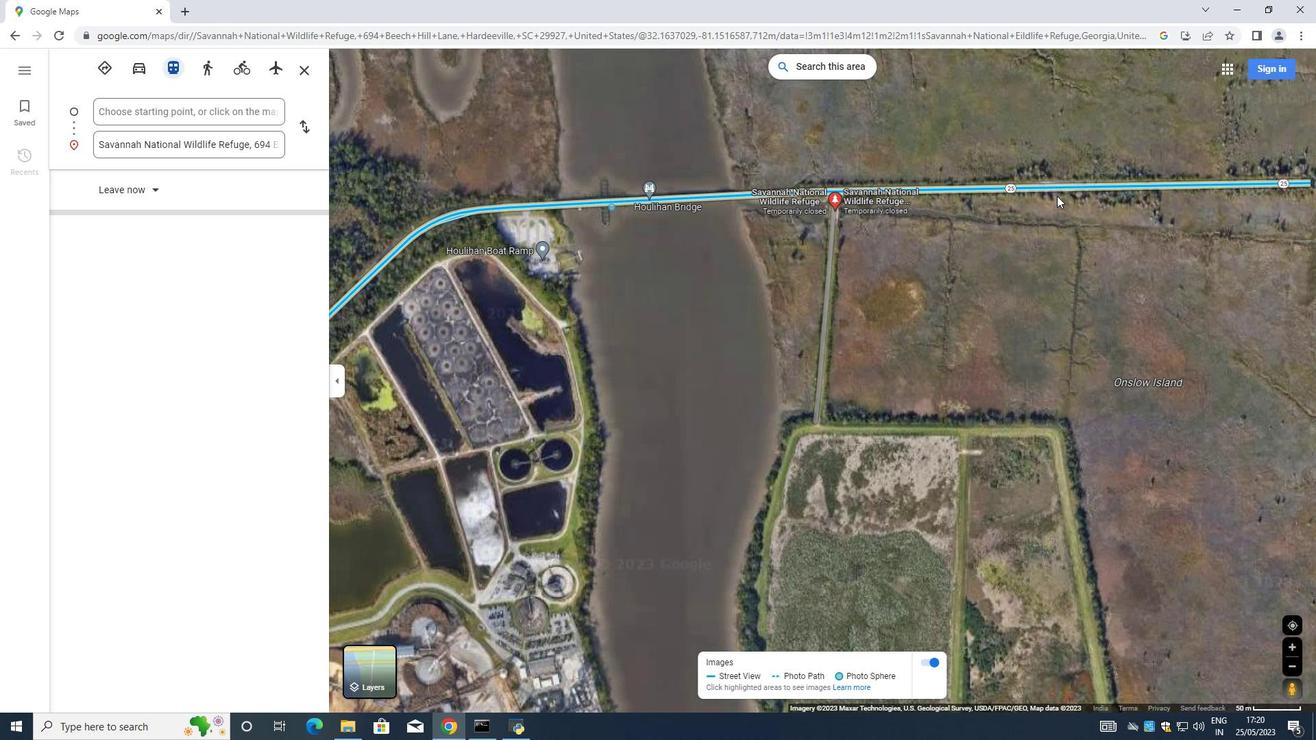 
Action: Mouse moved to (1135, 221)
Screenshot: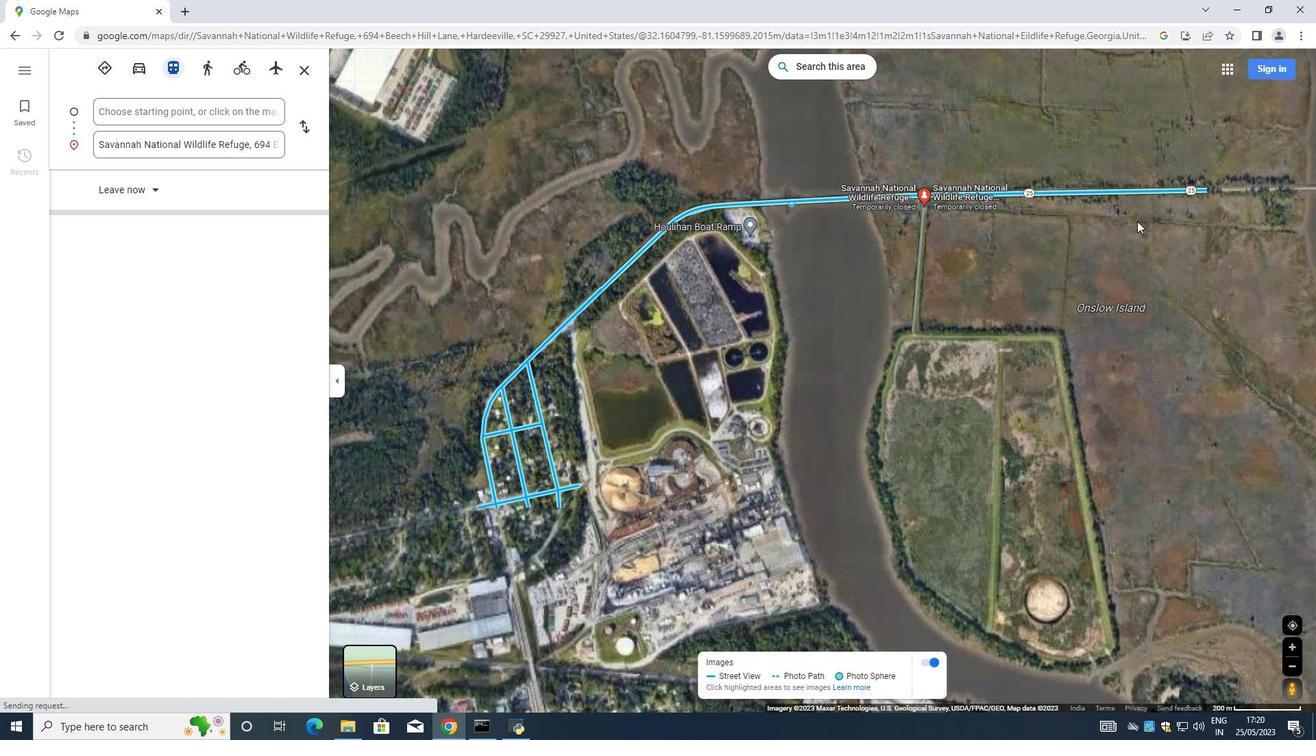 
Action: Mouse pressed left at (1136, 221)
Screenshot: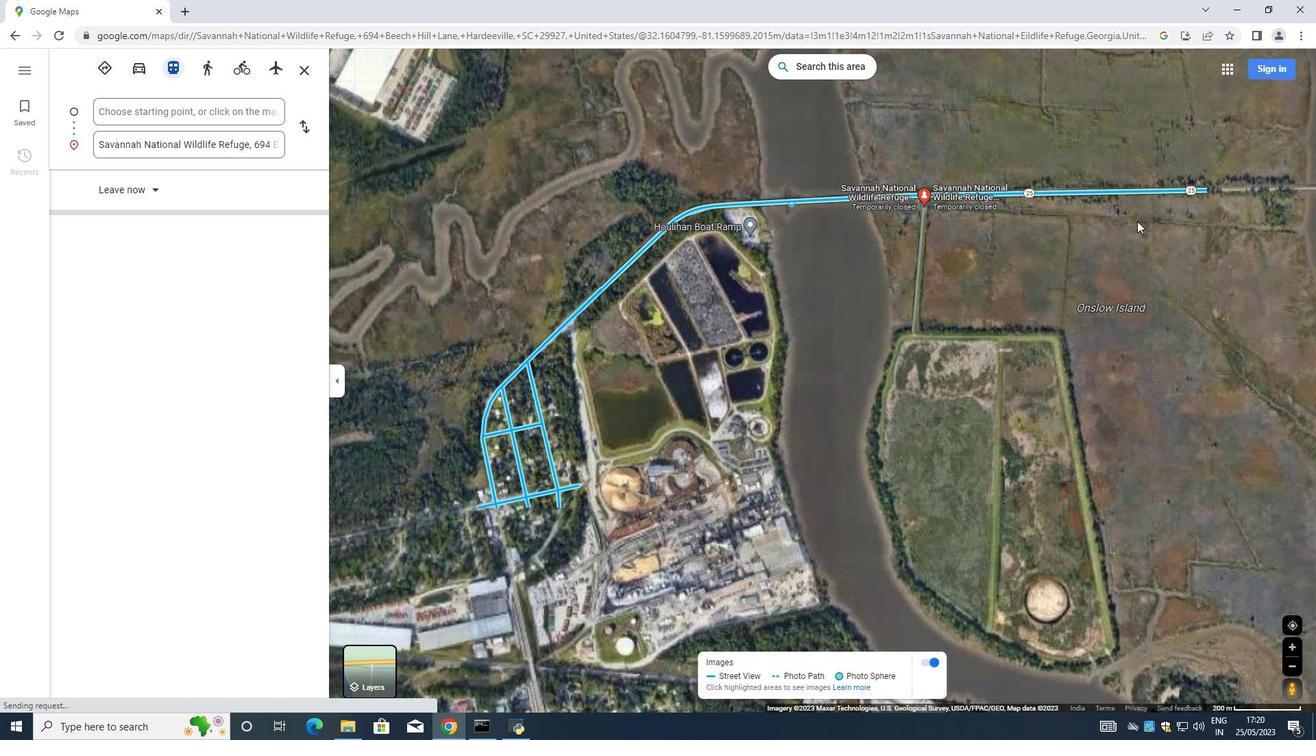 
Action: Mouse moved to (827, 157)
Screenshot: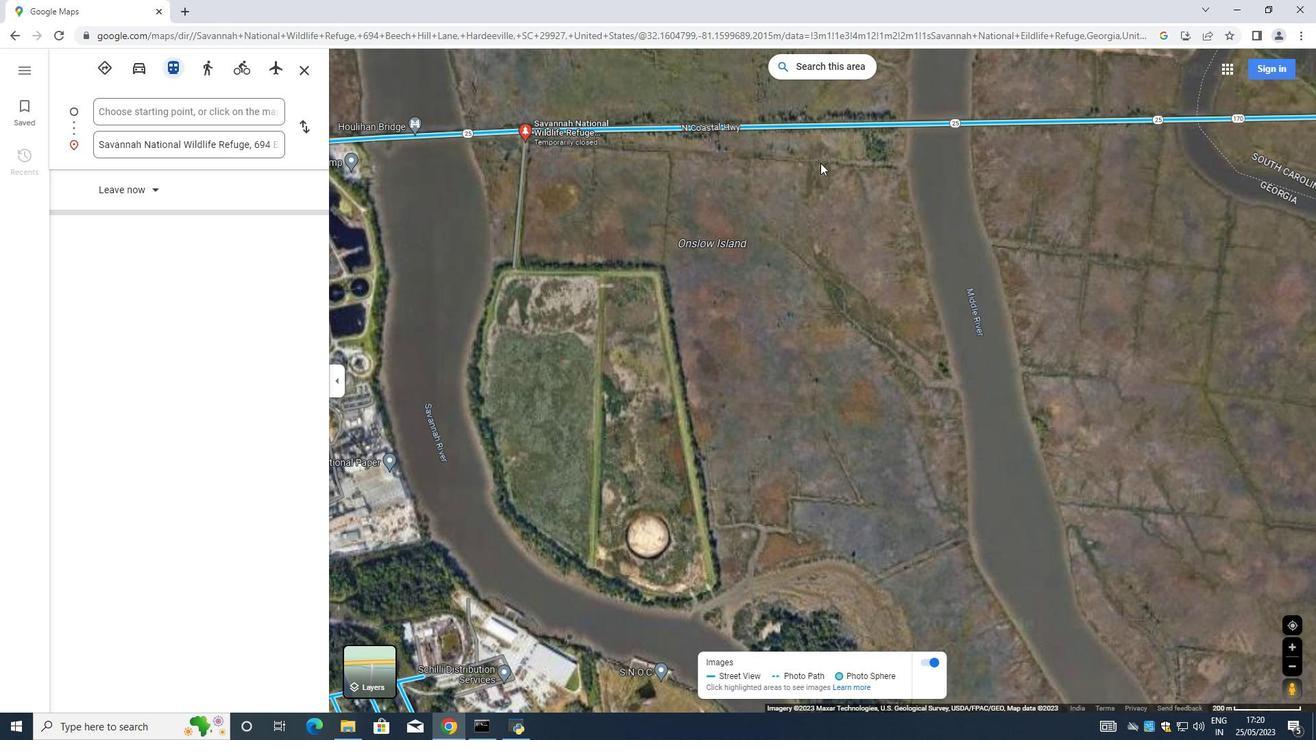 
Action: Mouse scrolled (827, 156) with delta (0, 0)
Screenshot: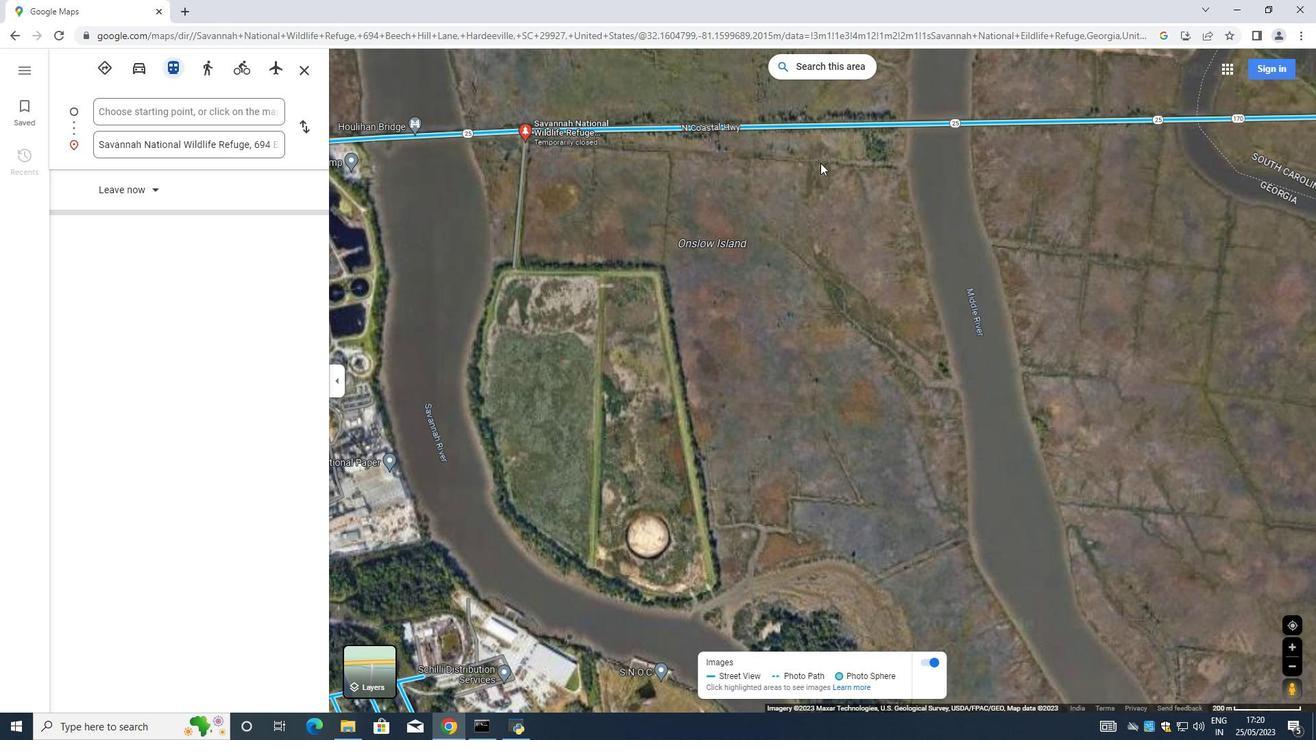 
Action: Mouse moved to (827, 157)
Screenshot: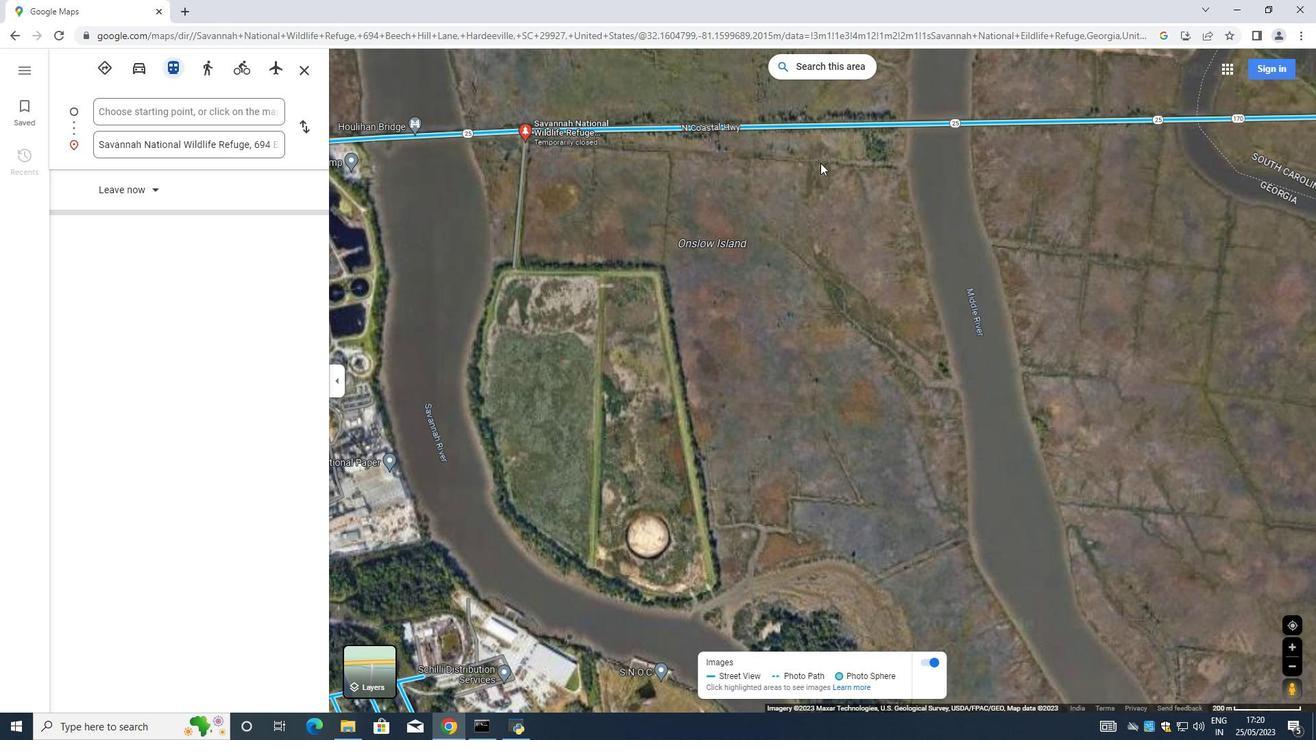 
Action: Mouse scrolled (827, 156) with delta (0, 0)
Screenshot: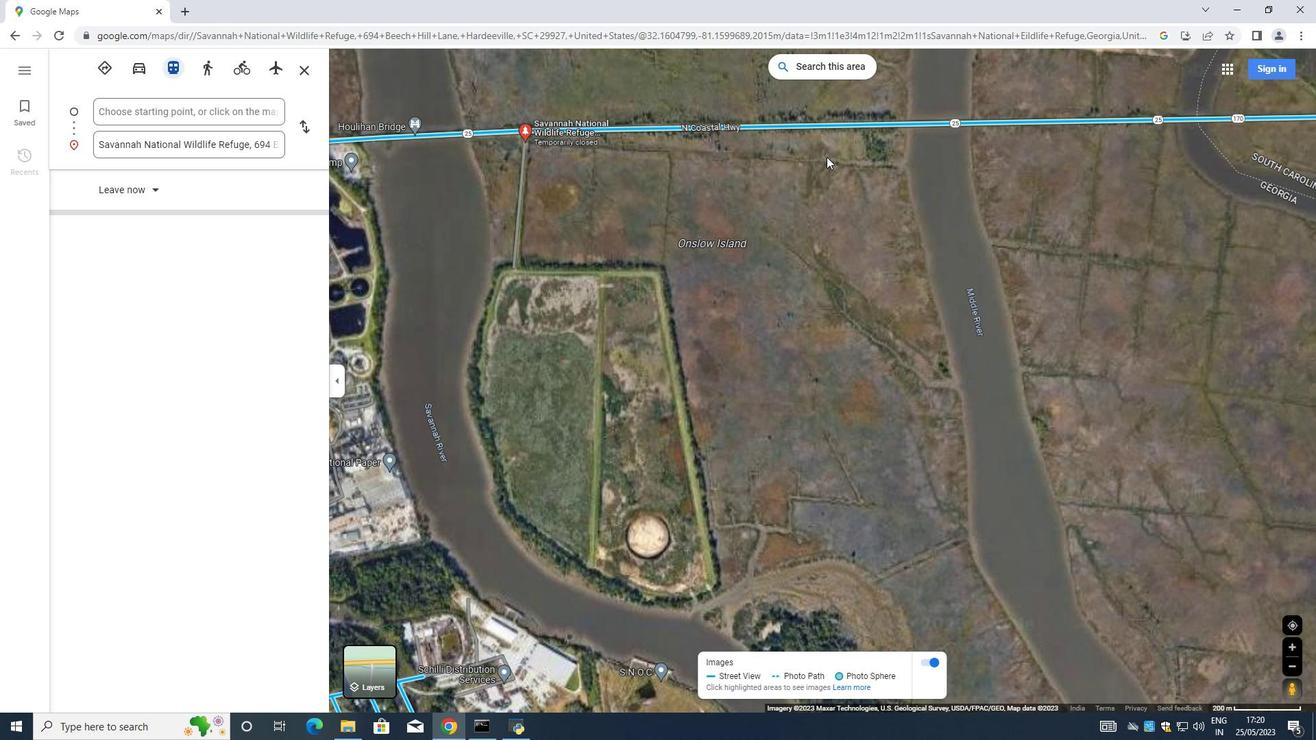 
Action: Mouse moved to (826, 157)
Screenshot: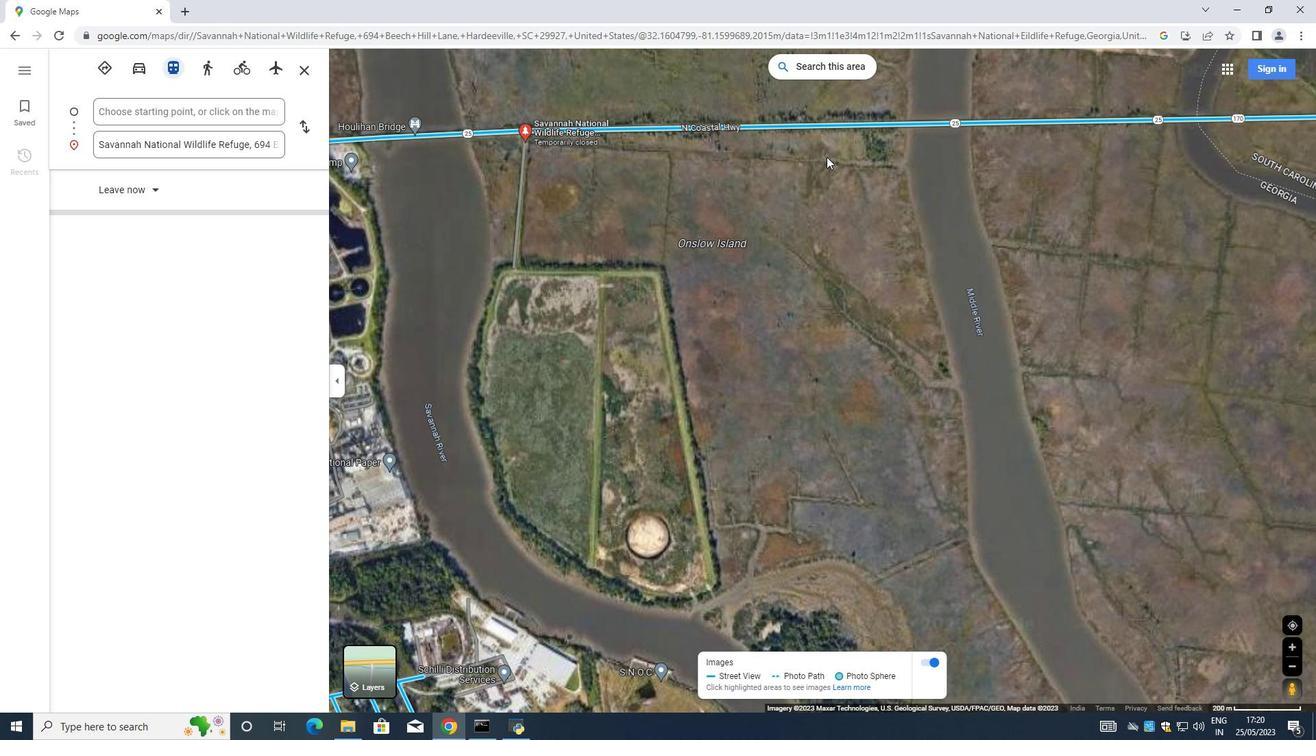 
Action: Mouse scrolled (826, 156) with delta (0, 0)
Screenshot: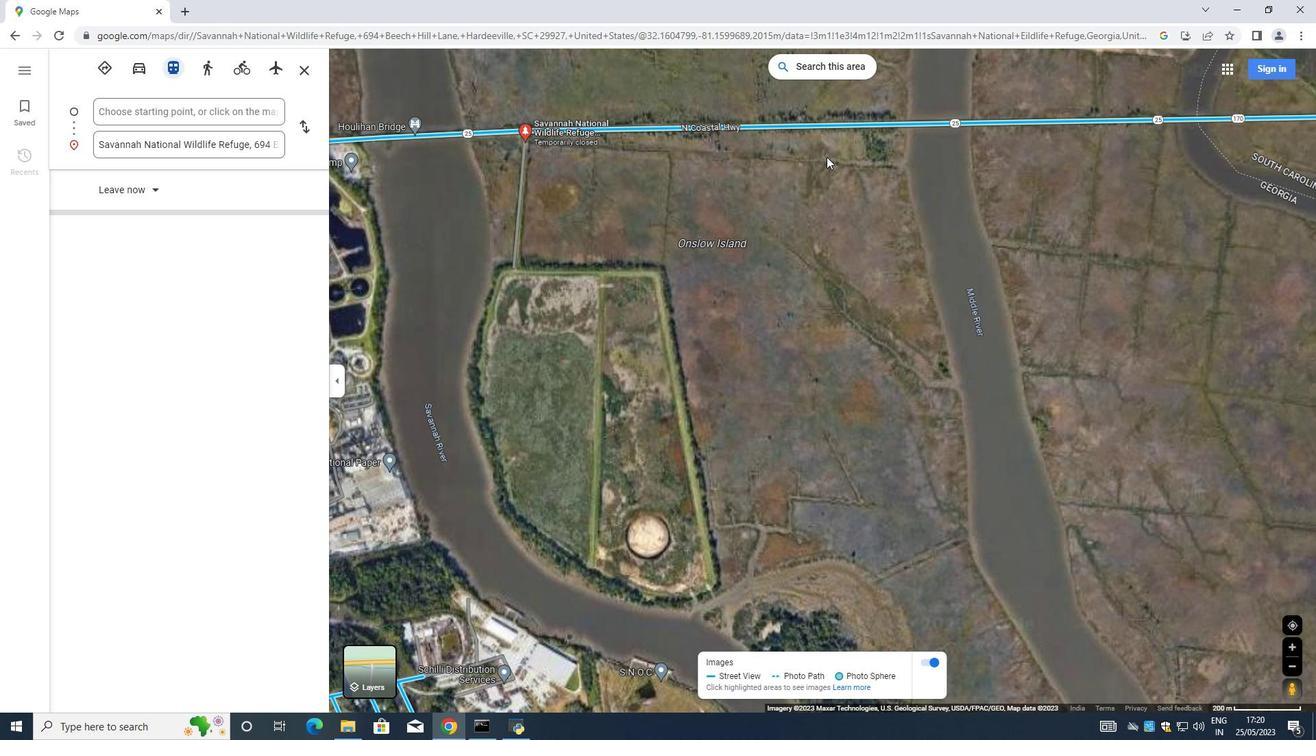 
Action: Mouse moved to (825, 157)
Screenshot: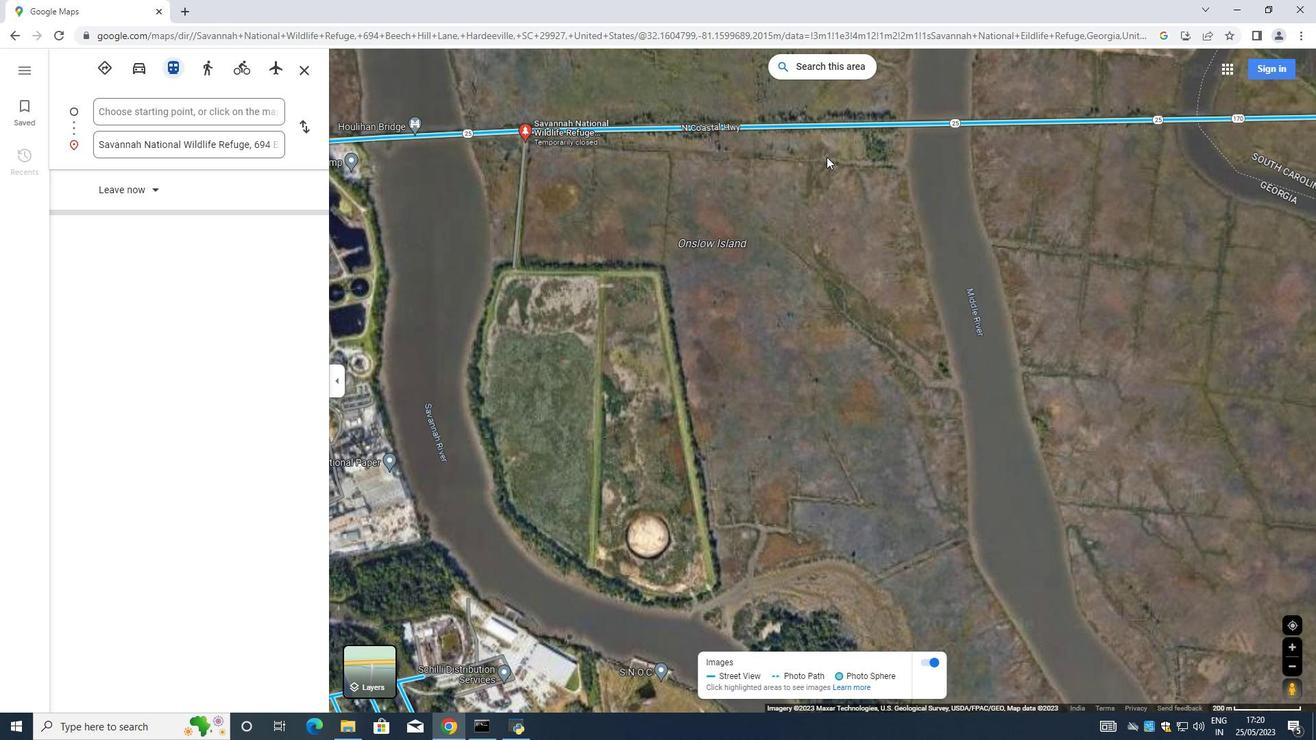 
Action: Mouse scrolled (825, 156) with delta (0, 0)
Screenshot: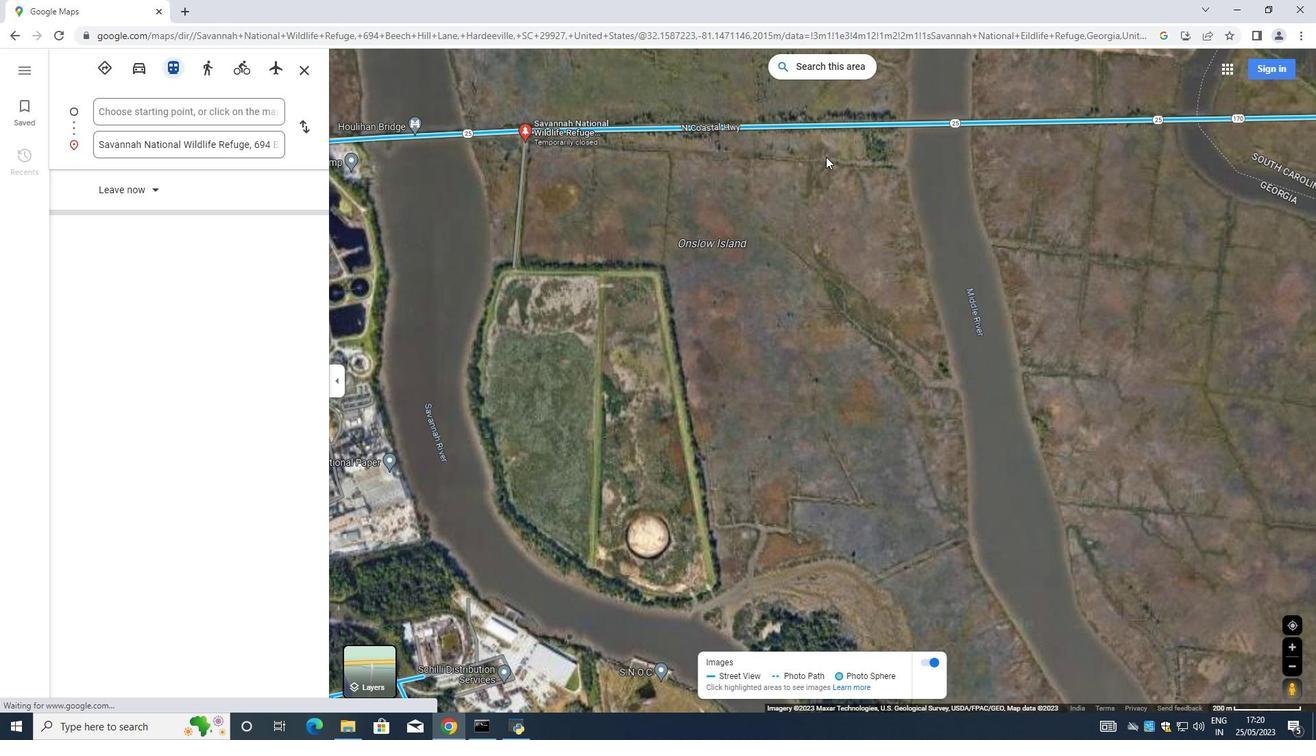 
Action: Mouse moved to (824, 157)
Screenshot: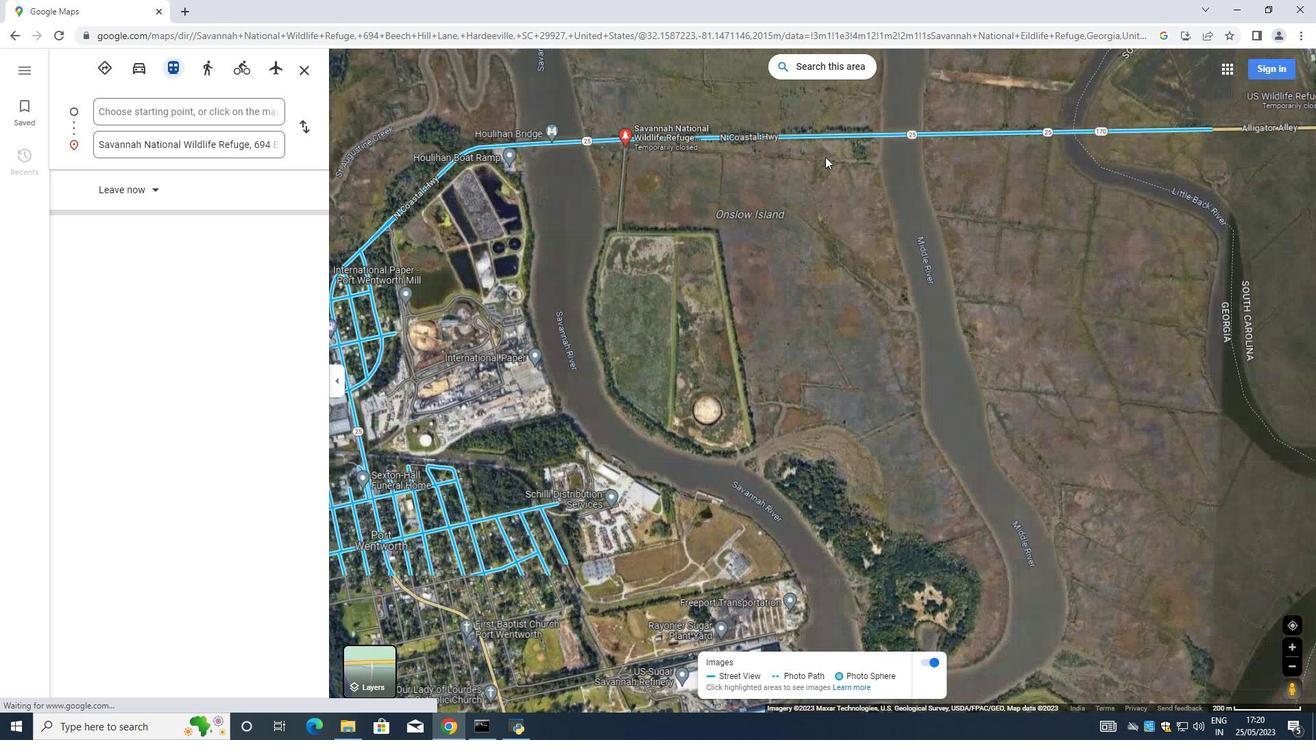 
Action: Mouse scrolled (824, 156) with delta (0, 0)
Screenshot: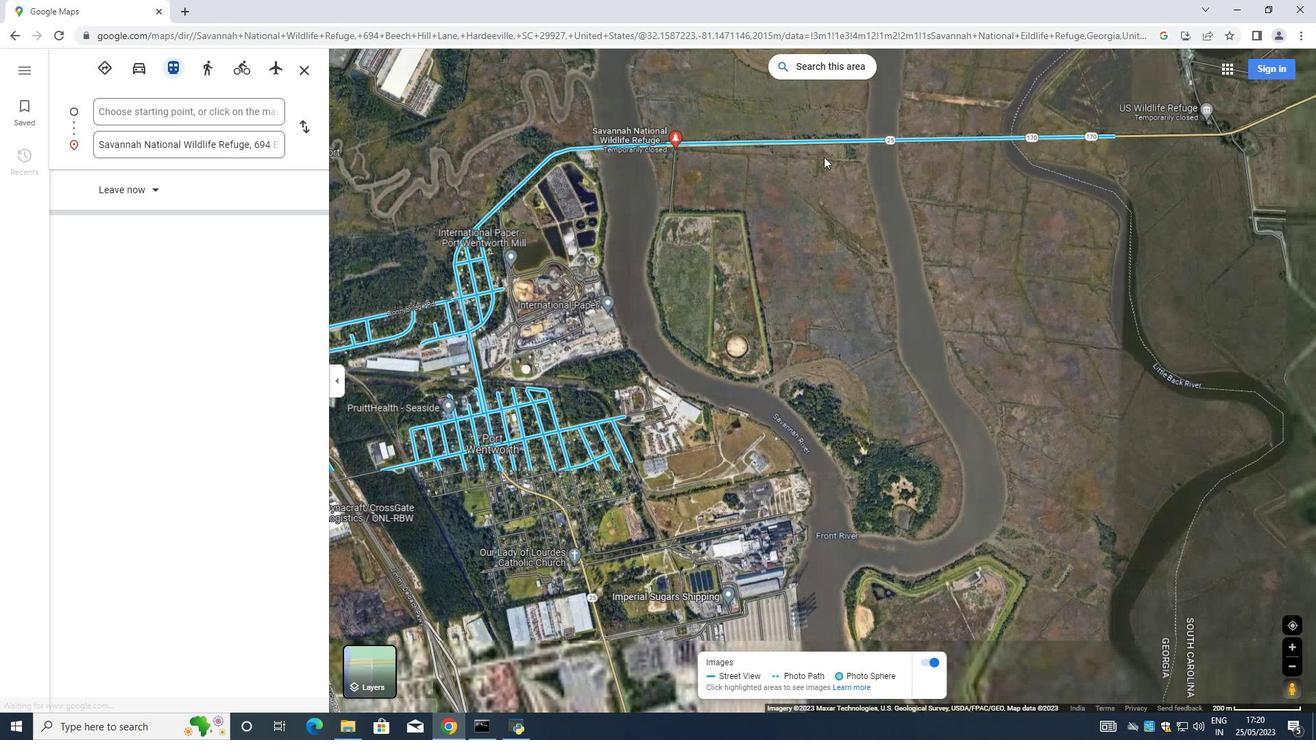 
Action: Mouse scrolled (824, 156) with delta (0, 0)
Screenshot: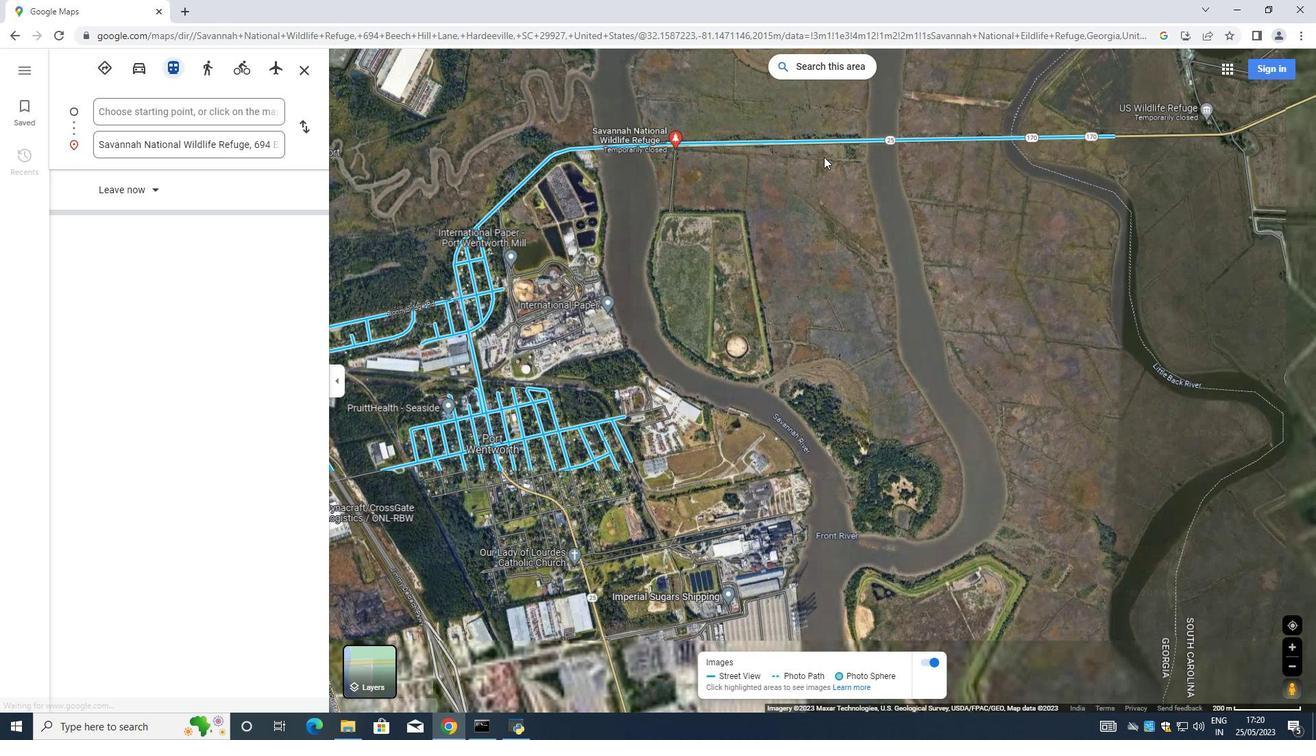 
Action: Mouse scrolled (824, 156) with delta (0, 0)
Screenshot: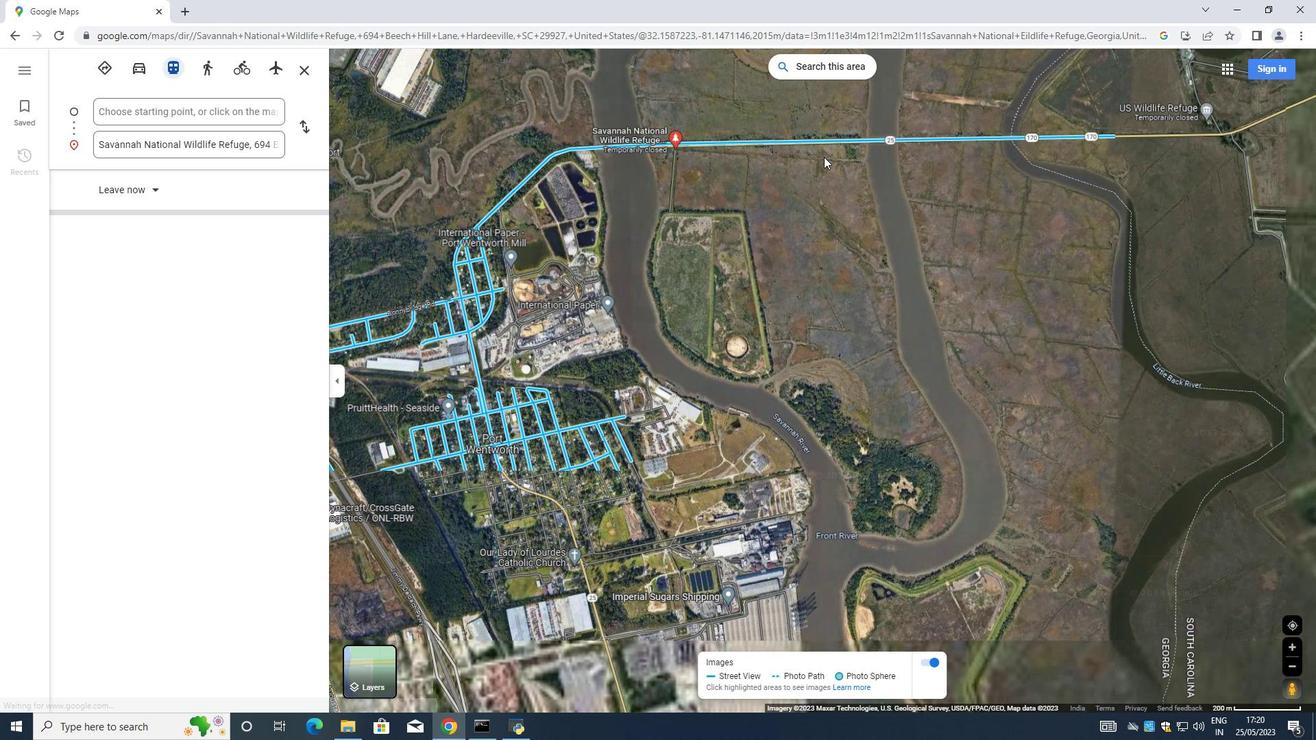 
Action: Mouse moved to (823, 157)
Screenshot: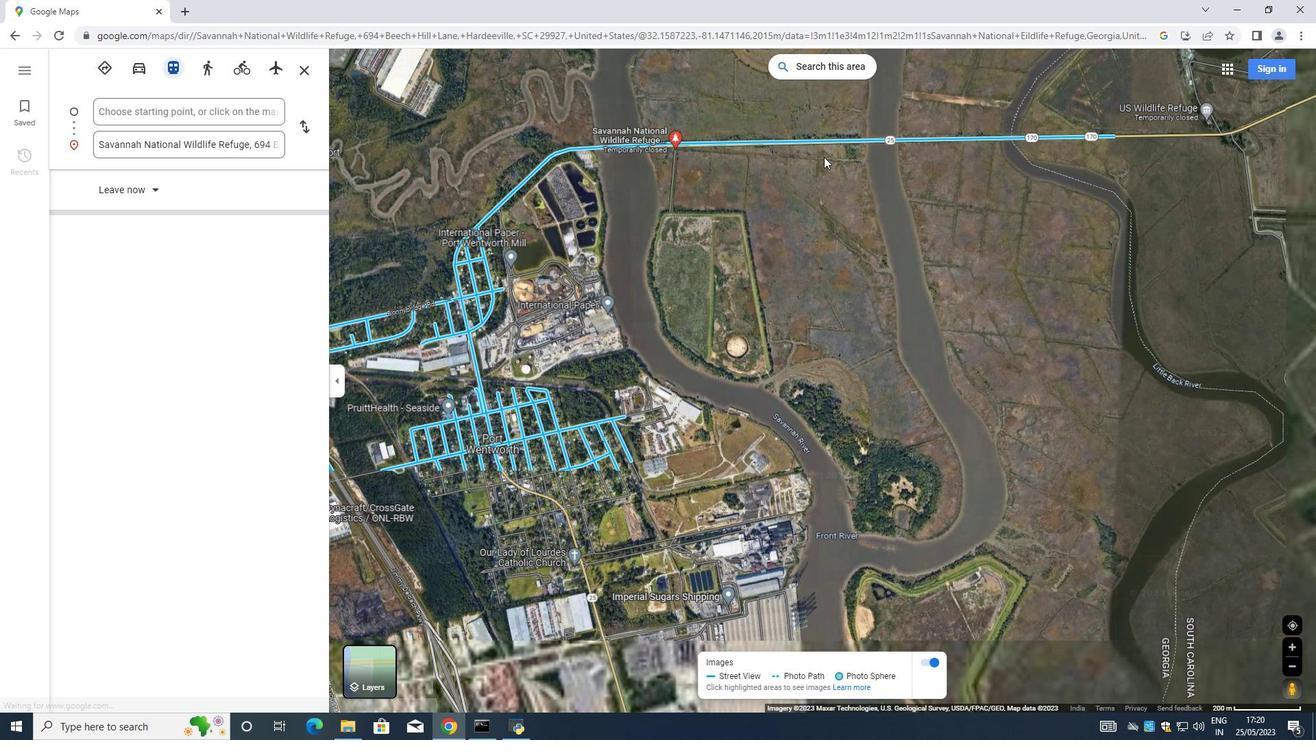 
Action: Mouse scrolled (823, 156) with delta (0, 0)
Screenshot: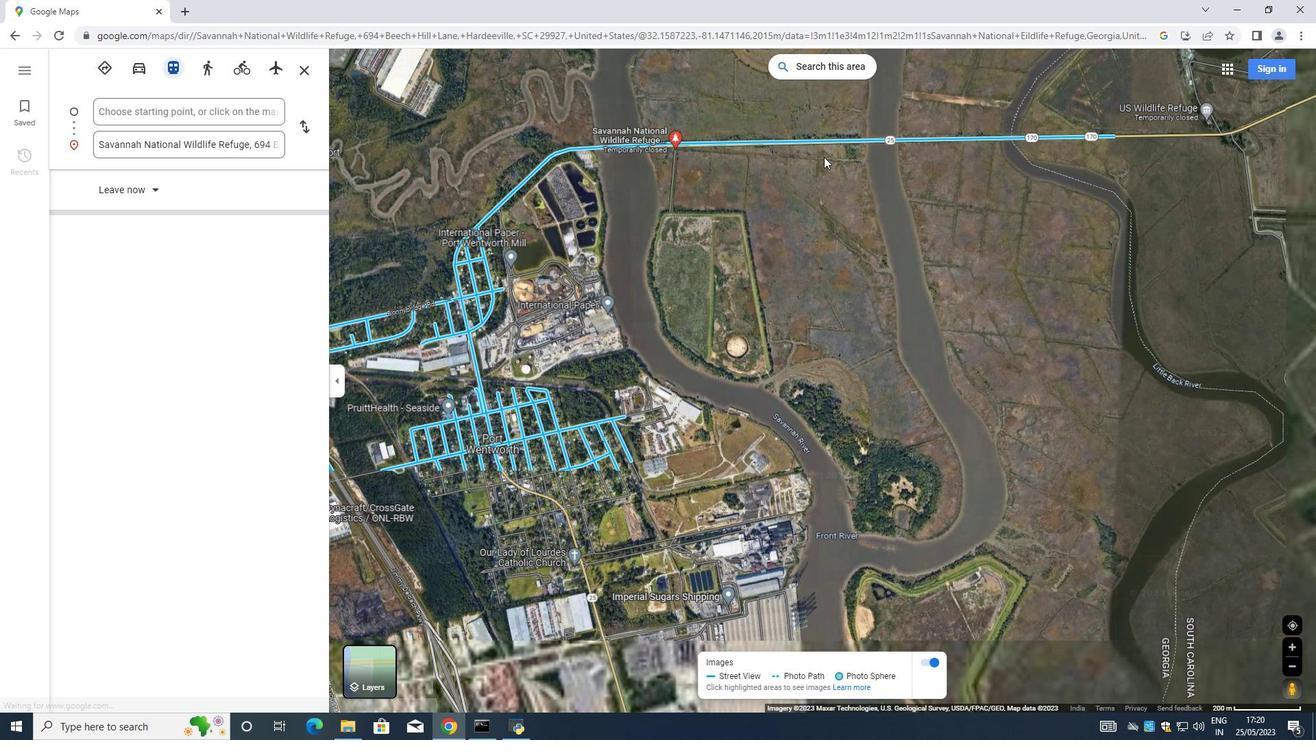
Action: Mouse moved to (823, 157)
Screenshot: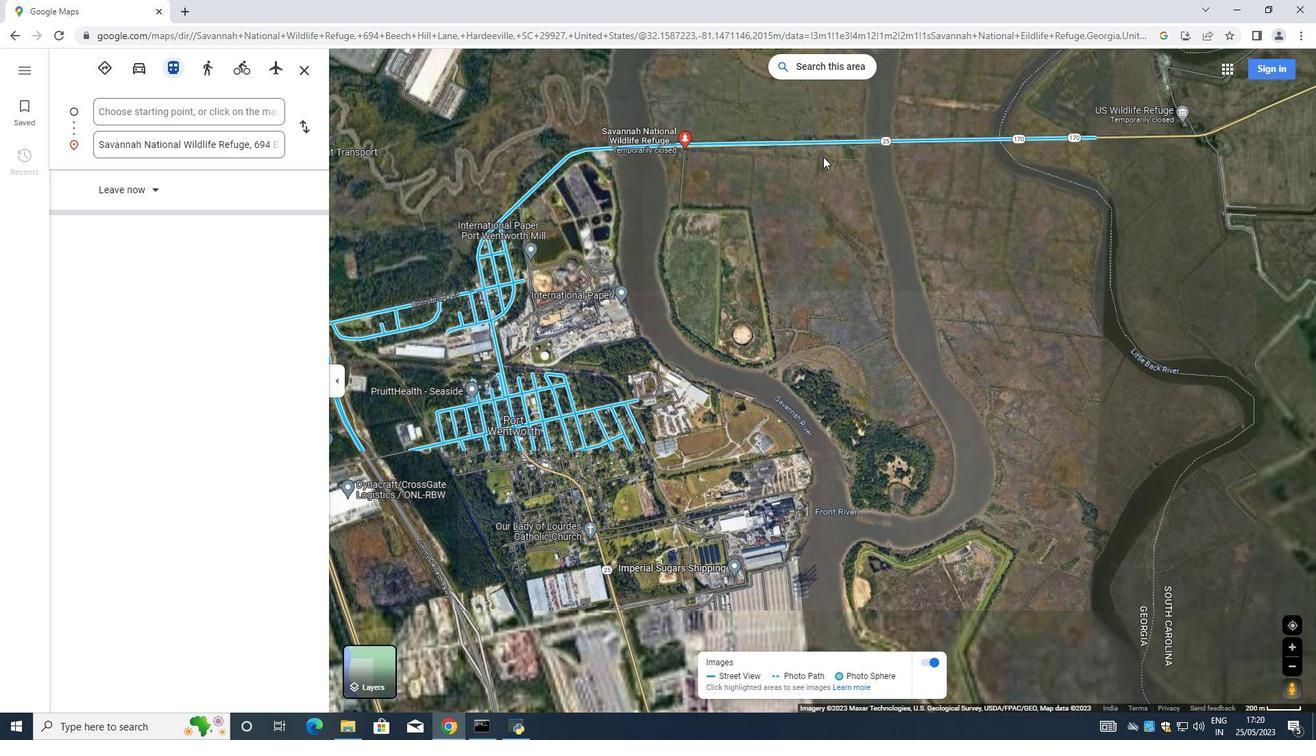 
Action: Mouse scrolled (823, 157) with delta (0, 0)
Screenshot: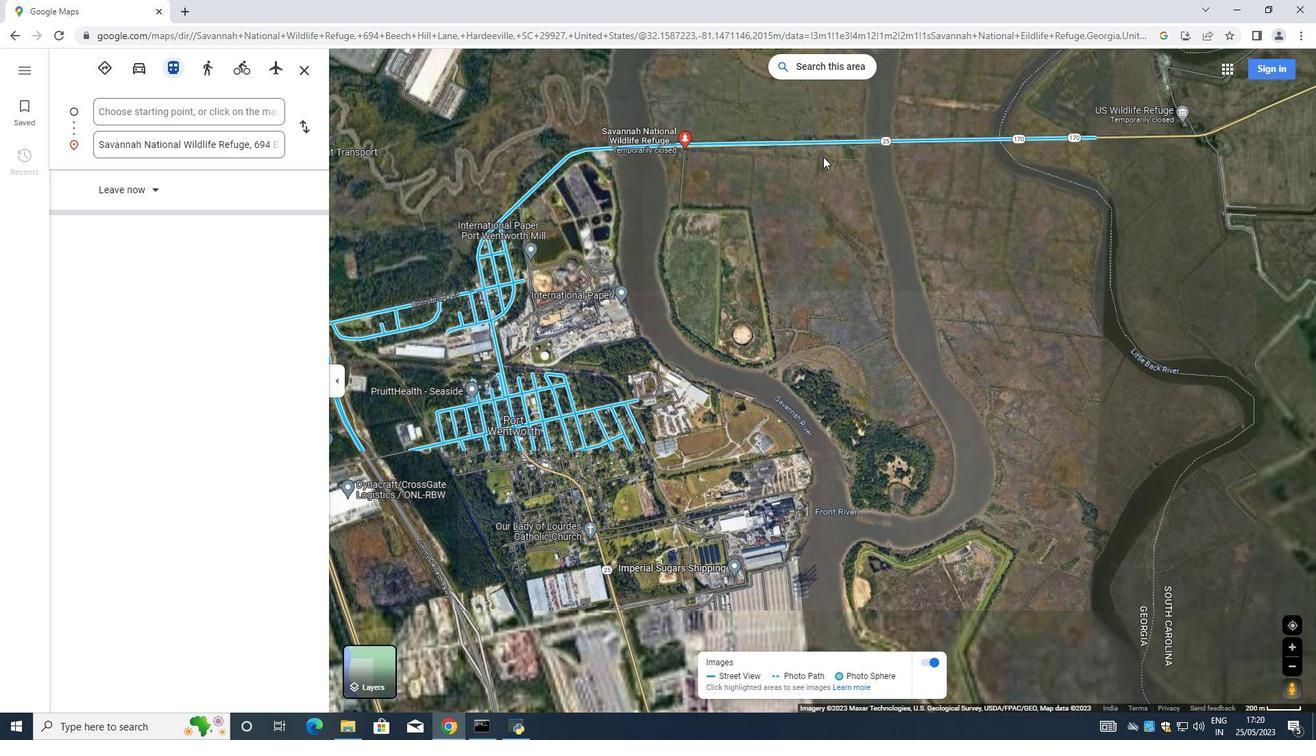 
Action: Mouse scrolled (823, 157) with delta (0, 0)
Screenshot: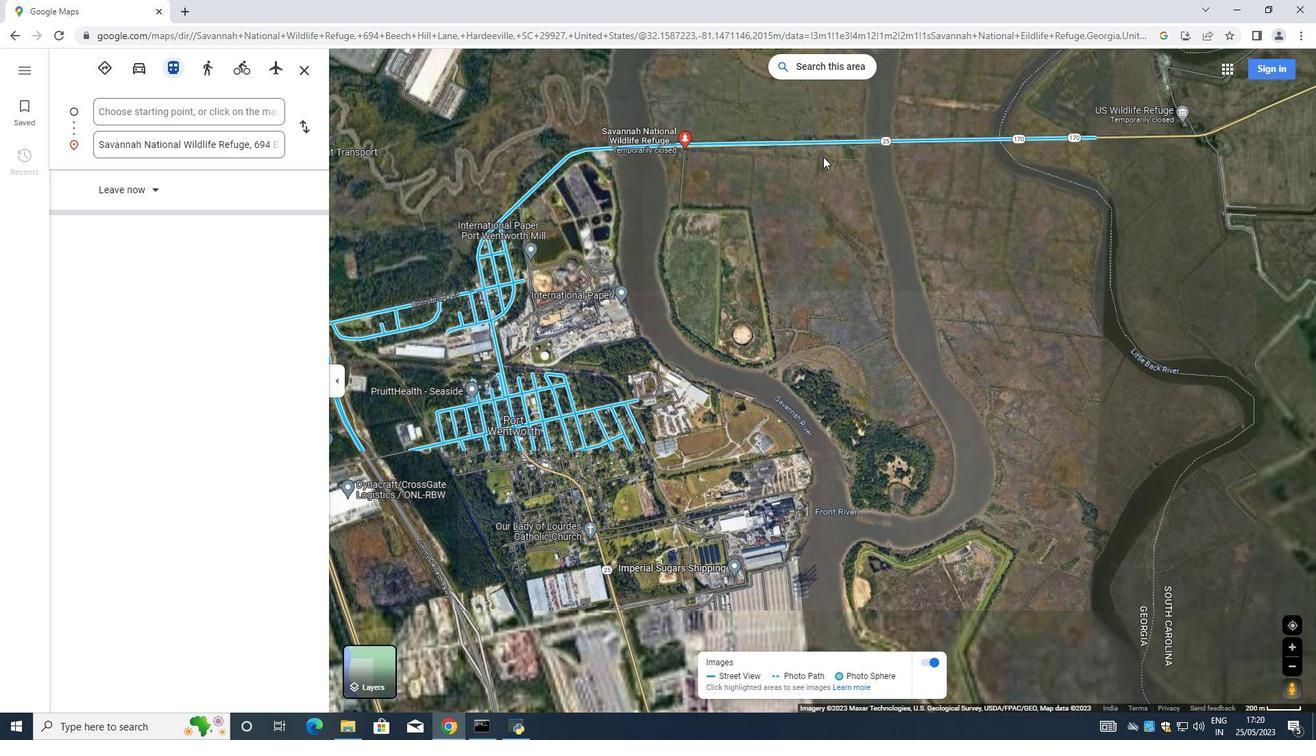 
Action: Mouse moved to (823, 157)
Screenshot: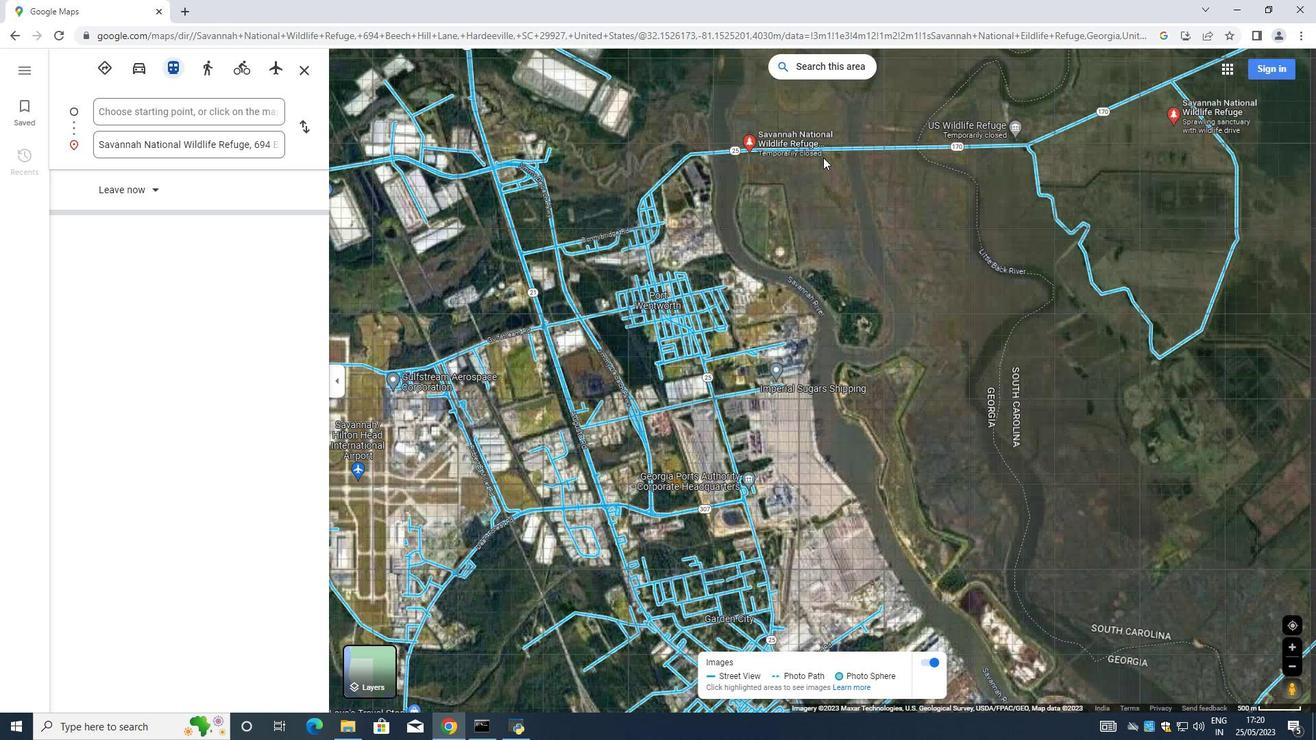 
Action: Mouse scrolled (823, 157) with delta (0, 0)
Screenshot: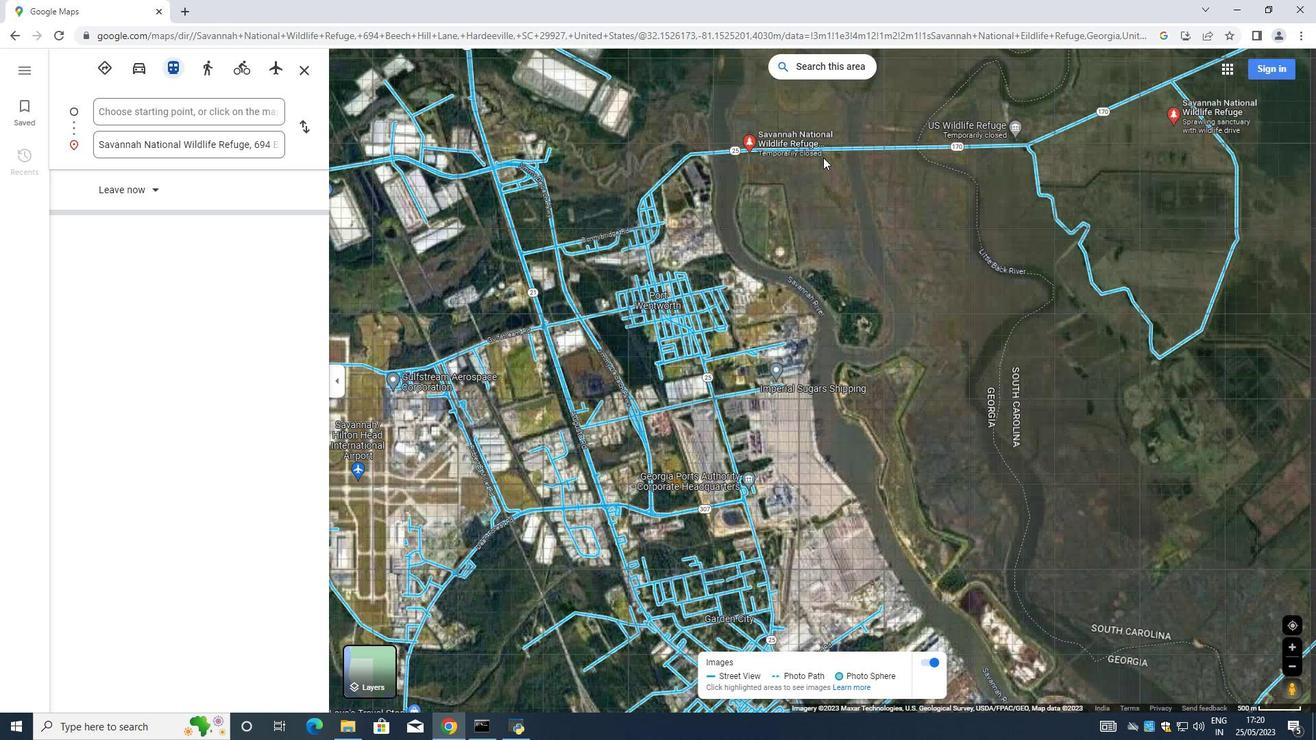 
Action: Mouse moved to (1027, 124)
Screenshot: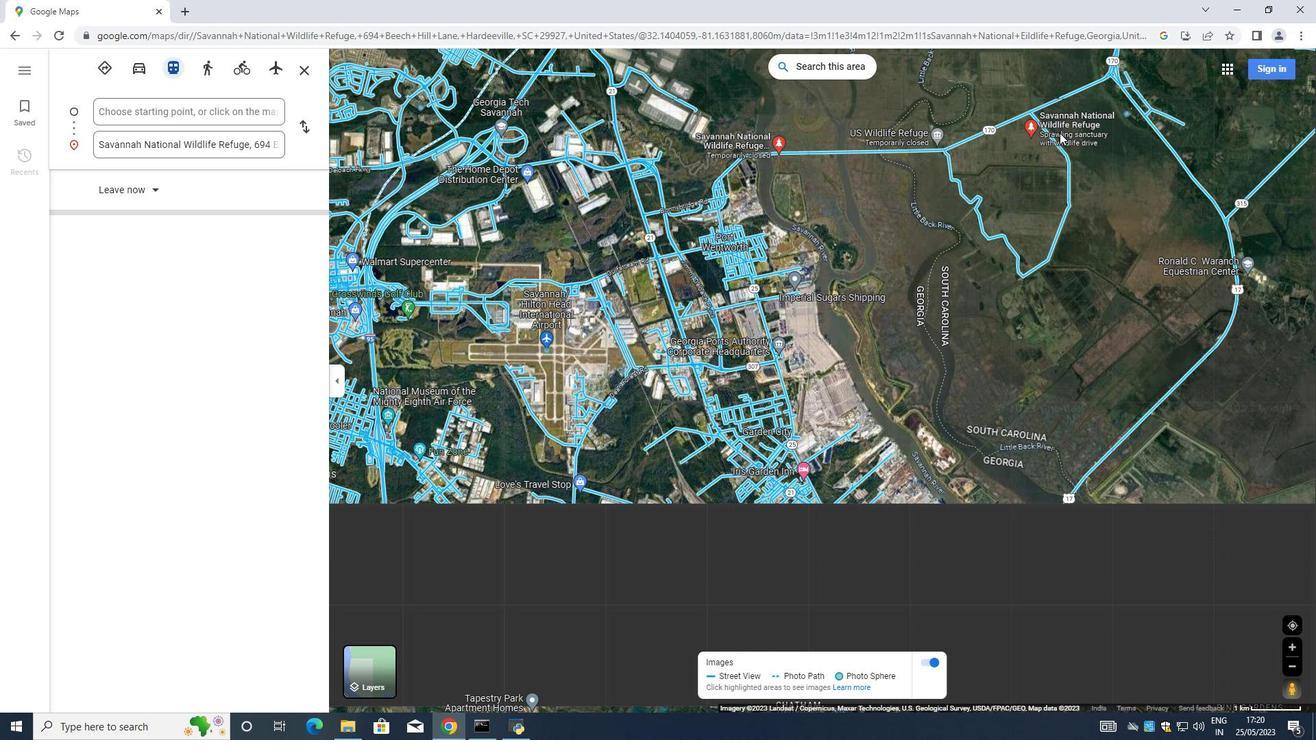
Action: Mouse scrolled (1027, 124) with delta (0, 0)
Screenshot: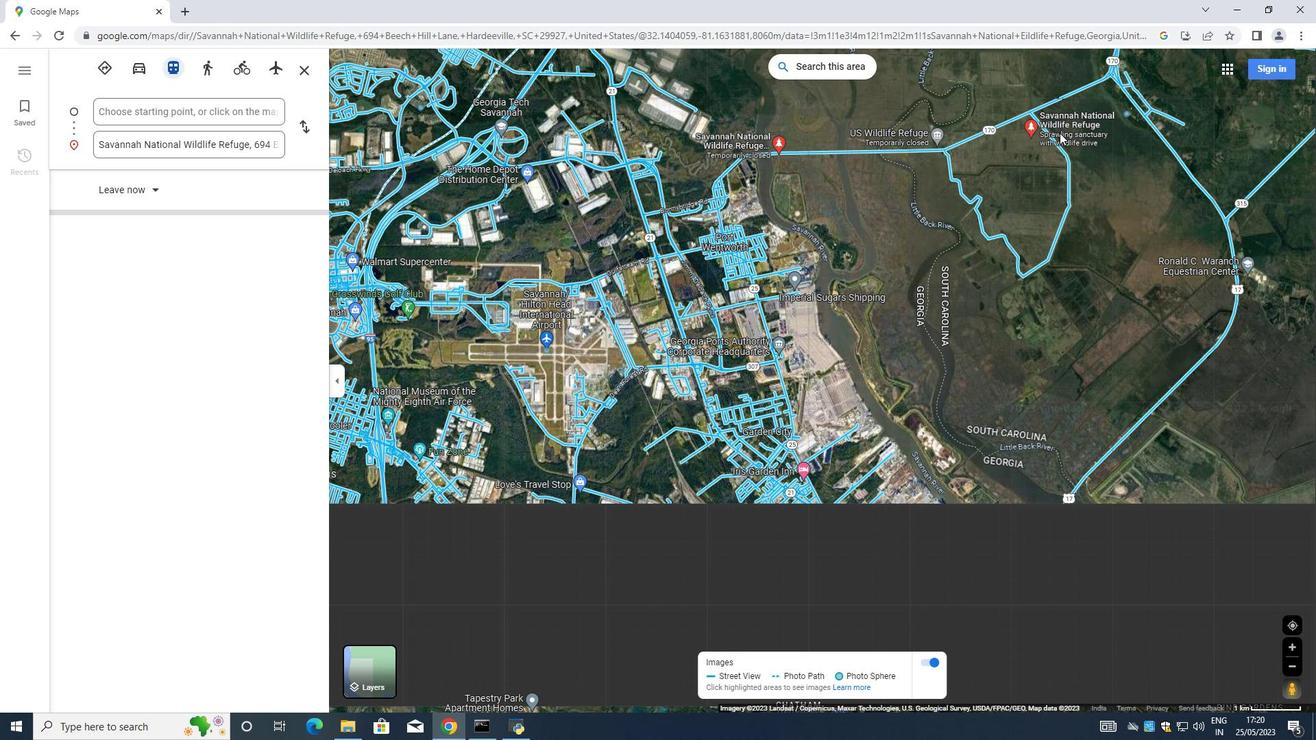 
Action: Mouse scrolled (1027, 124) with delta (0, 0)
Screenshot: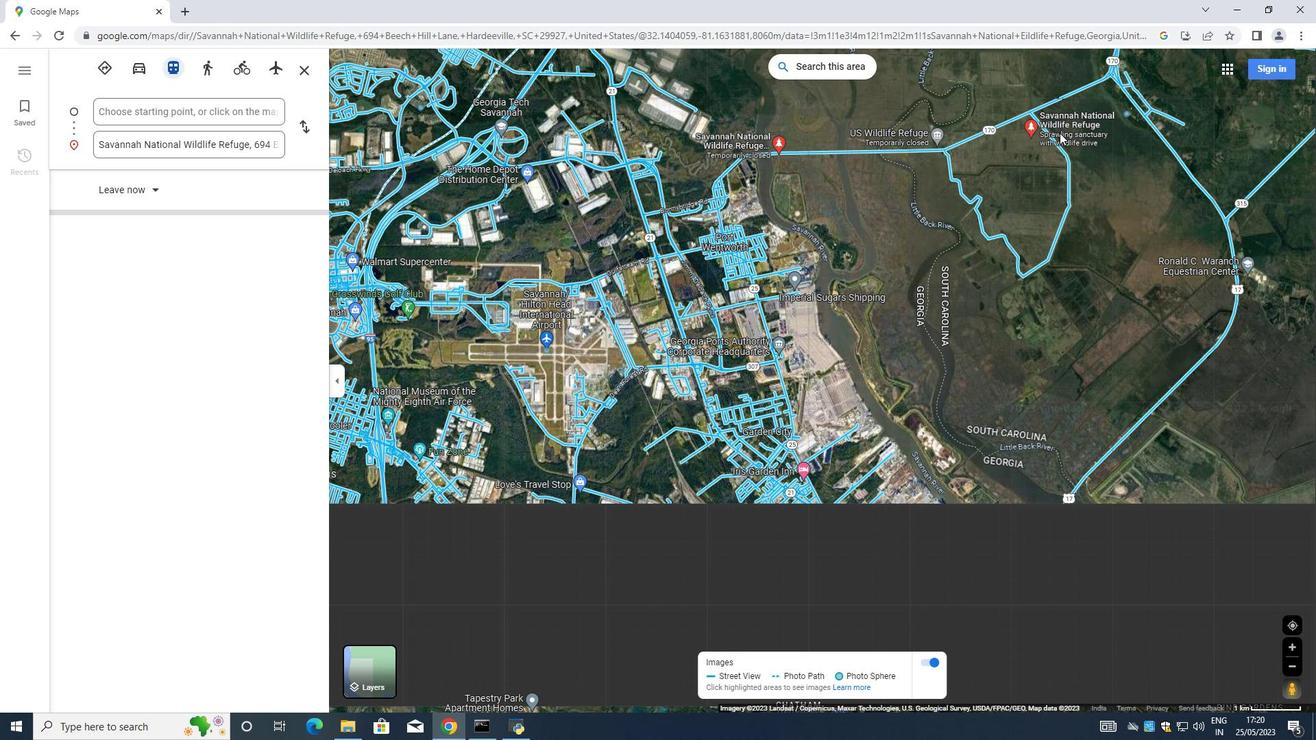 
Action: Mouse moved to (1027, 123)
Screenshot: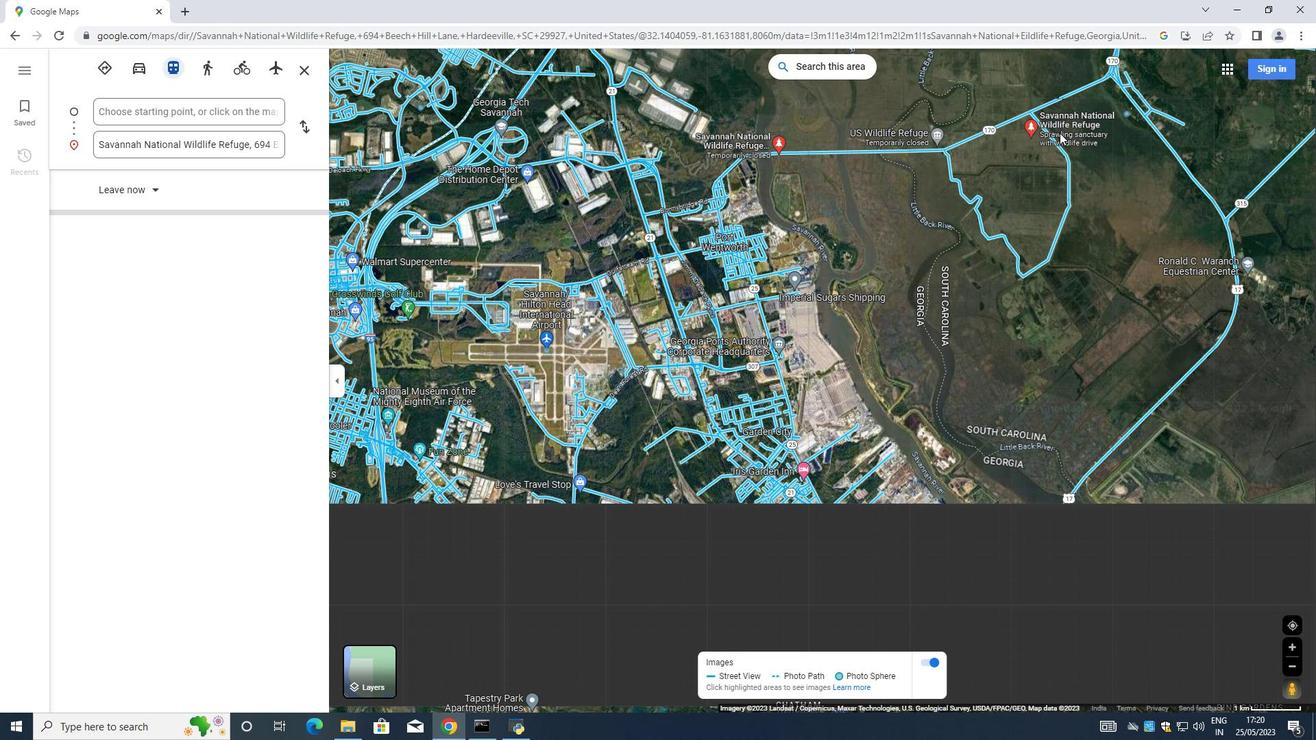 
Action: Mouse scrolled (1027, 124) with delta (0, 0)
Screenshot: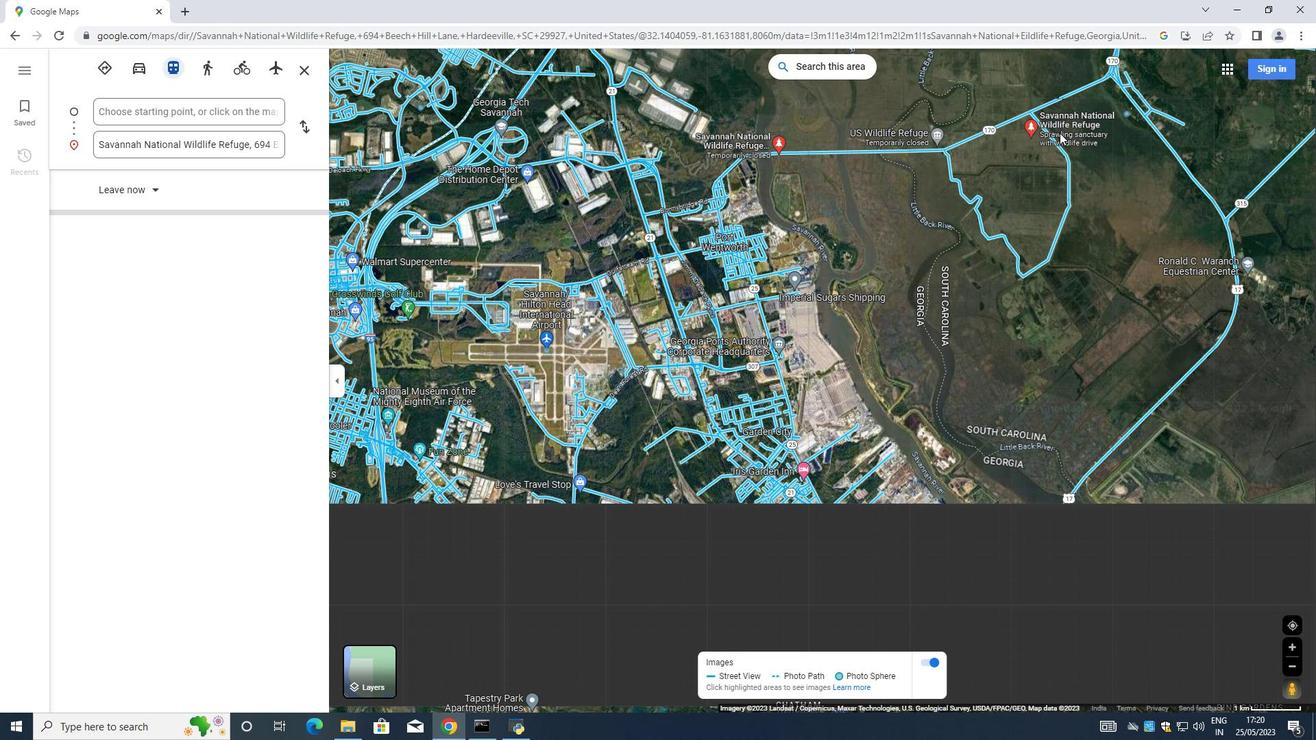 
Action: Mouse moved to (1052, 159)
Screenshot: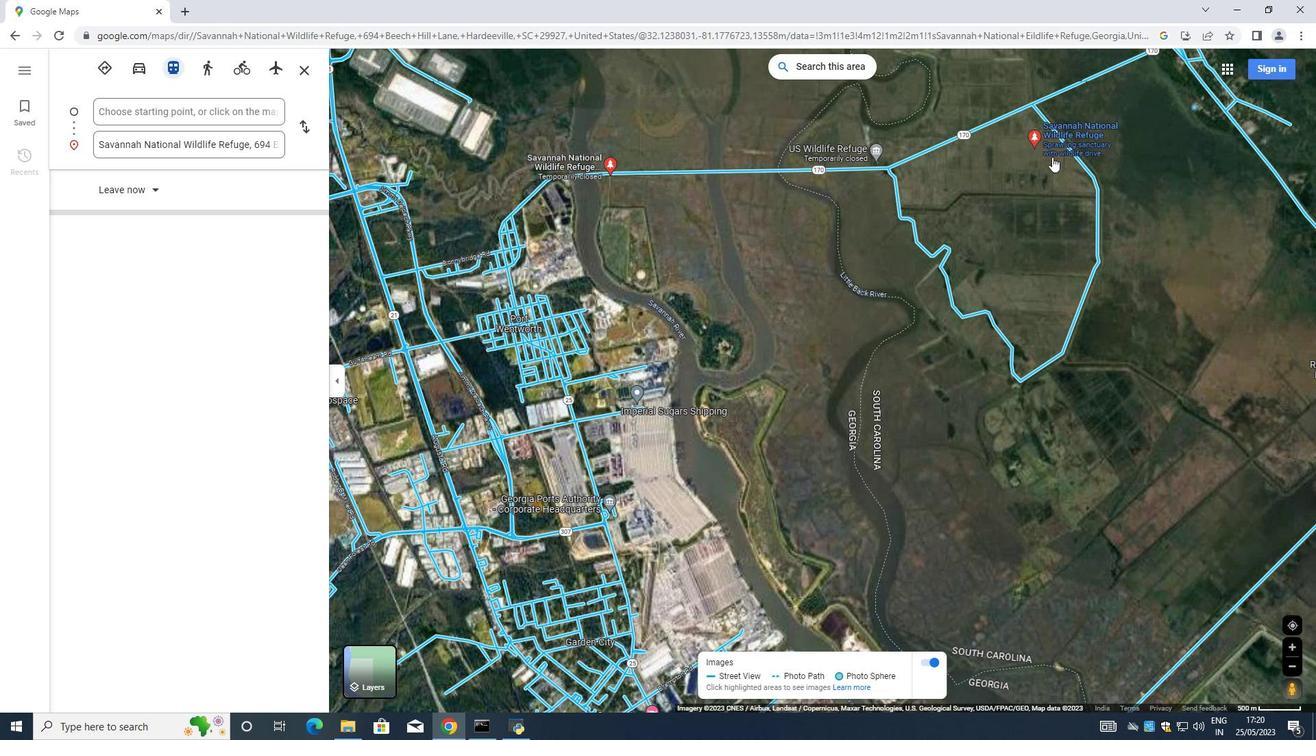 
Action: Mouse pressed left at (1053, 158)
Screenshot: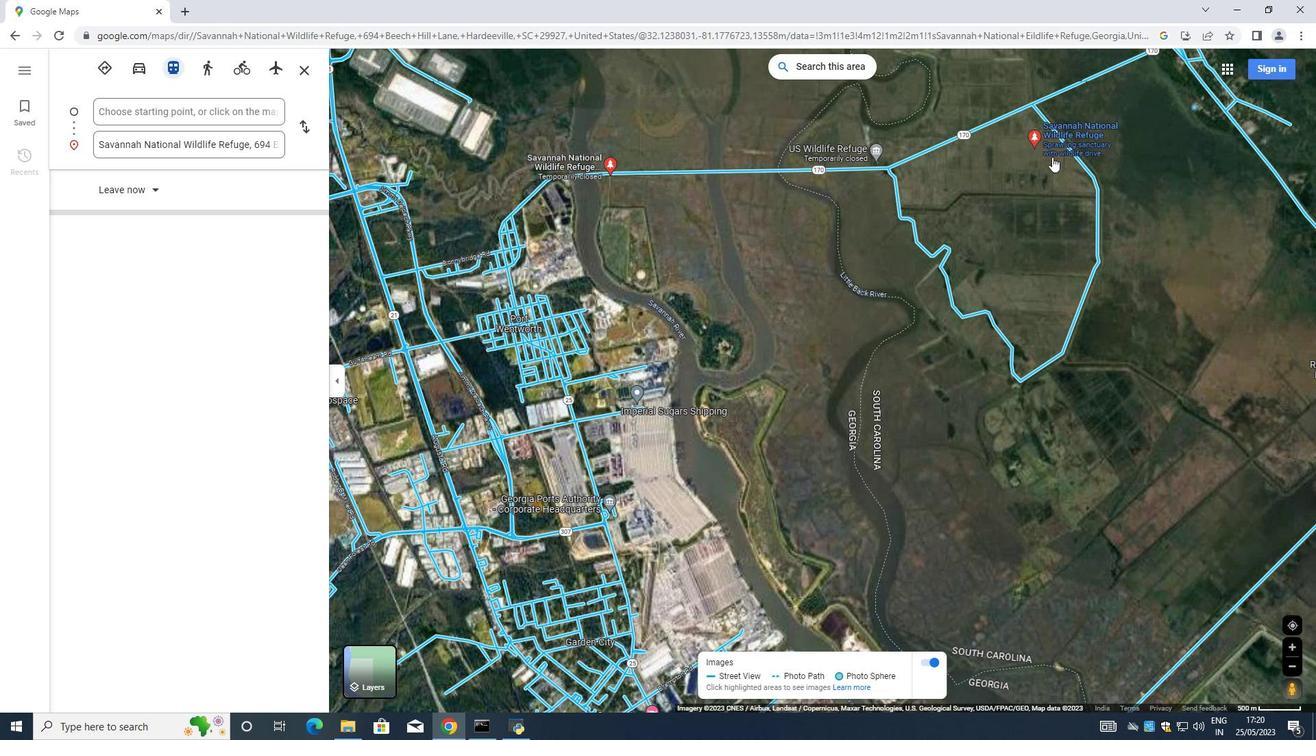 
Action: Mouse moved to (977, 189)
Screenshot: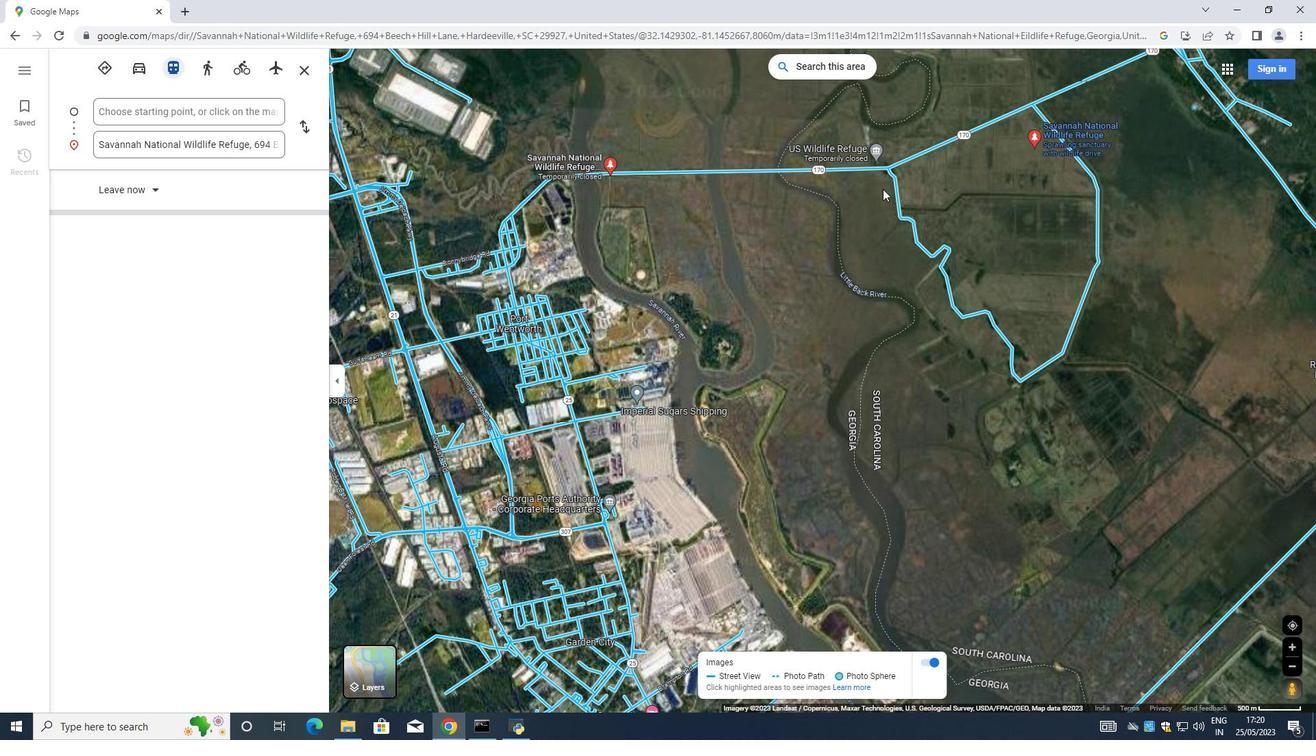 
Action: Mouse pressed left at (977, 189)
Screenshot: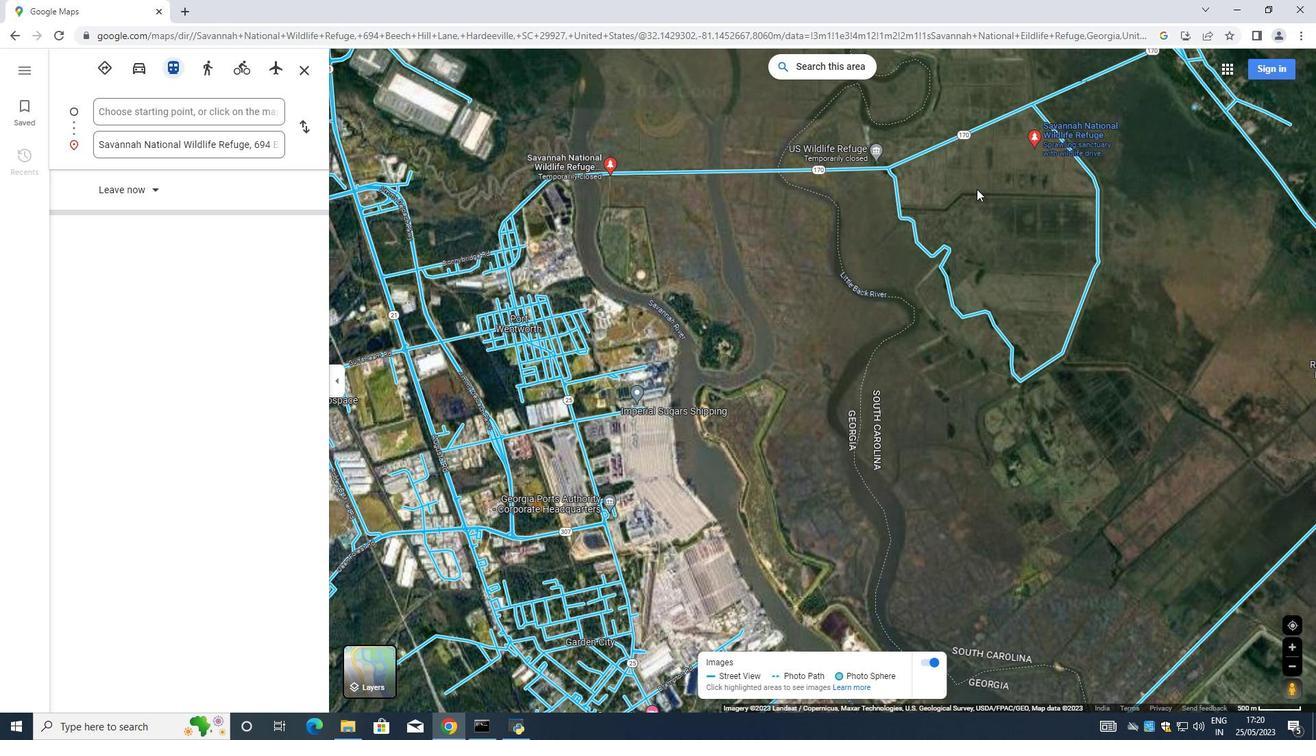 
Action: Mouse moved to (704, 182)
Screenshot: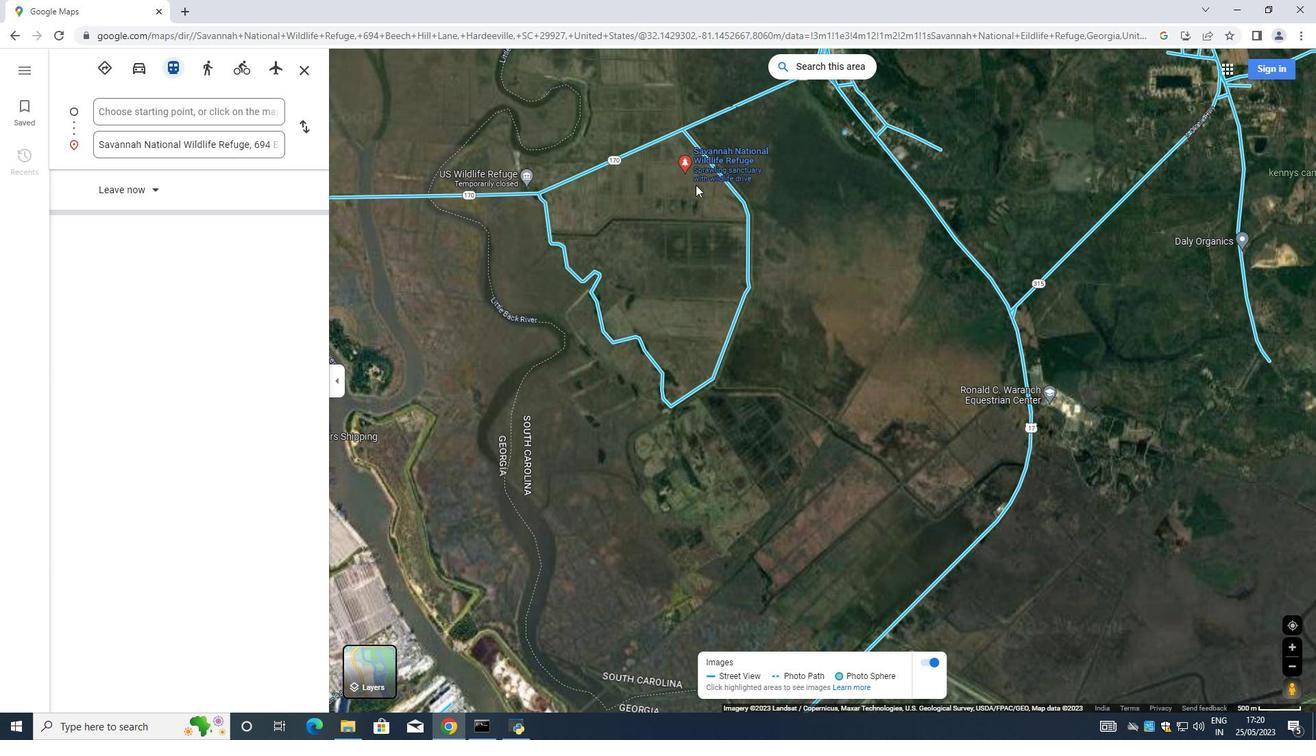 
Action: Mouse scrolled (704, 183) with delta (0, 0)
Screenshot: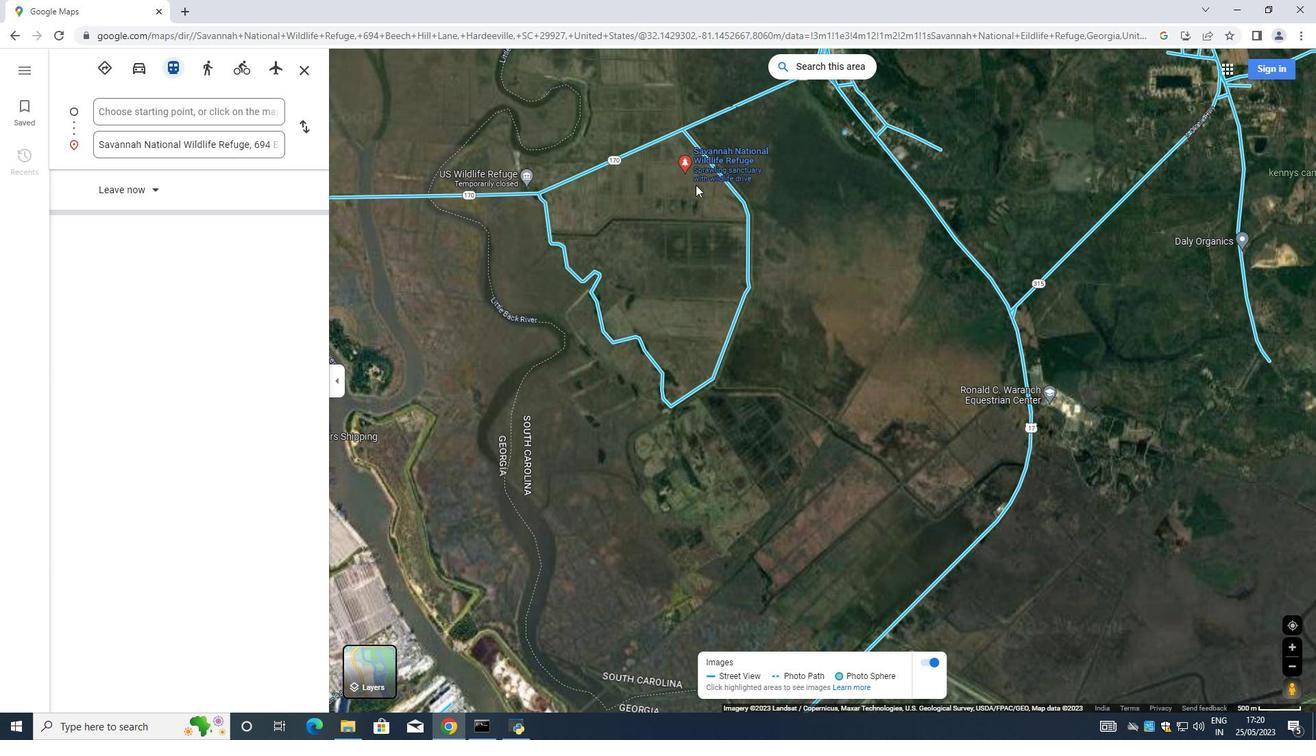 
Action: Mouse moved to (707, 179)
Screenshot: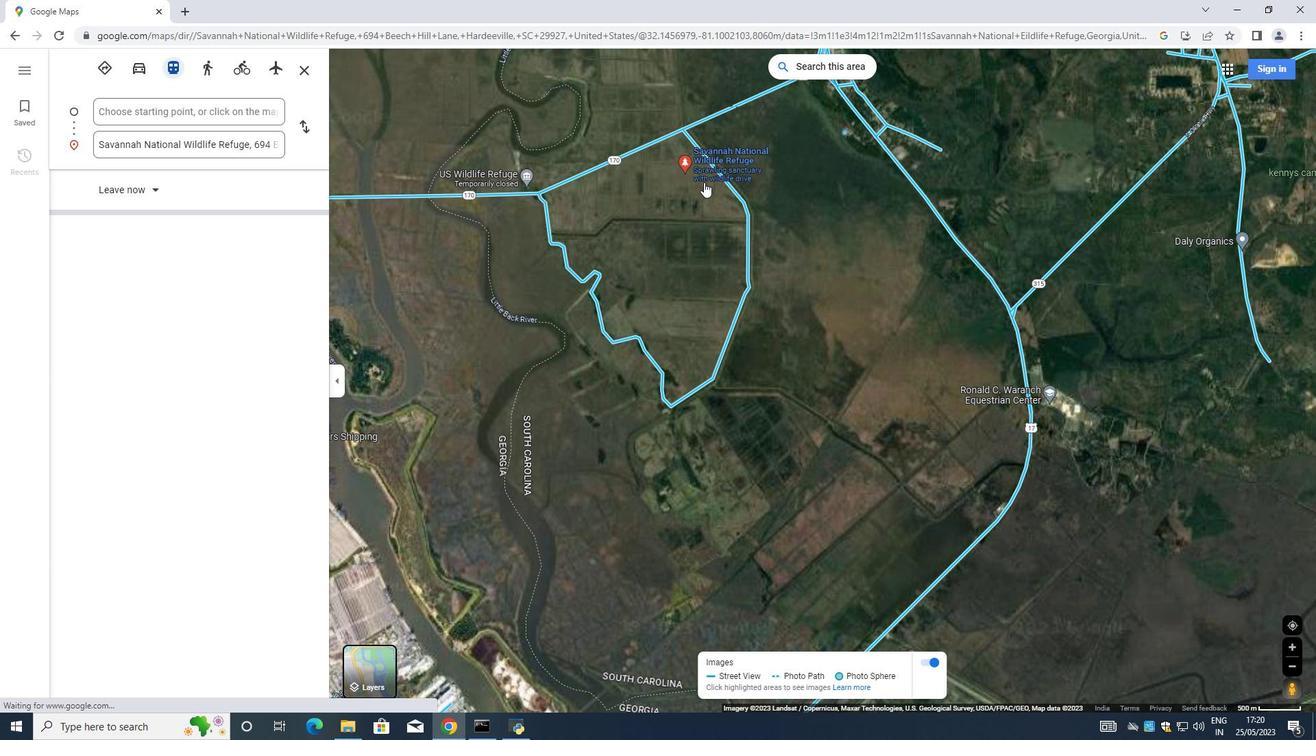 
Action: Mouse scrolled (707, 180) with delta (0, 0)
Screenshot: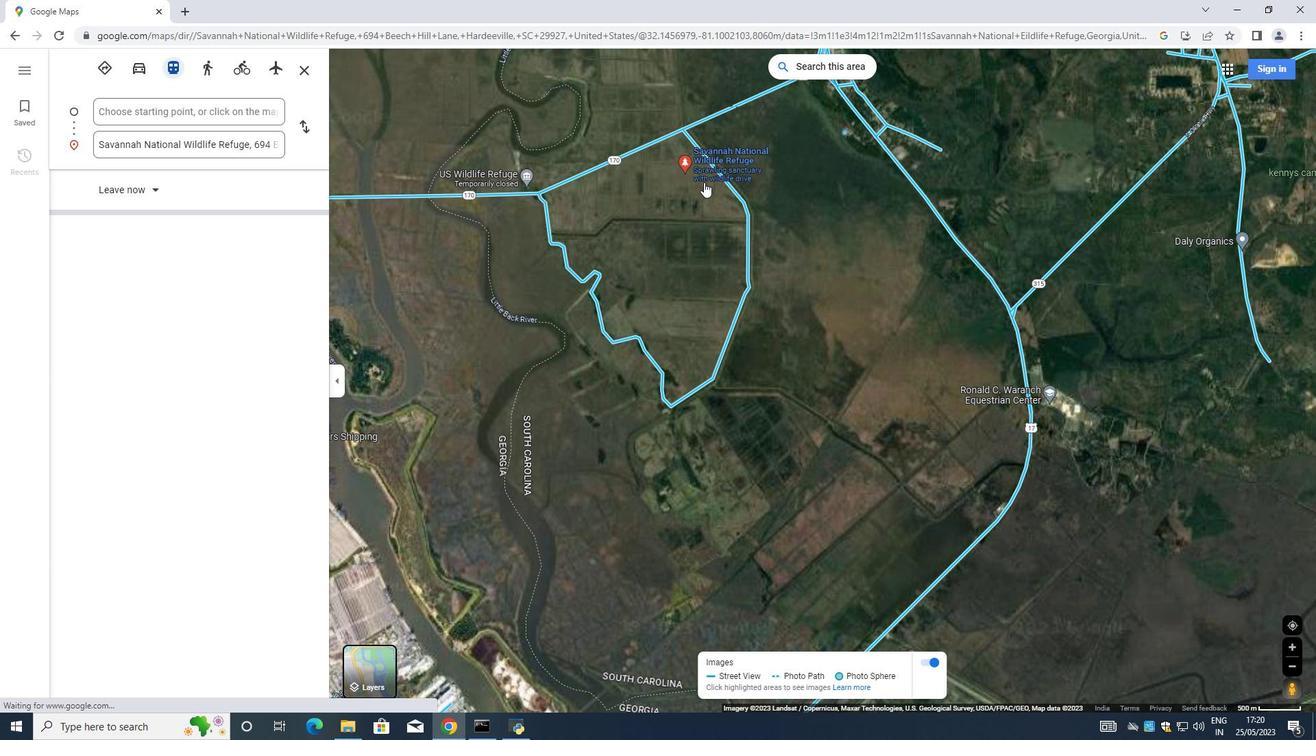 
Action: Mouse moved to (707, 179)
Screenshot: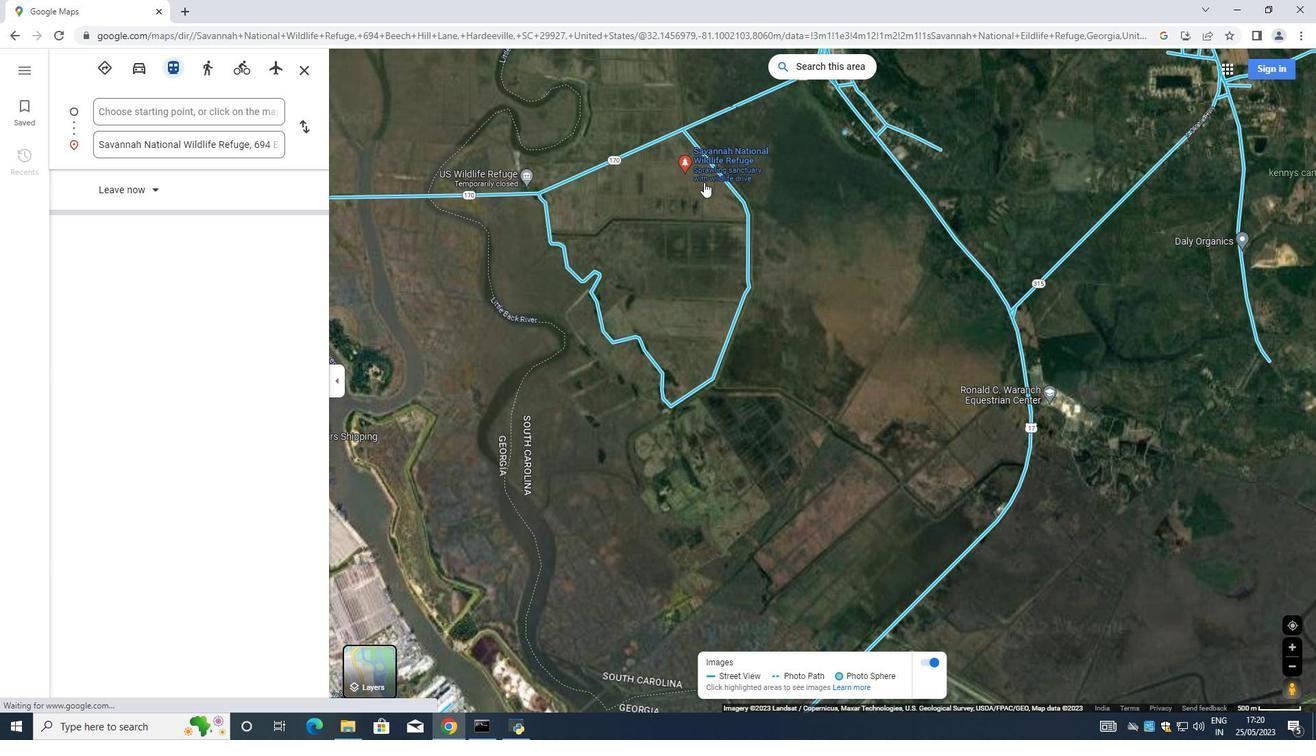 
Action: Mouse scrolled (707, 179) with delta (0, 0)
Screenshot: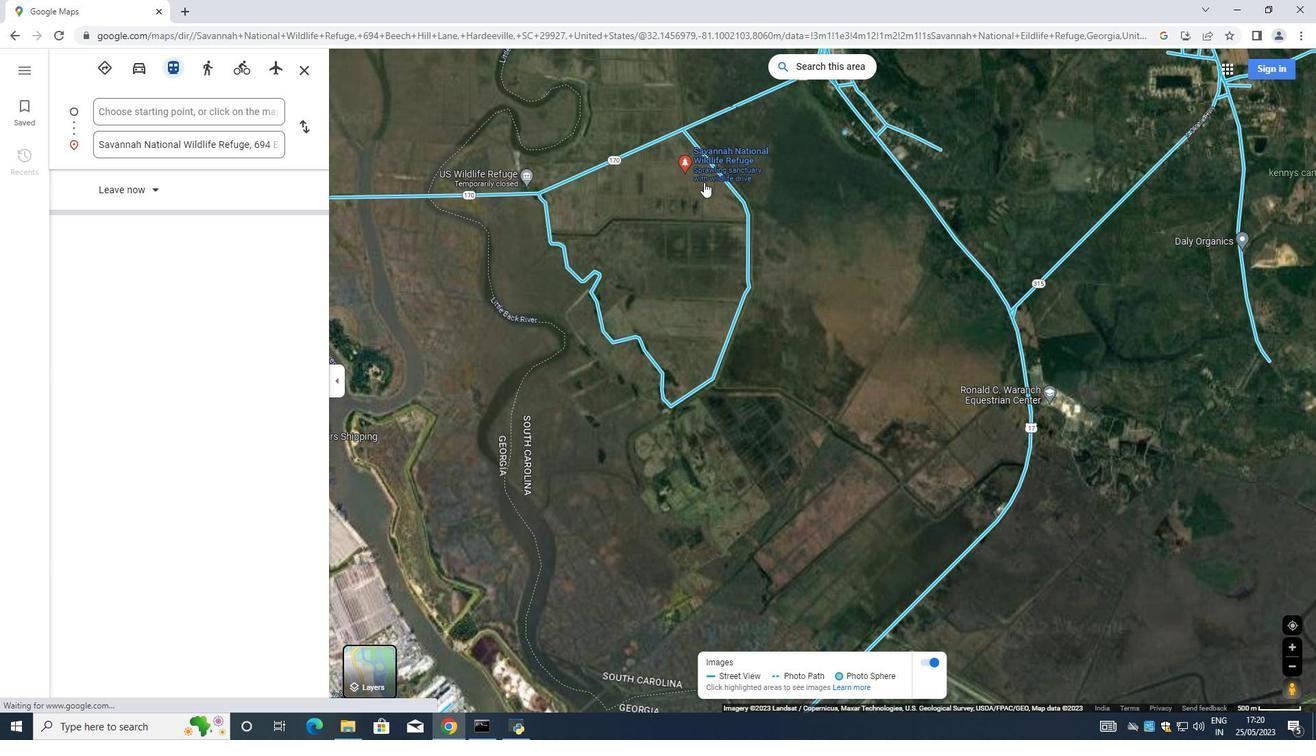 
Action: Mouse scrolled (707, 179) with delta (0, 0)
Screenshot: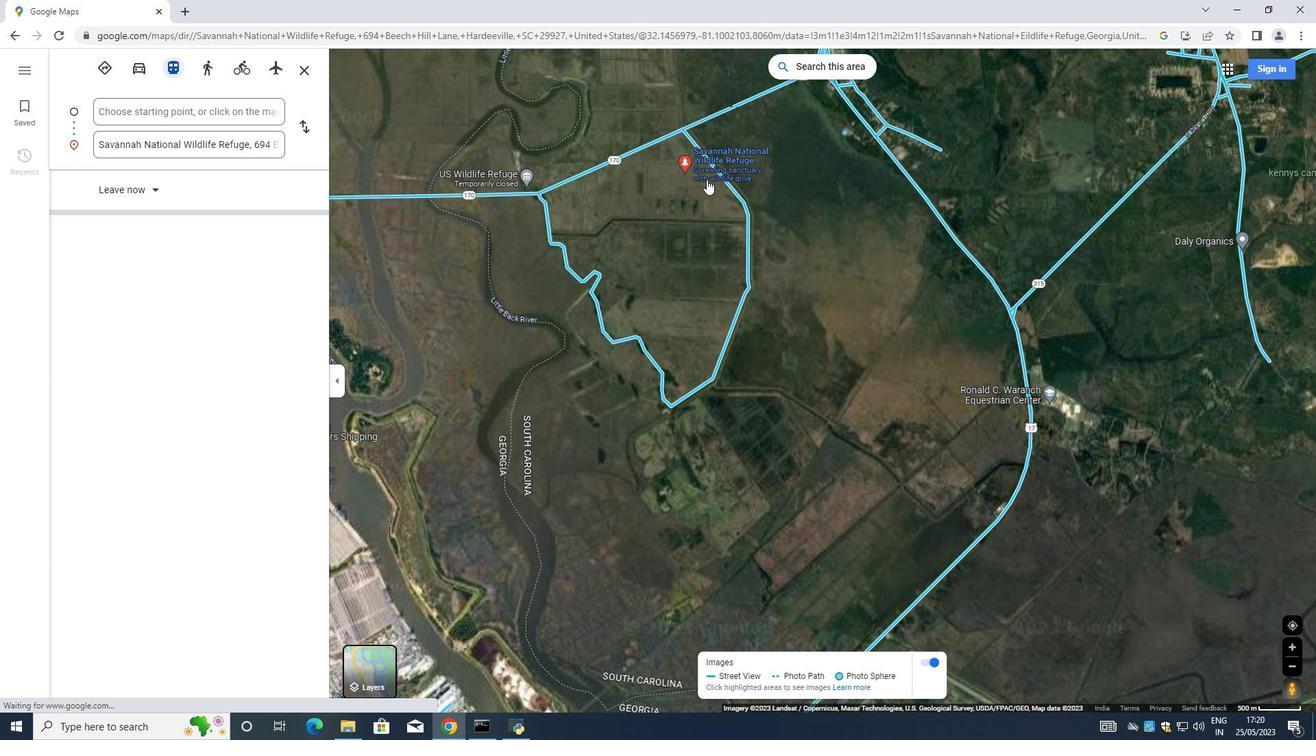 
Action: Mouse moved to (707, 178)
Screenshot: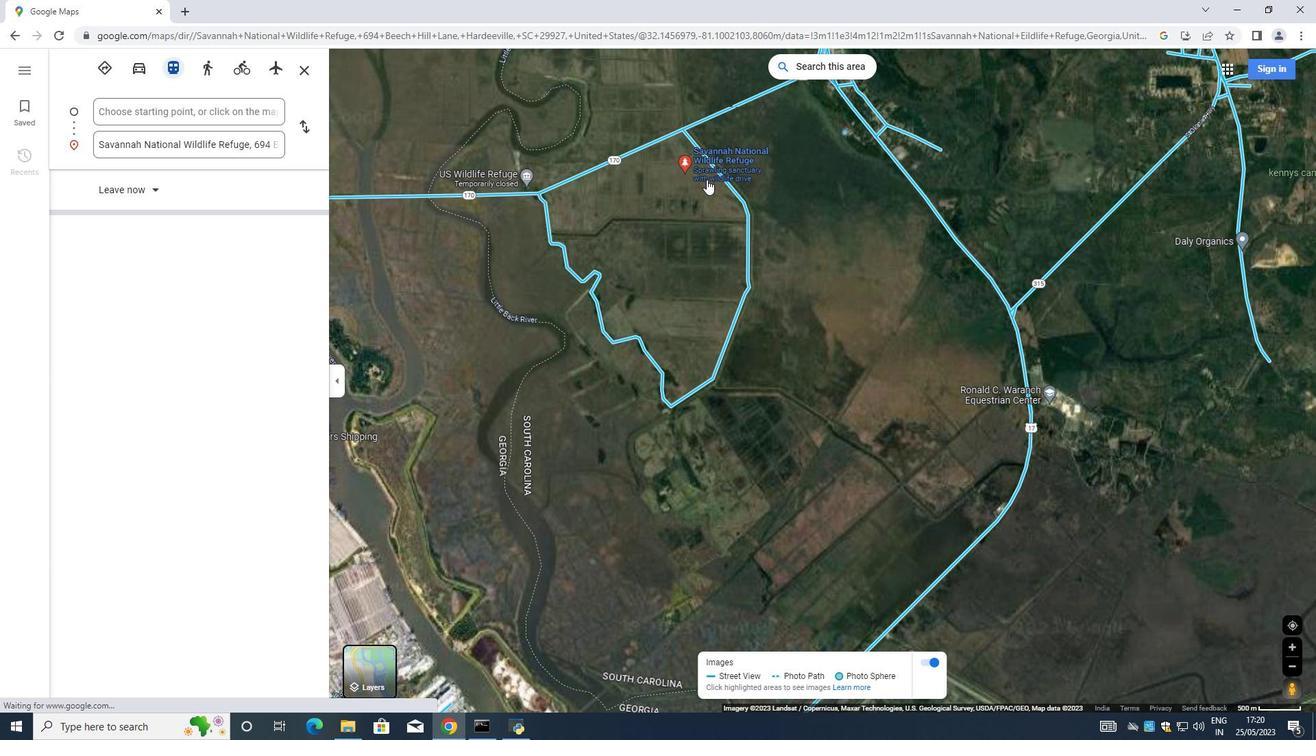 
Action: Mouse scrolled (707, 179) with delta (0, 0)
Screenshot: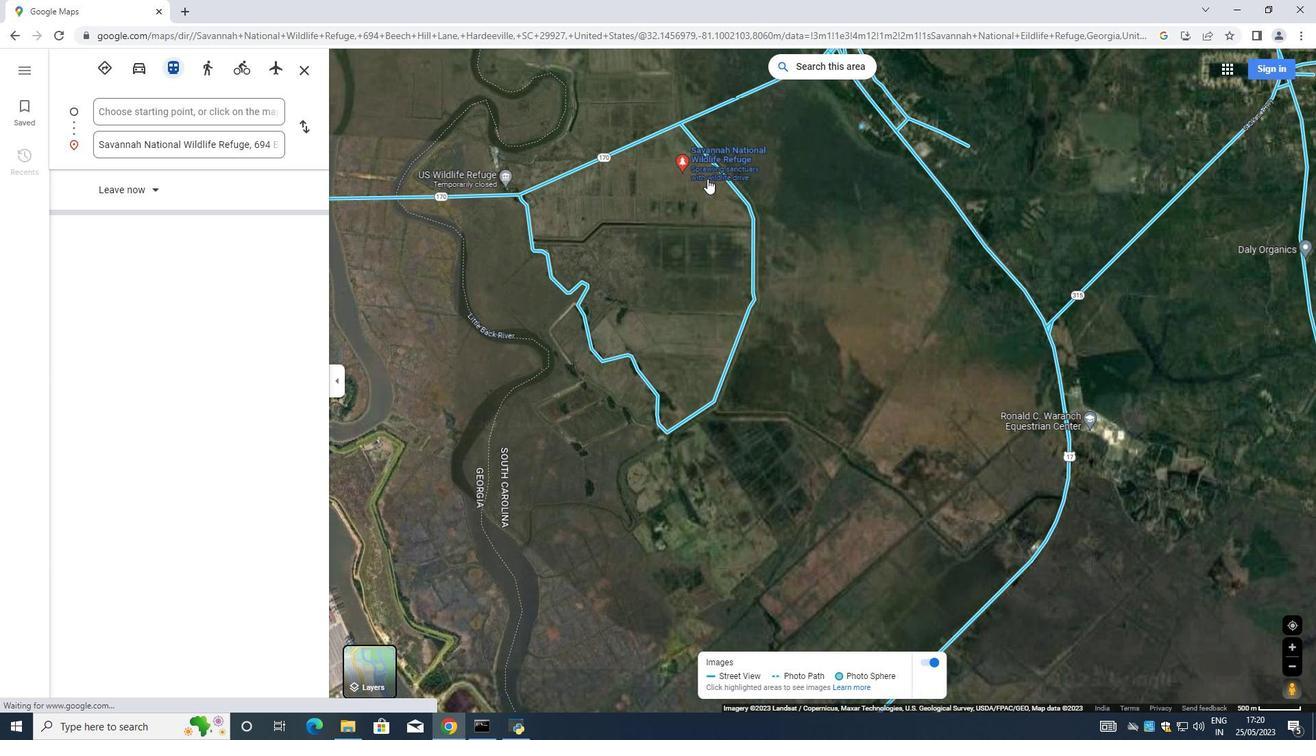 
Action: Mouse moved to (688, 177)
Screenshot: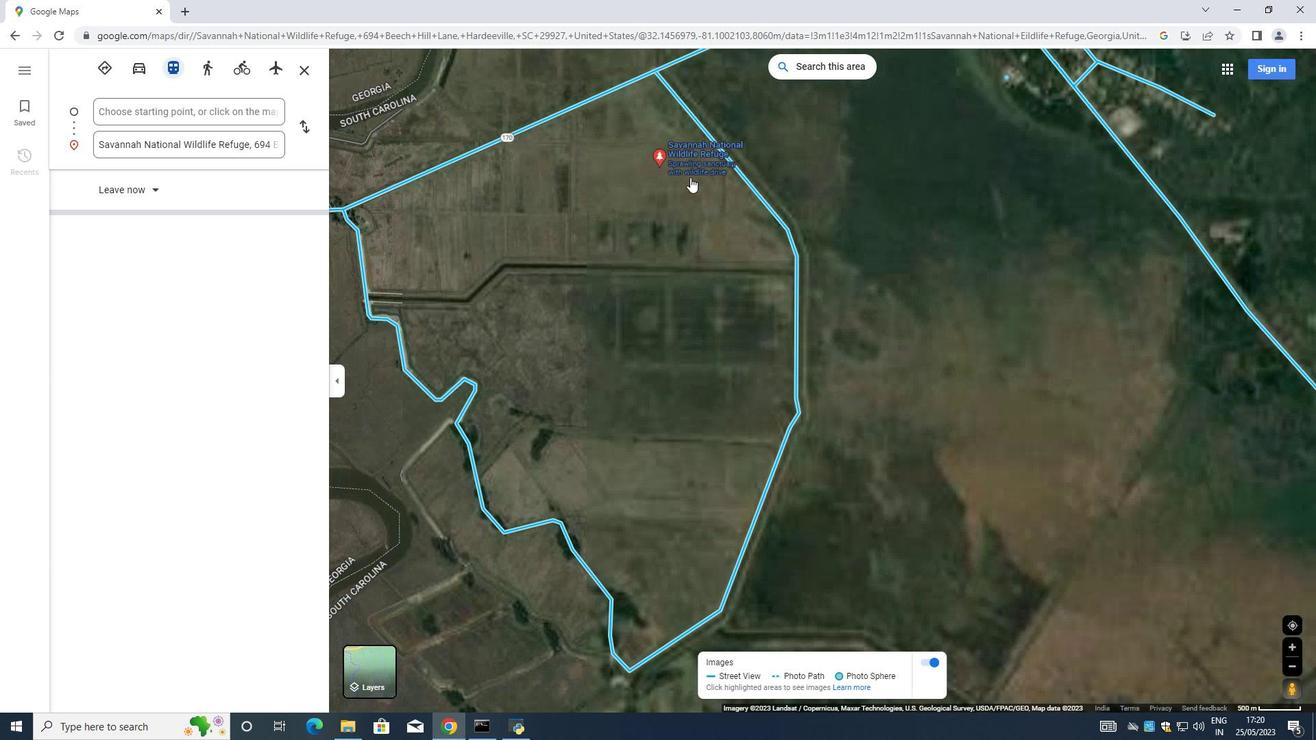 
Action: Mouse scrolled (688, 178) with delta (0, 0)
Screenshot: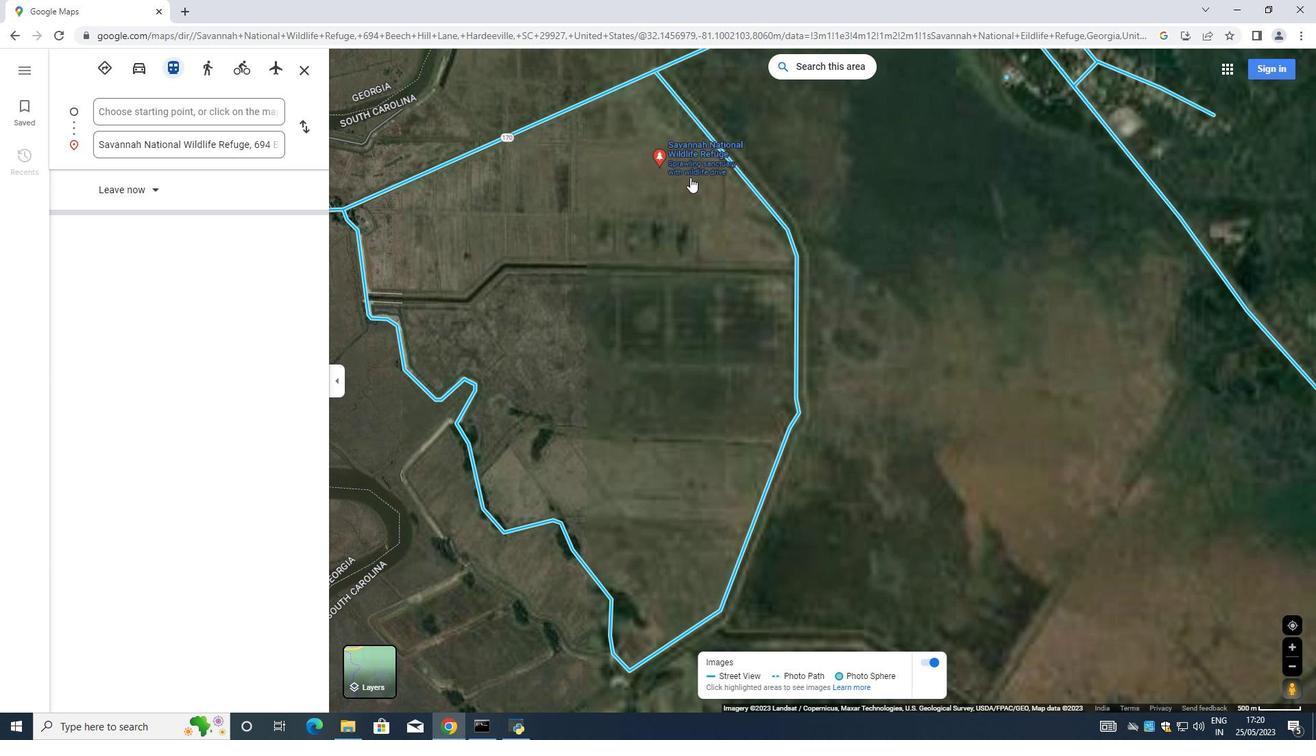 
Action: Mouse scrolled (688, 178) with delta (0, 0)
Screenshot: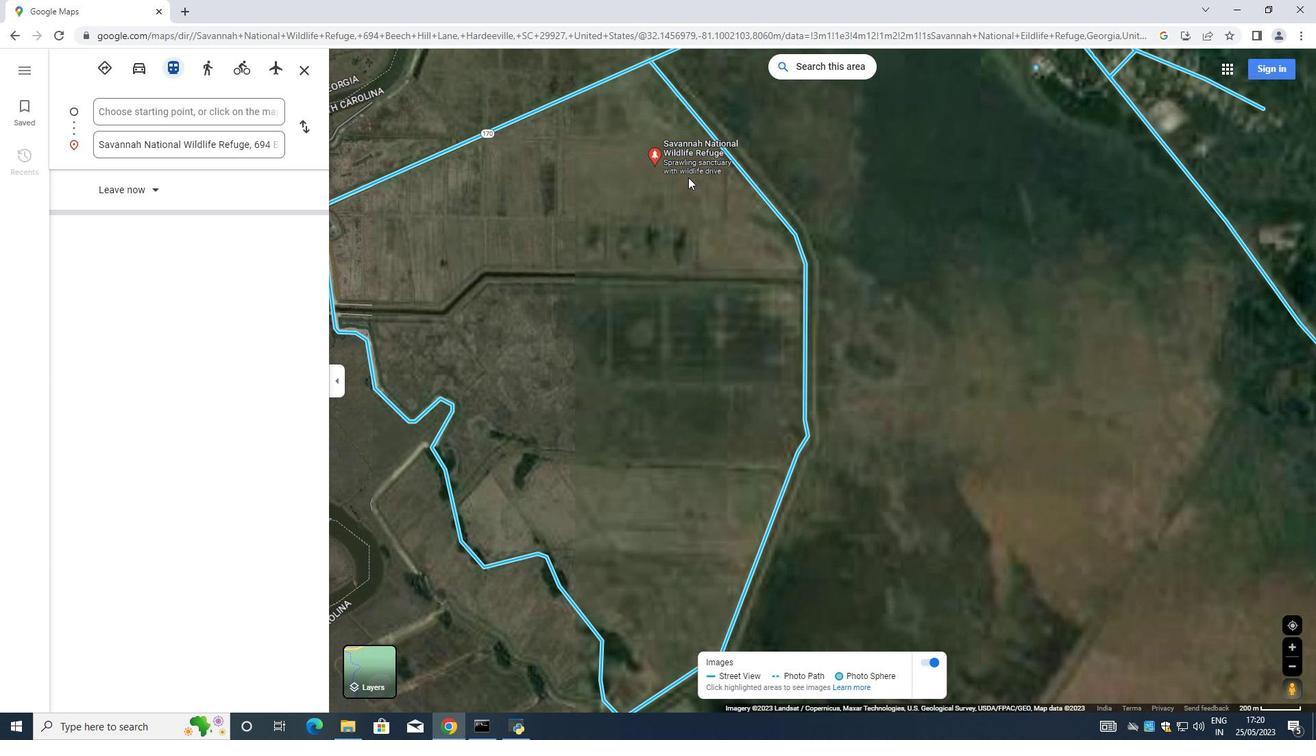 
Action: Mouse scrolled (688, 178) with delta (0, 0)
Screenshot: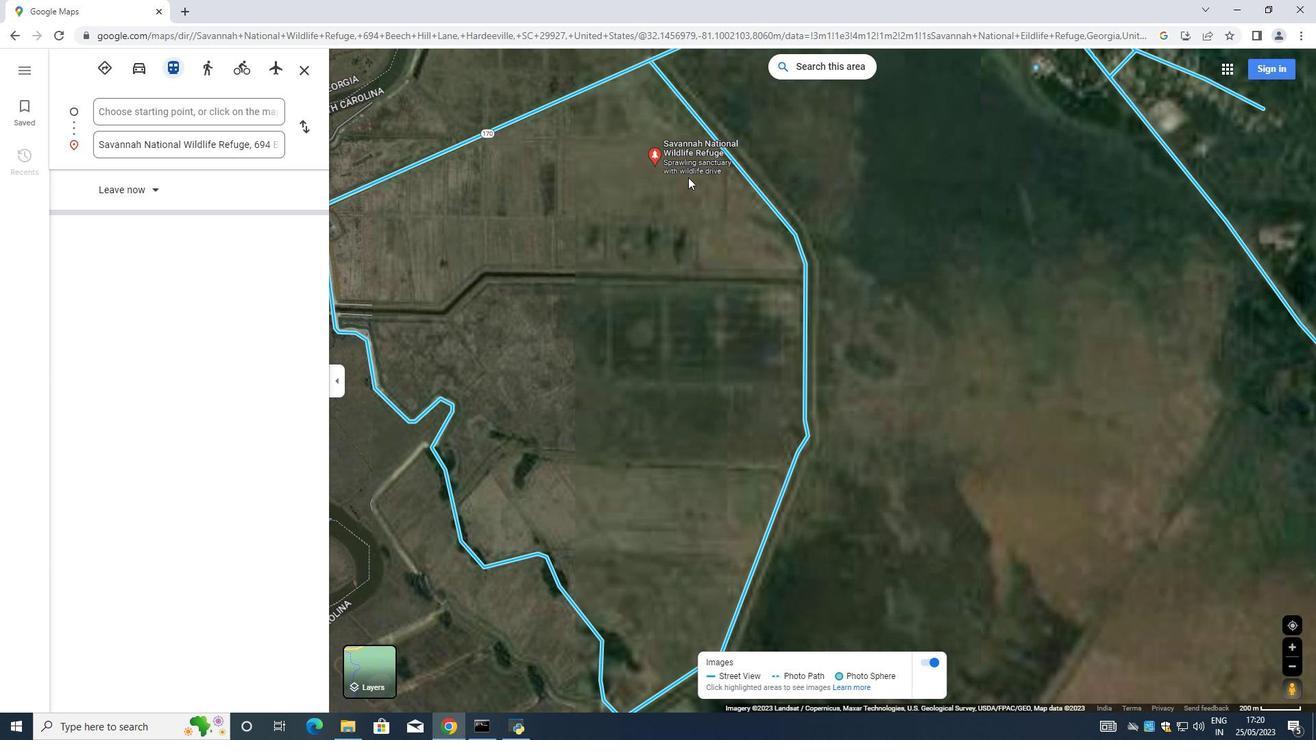 
Action: Mouse moved to (586, 152)
Screenshot: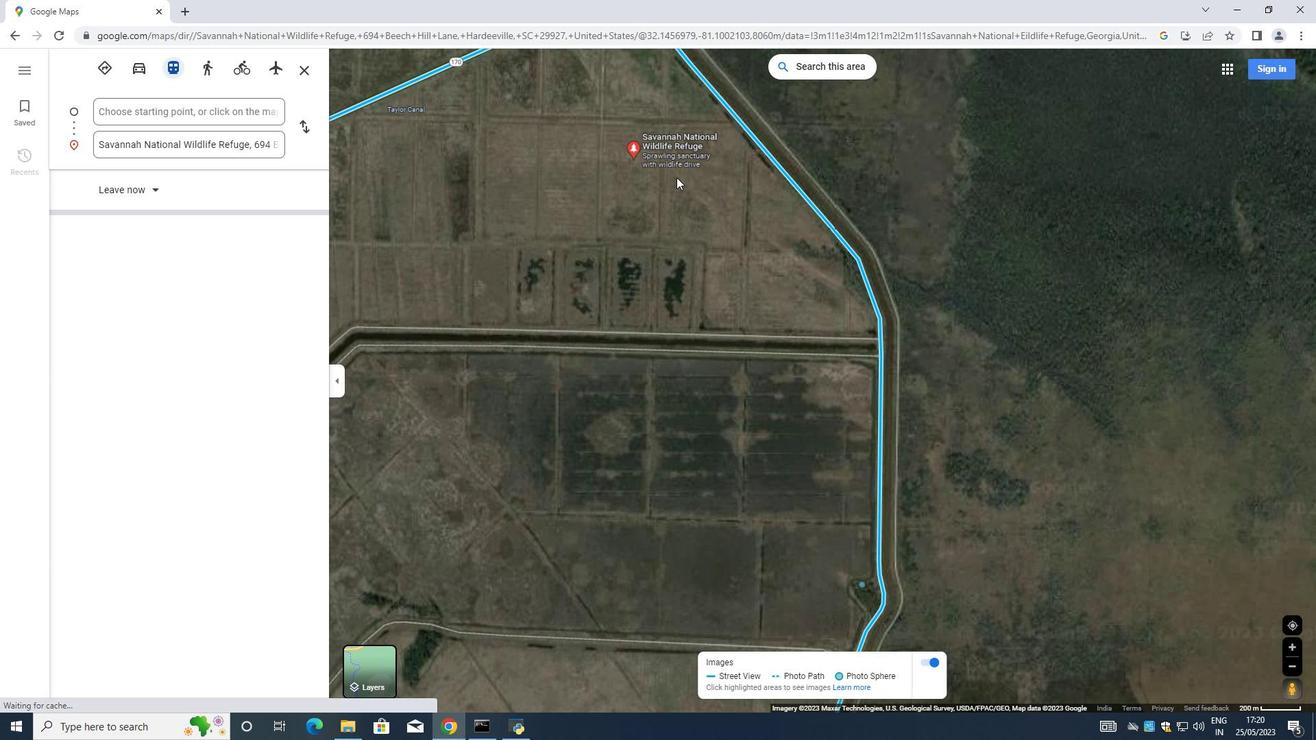 
Action: Mouse scrolled (586, 153) with delta (0, 0)
Screenshot: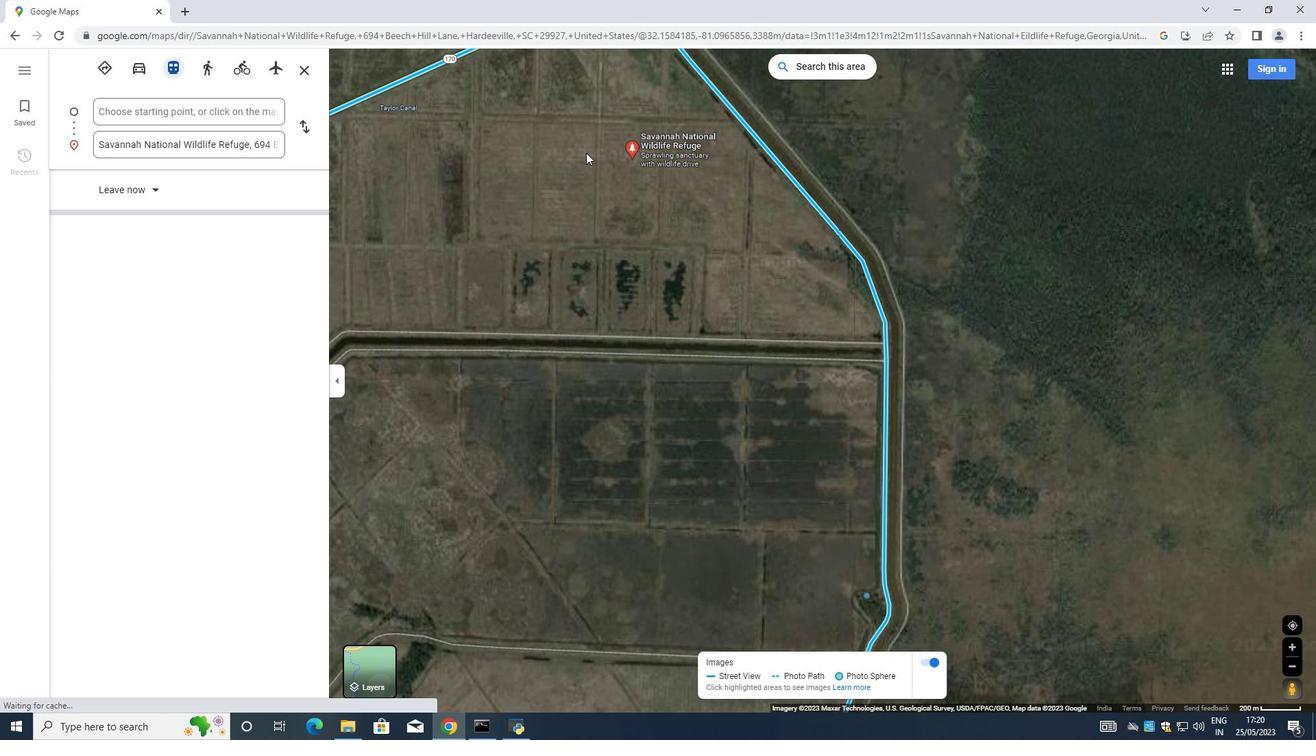 
Action: Mouse scrolled (586, 153) with delta (0, 0)
Screenshot: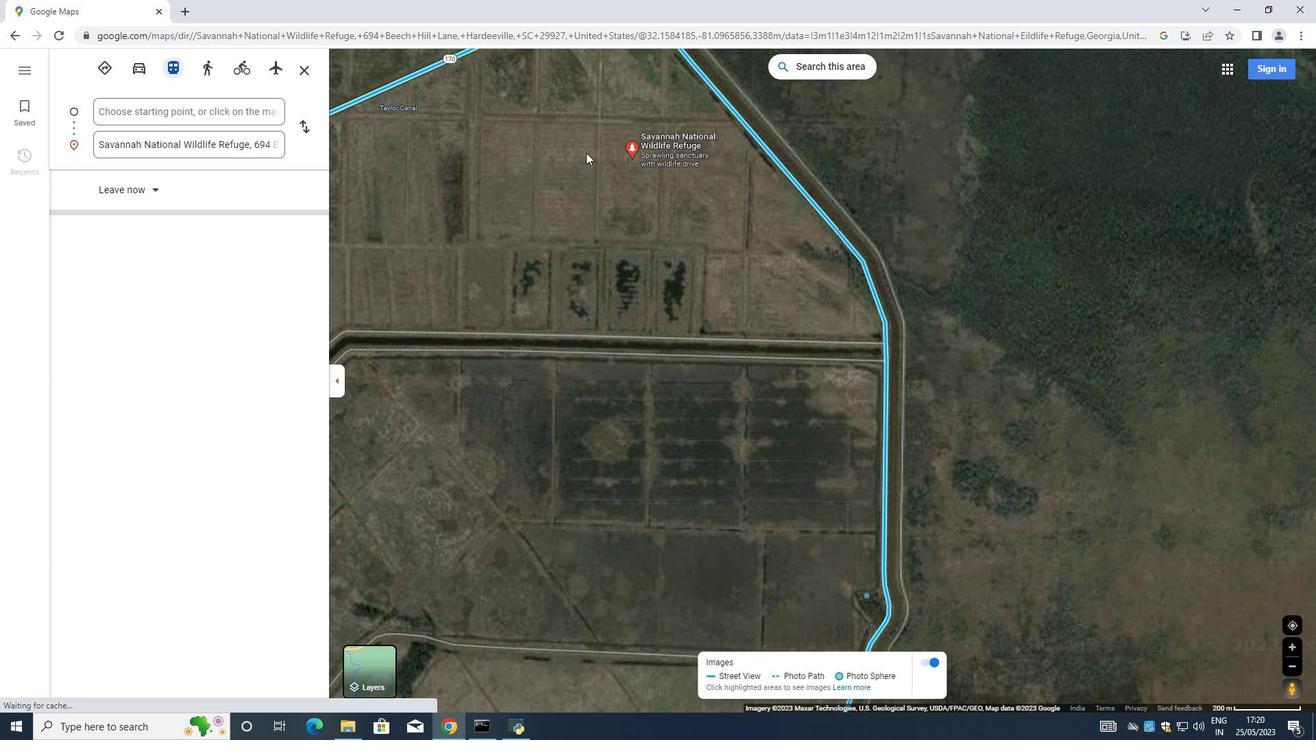 
Action: Mouse moved to (588, 152)
Screenshot: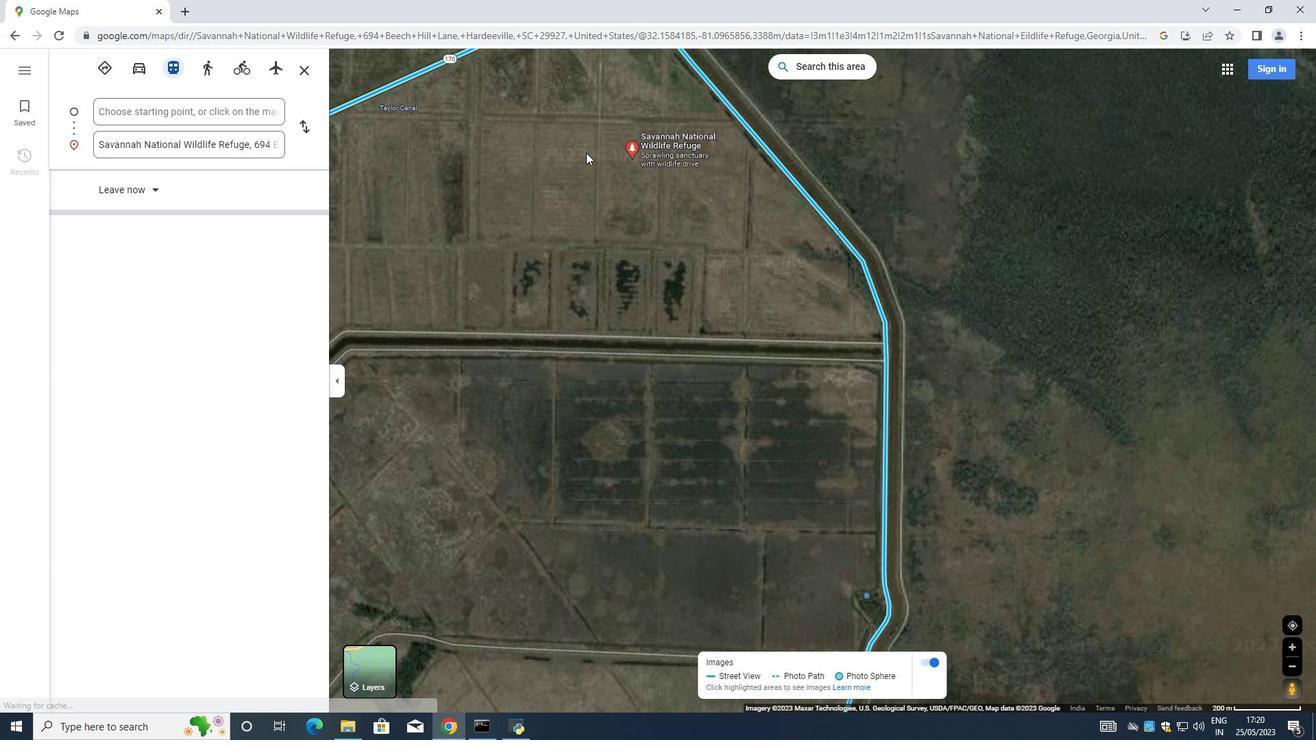 
Action: Mouse scrolled (588, 152) with delta (0, 0)
Screenshot: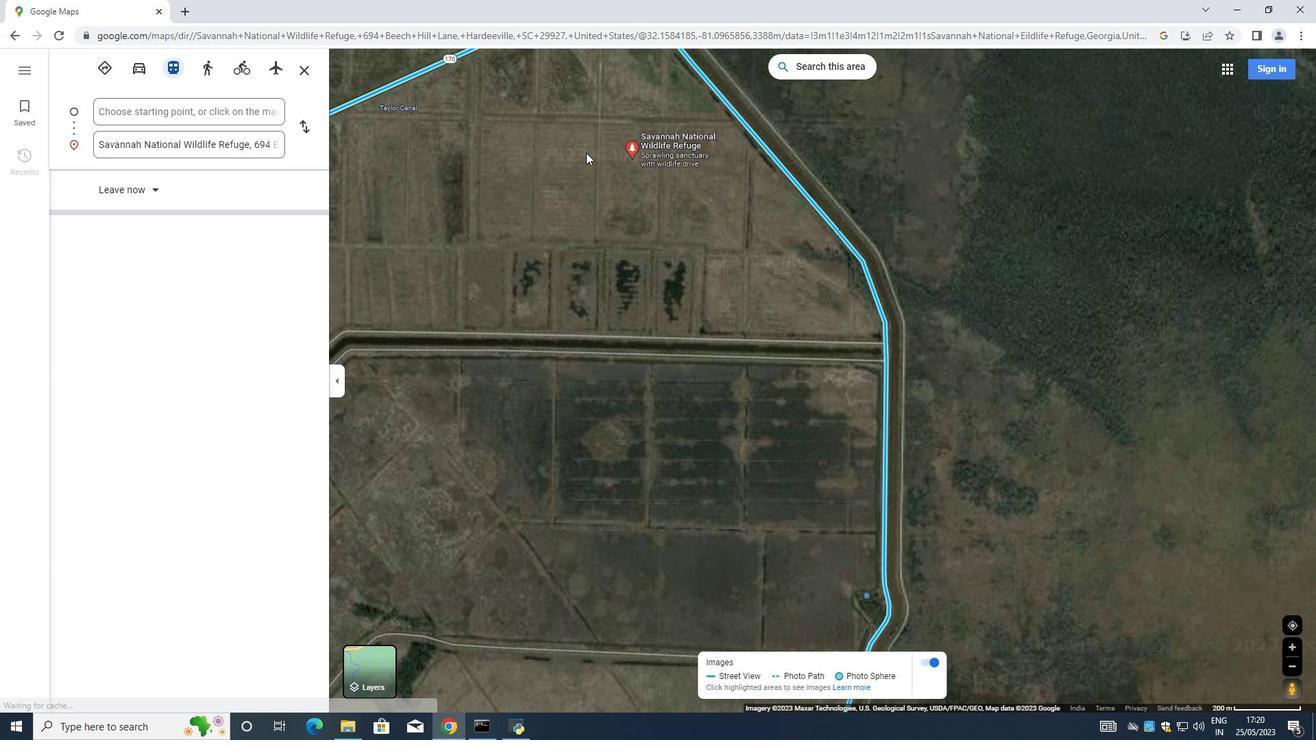 
Action: Mouse moved to (637, 165)
Screenshot: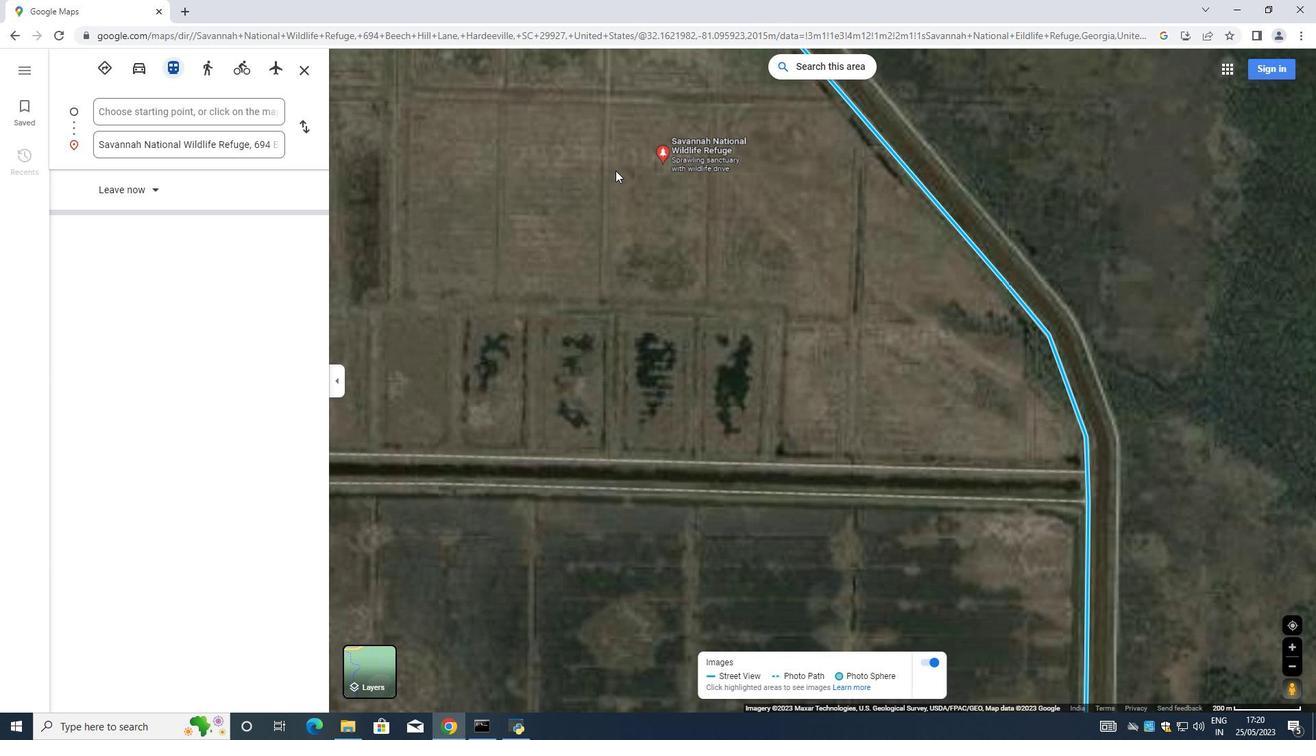 
Action: Mouse scrolled (637, 165) with delta (0, 0)
Screenshot: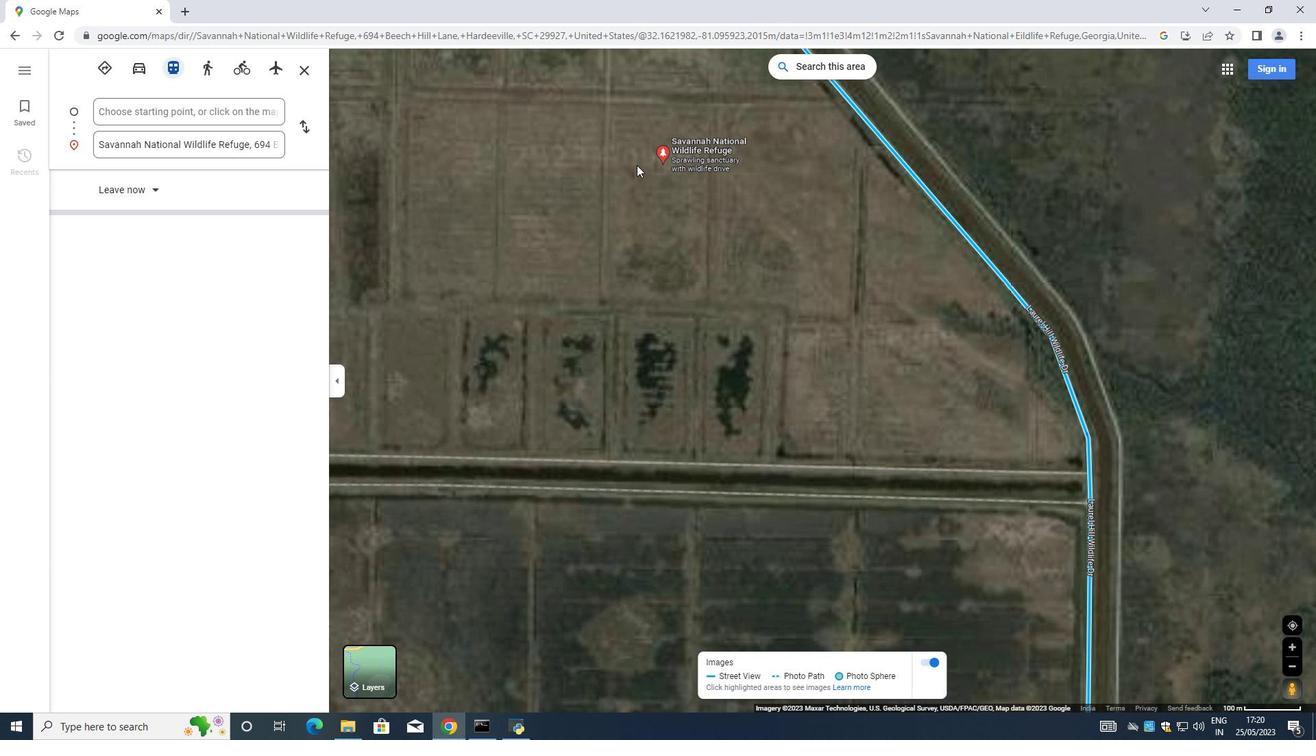 
Action: Mouse scrolled (637, 165) with delta (0, 0)
Screenshot: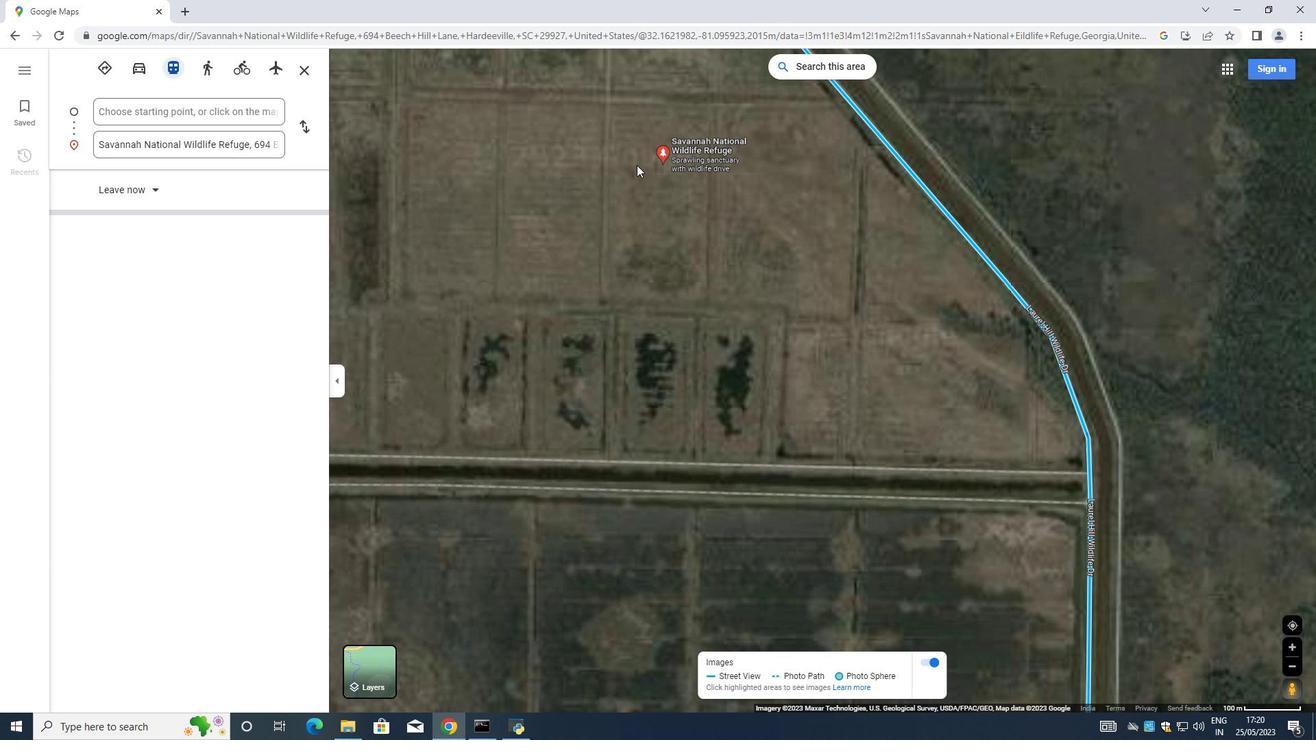 
Action: Mouse scrolled (637, 165) with delta (0, 0)
Screenshot: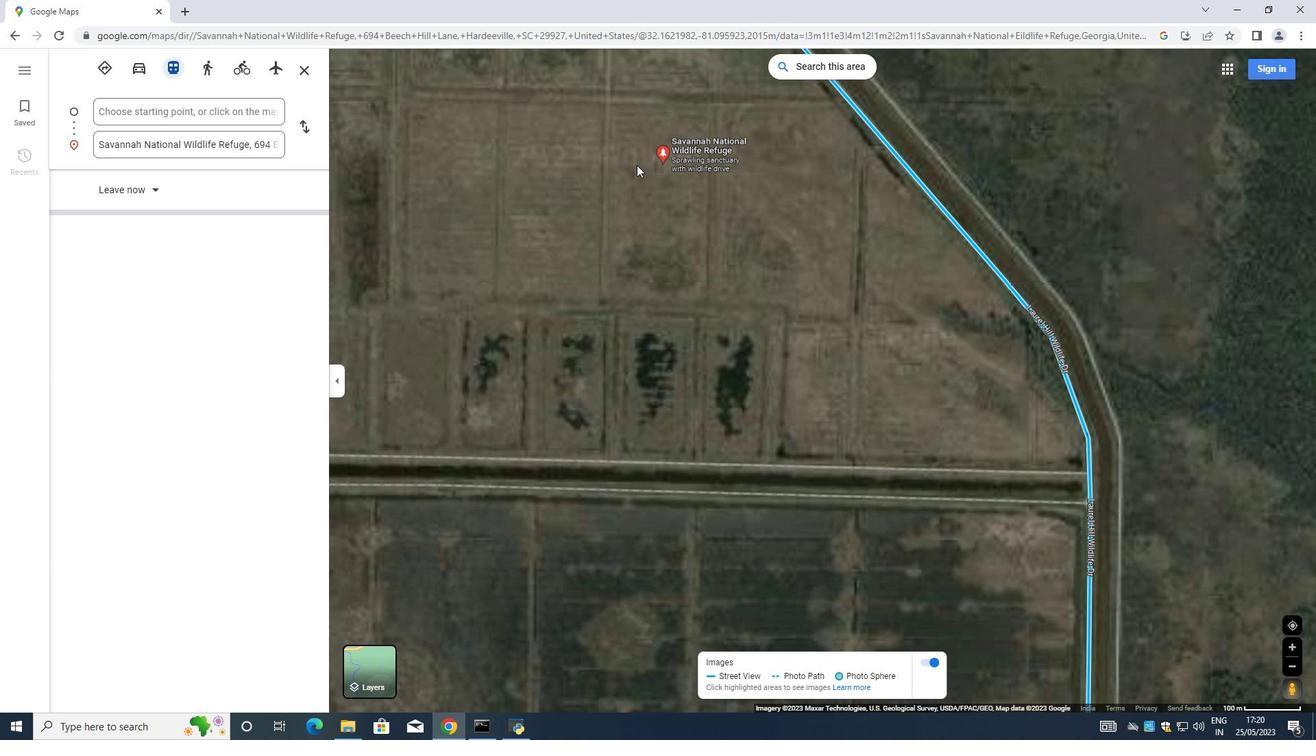 
Action: Mouse scrolled (637, 165) with delta (0, 0)
Screenshot: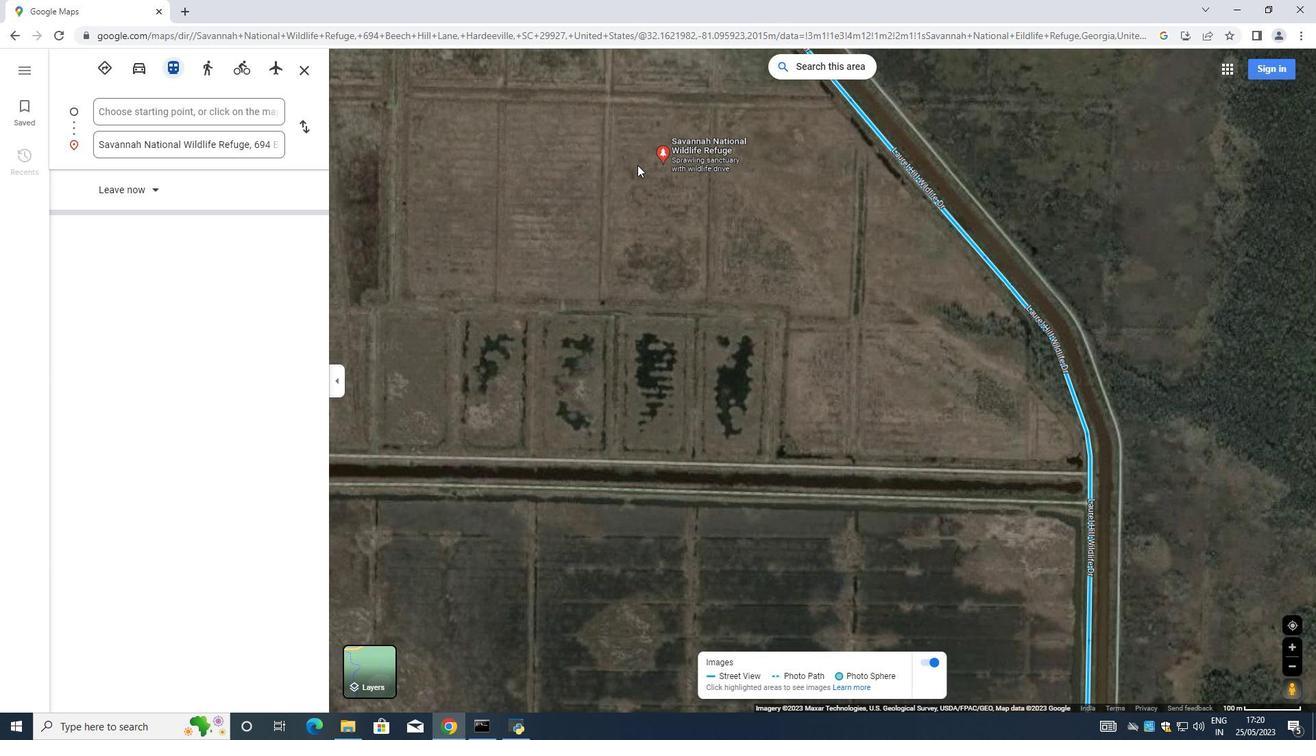 
Action: Mouse moved to (782, 208)
Screenshot: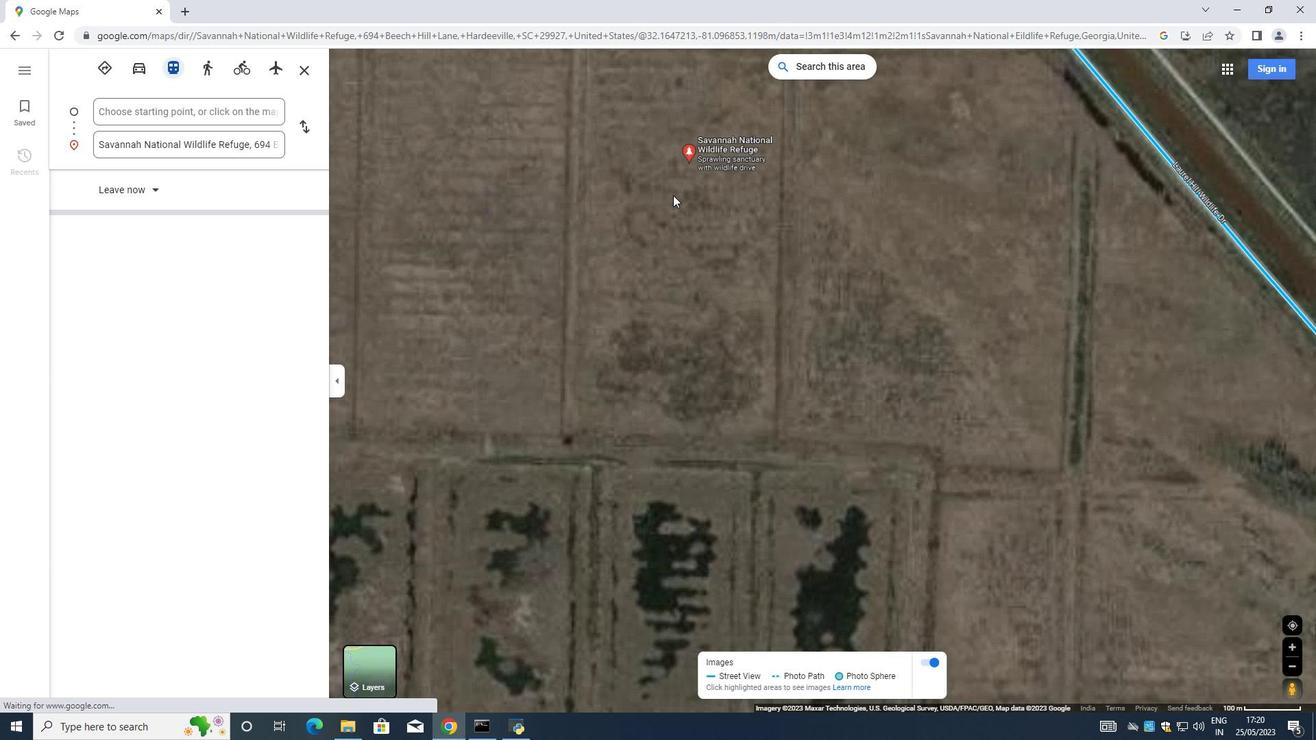 
Action: Mouse scrolled (782, 209) with delta (0, 0)
Screenshot: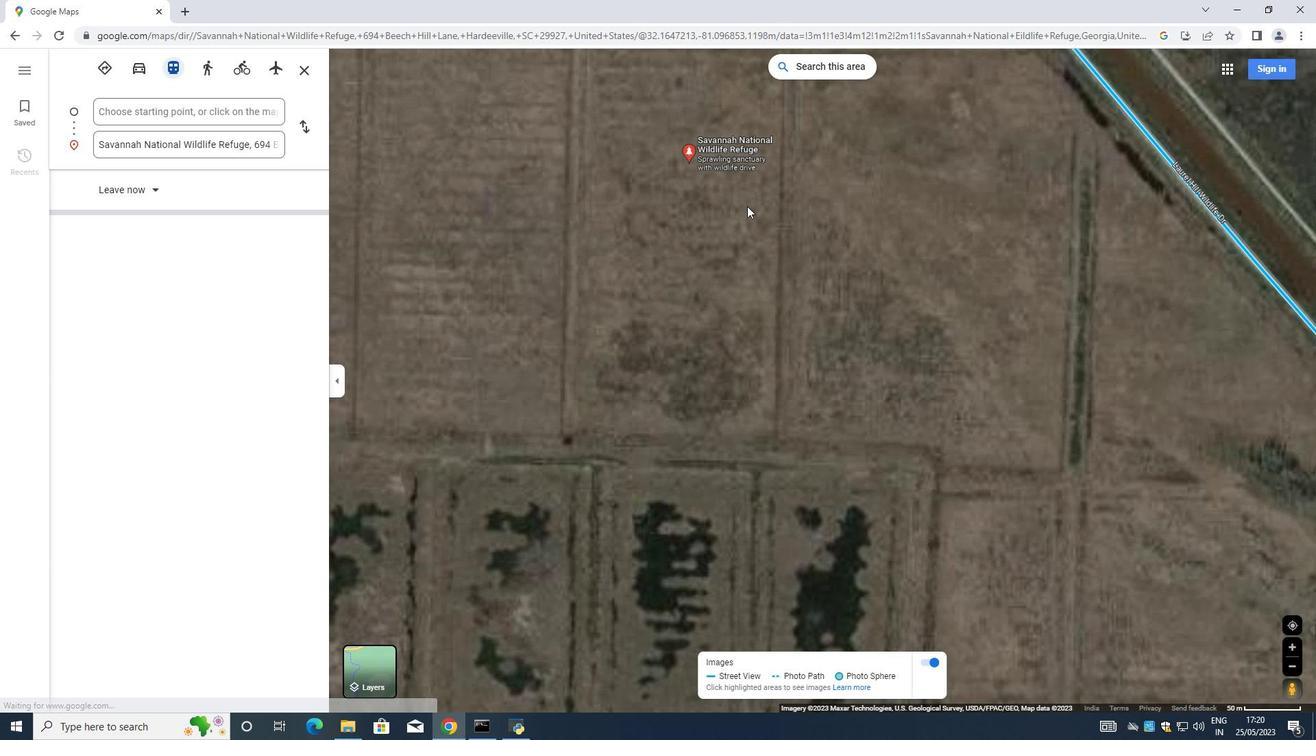 
Action: Mouse moved to (781, 206)
Screenshot: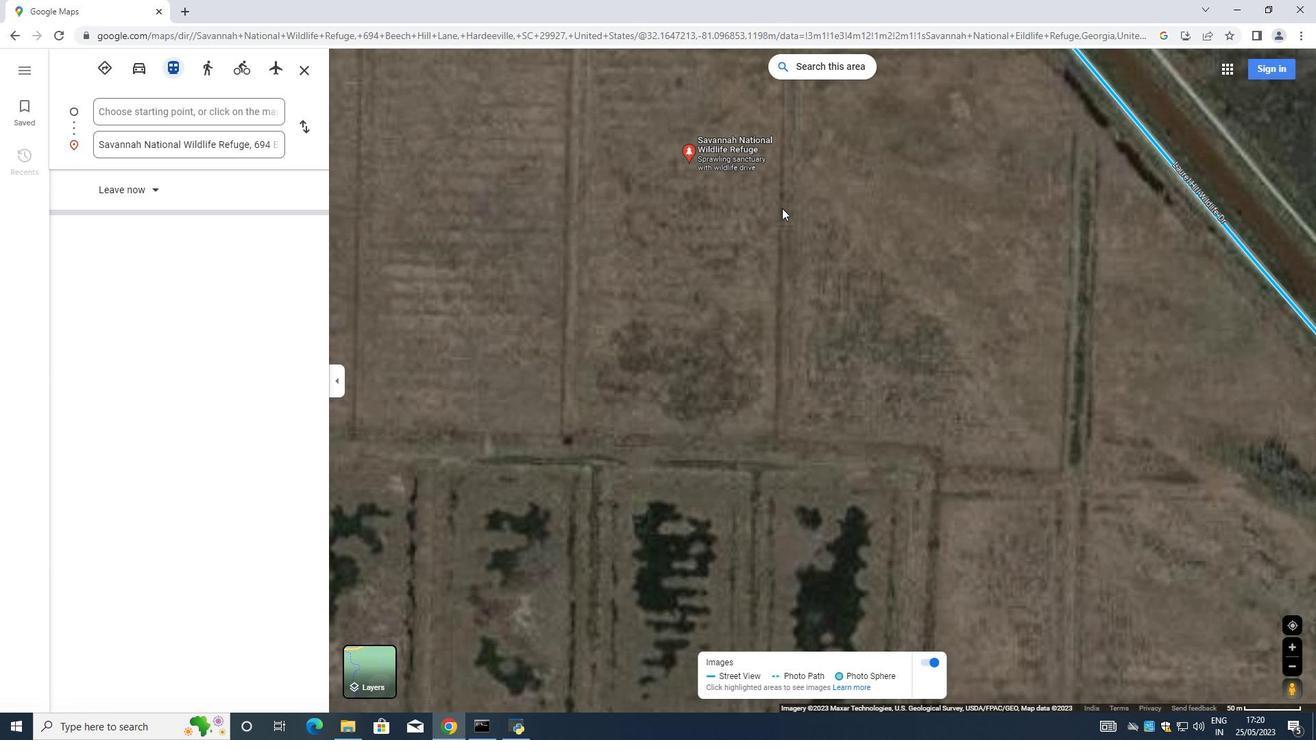 
Action: Mouse scrolled (781, 207) with delta (0, 0)
Screenshot: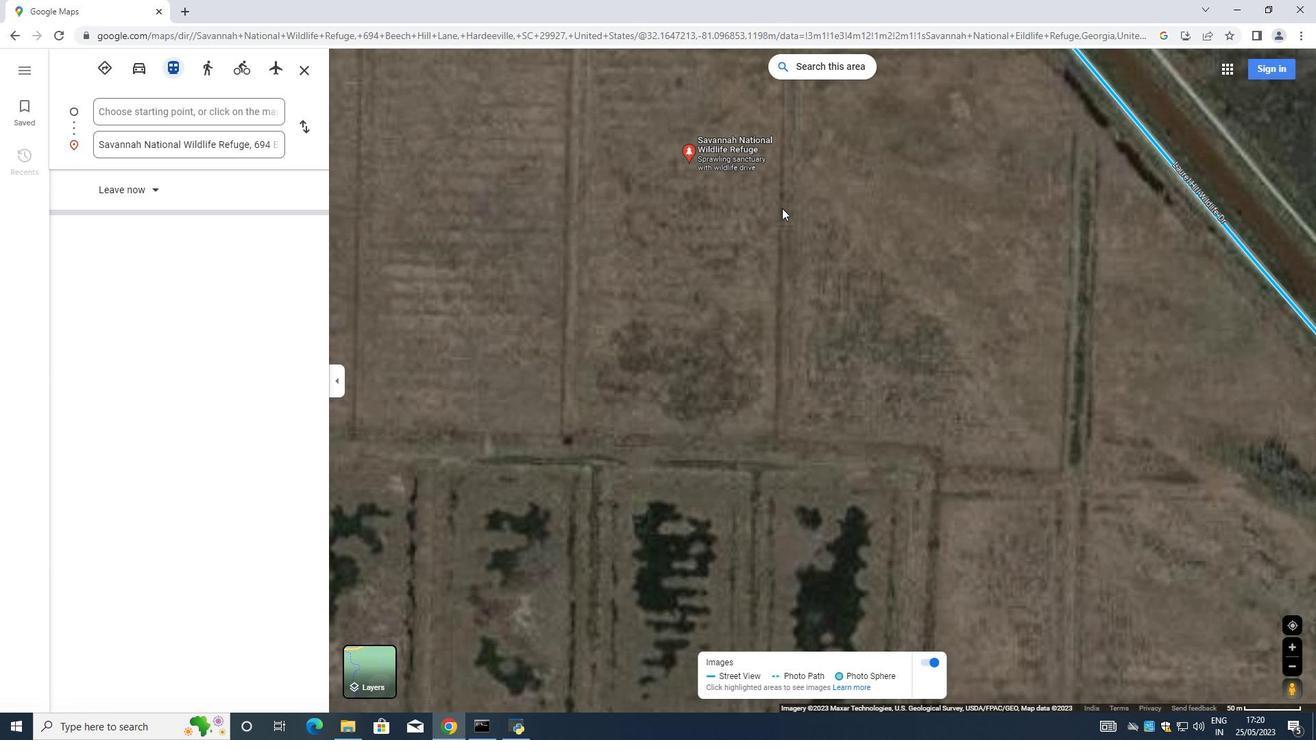 
Action: Mouse moved to (770, 193)
Screenshot: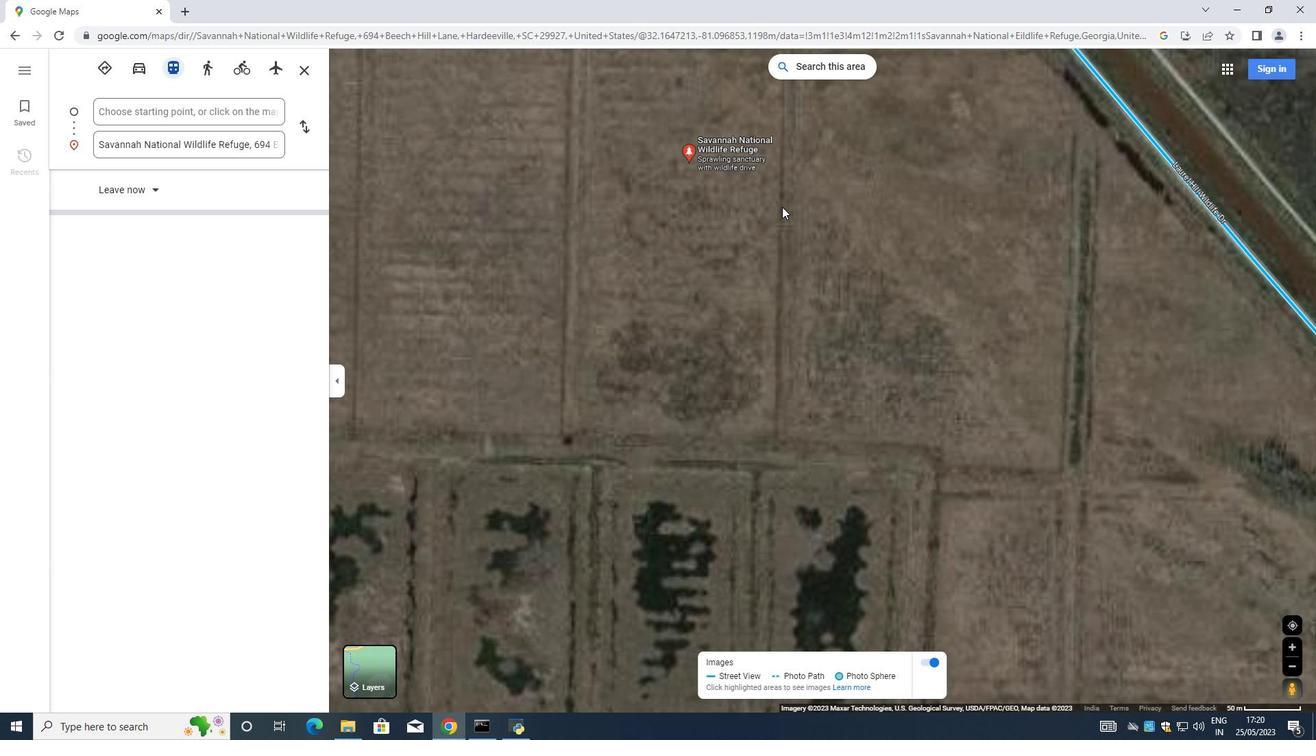 
Action: Mouse scrolled (772, 197) with delta (0, 0)
Screenshot: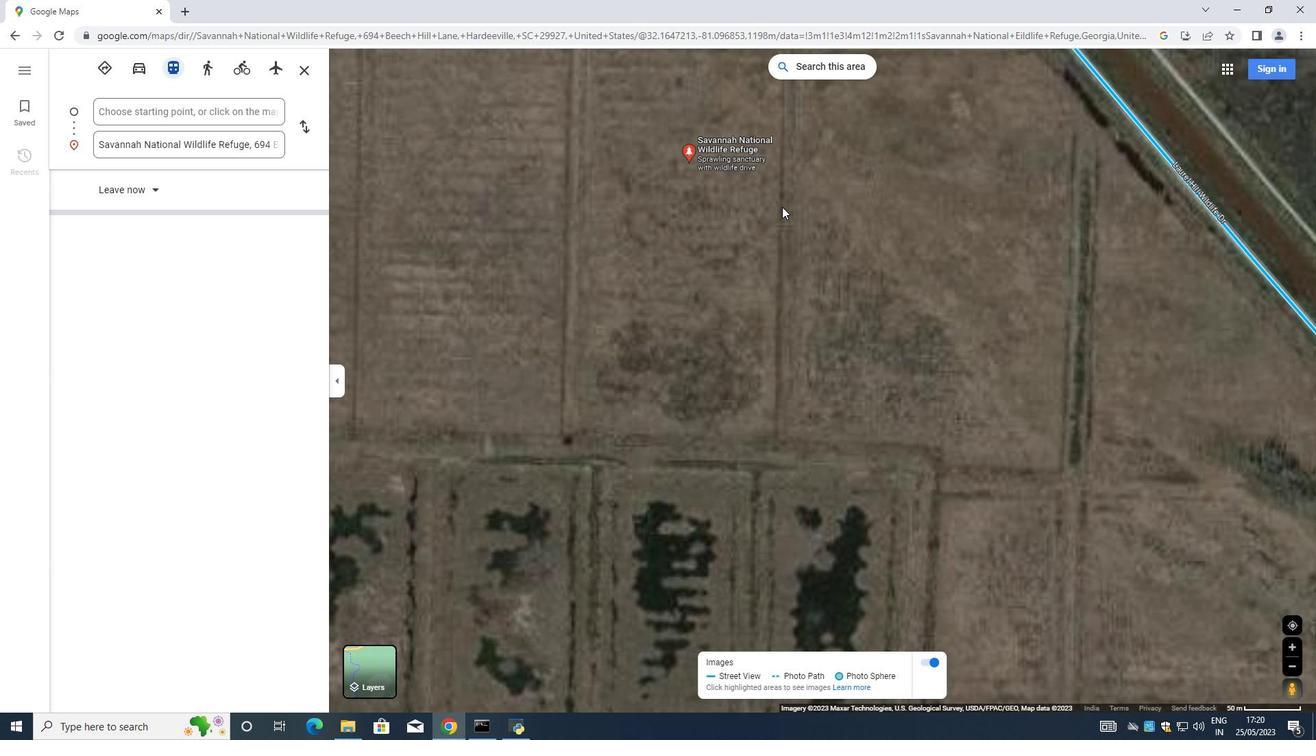 
Action: Mouse moved to (701, 179)
Screenshot: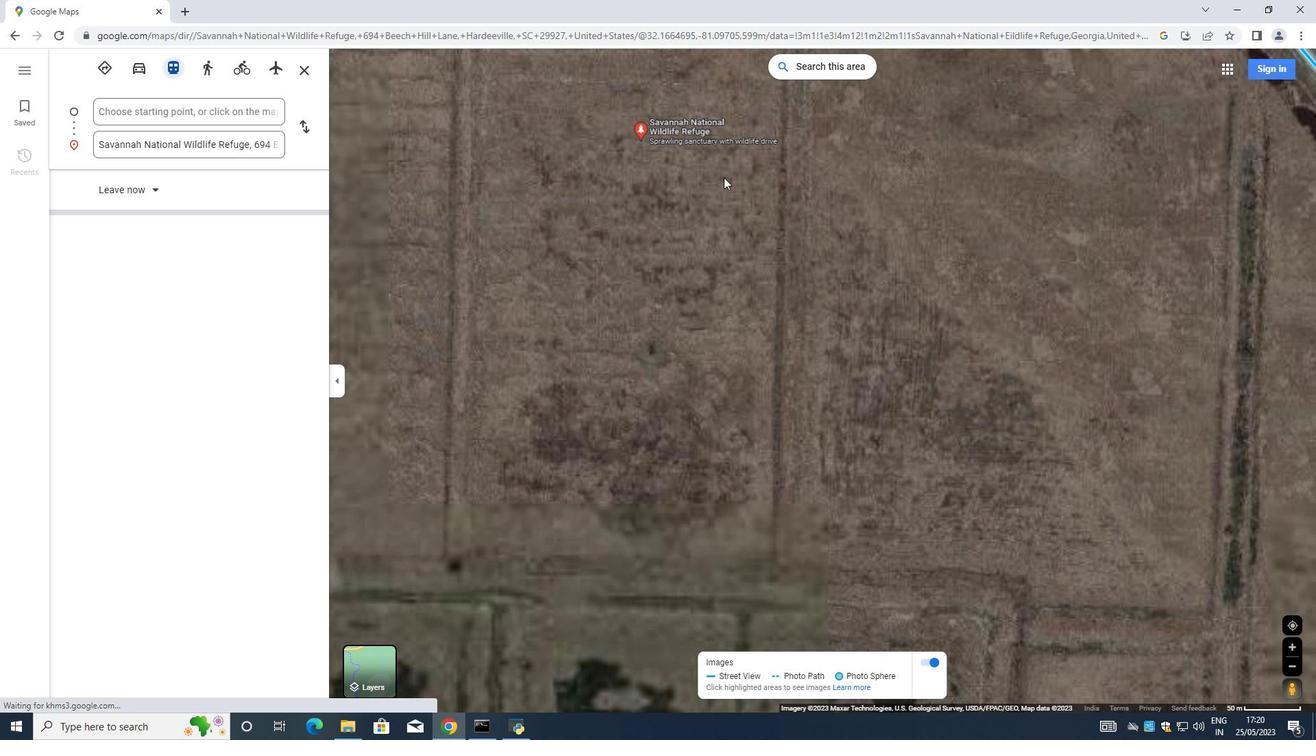 
Action: Mouse scrolled (701, 179) with delta (0, 0)
Screenshot: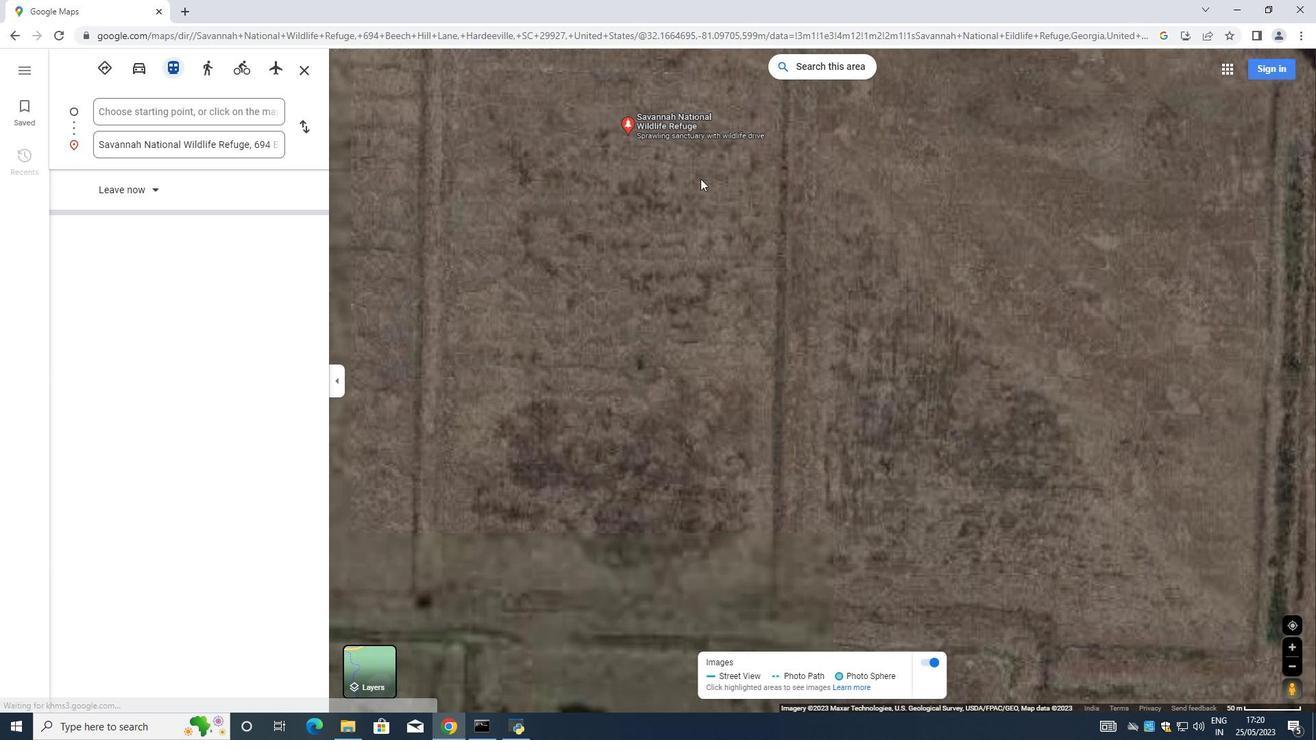 
Action: Mouse scrolled (701, 179) with delta (0, 0)
Screenshot: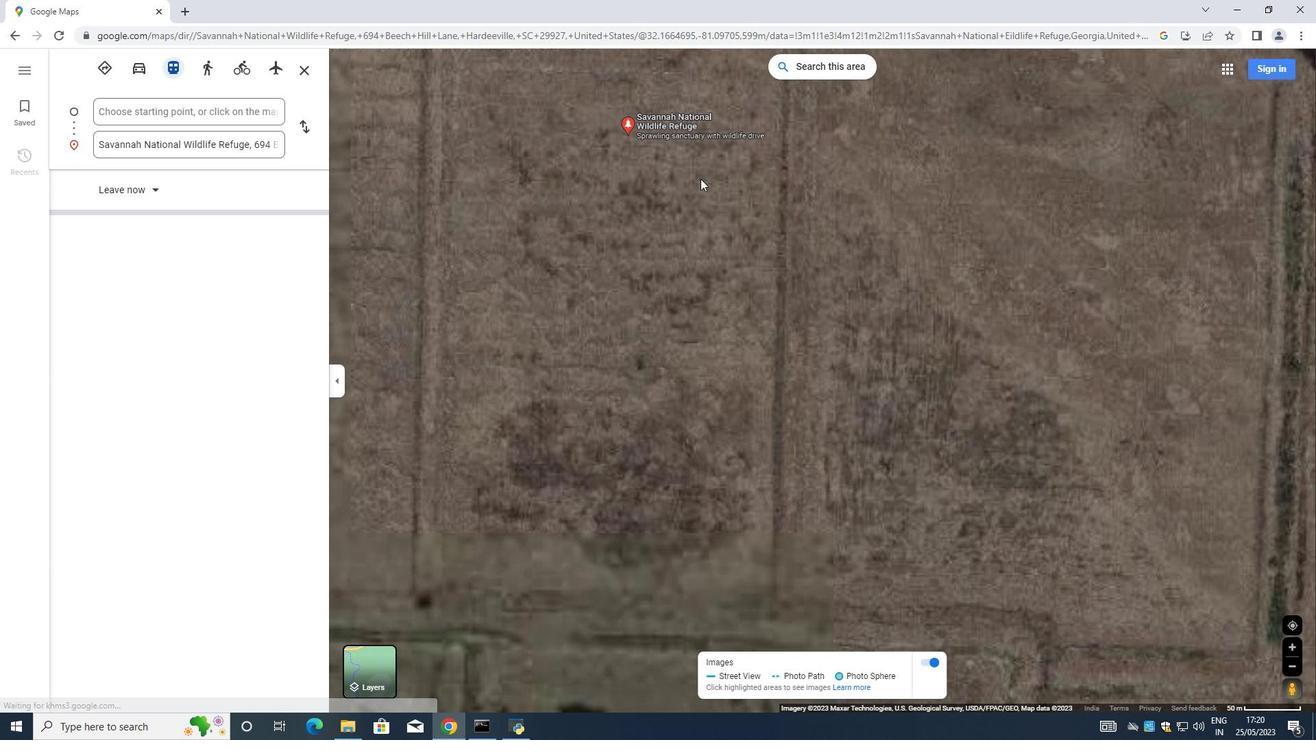 
Action: Mouse moved to (700, 179)
Screenshot: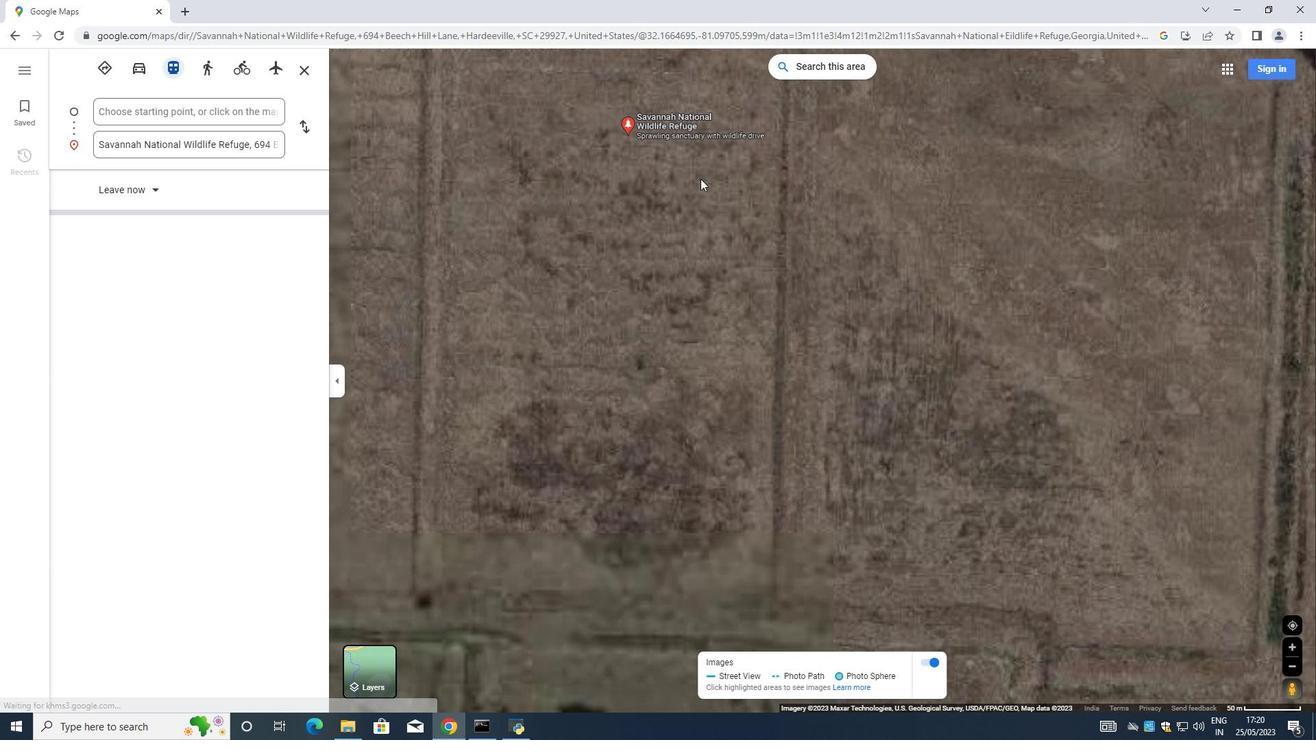 
Action: Mouse scrolled (700, 179) with delta (0, 0)
Screenshot: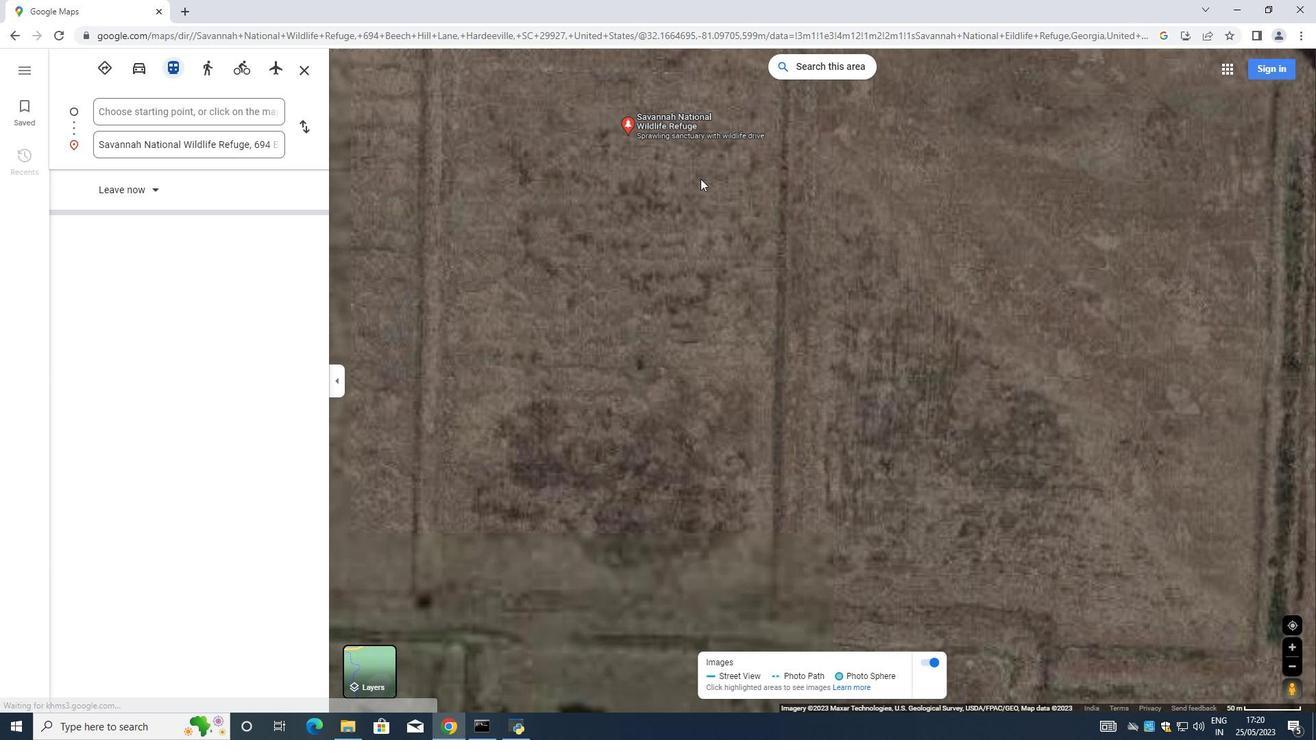 
Action: Mouse moved to (636, 156)
Screenshot: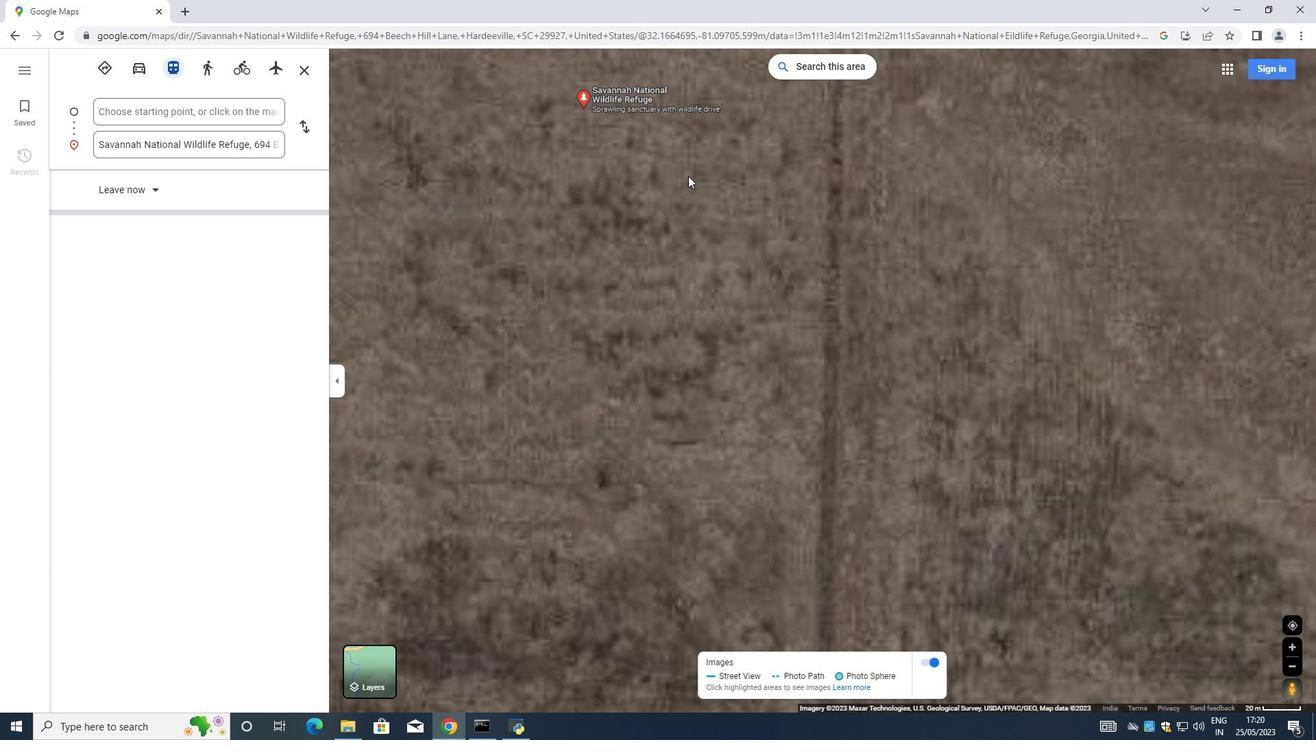 
Action: Mouse scrolled (636, 157) with delta (0, 0)
Screenshot: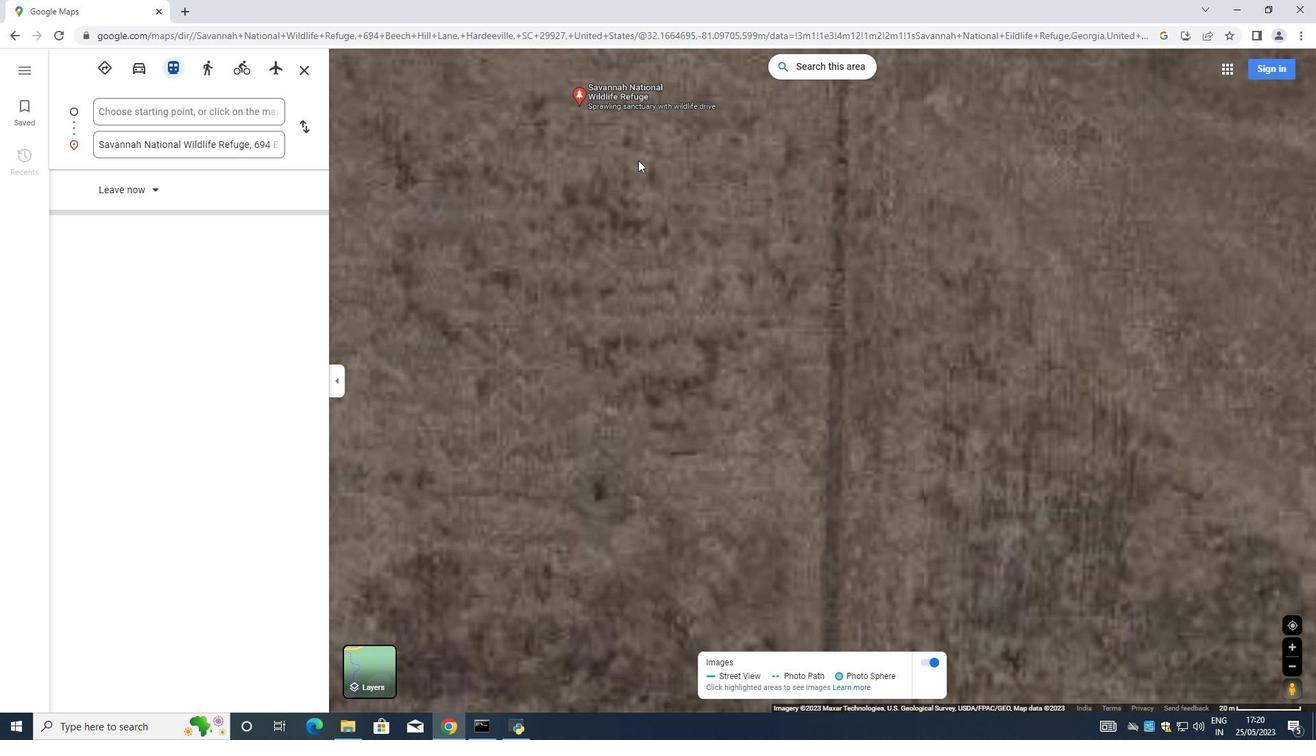 
Action: Mouse scrolled (636, 157) with delta (0, 0)
Screenshot: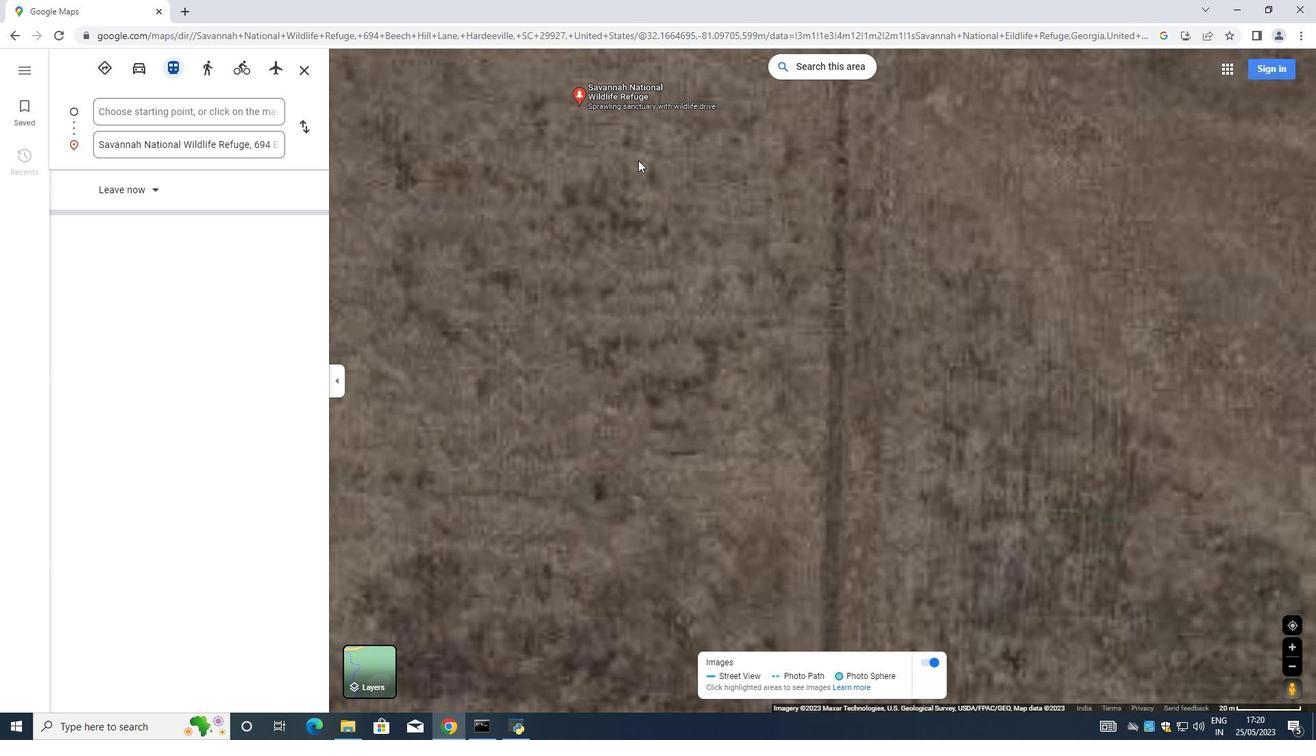 
Action: Mouse scrolled (636, 157) with delta (0, 0)
Screenshot: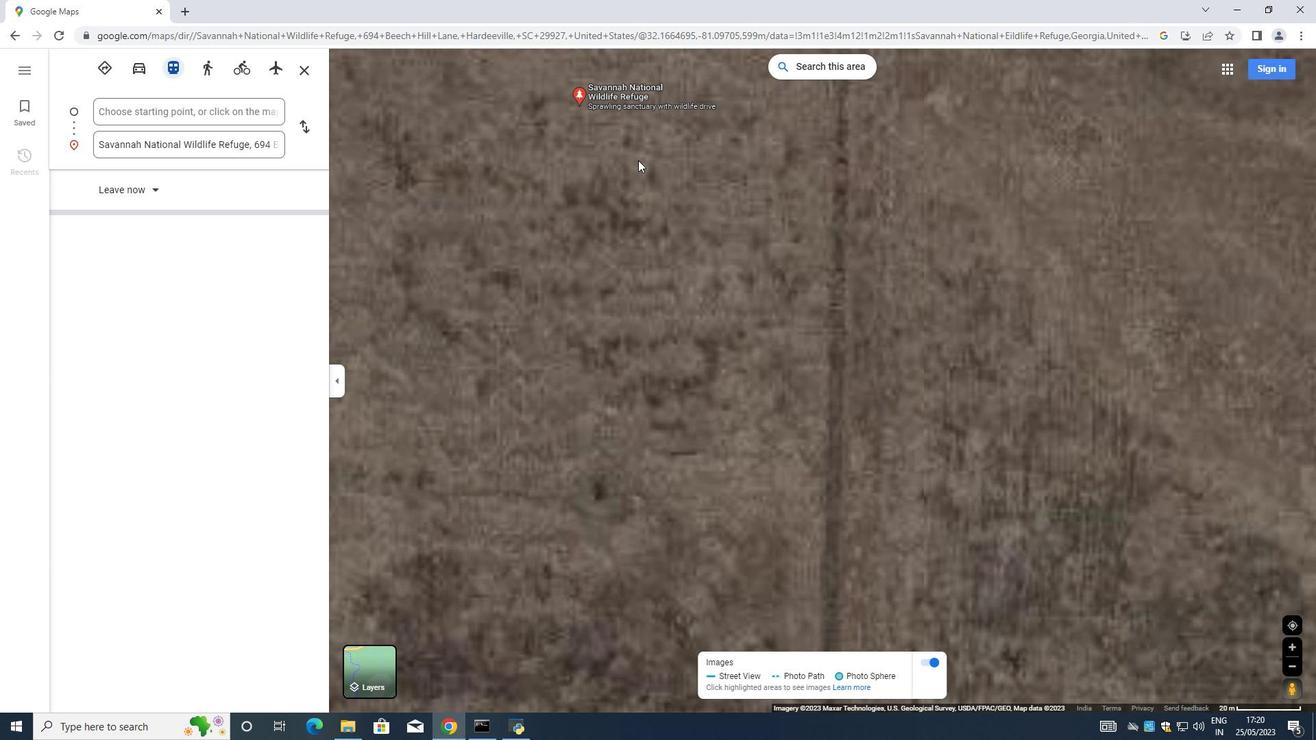 
Action: Mouse moved to (588, 158)
Screenshot: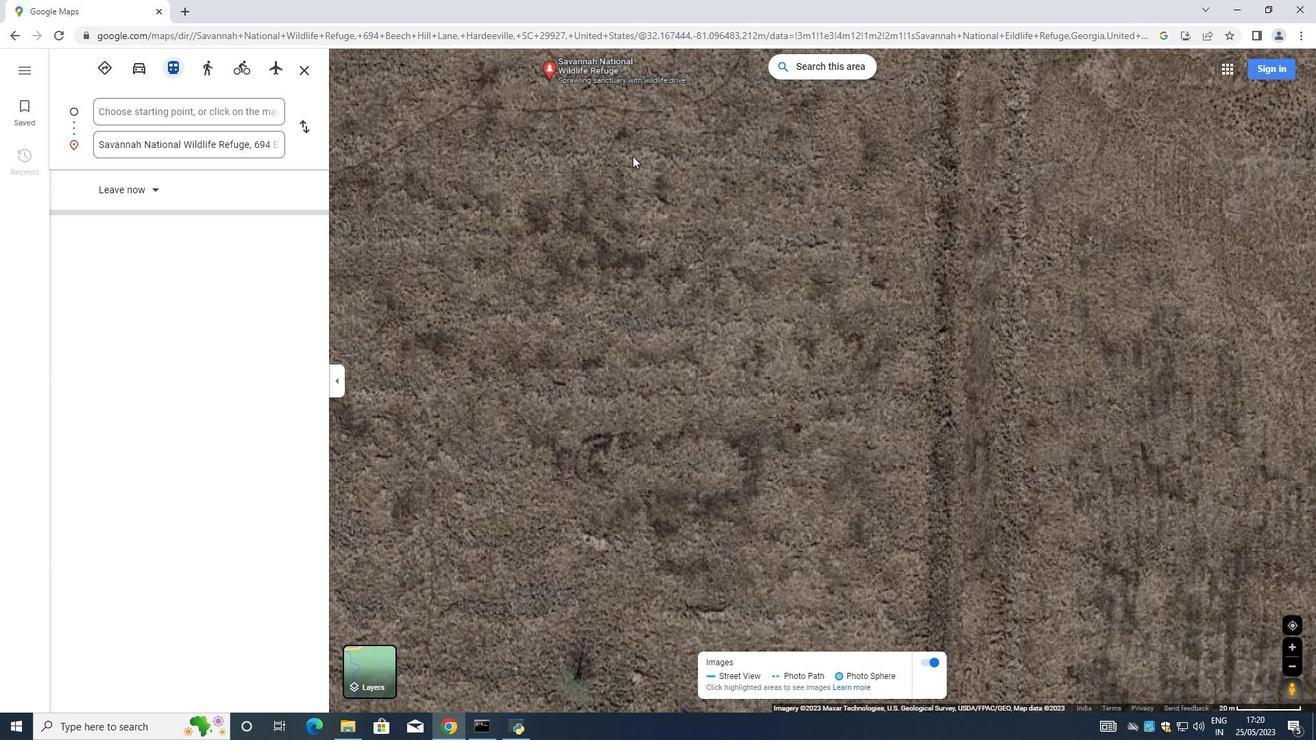 
Action: Mouse scrolled (588, 159) with delta (0, 0)
Screenshot: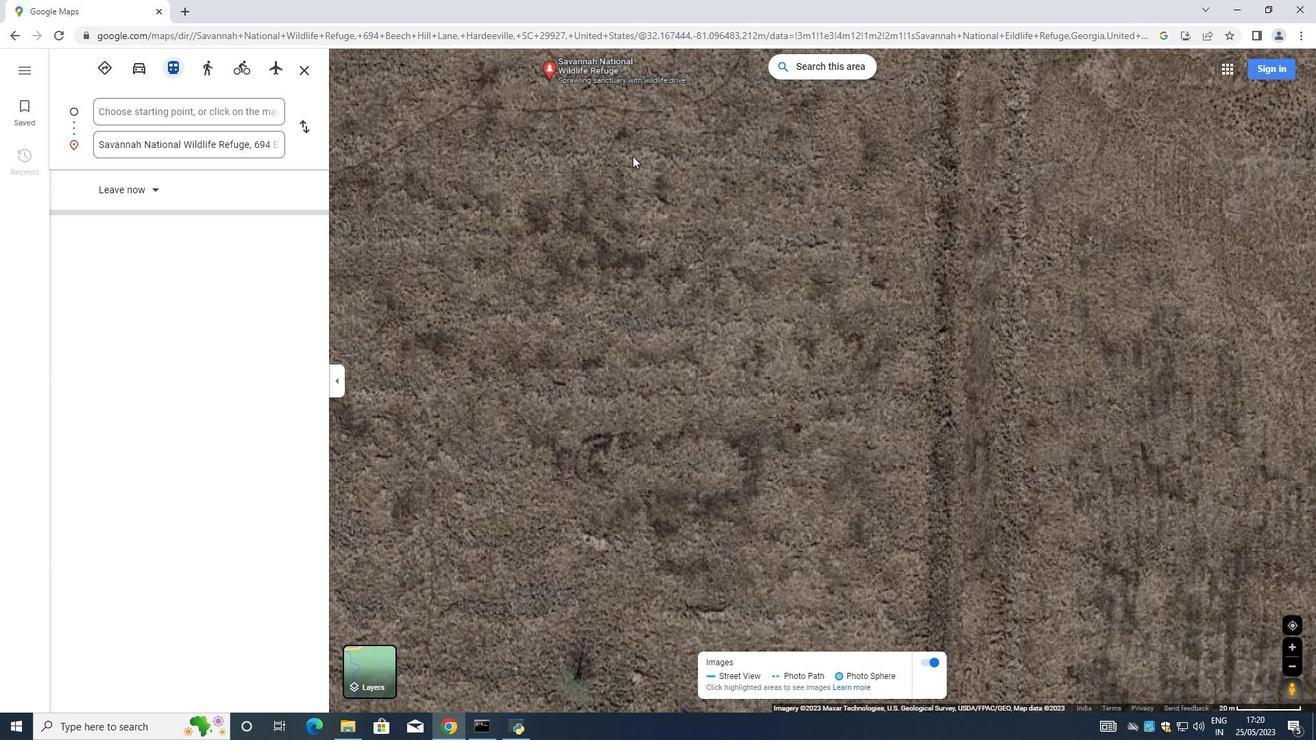 
Action: Mouse moved to (588, 156)
Screenshot: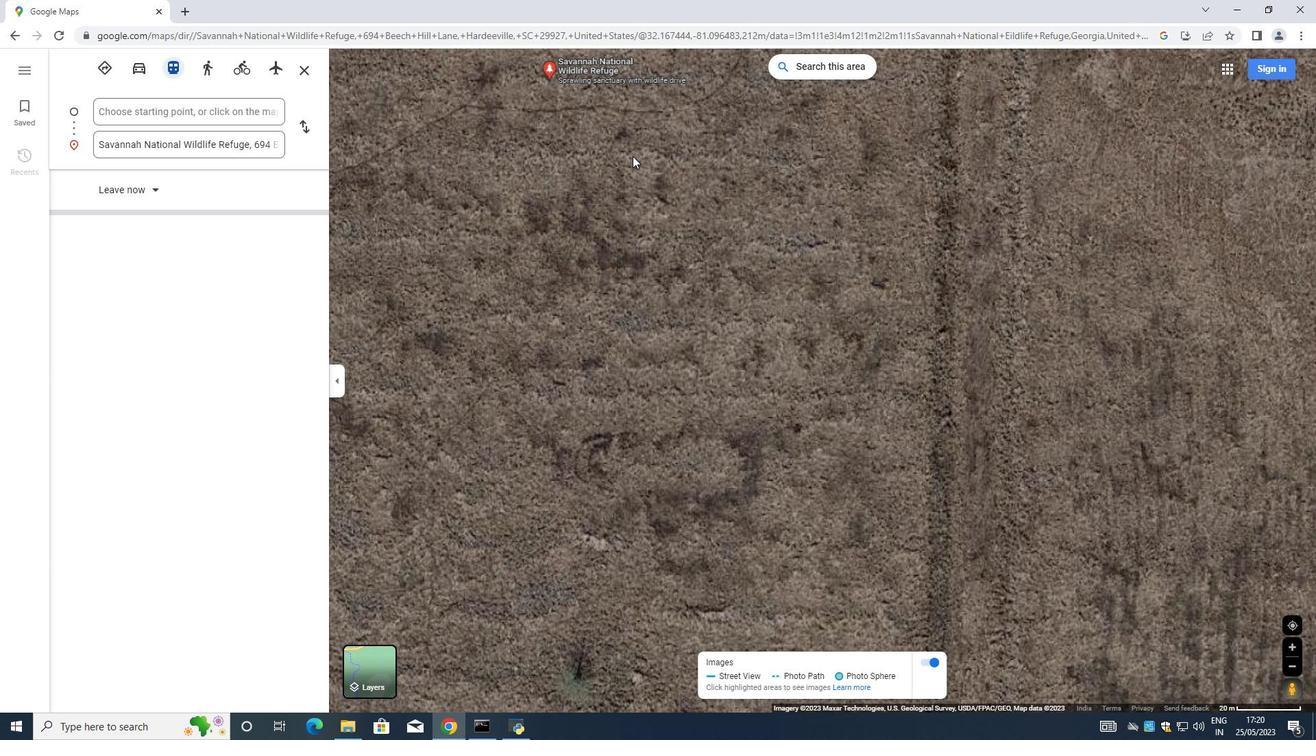 
Action: Mouse scrolled (588, 157) with delta (0, 0)
Screenshot: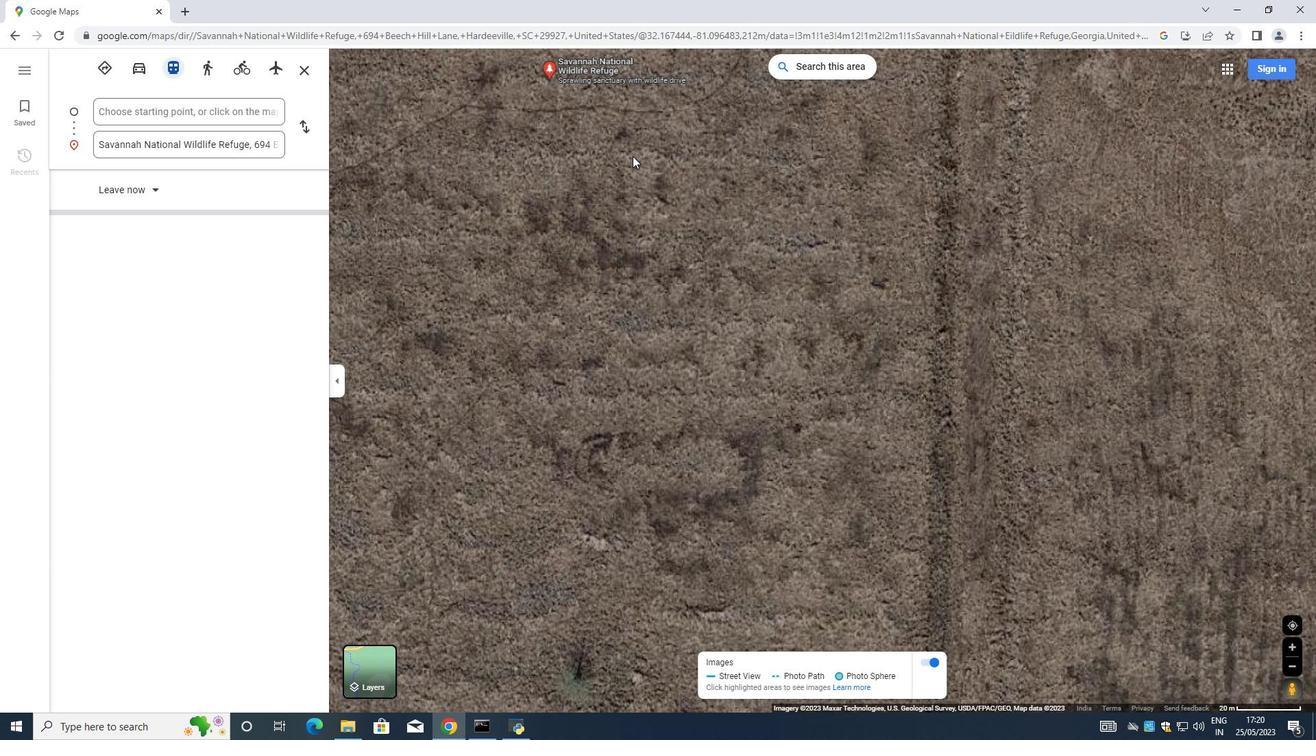 
Action: Mouse scrolled (588, 157) with delta (0, 0)
Screenshot: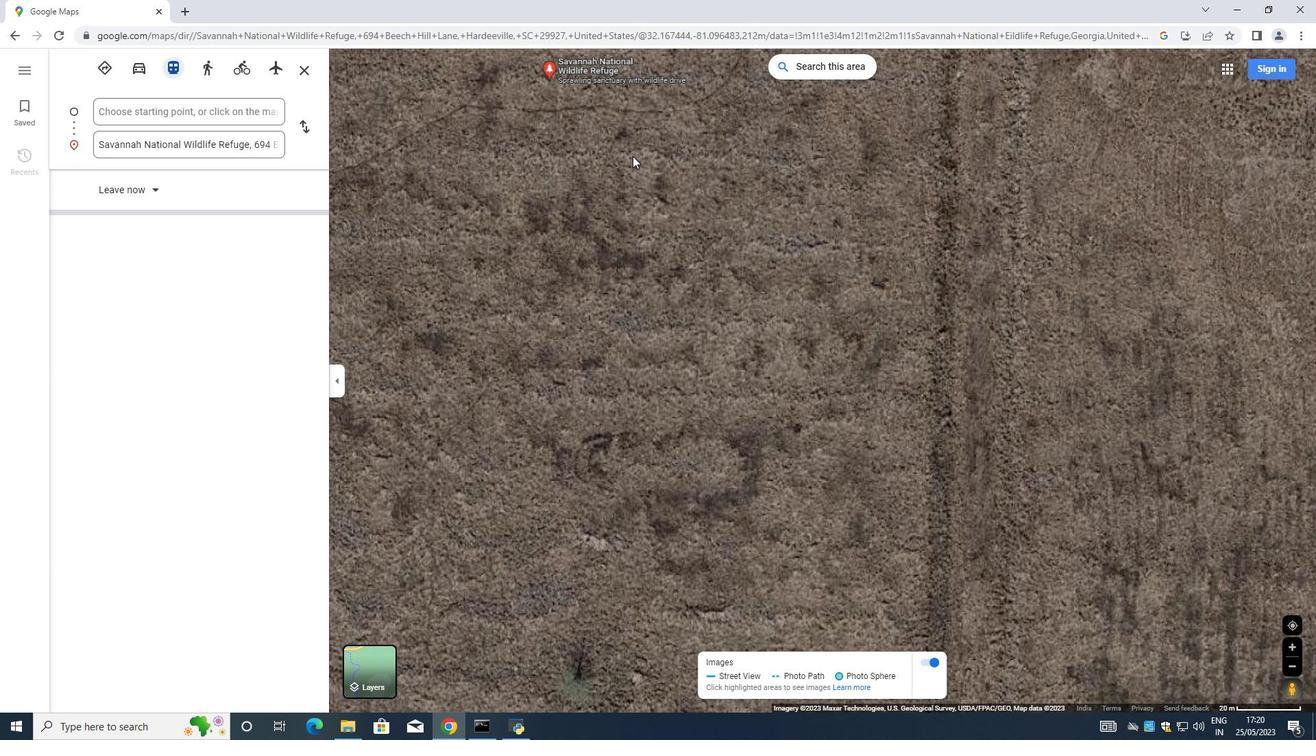 
Action: Mouse scrolled (588, 157) with delta (0, 0)
Screenshot: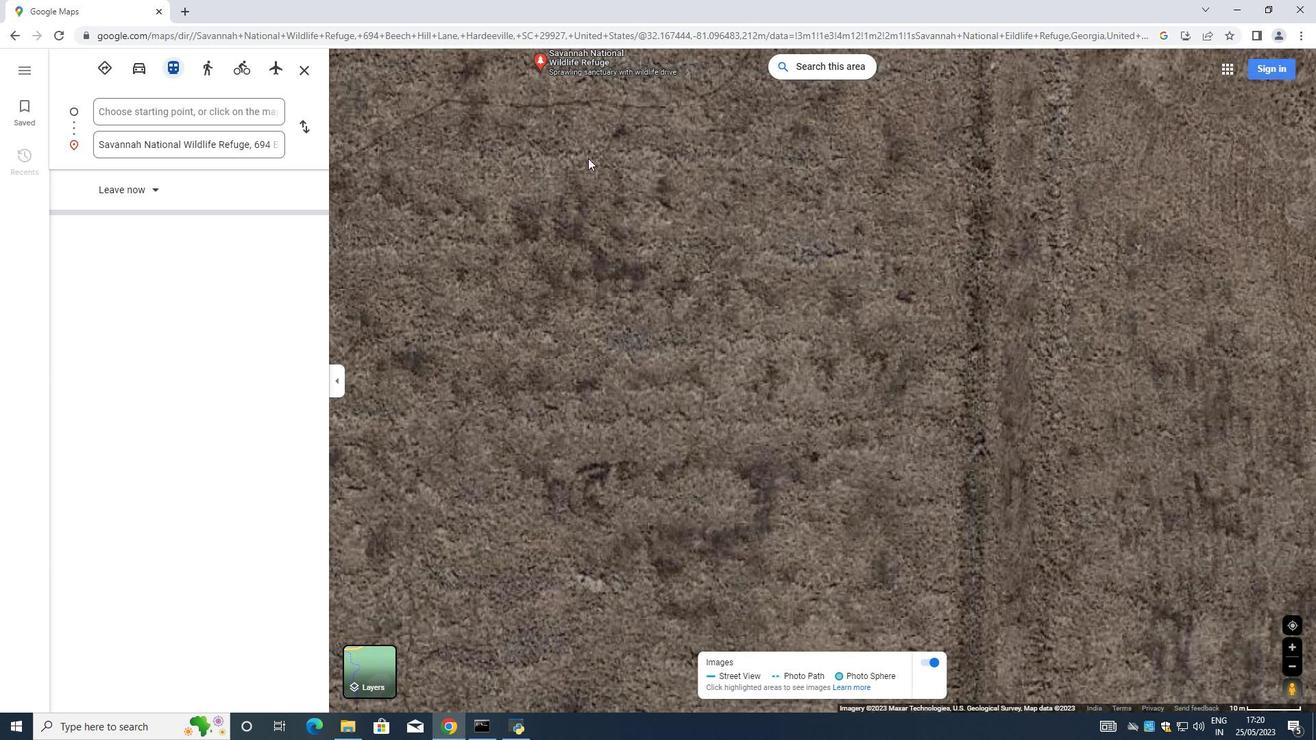 
Action: Mouse scrolled (588, 157) with delta (0, 0)
Screenshot: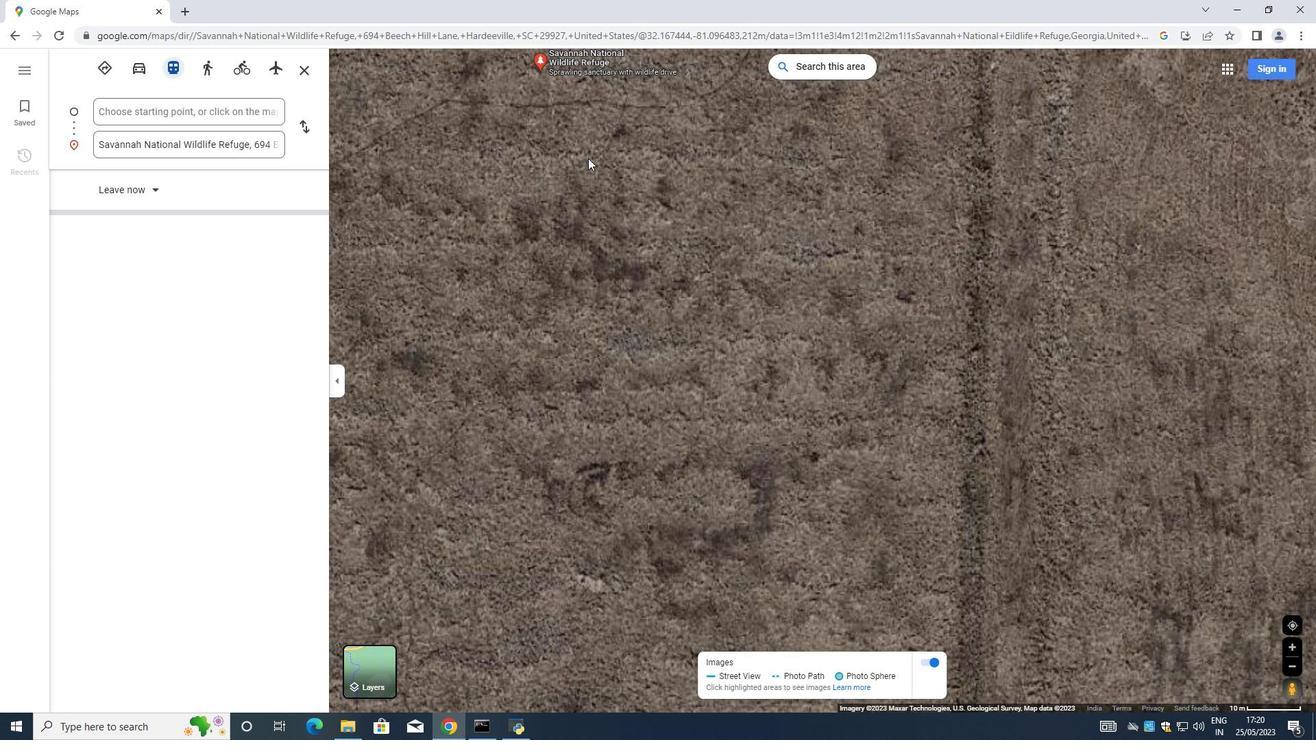 
Action: Mouse moved to (547, 101)
Screenshot: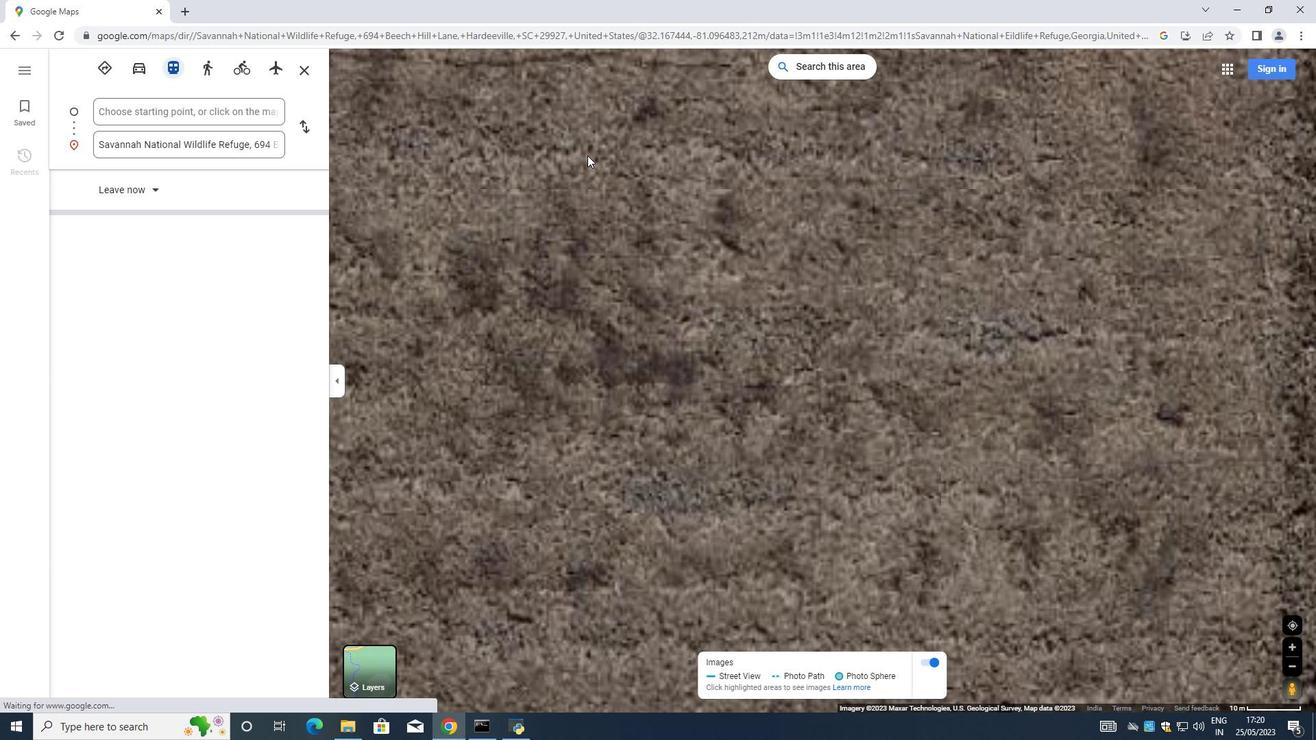 
Action: Mouse pressed left at (547, 101)
Screenshot: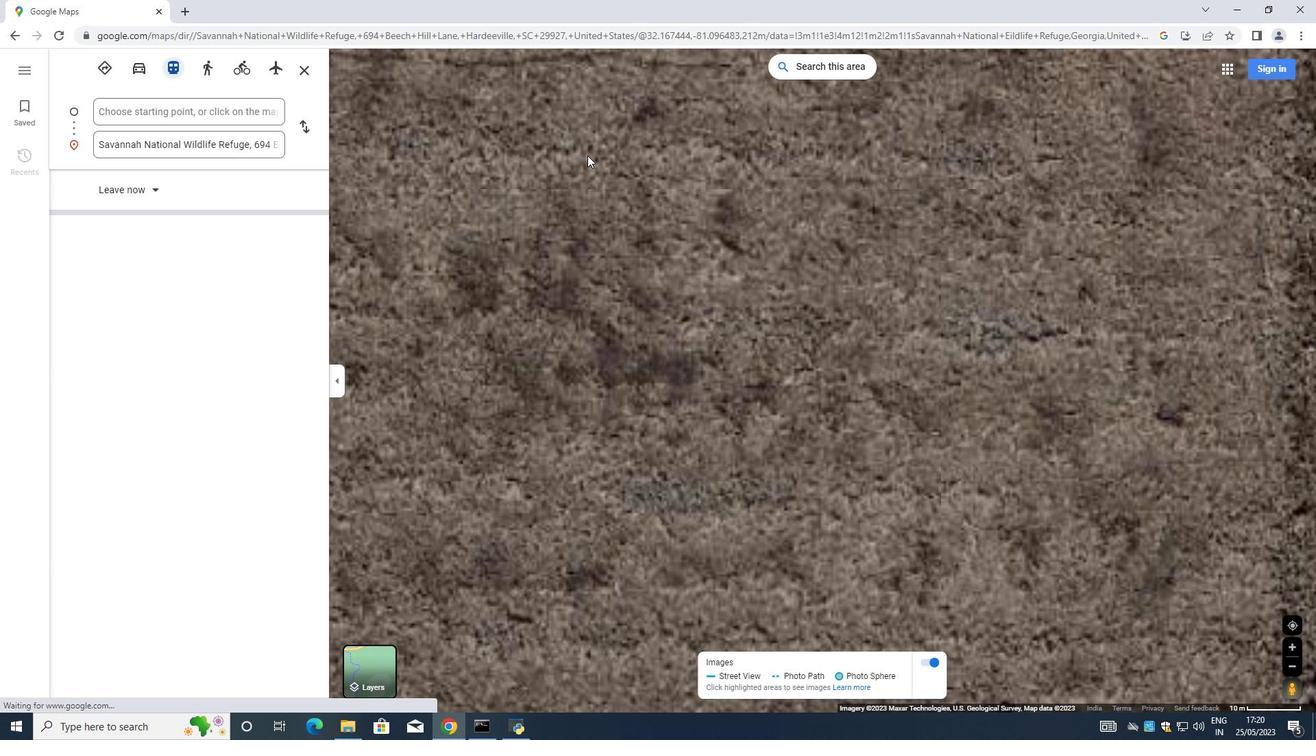 
Action: Mouse moved to (495, 297)
Screenshot: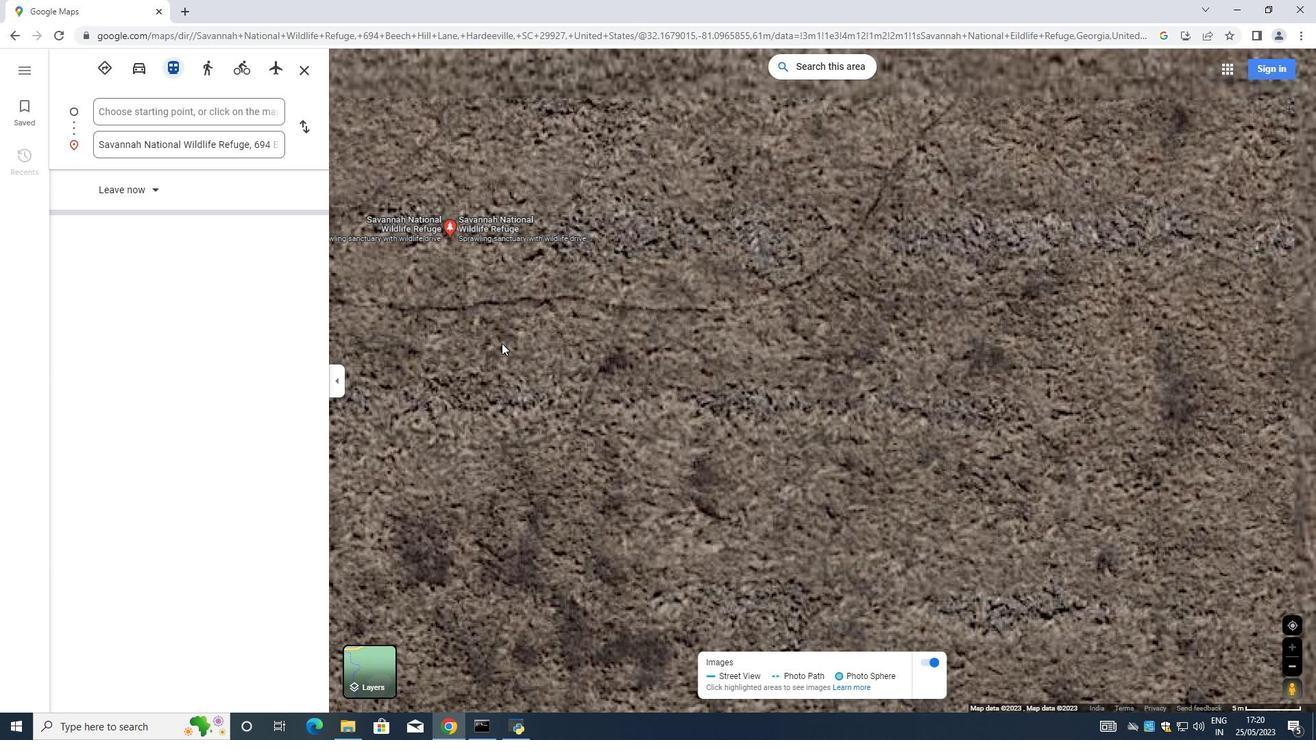 
Action: Mouse scrolled (495, 297) with delta (0, 0)
Screenshot: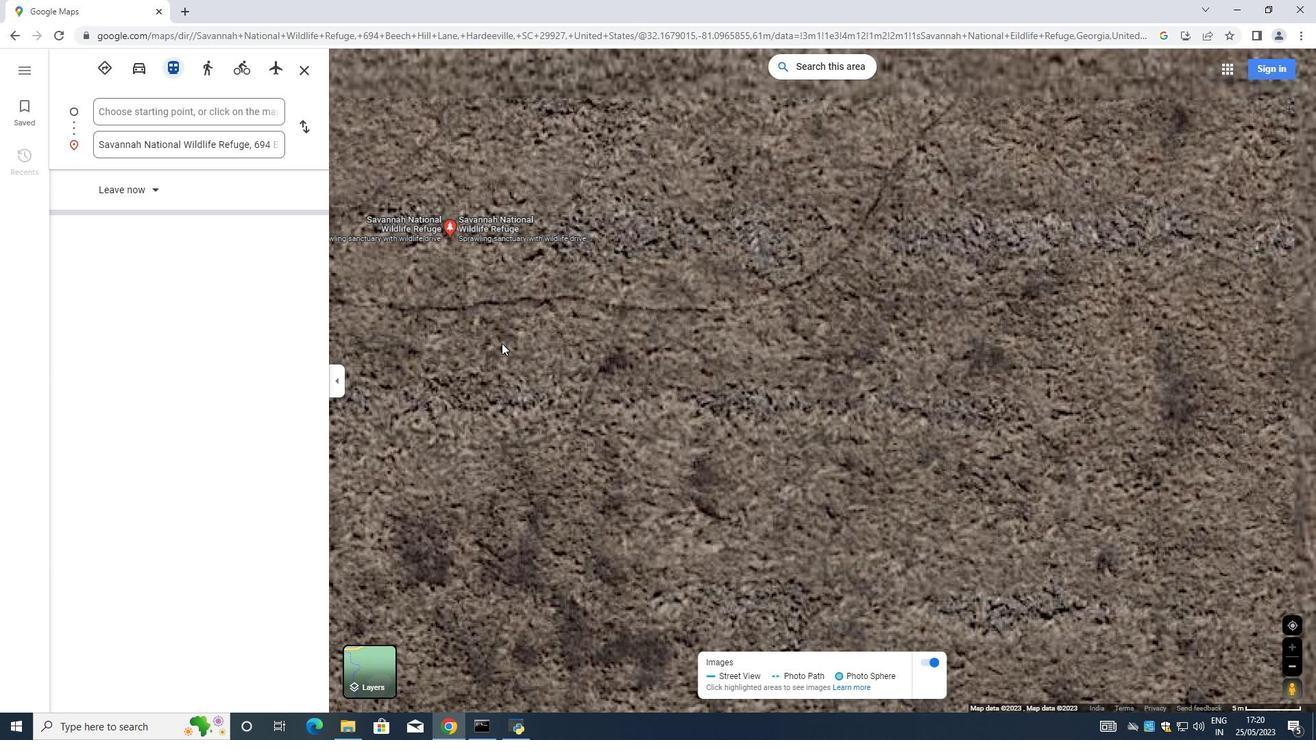 
Action: Mouse moved to (495, 294)
Screenshot: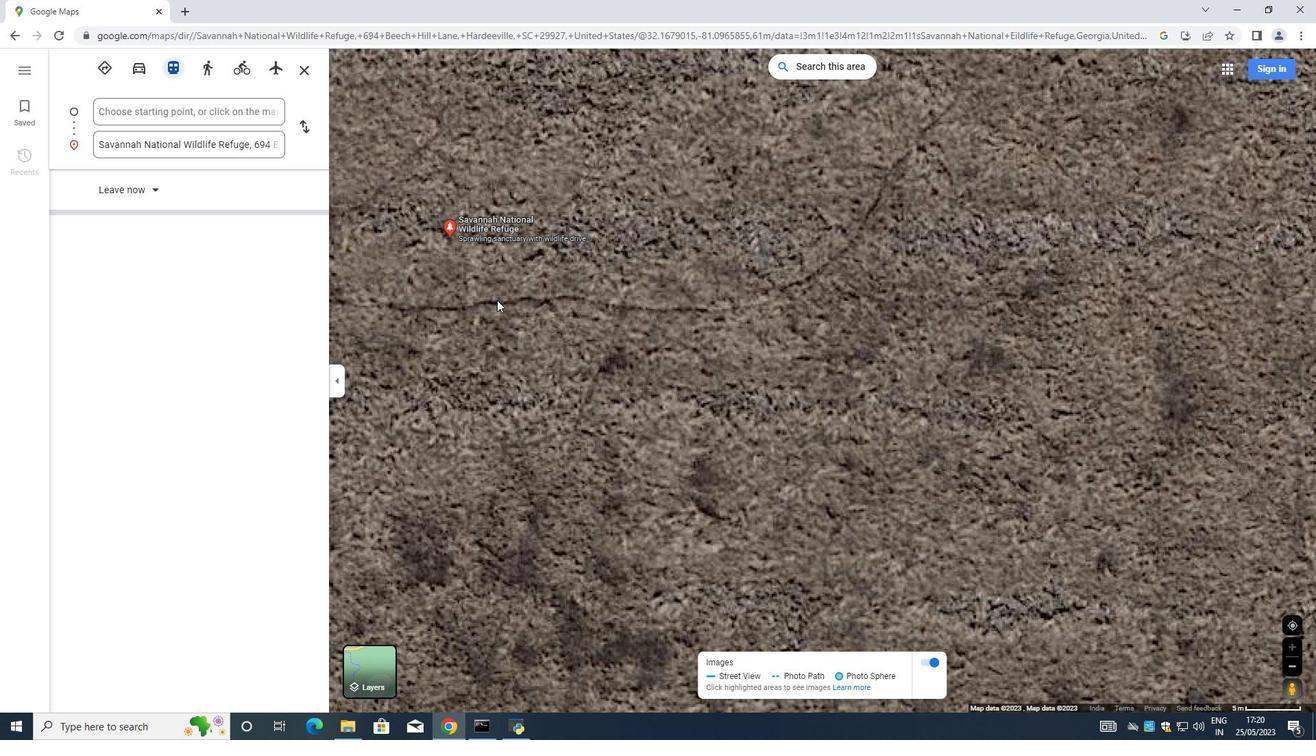 
Action: Mouse scrolled (495, 295) with delta (0, 0)
Screenshot: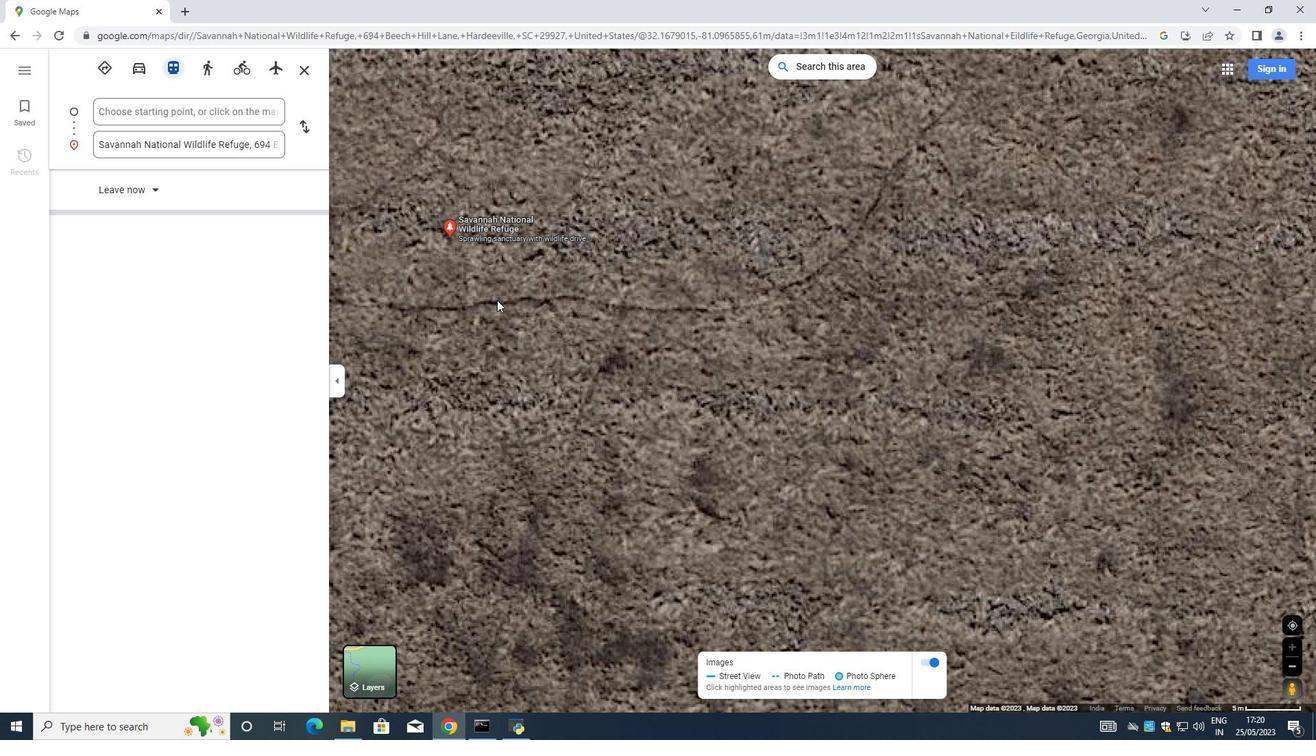 
Action: Mouse moved to (489, 286)
Screenshot: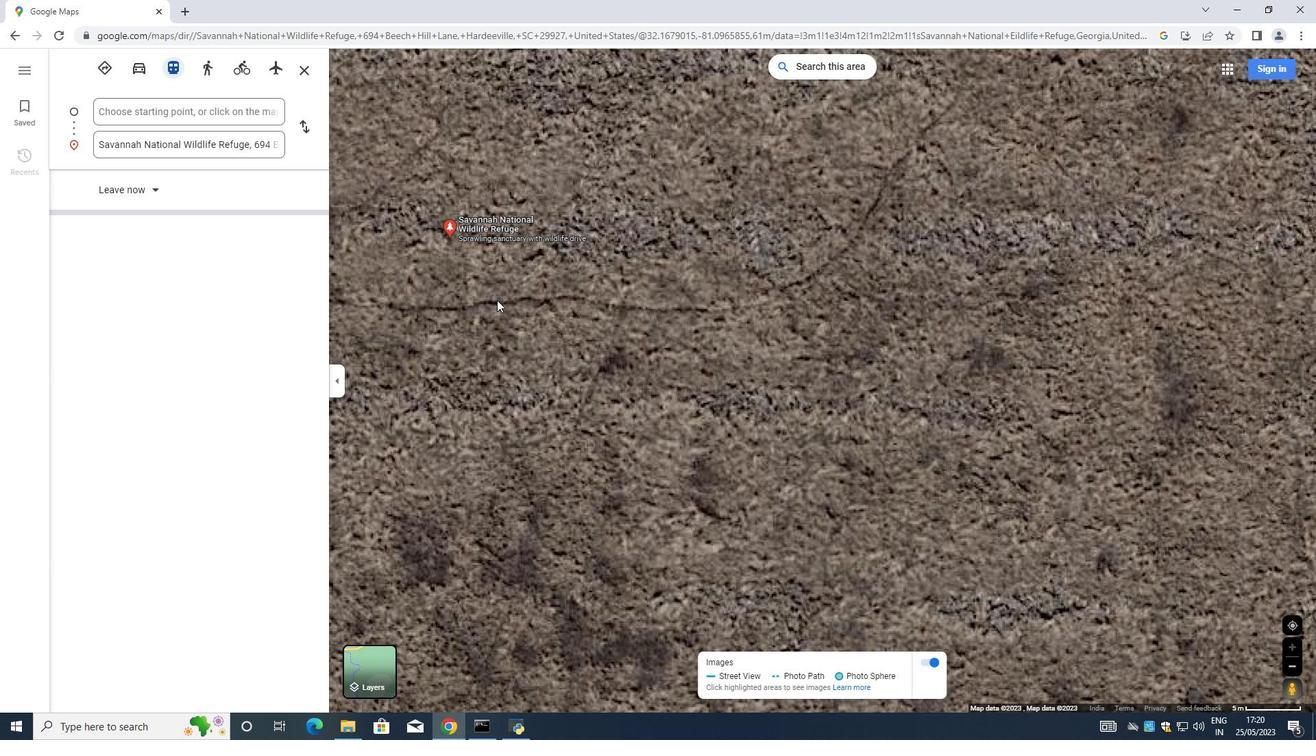 
Action: Mouse scrolled (494, 291) with delta (0, 0)
Screenshot: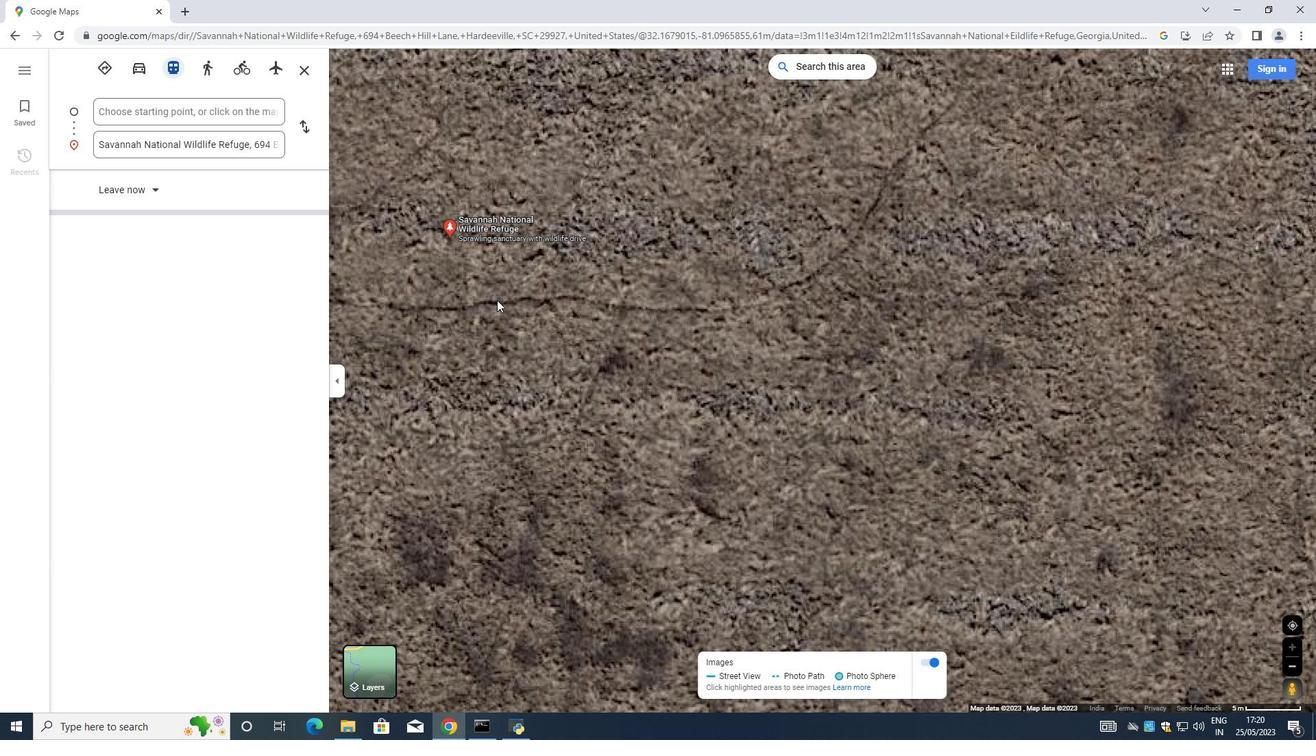 
Action: Mouse moved to (439, 244)
Screenshot: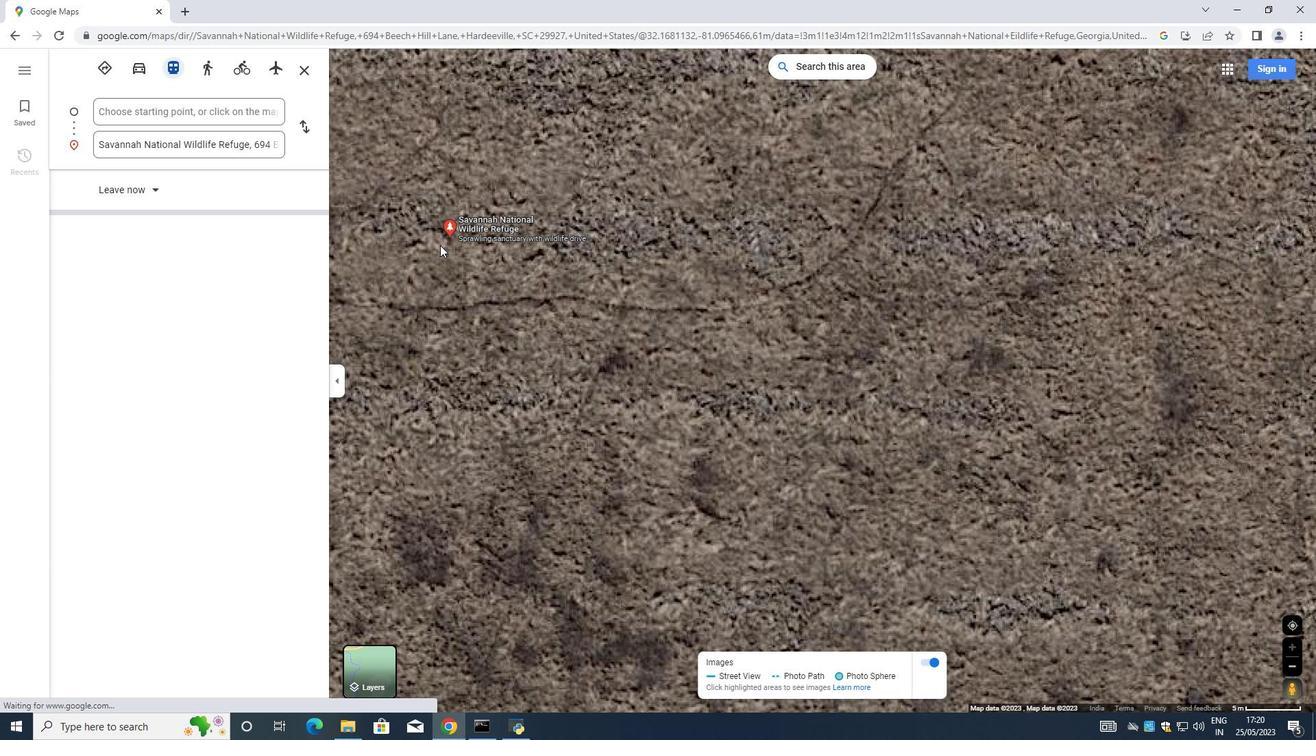 
Action: Mouse scrolled (439, 245) with delta (0, 0)
Screenshot: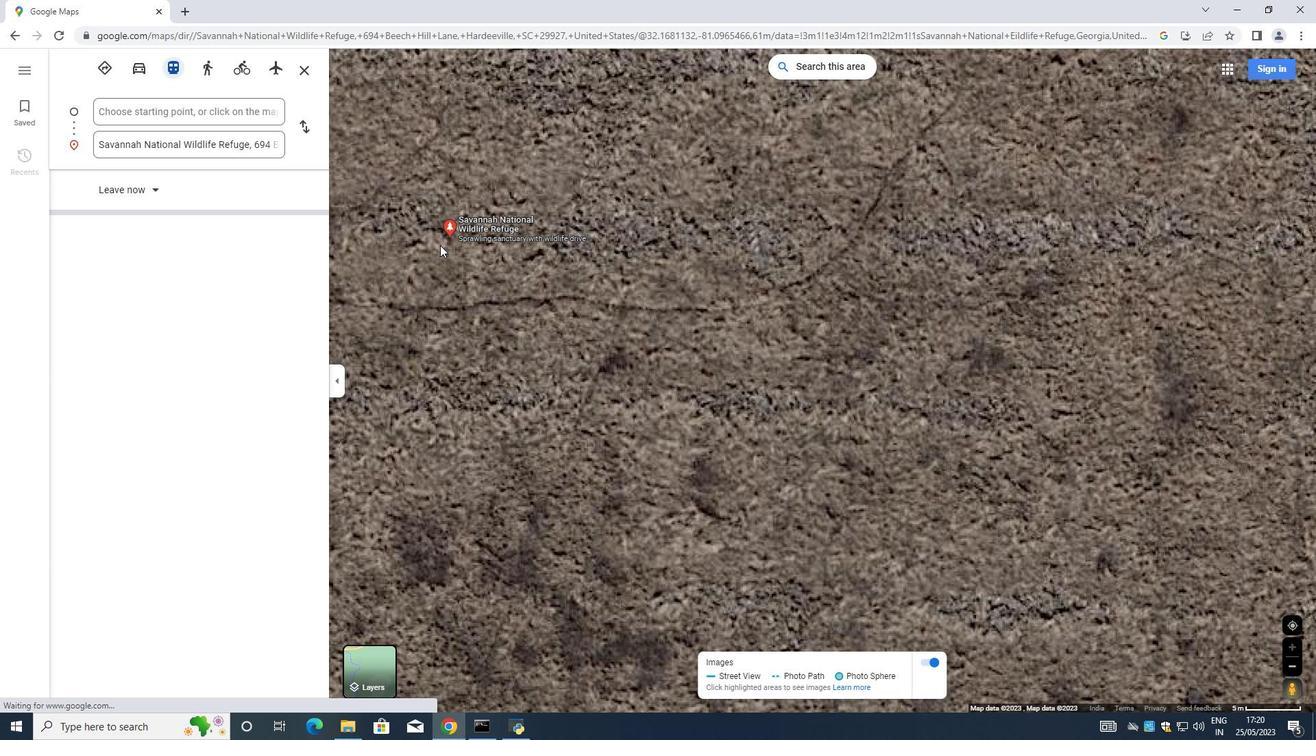 
Action: Mouse moved to (440, 243)
Screenshot: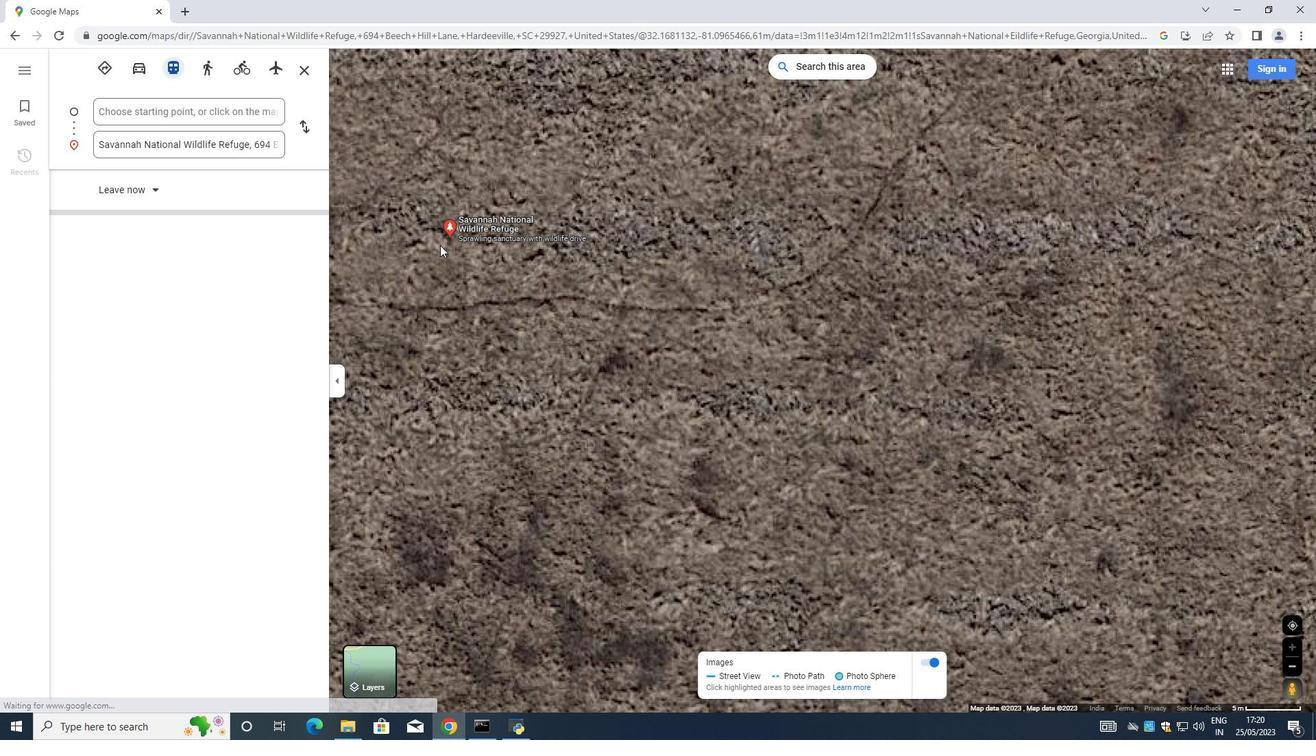 
Action: Mouse scrolled (440, 244) with delta (0, 0)
Screenshot: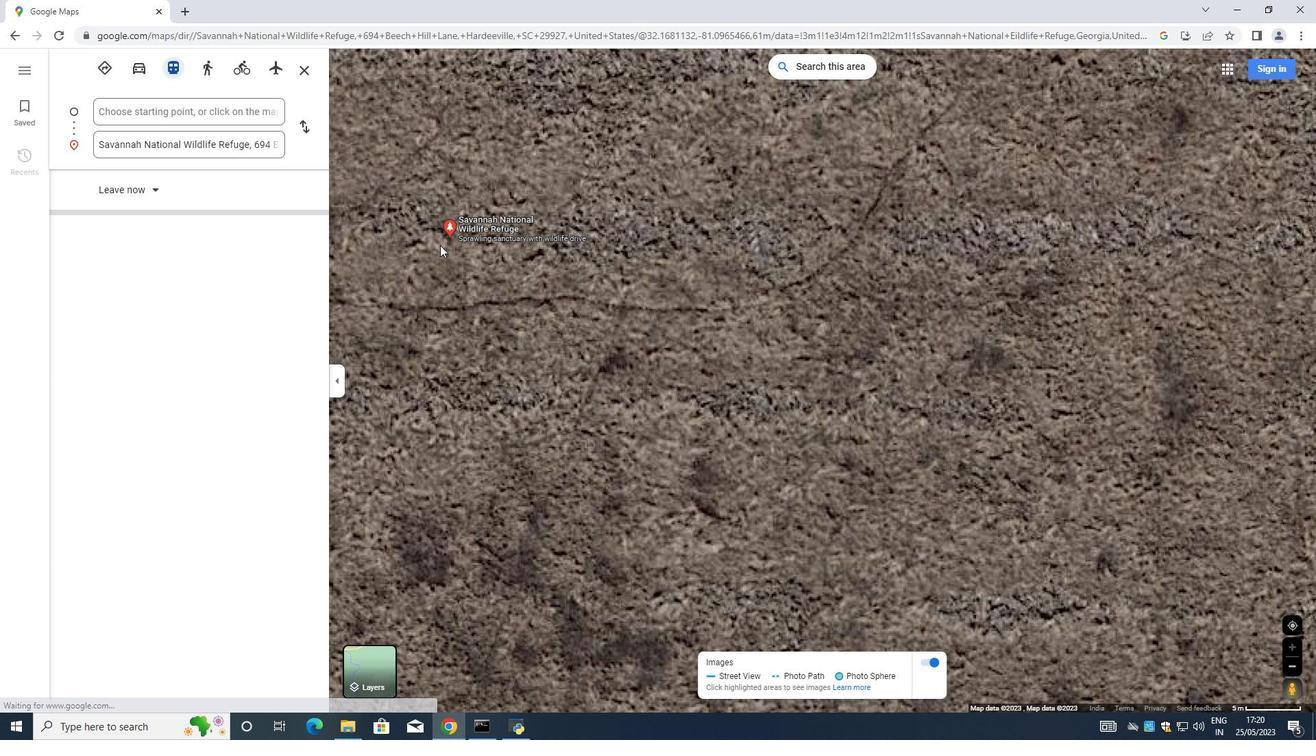 
Action: Mouse moved to (443, 241)
Screenshot: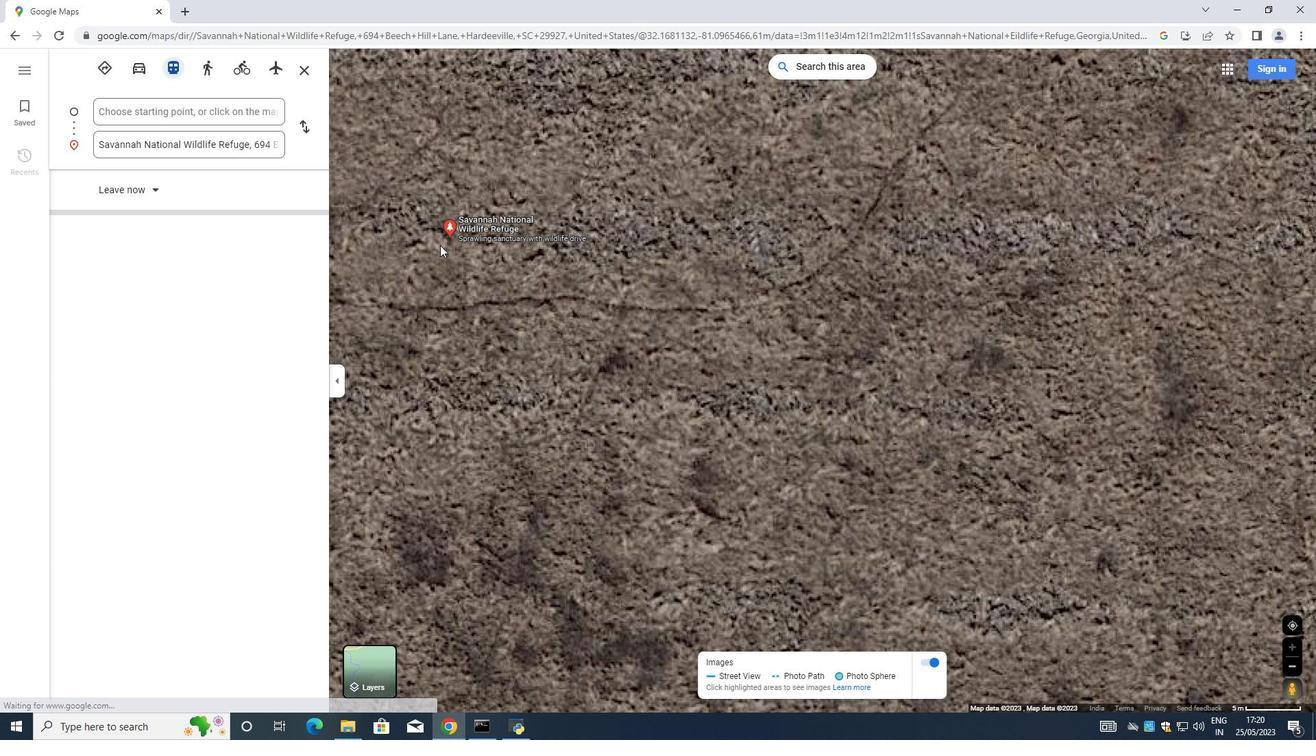 
Action: Mouse scrolled (443, 242) with delta (0, 0)
Screenshot: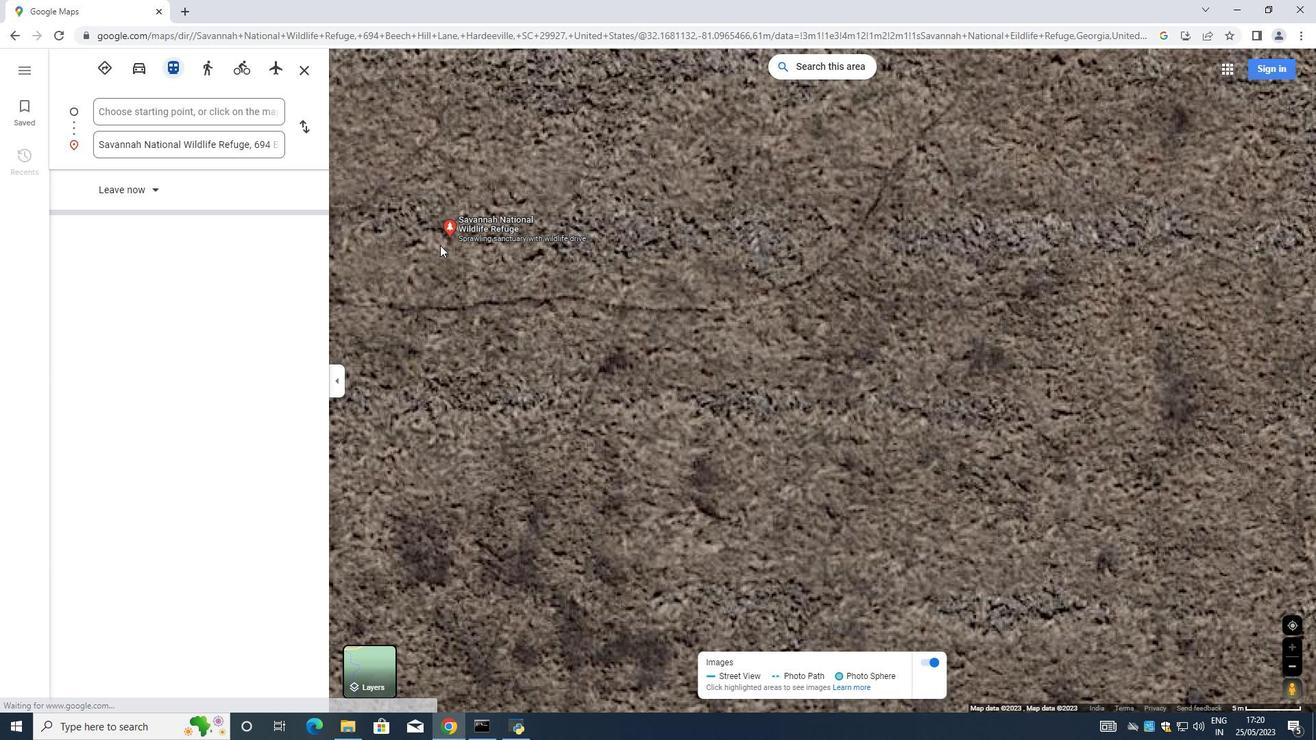 
Action: Mouse moved to (460, 234)
Screenshot: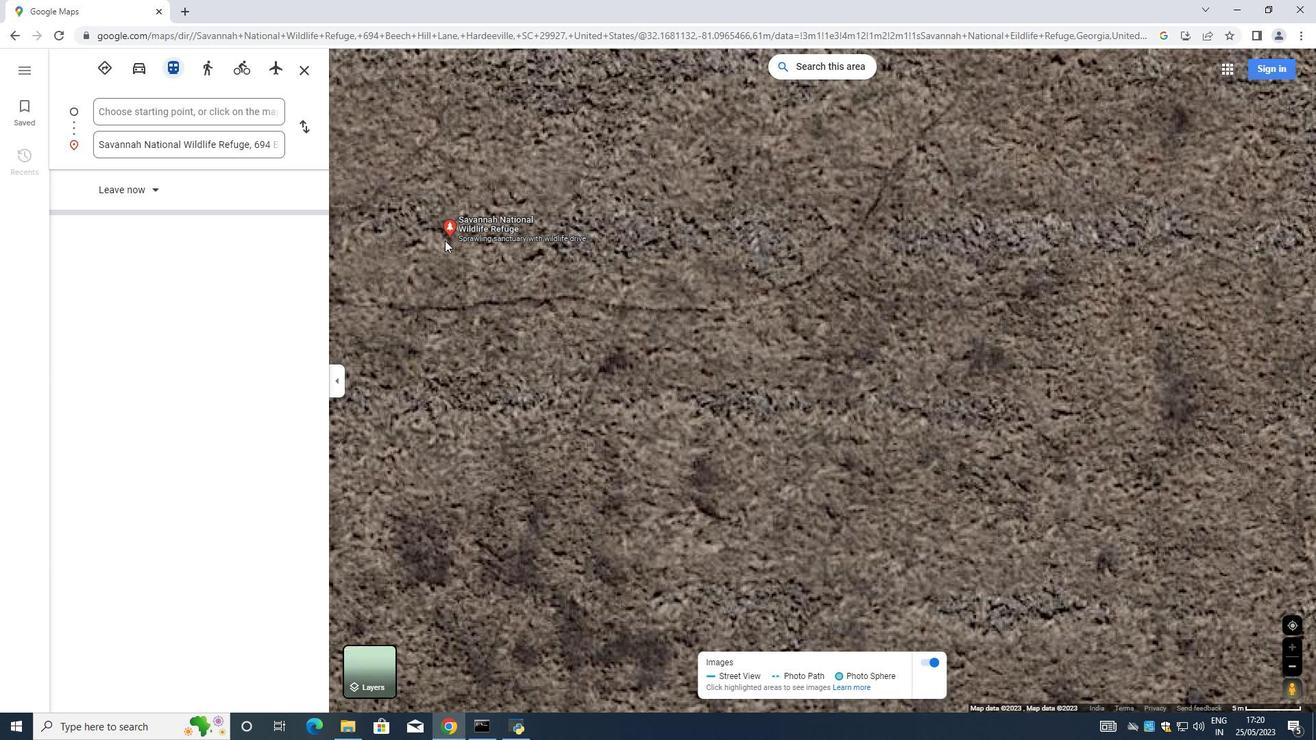 
Action: Mouse scrolled (458, 235) with delta (0, 0)
Screenshot: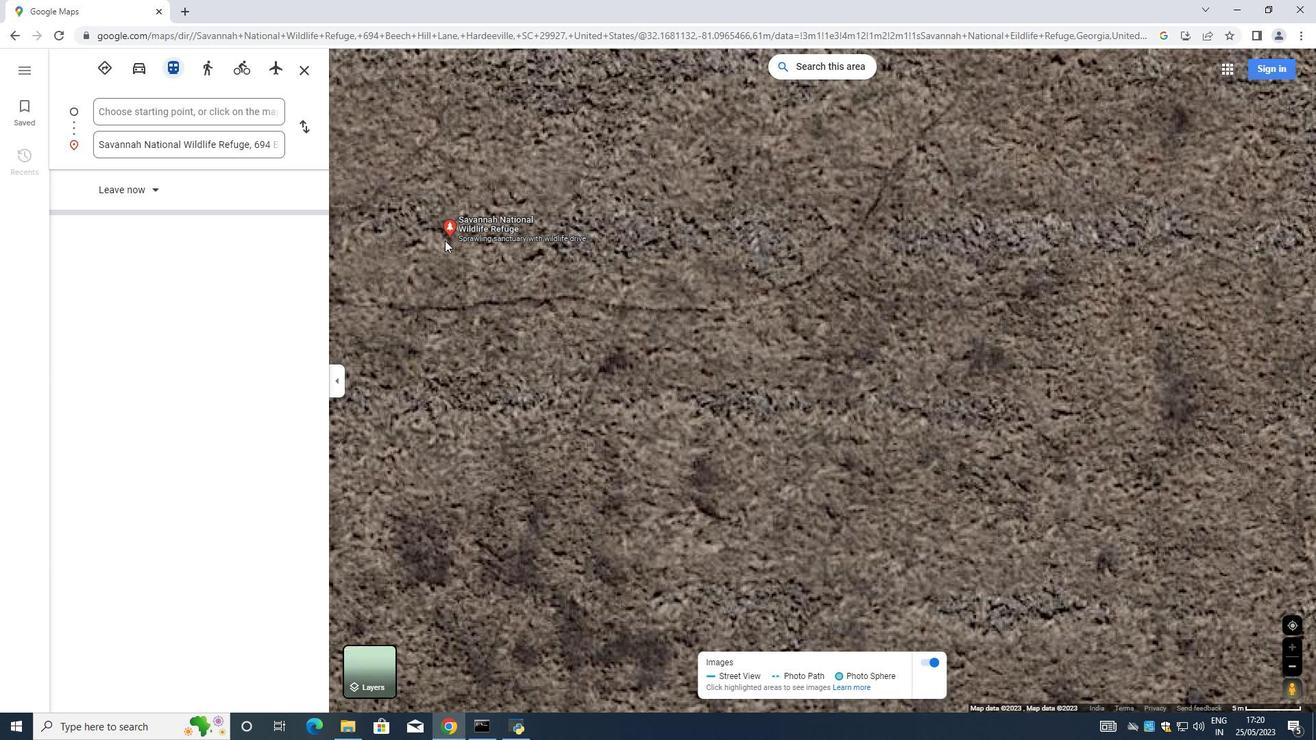 
Action: Mouse moved to (467, 232)
Screenshot: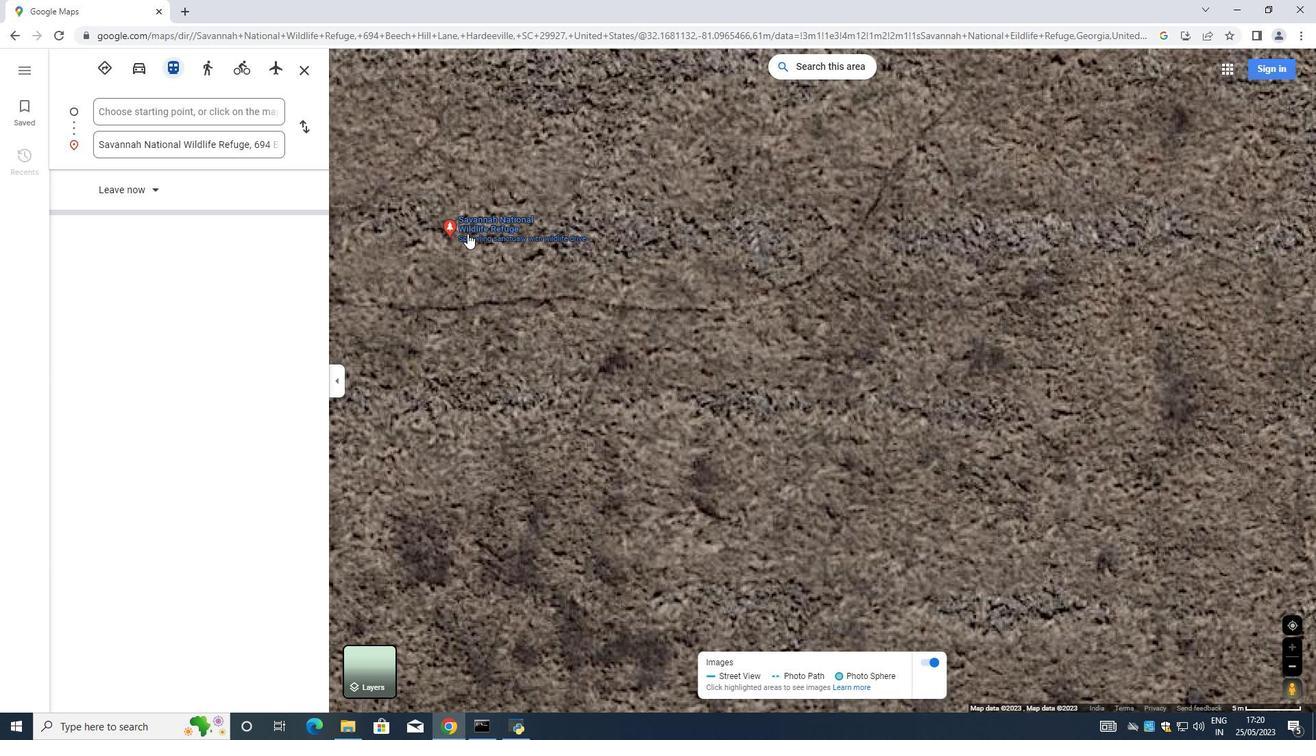 
Action: Mouse scrolled (467, 231) with delta (0, 0)
Screenshot: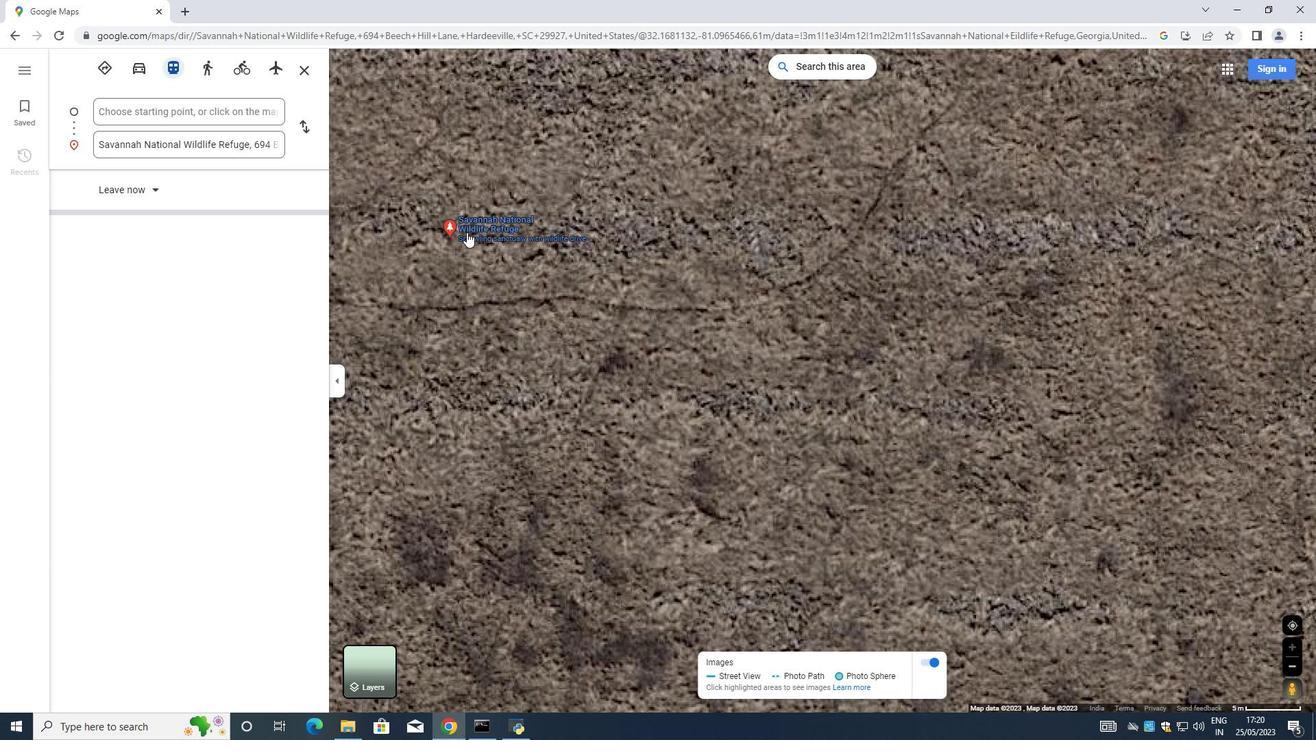 
Action: Mouse scrolled (467, 231) with delta (0, 0)
Screenshot: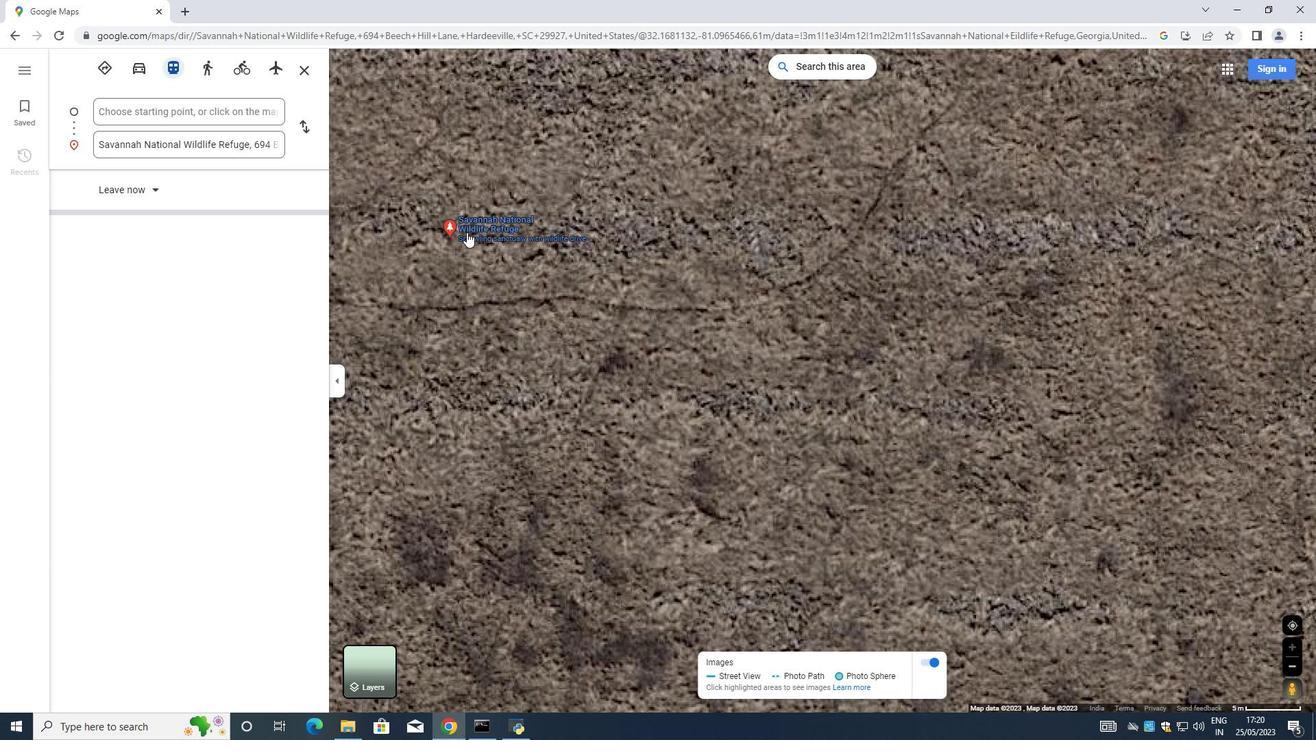 
Action: Mouse scrolled (467, 231) with delta (0, 0)
Screenshot: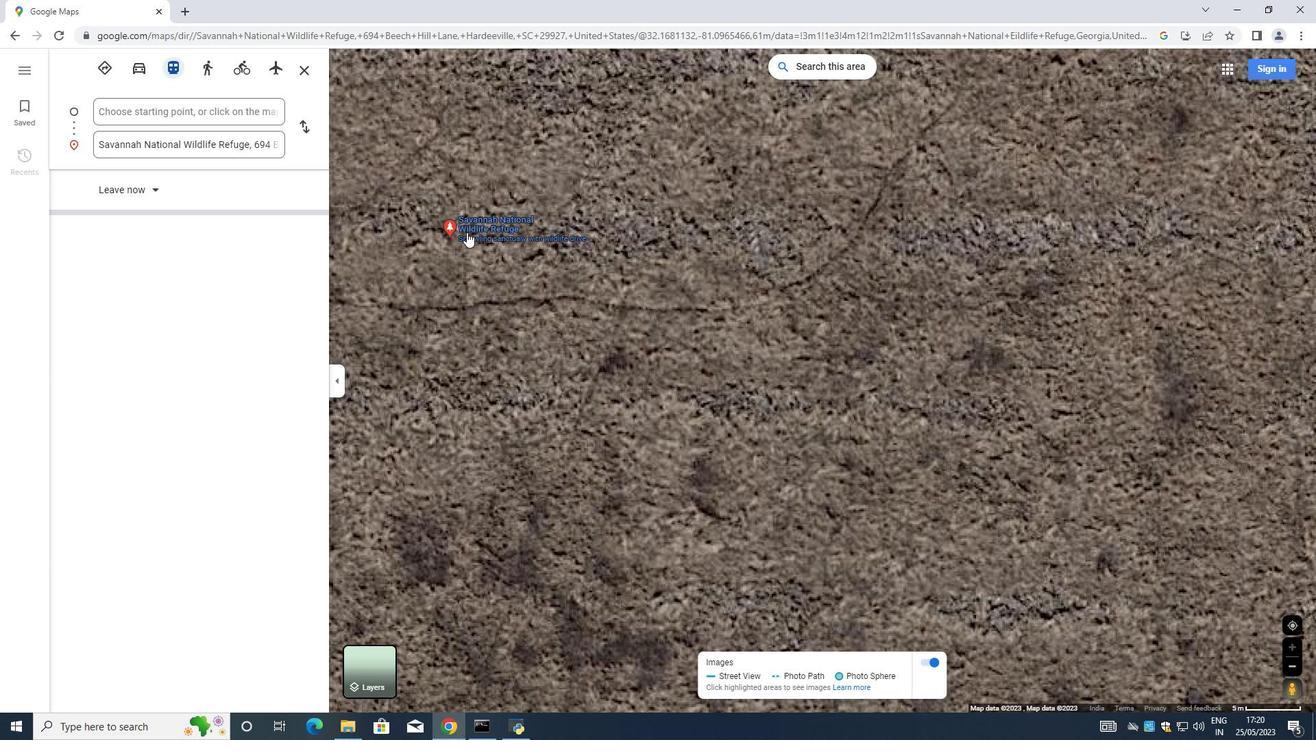 
Action: Mouse scrolled (467, 231) with delta (0, 0)
Screenshot: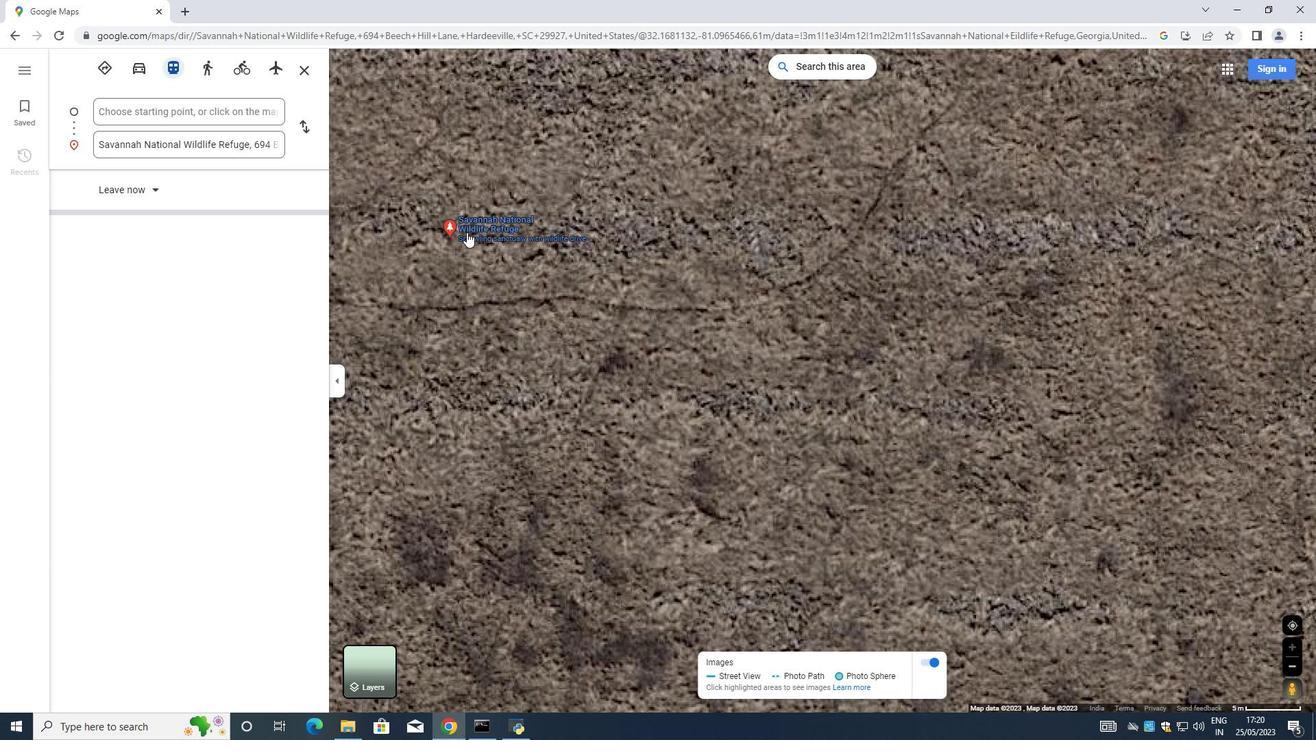 
Action: Mouse scrolled (467, 231) with delta (0, 0)
Screenshot: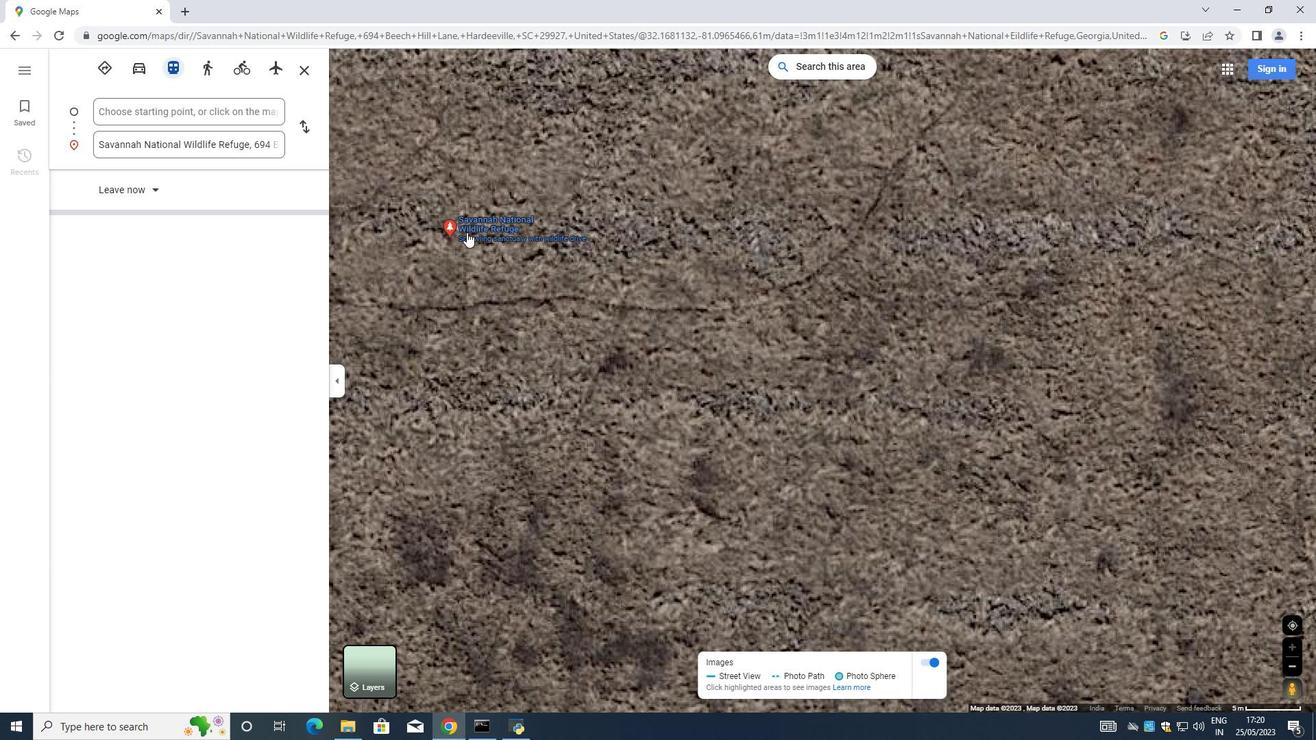 
Action: Mouse moved to (469, 227)
Screenshot: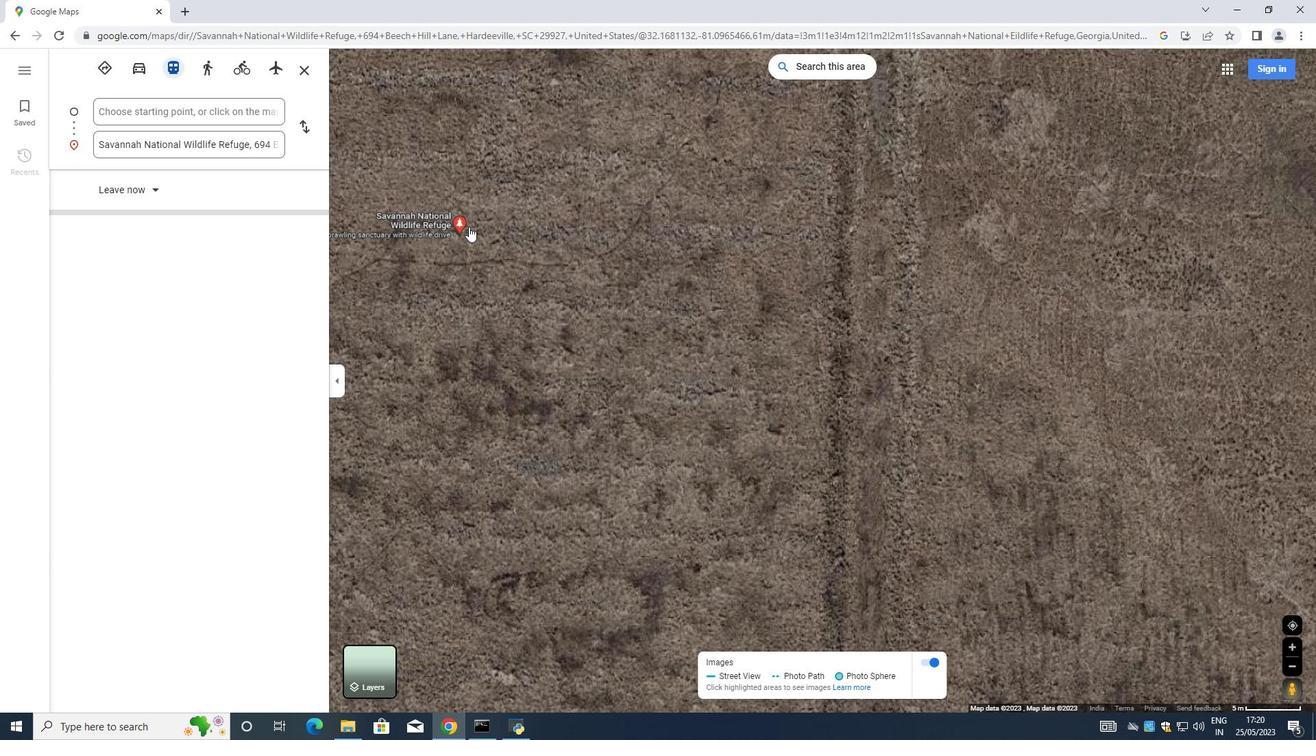 
Action: Mouse scrolled (469, 226) with delta (0, 0)
Screenshot: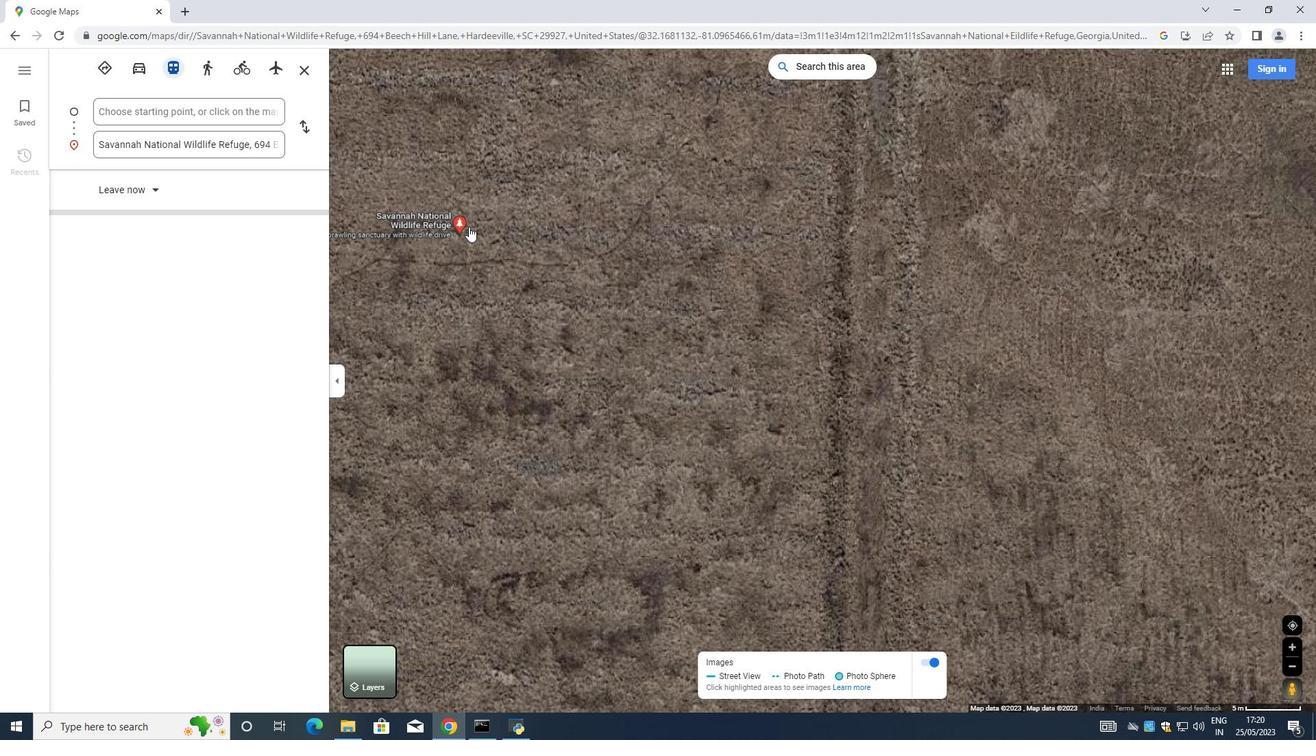 
Action: Mouse scrolled (469, 226) with delta (0, 0)
Screenshot: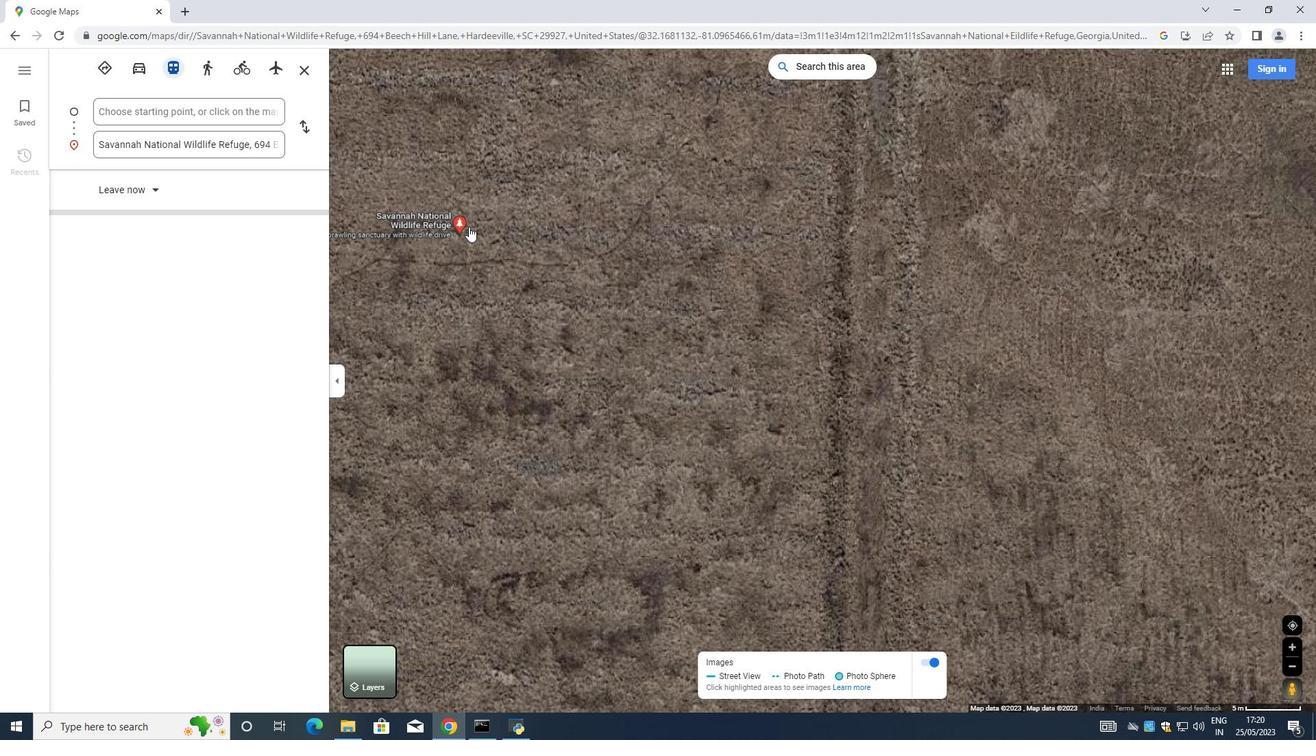 
Action: Mouse moved to (471, 227)
Screenshot: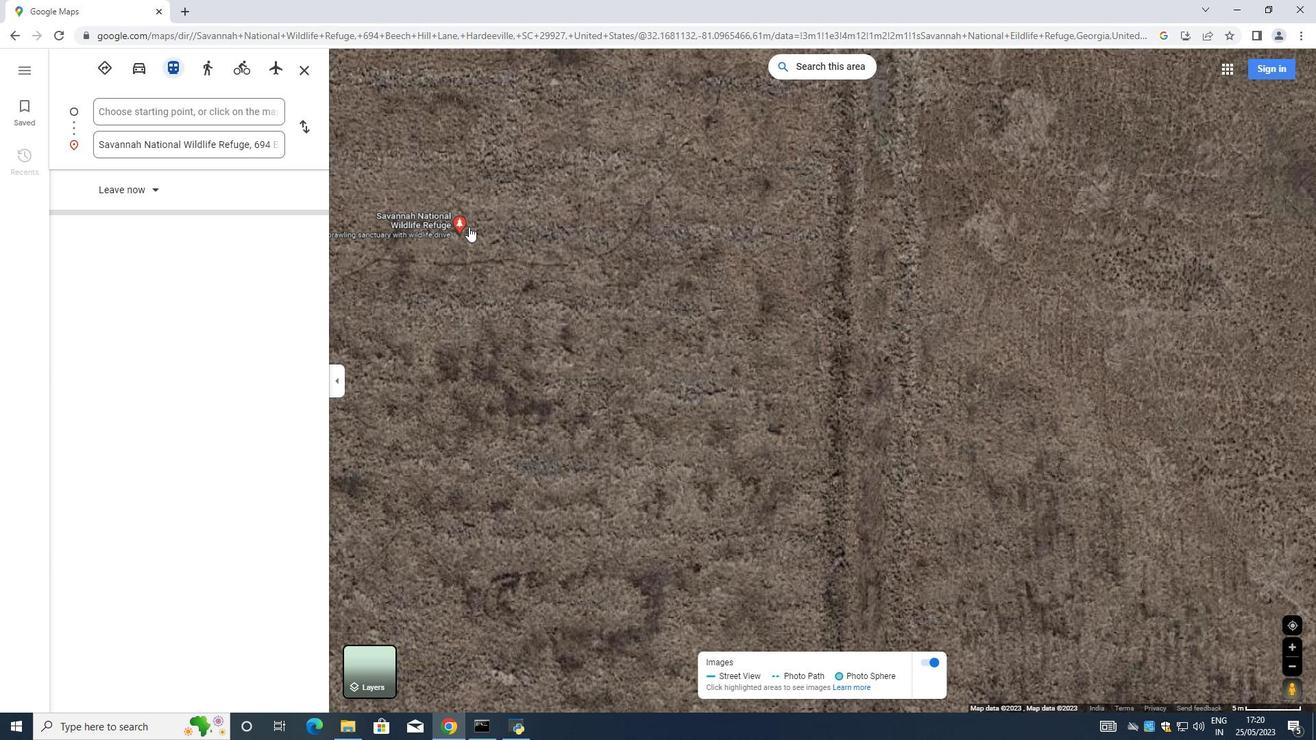 
Action: Mouse scrolled (469, 226) with delta (0, 0)
Screenshot: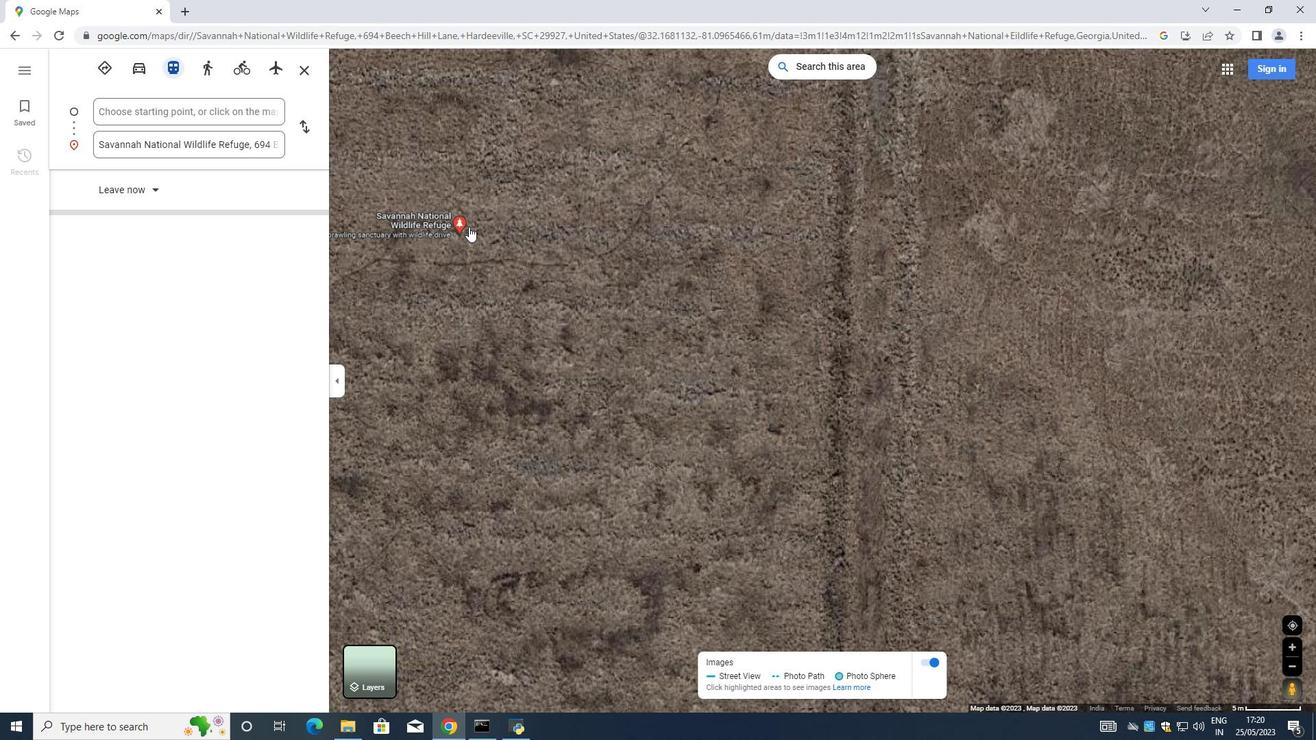 
Action: Mouse moved to (471, 226)
Screenshot: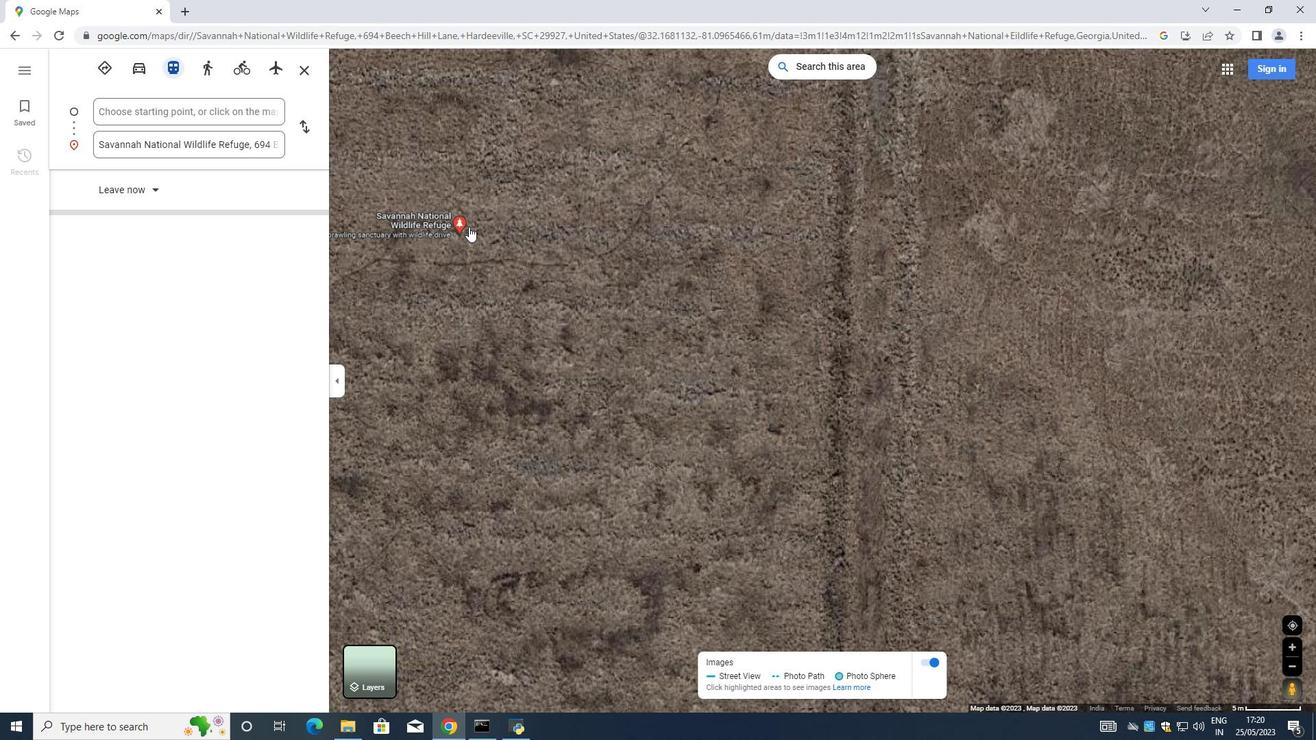 
Action: Mouse scrolled (469, 226) with delta (0, 0)
Screenshot: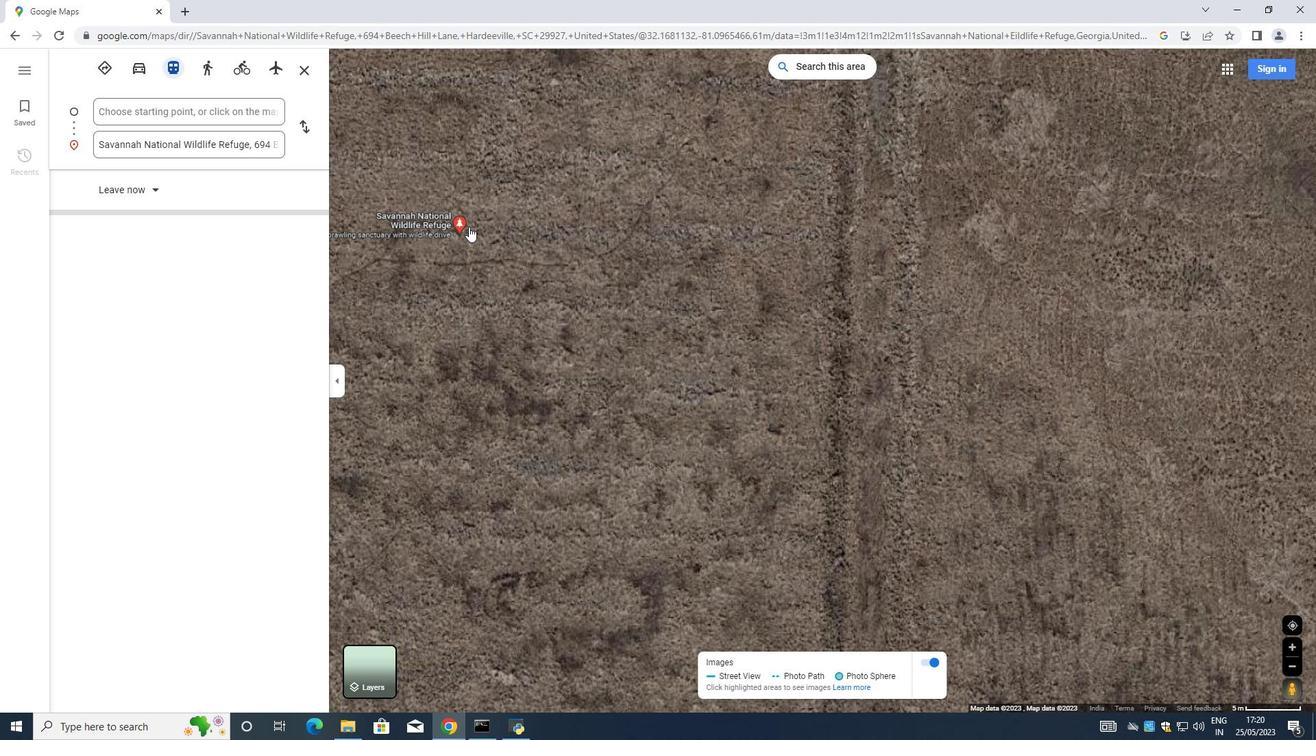 
Action: Mouse scrolled (469, 226) with delta (0, 0)
Screenshot: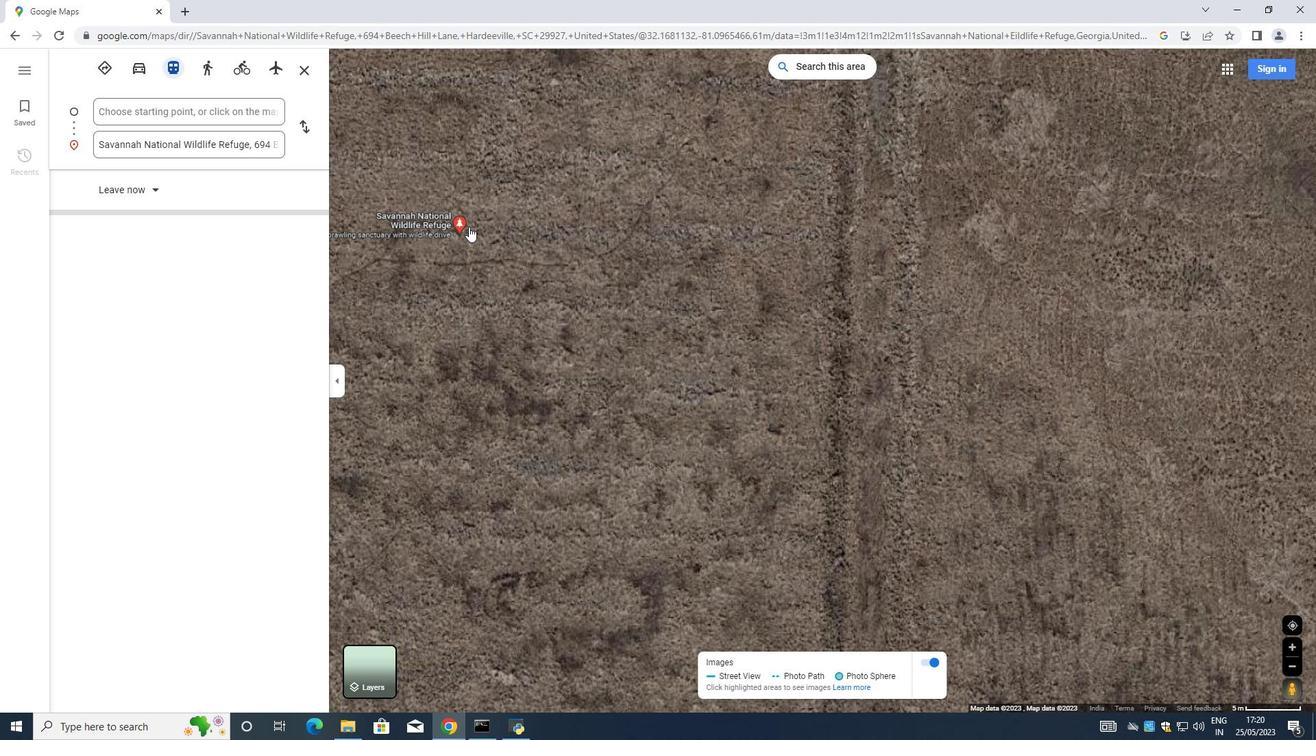 
Action: Mouse scrolled (471, 225) with delta (0, 0)
Screenshot: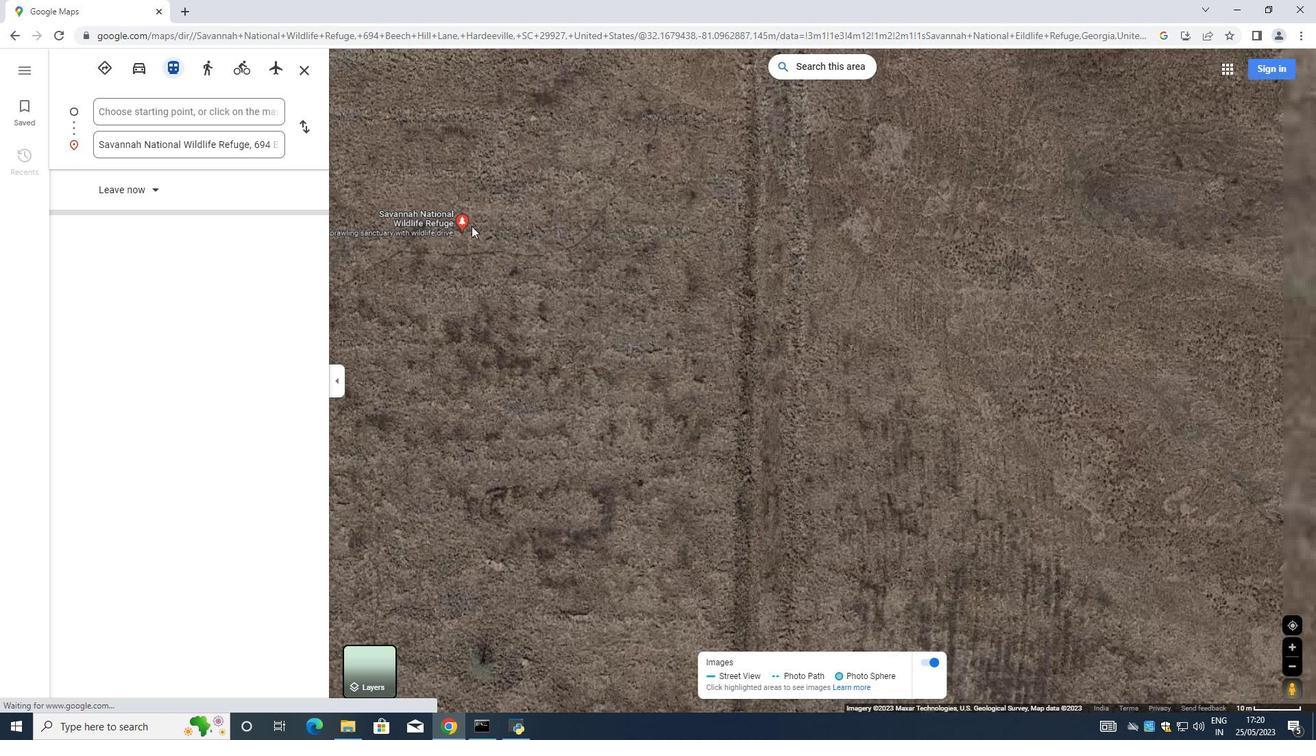 
Action: Mouse scrolled (471, 225) with delta (0, 0)
Screenshot: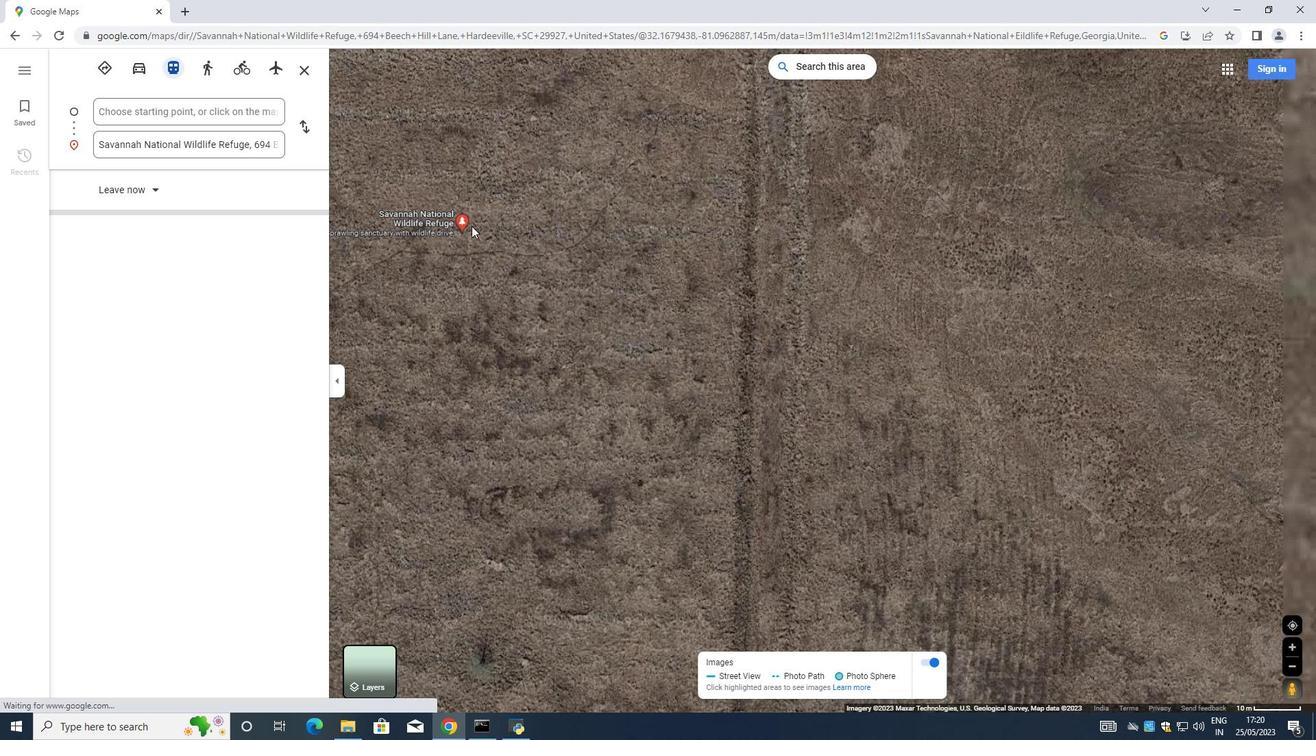 
Action: Mouse scrolled (471, 225) with delta (0, 0)
Screenshot: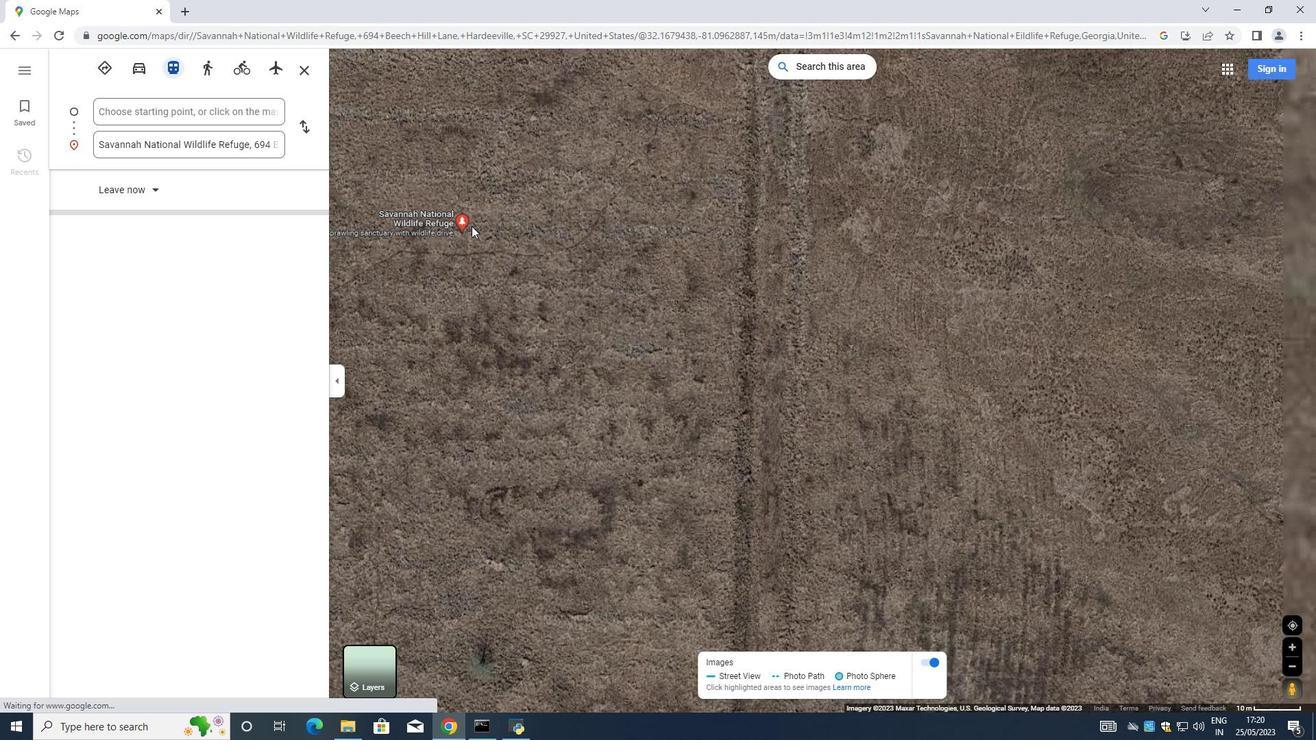 
Action: Mouse scrolled (471, 225) with delta (0, 0)
Screenshot: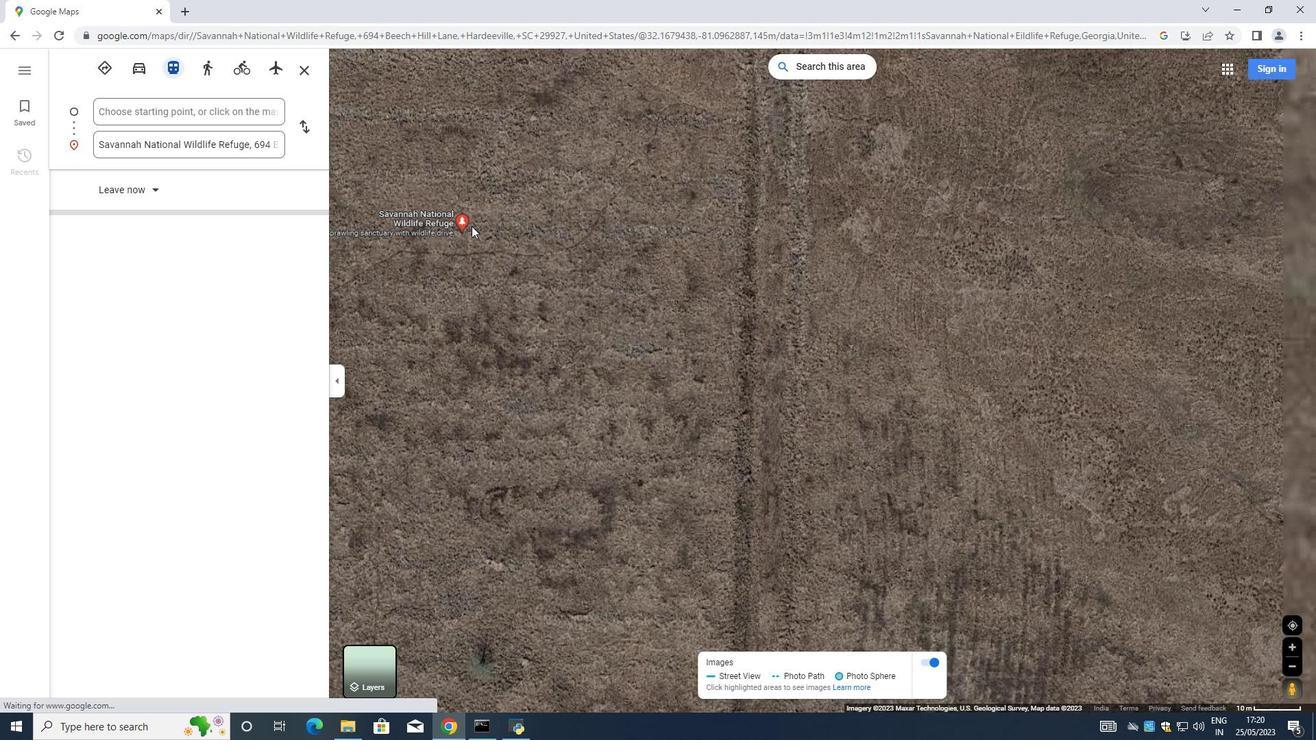 
Action: Mouse scrolled (471, 225) with delta (0, 0)
Screenshot: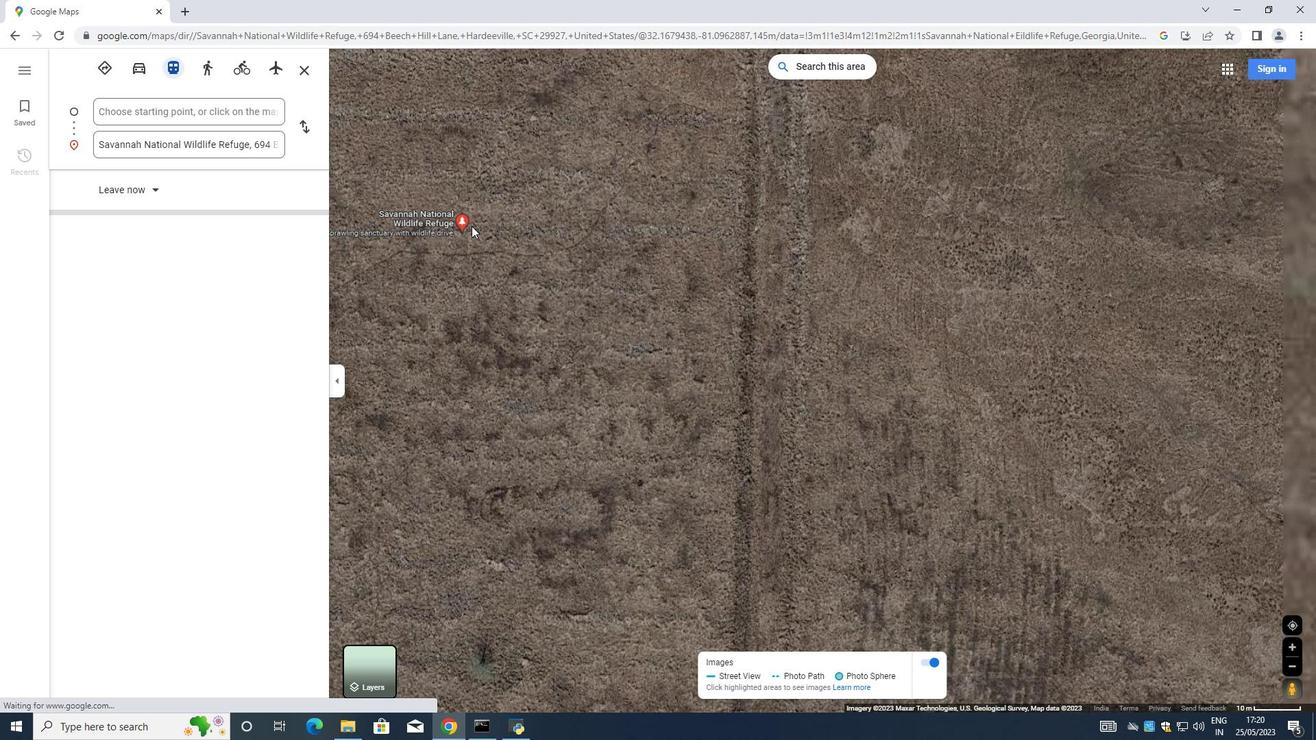 
Action: Mouse moved to (472, 225)
